 Task: Research Airbnb accommodations for family trip to Disneyland in Anaheim, California, including camping and farms visits.
Action: Mouse moved to (499, 90)
Screenshot: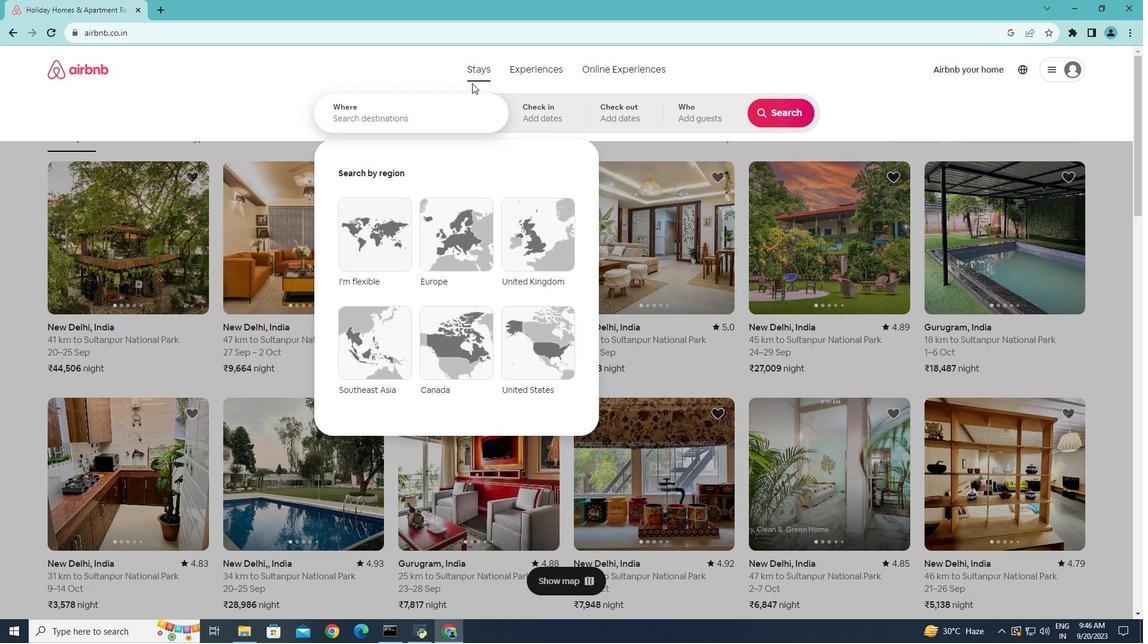 
Action: Mouse pressed left at (499, 90)
Screenshot: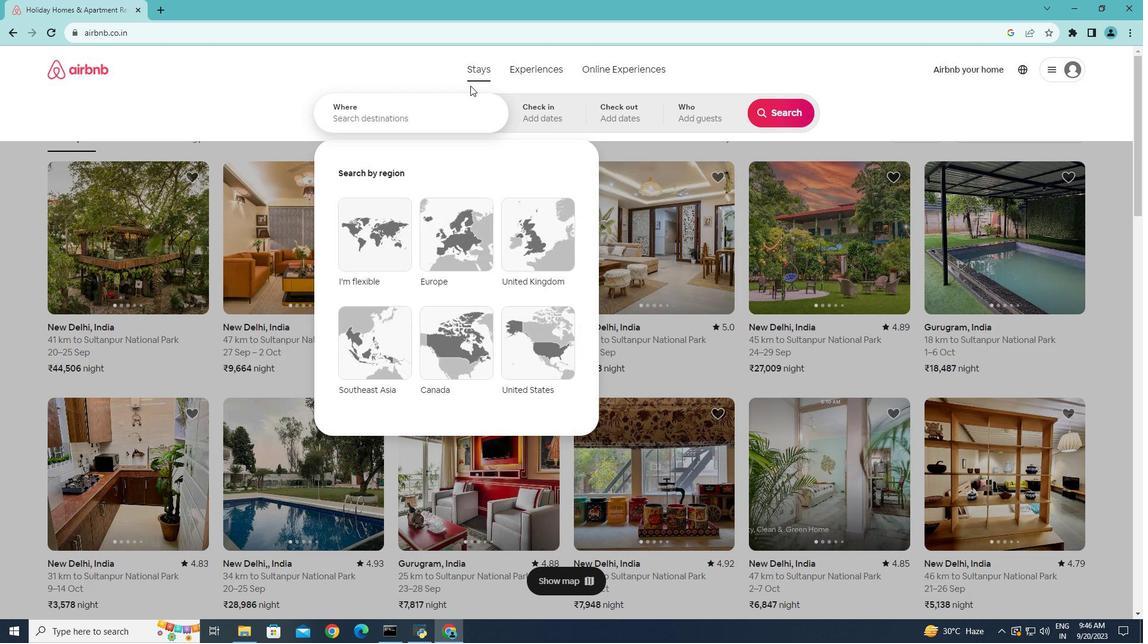 
Action: Mouse moved to (465, 134)
Screenshot: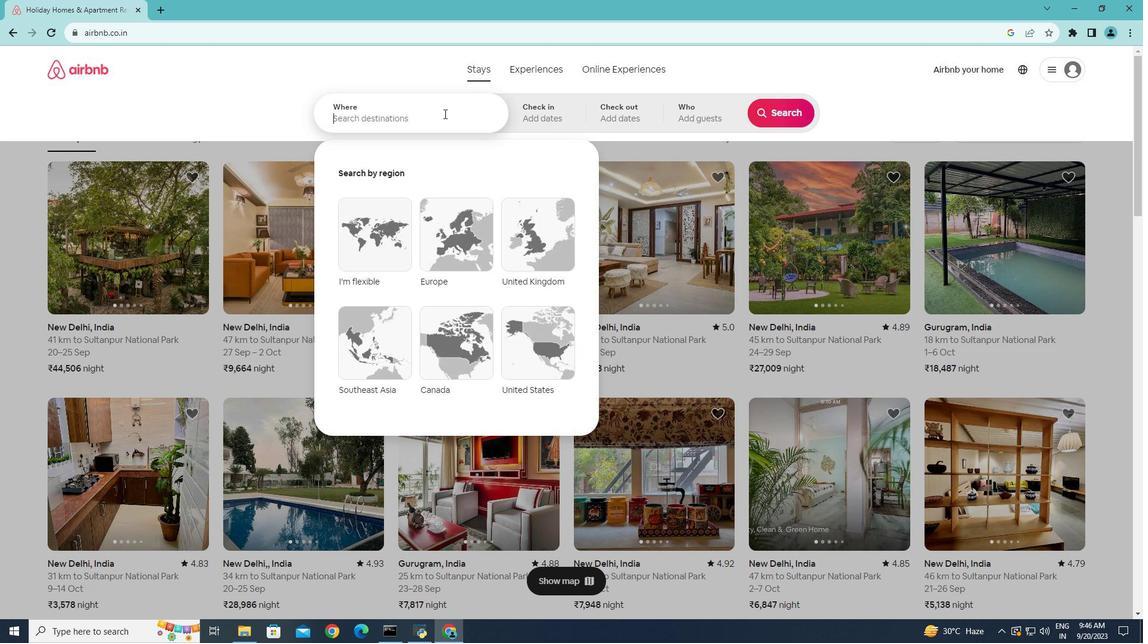 
Action: Mouse pressed left at (465, 134)
Screenshot: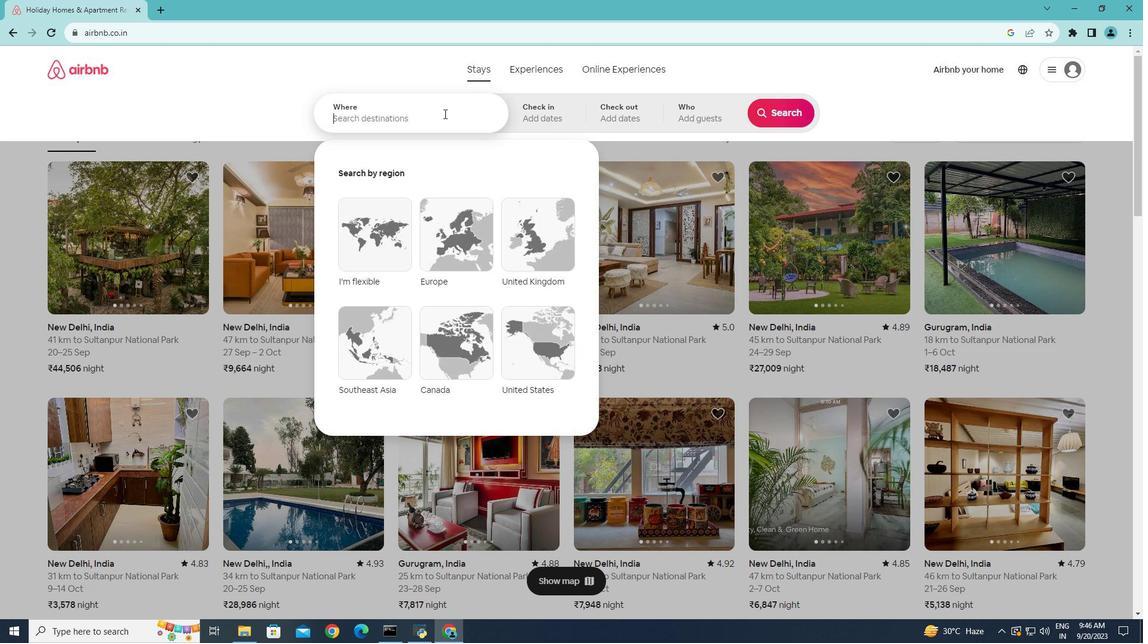 
Action: Key pressed <Key.caps_lock>D<Key.caps_lock>isney;<Key.backspace>land<Key.space>in<Key.space><Key.caps_lock>A<Key.caps_lock>naheim,<Key.space><Key.caps_lock>C<Key.caps_lock>alifornia
Screenshot: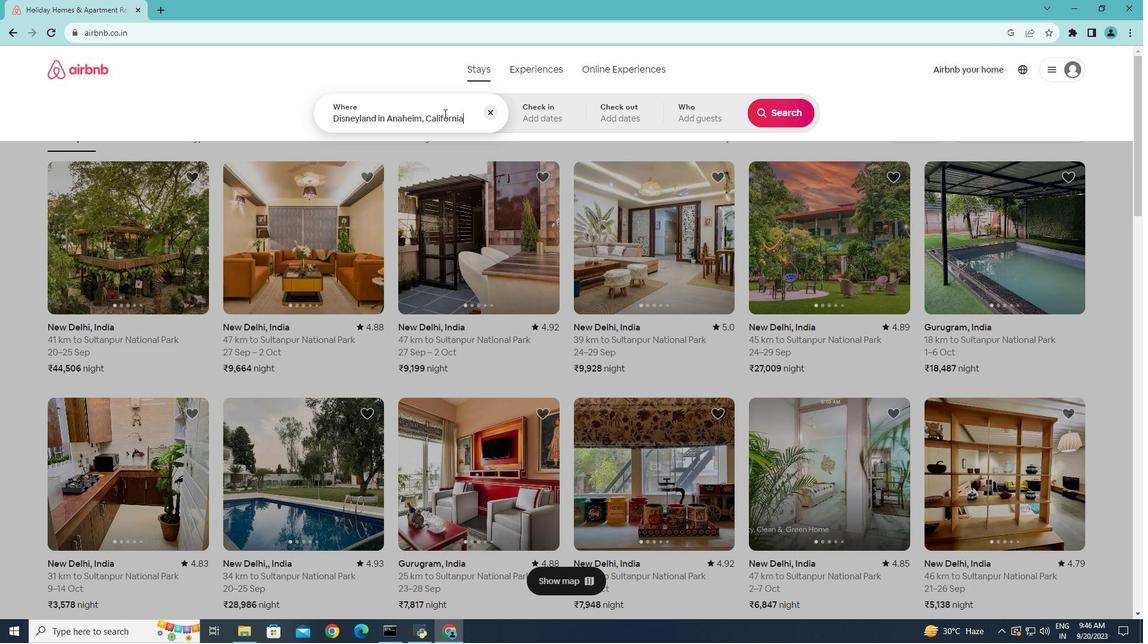 
Action: Mouse moved to (408, 140)
Screenshot: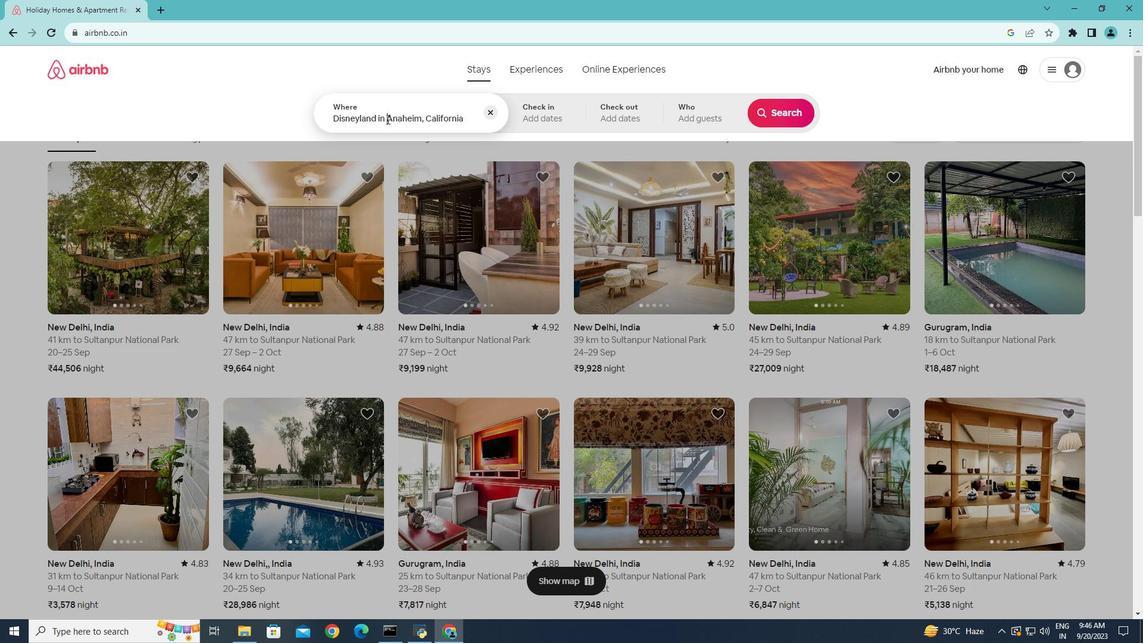 
Action: Mouse pressed left at (408, 140)
Screenshot: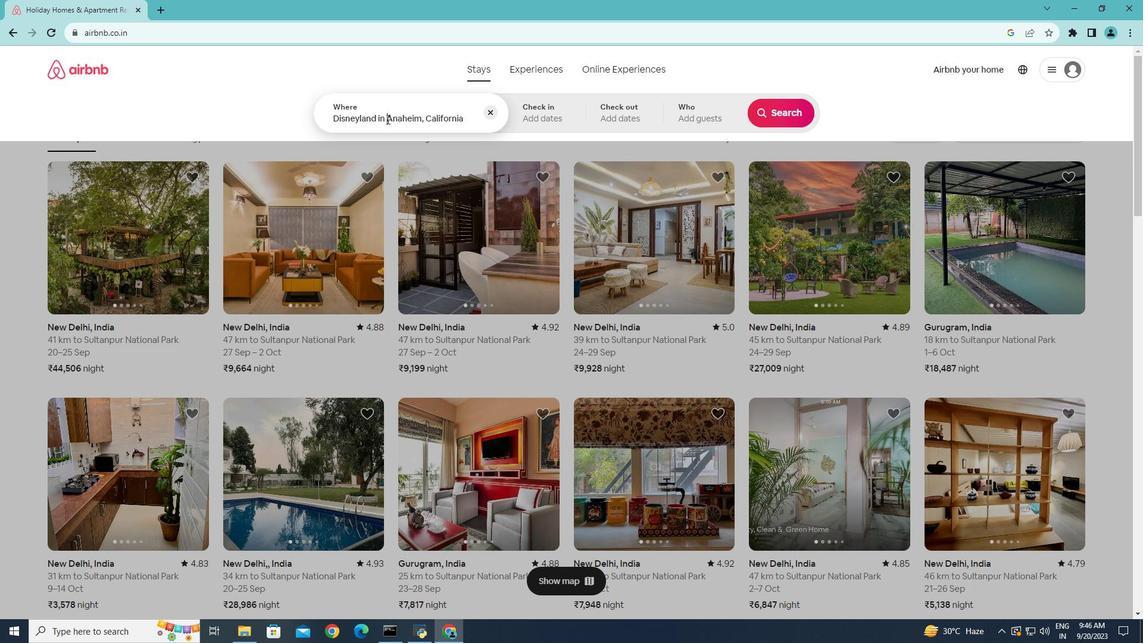 
Action: Key pressed <Key.backspace><Key.backspace><Key.backspace>
Screenshot: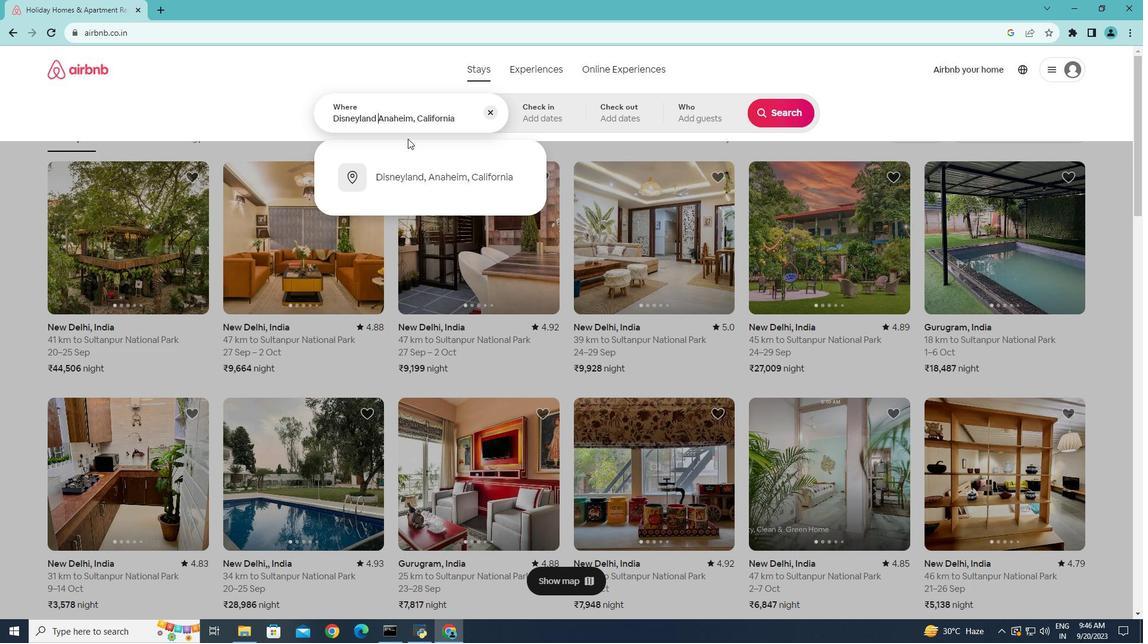 
Action: Mouse moved to (476, 196)
Screenshot: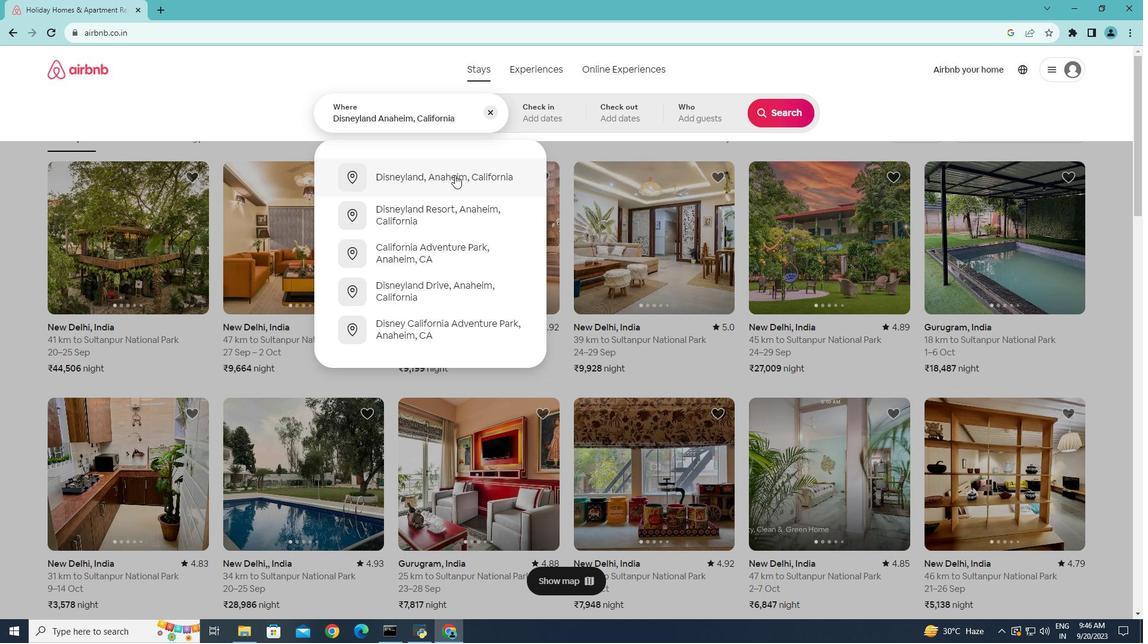 
Action: Mouse pressed left at (476, 196)
Screenshot: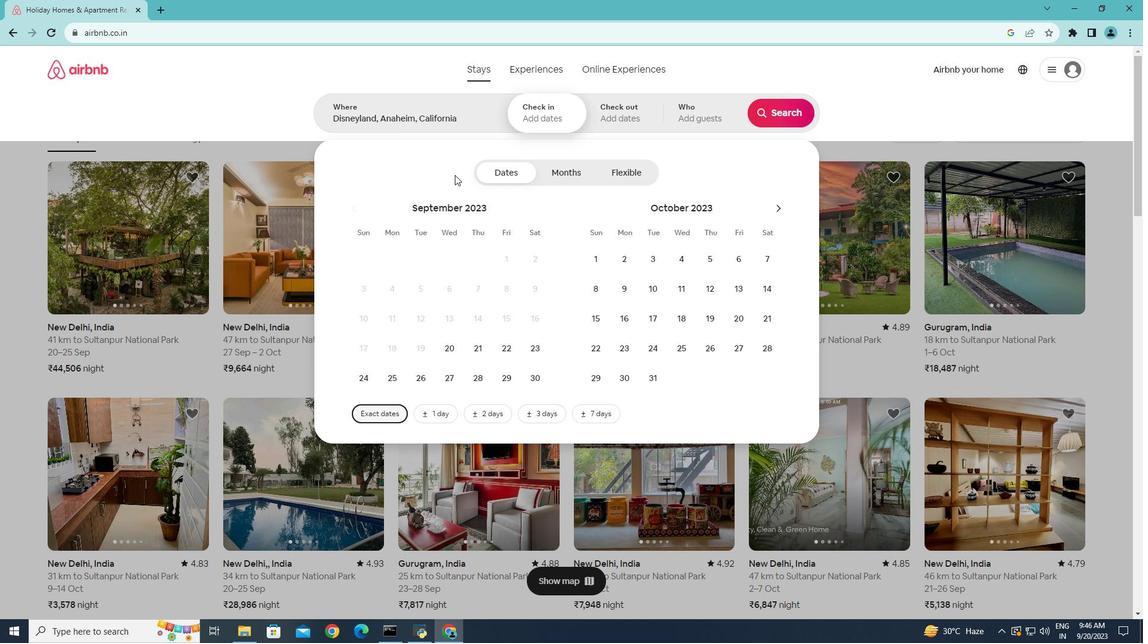 
Action: Mouse moved to (800, 125)
Screenshot: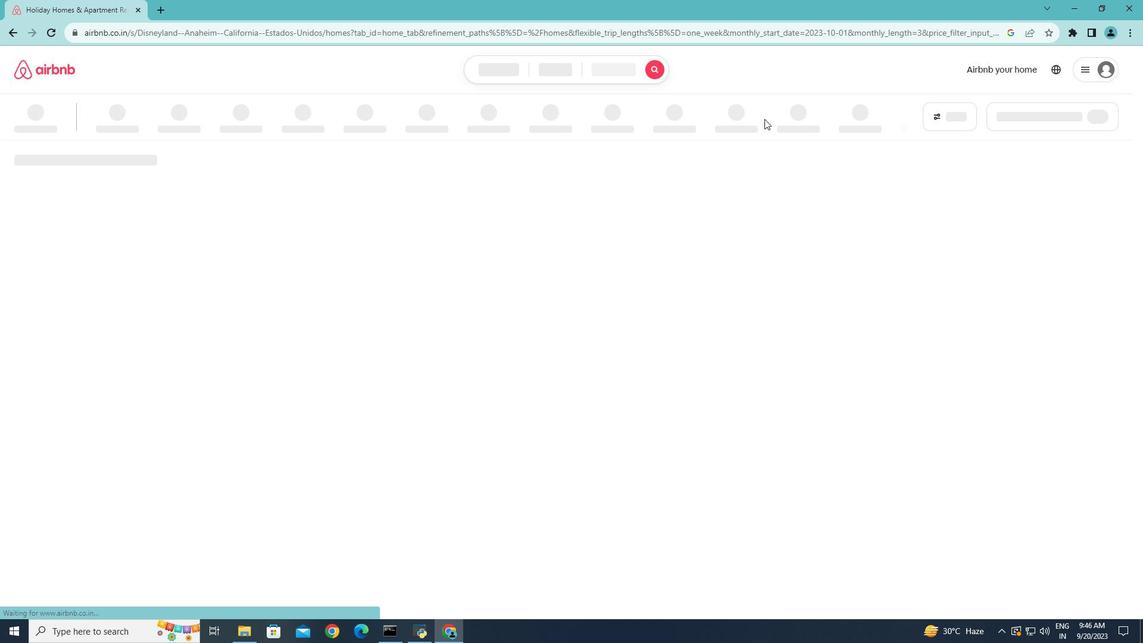 
Action: Mouse pressed left at (800, 125)
Screenshot: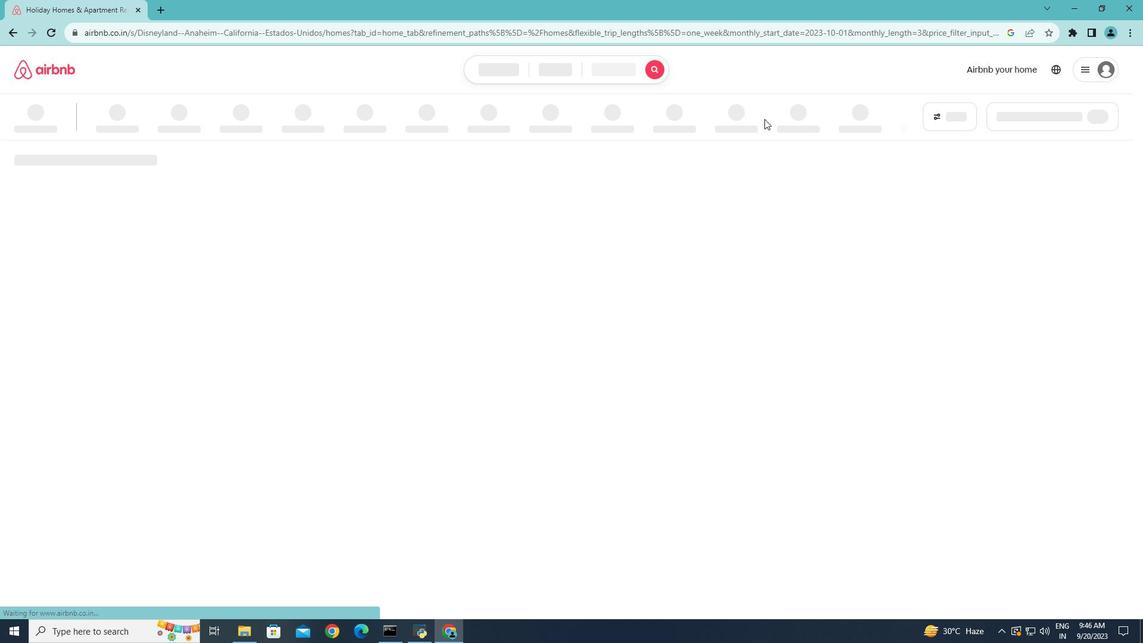 
Action: Mouse moved to (397, 340)
Screenshot: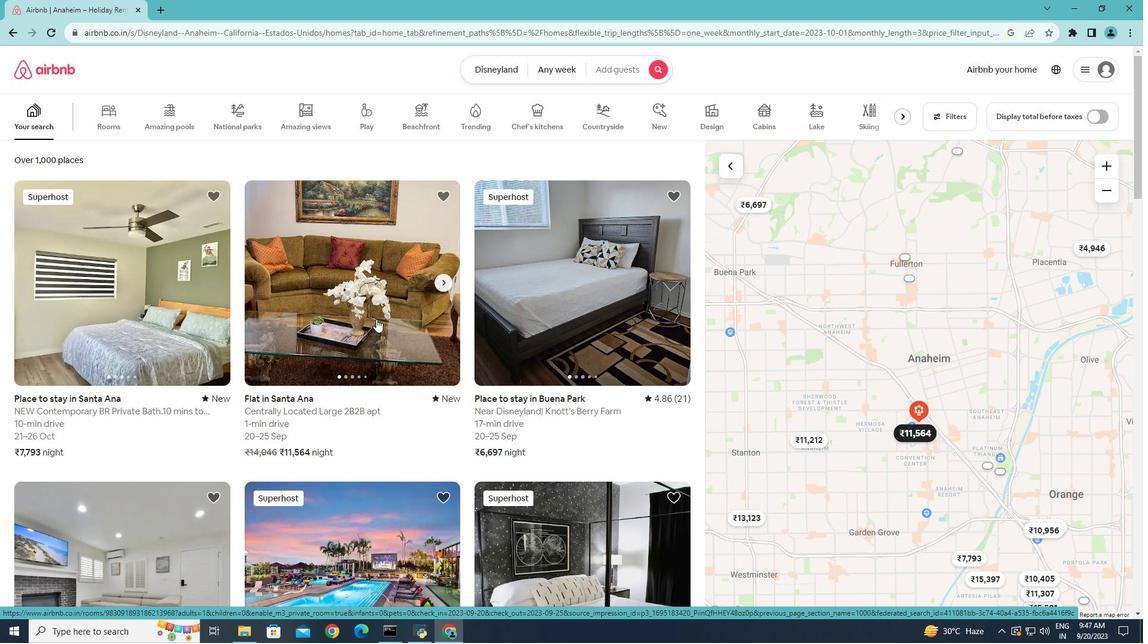 
Action: Mouse scrolled (397, 339) with delta (0, 0)
Screenshot: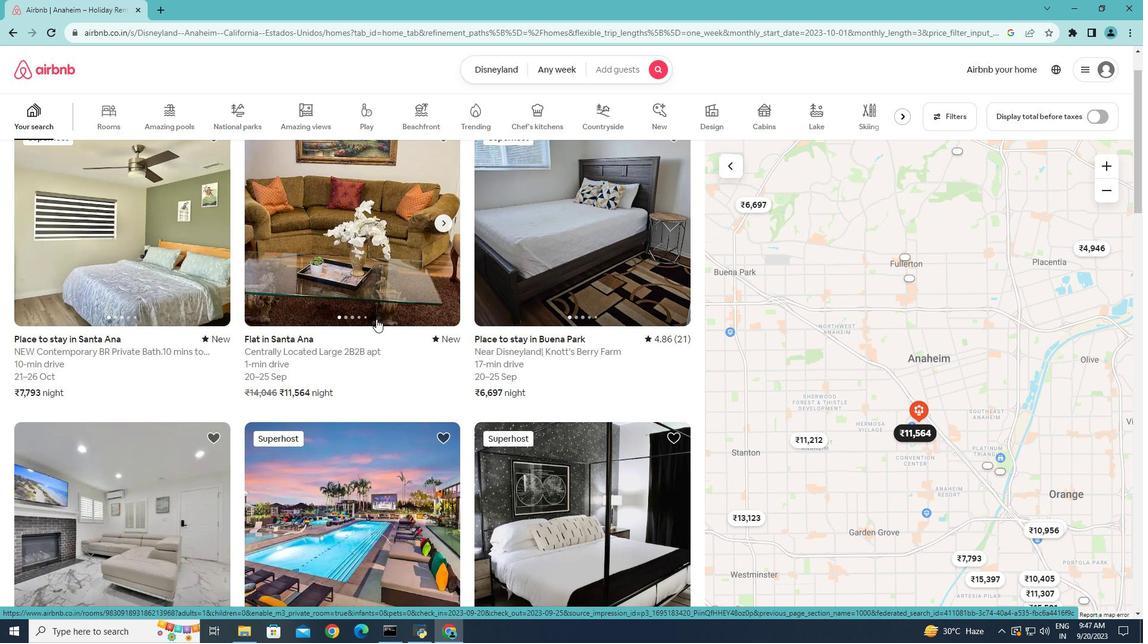 
Action: Mouse scrolled (397, 339) with delta (0, 0)
Screenshot: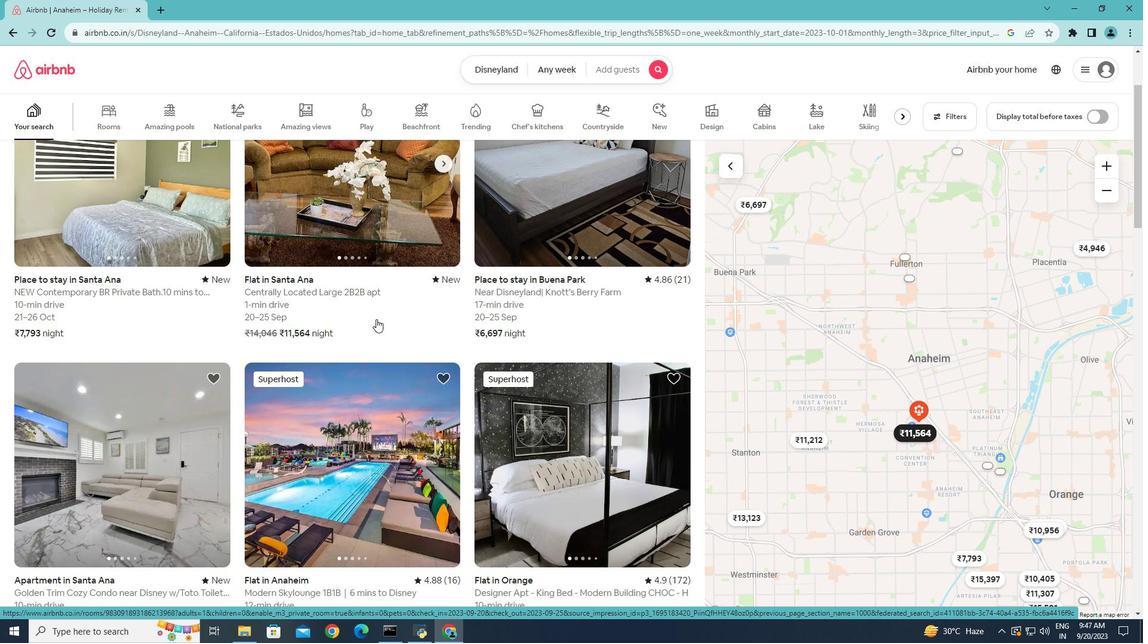 
Action: Mouse scrolled (397, 339) with delta (0, 0)
Screenshot: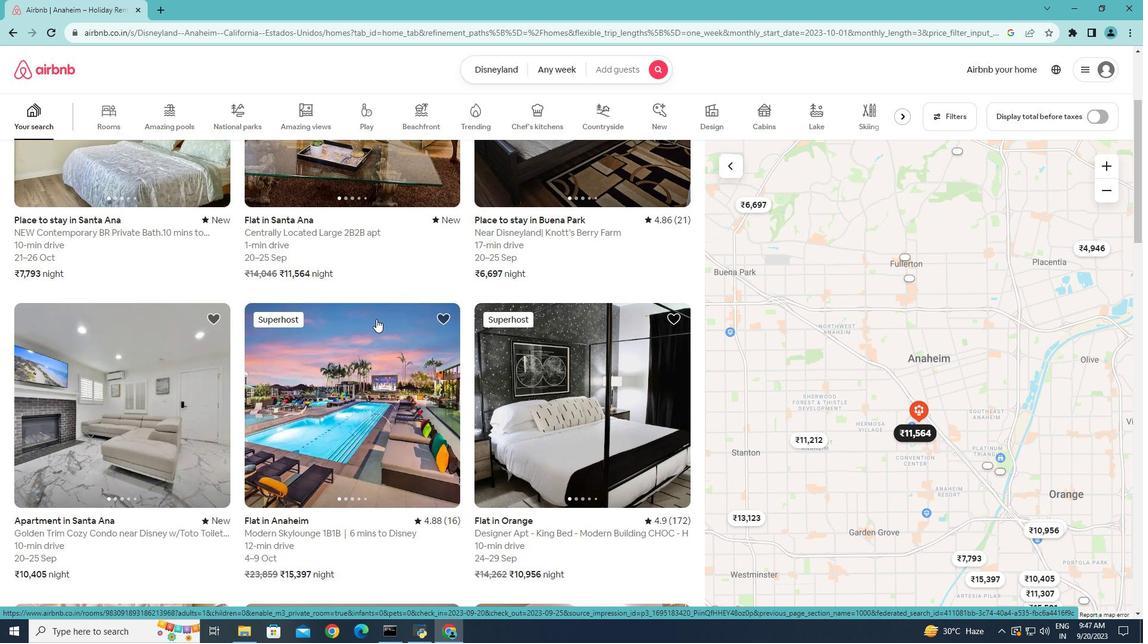 
Action: Mouse scrolled (397, 339) with delta (0, 0)
Screenshot: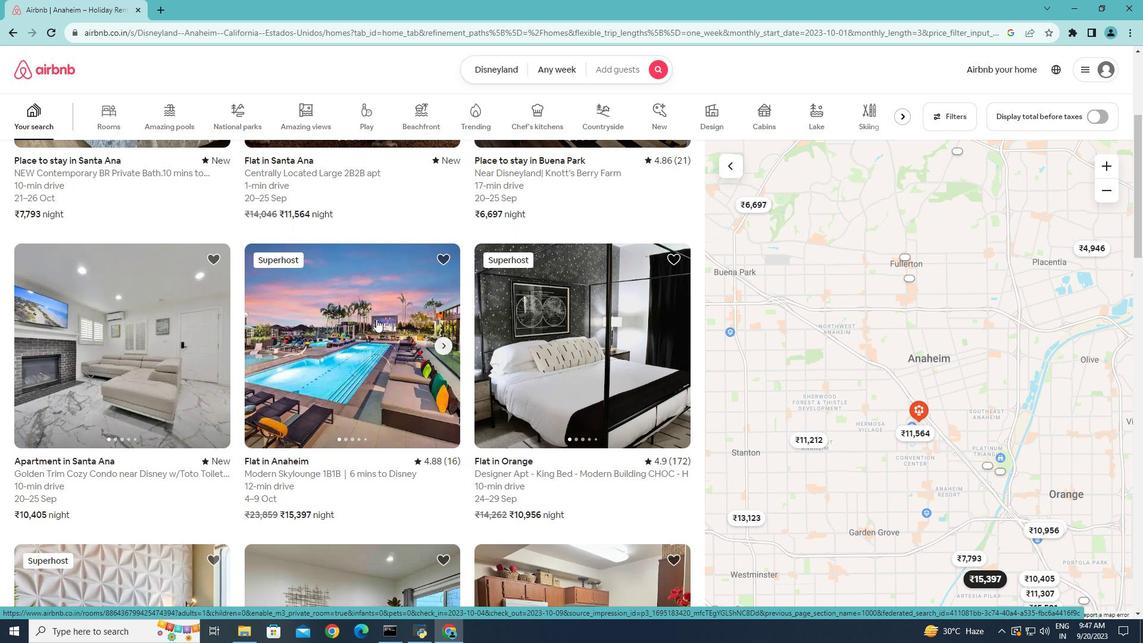 
Action: Mouse scrolled (397, 339) with delta (0, 0)
Screenshot: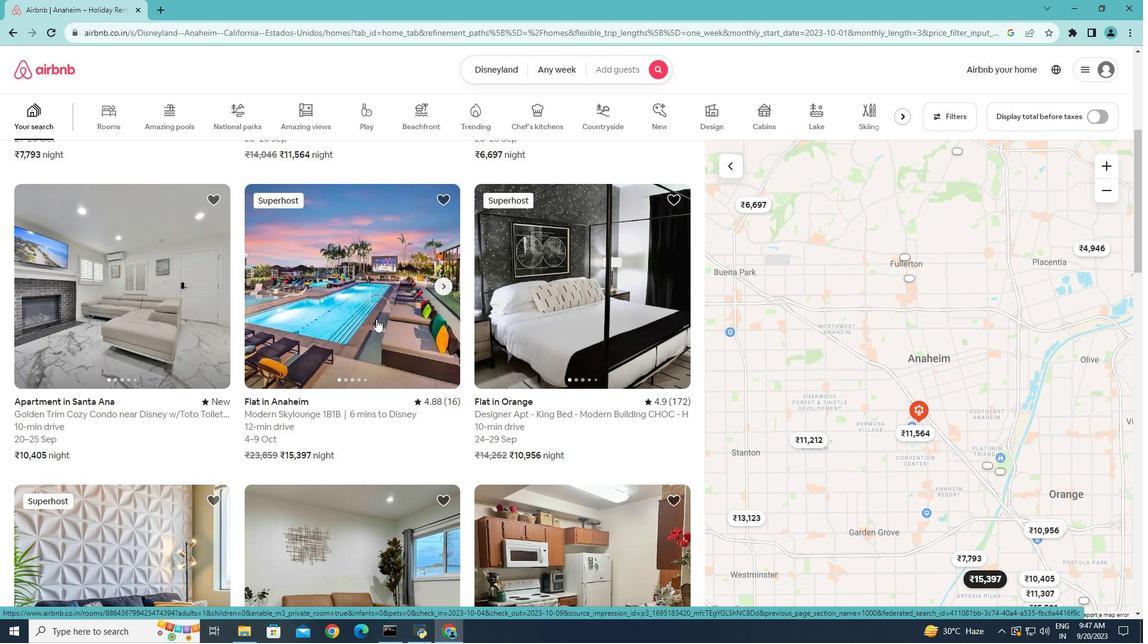 
Action: Mouse scrolled (397, 339) with delta (0, 0)
Screenshot: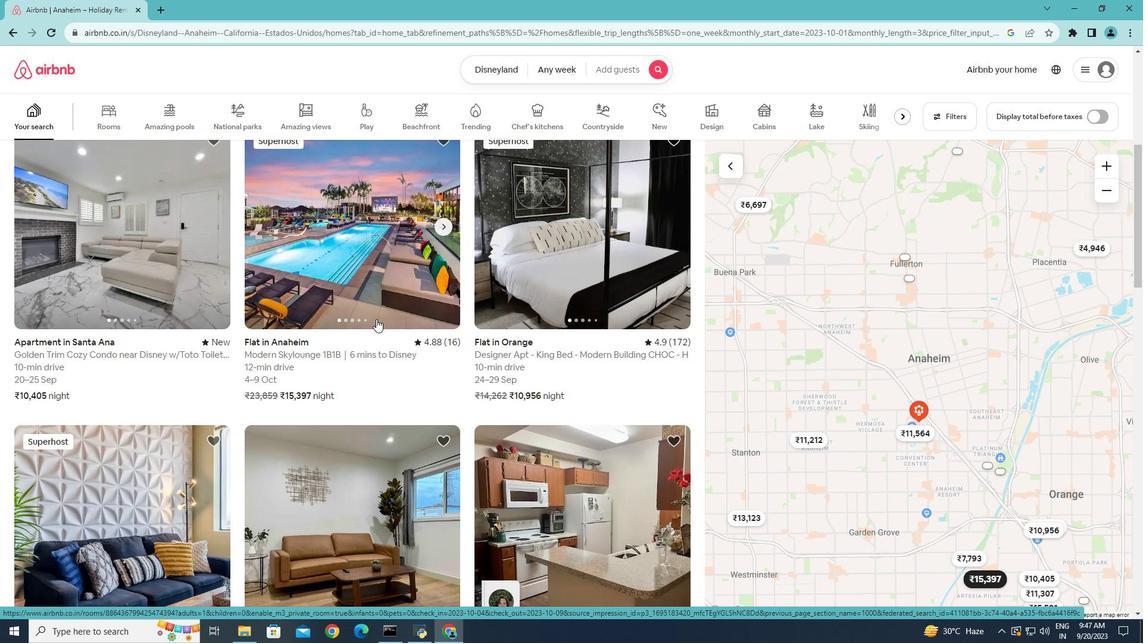 
Action: Mouse scrolled (397, 339) with delta (0, 0)
Screenshot: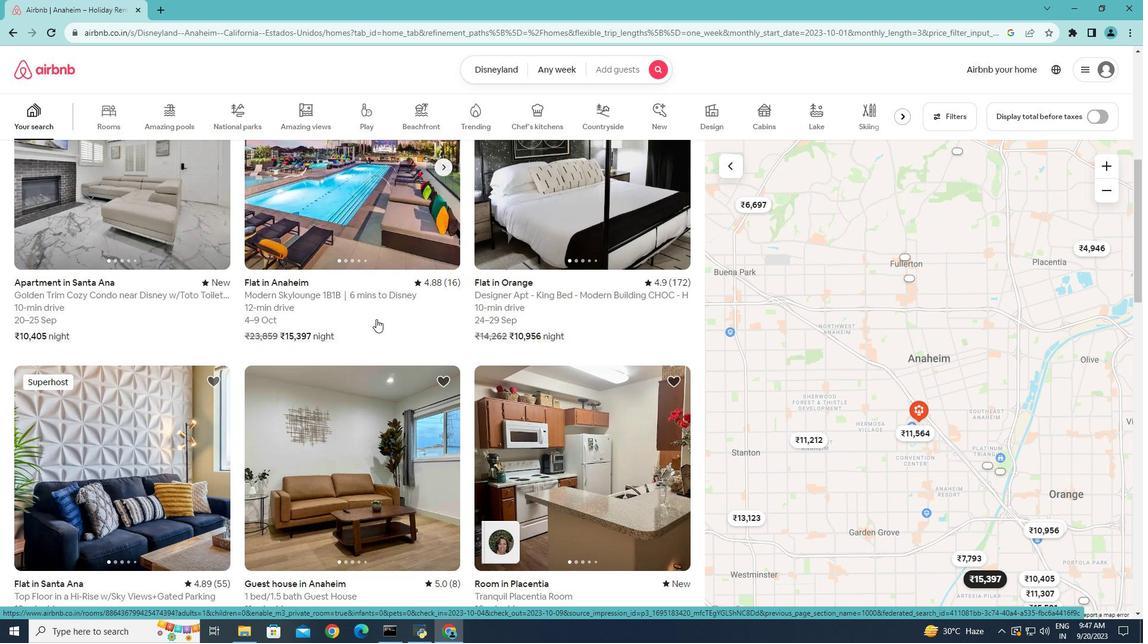 
Action: Mouse scrolled (397, 339) with delta (0, 0)
Screenshot: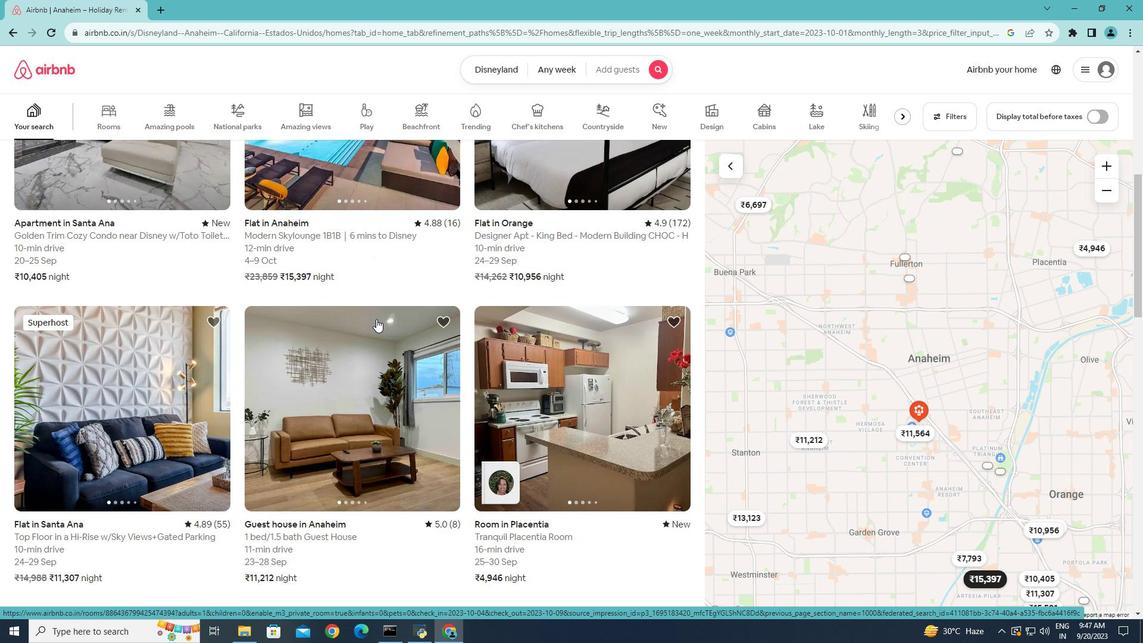 
Action: Mouse scrolled (397, 339) with delta (0, 0)
Screenshot: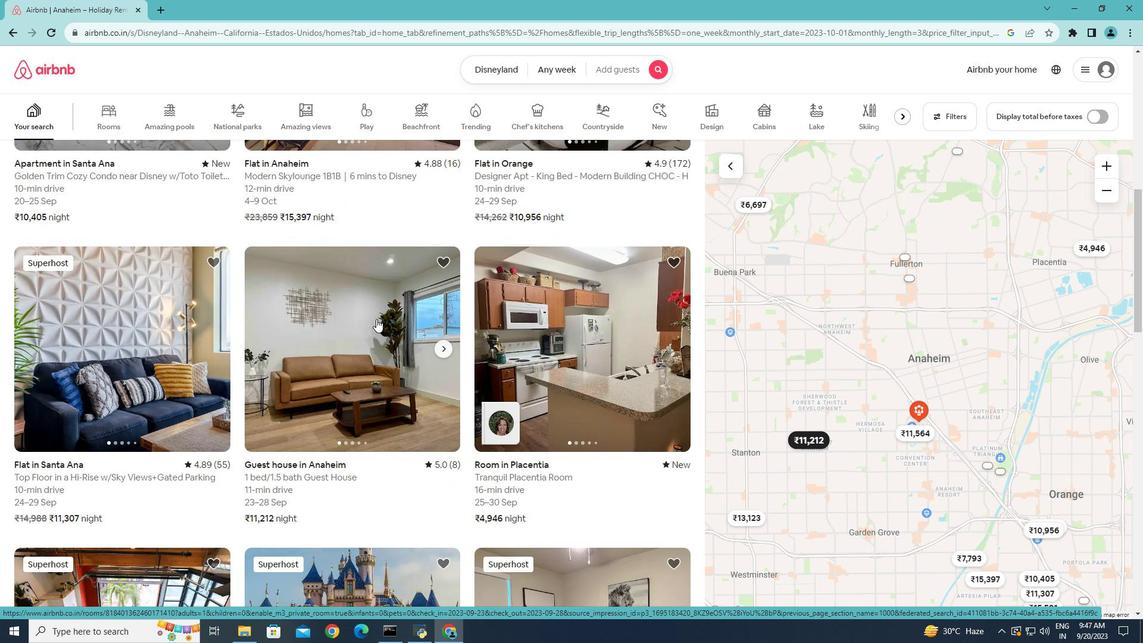 
Action: Mouse scrolled (397, 339) with delta (0, 0)
Screenshot: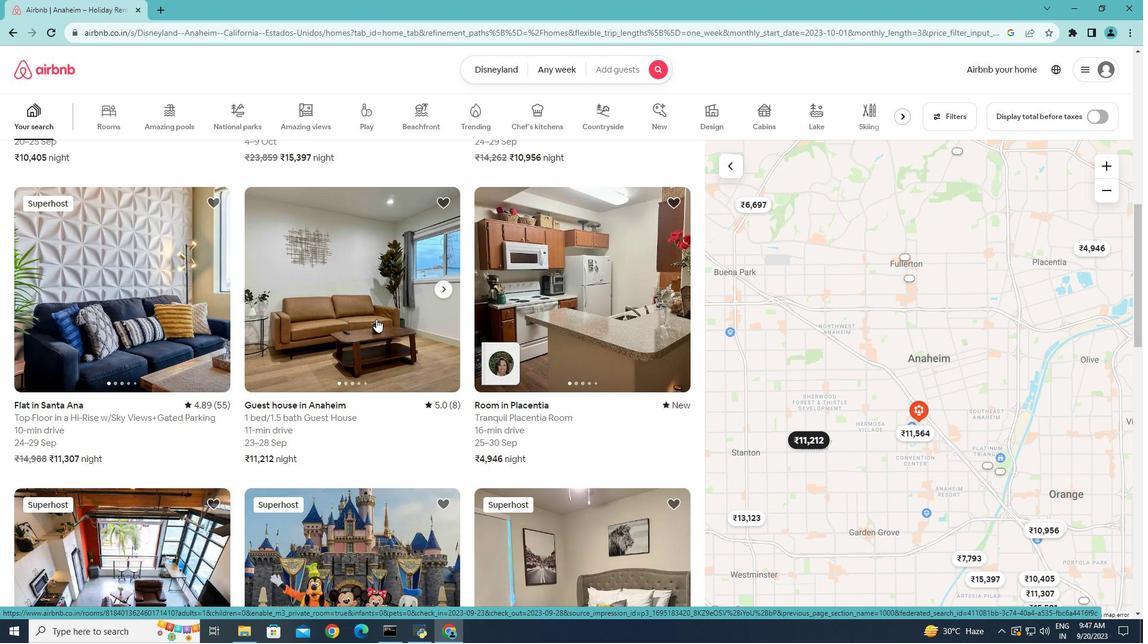 
Action: Mouse scrolled (397, 339) with delta (0, 0)
Screenshot: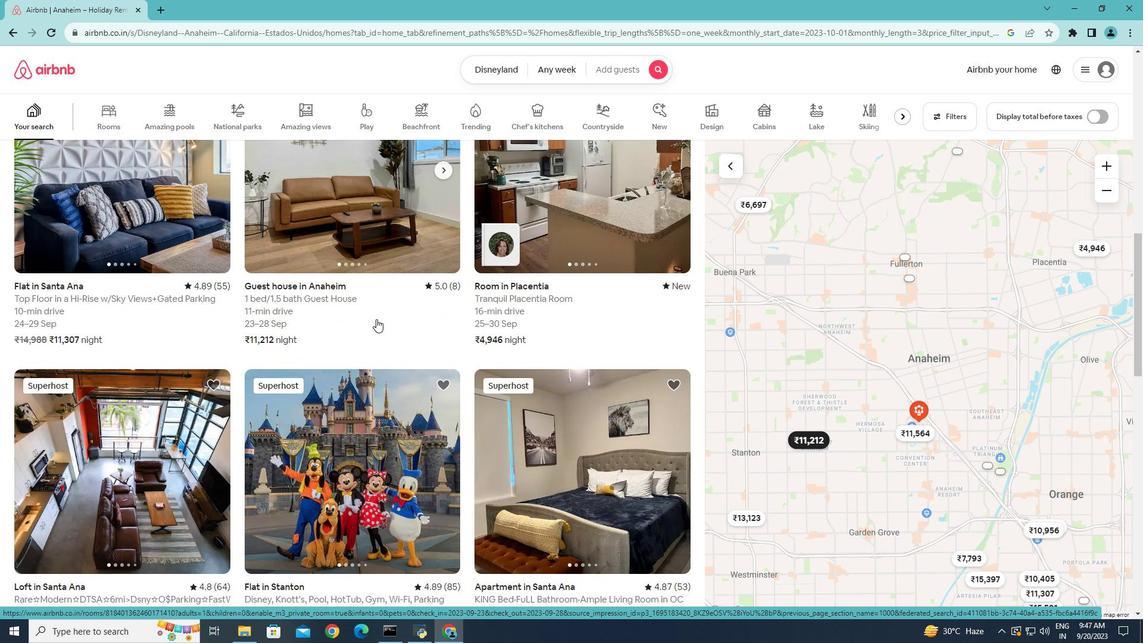 
Action: Mouse scrolled (397, 339) with delta (0, 0)
Screenshot: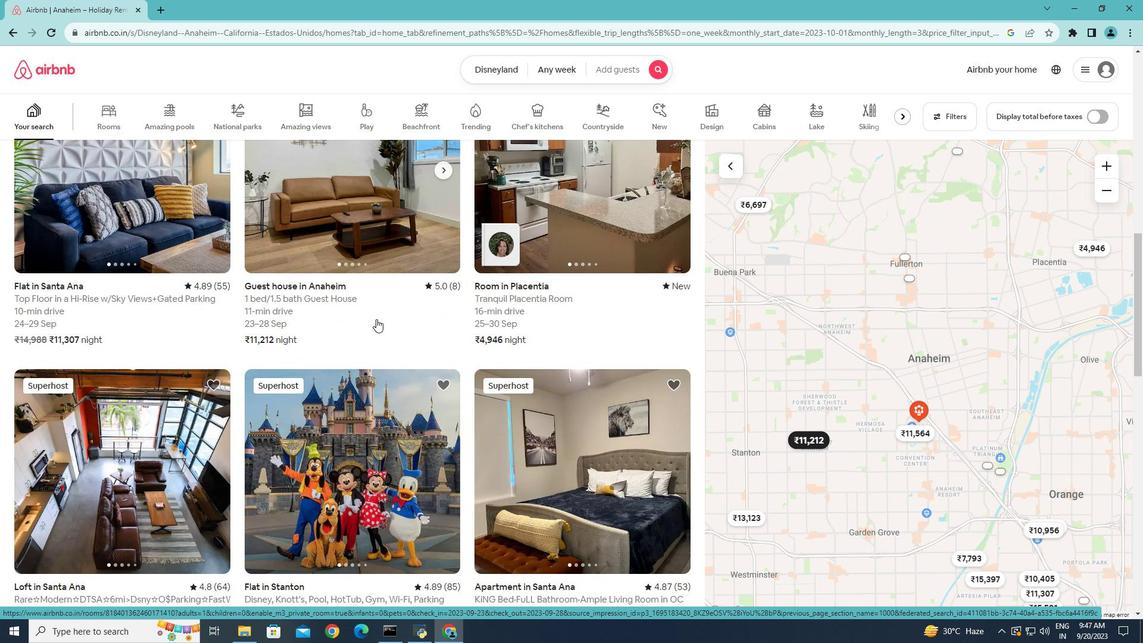 
Action: Mouse scrolled (397, 339) with delta (0, 0)
Screenshot: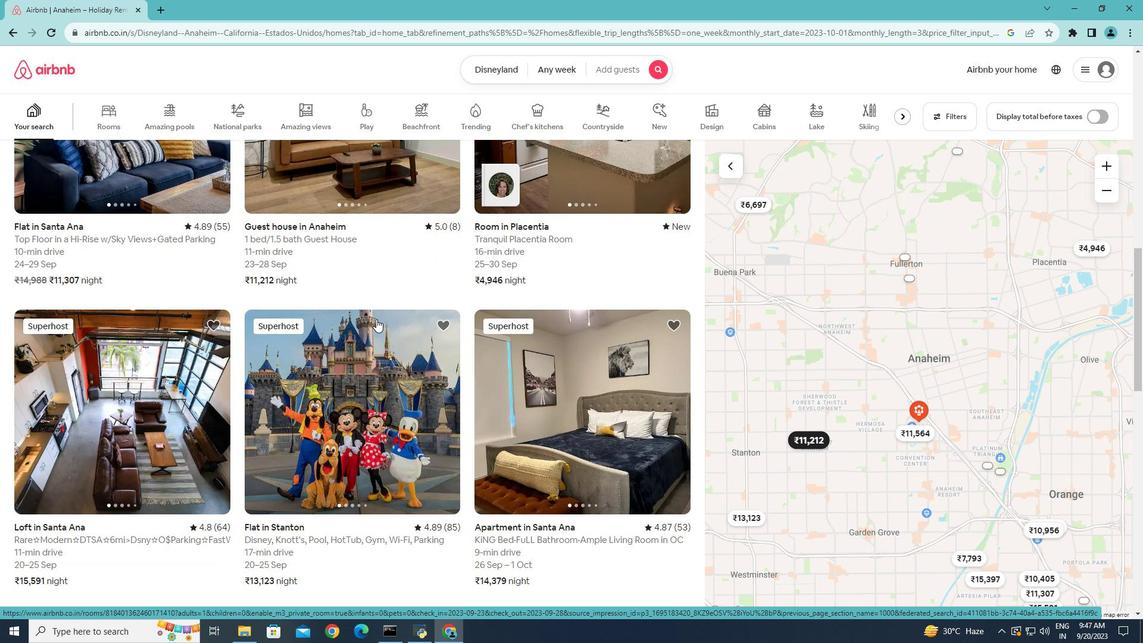 
Action: Mouse scrolled (397, 339) with delta (0, 0)
Screenshot: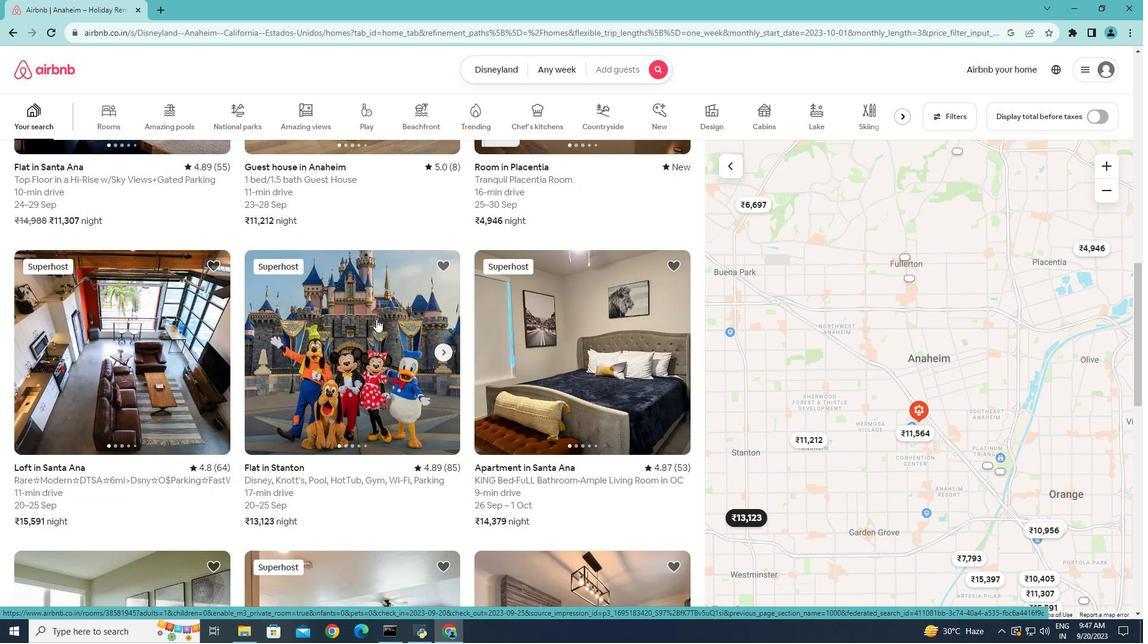 
Action: Mouse scrolled (397, 339) with delta (0, 0)
Screenshot: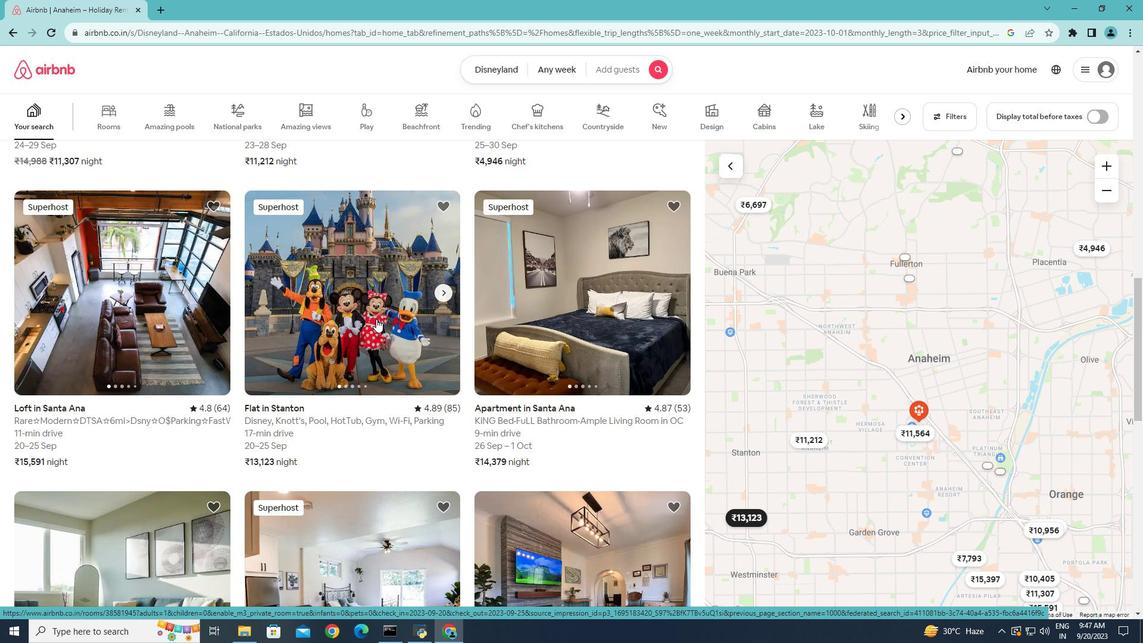 
Action: Mouse moved to (359, 350)
Screenshot: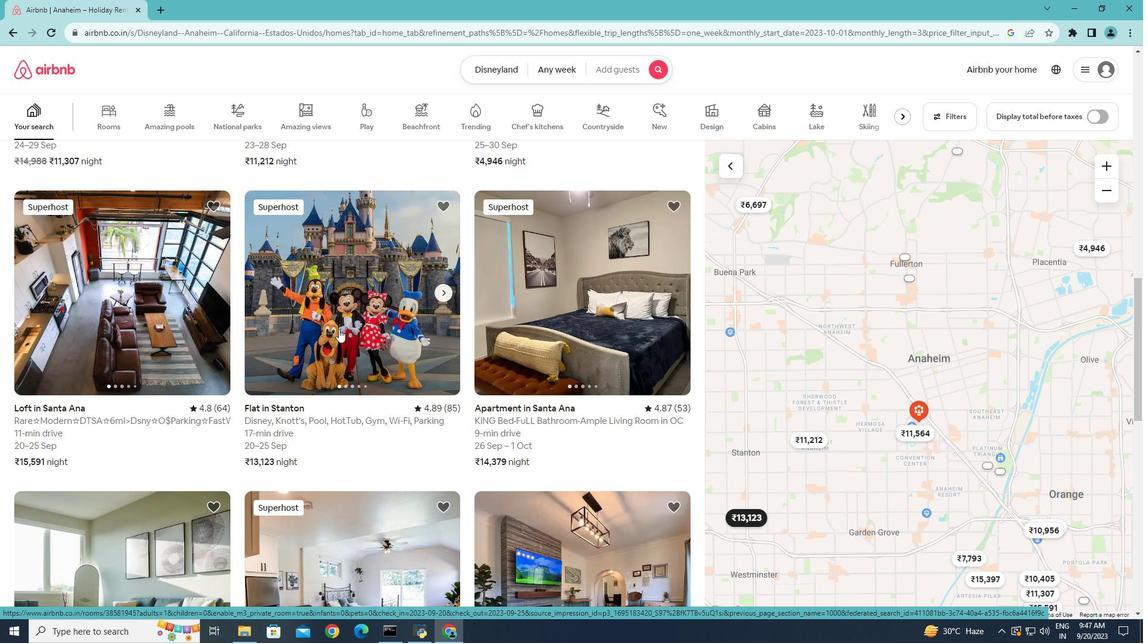 
Action: Mouse pressed left at (359, 350)
Screenshot: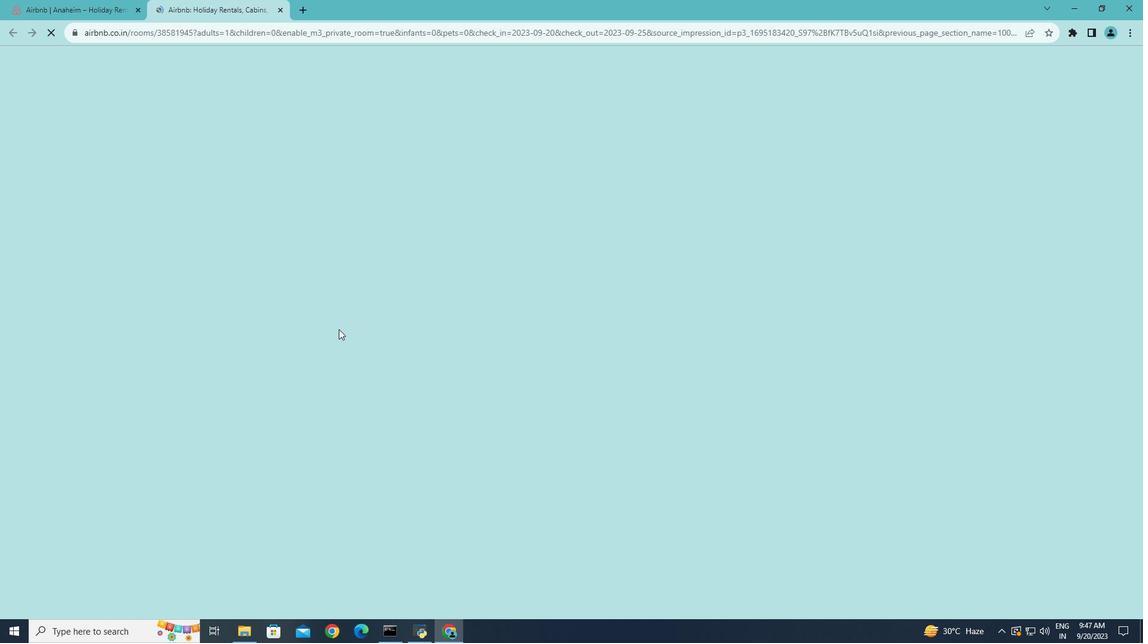 
Action: Mouse moved to (465, 343)
Screenshot: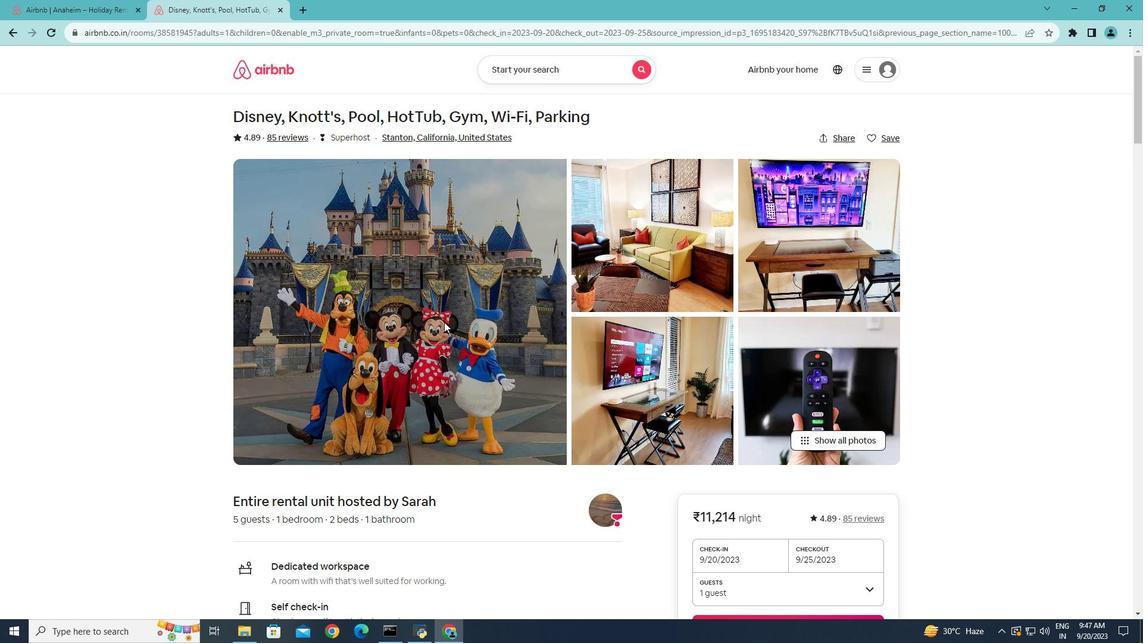 
Action: Mouse pressed left at (465, 343)
Screenshot: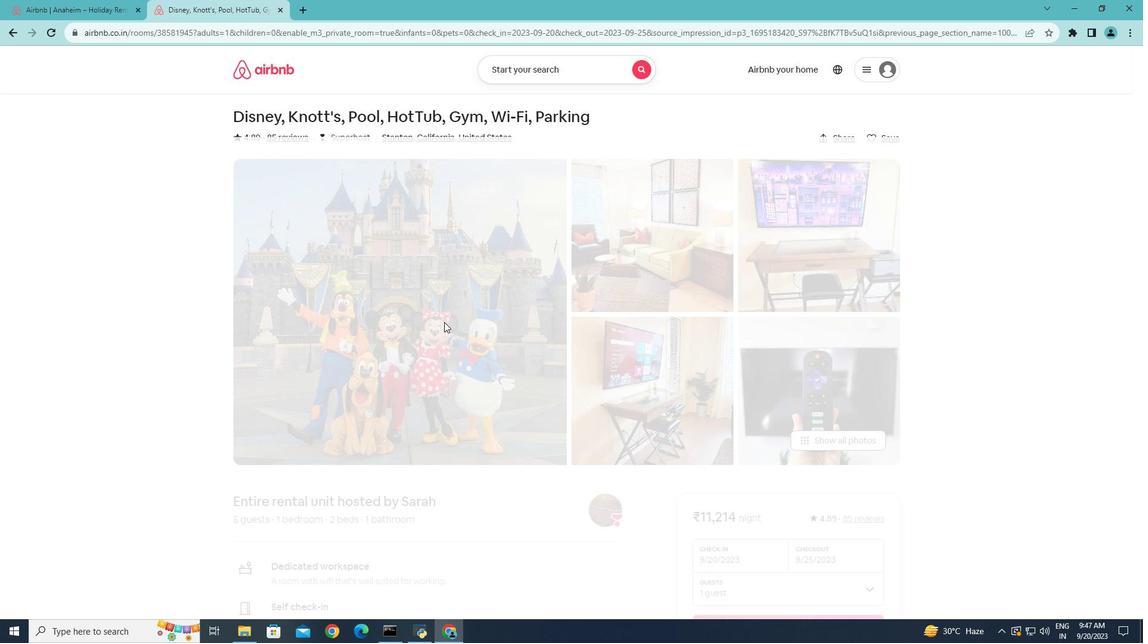 
Action: Mouse moved to (465, 341)
Screenshot: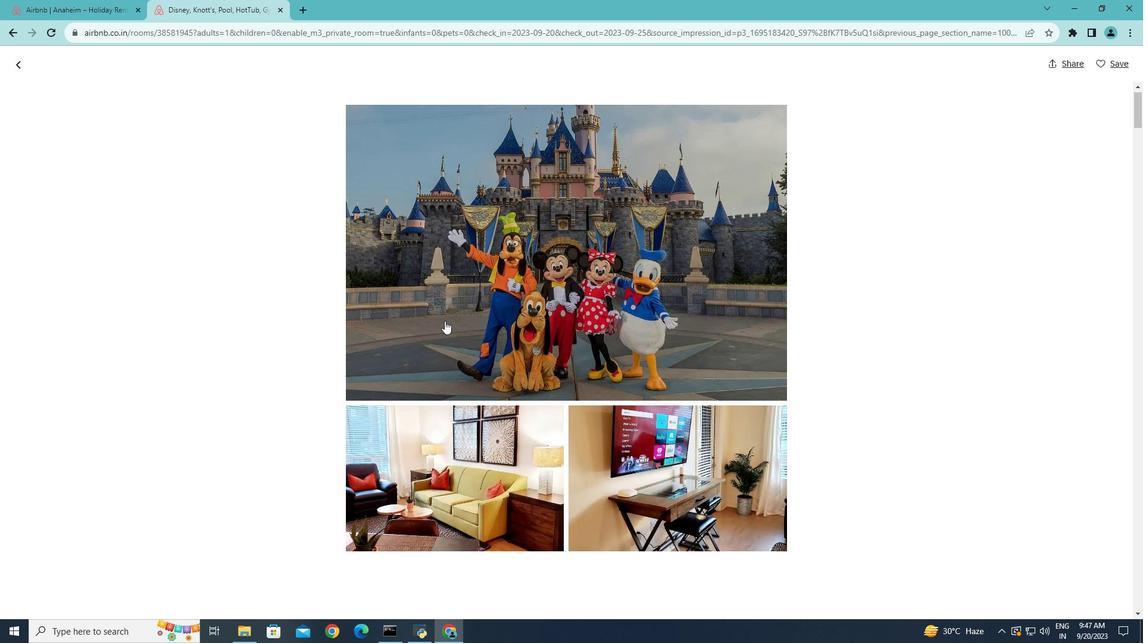 
Action: Mouse scrolled (465, 341) with delta (0, 0)
Screenshot: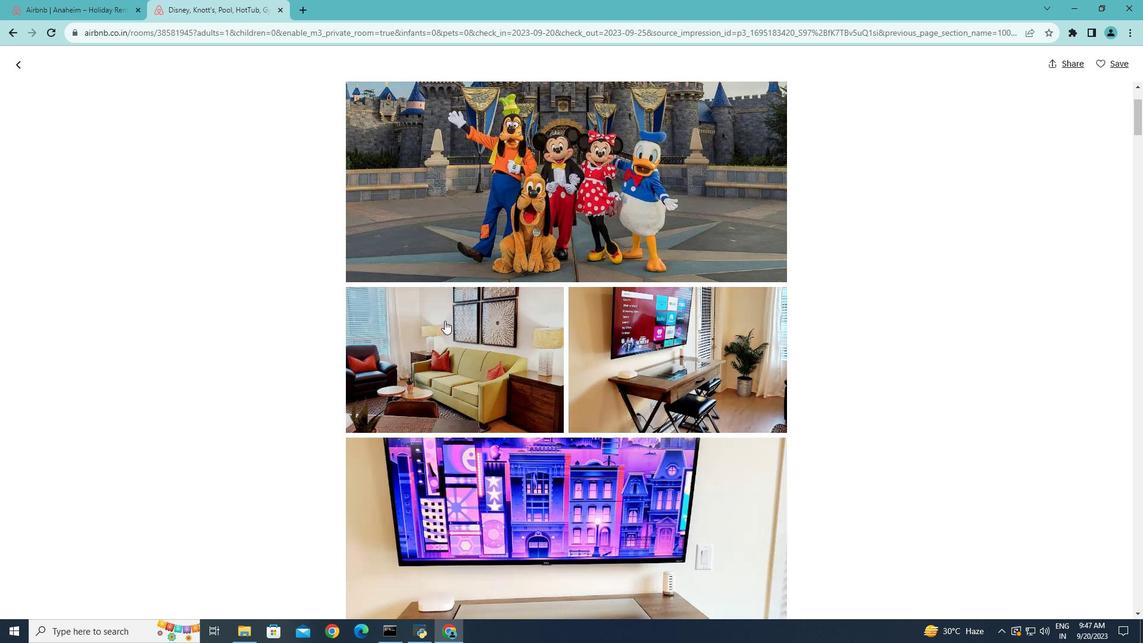 
Action: Mouse scrolled (465, 341) with delta (0, 0)
Screenshot: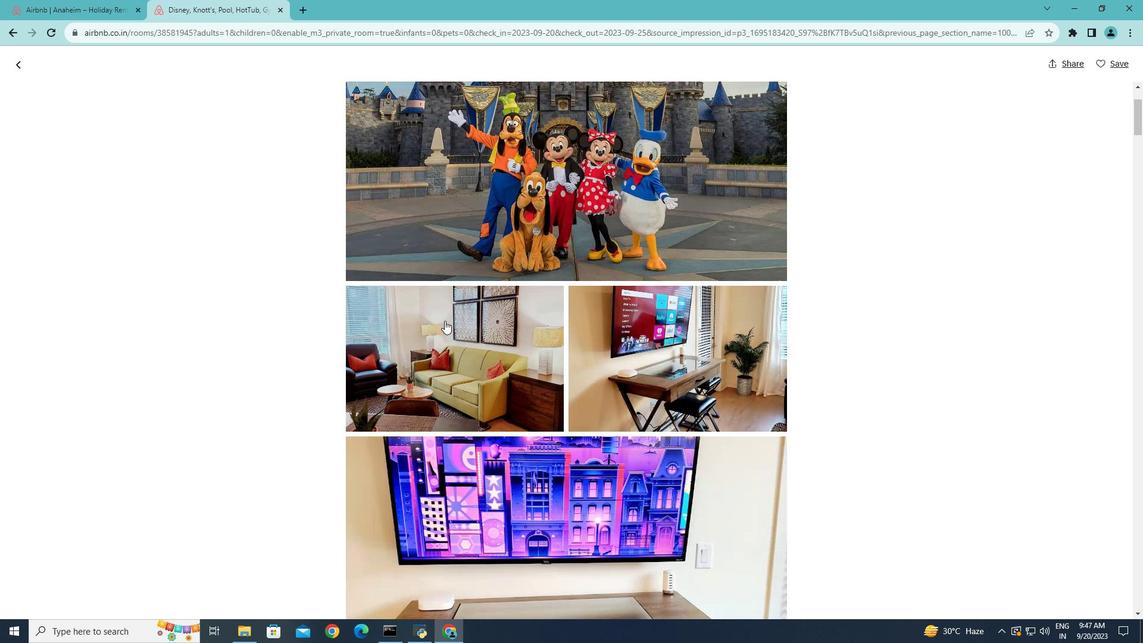 
Action: Mouse scrolled (465, 341) with delta (0, 0)
Screenshot: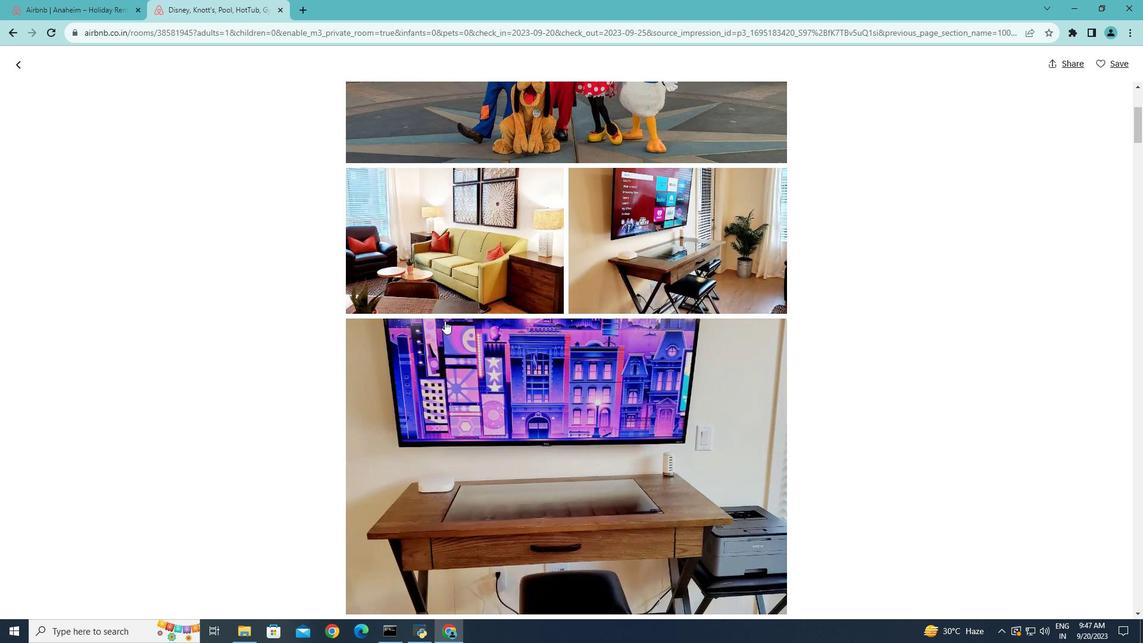 
Action: Mouse scrolled (465, 341) with delta (0, 0)
Screenshot: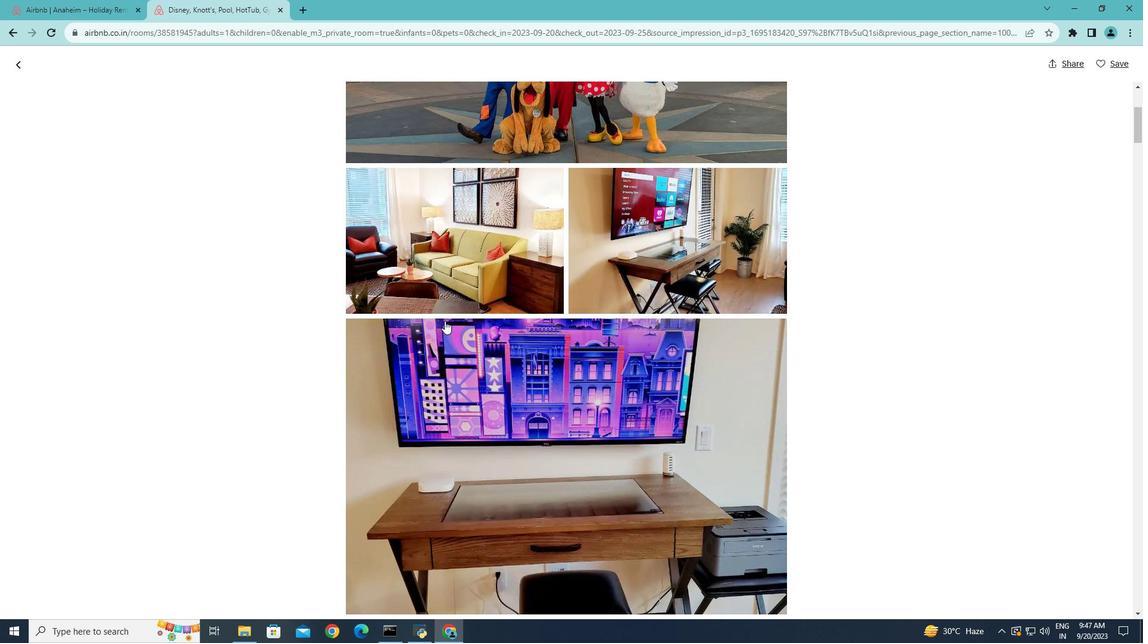 
Action: Mouse scrolled (465, 341) with delta (0, 0)
Screenshot: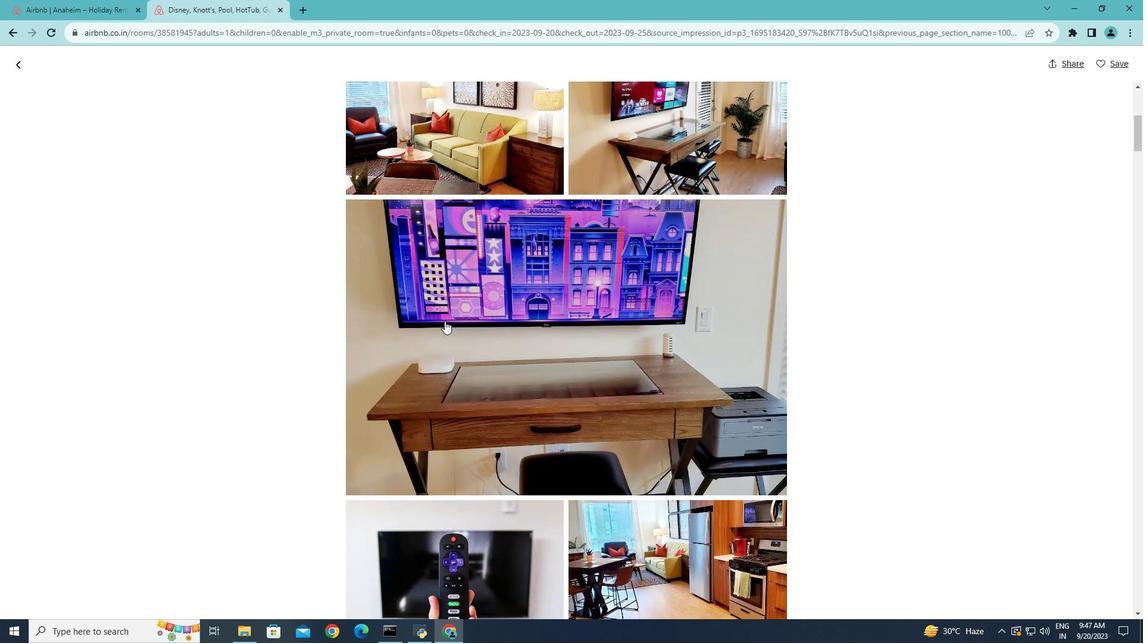 
Action: Mouse scrolled (465, 341) with delta (0, 0)
Screenshot: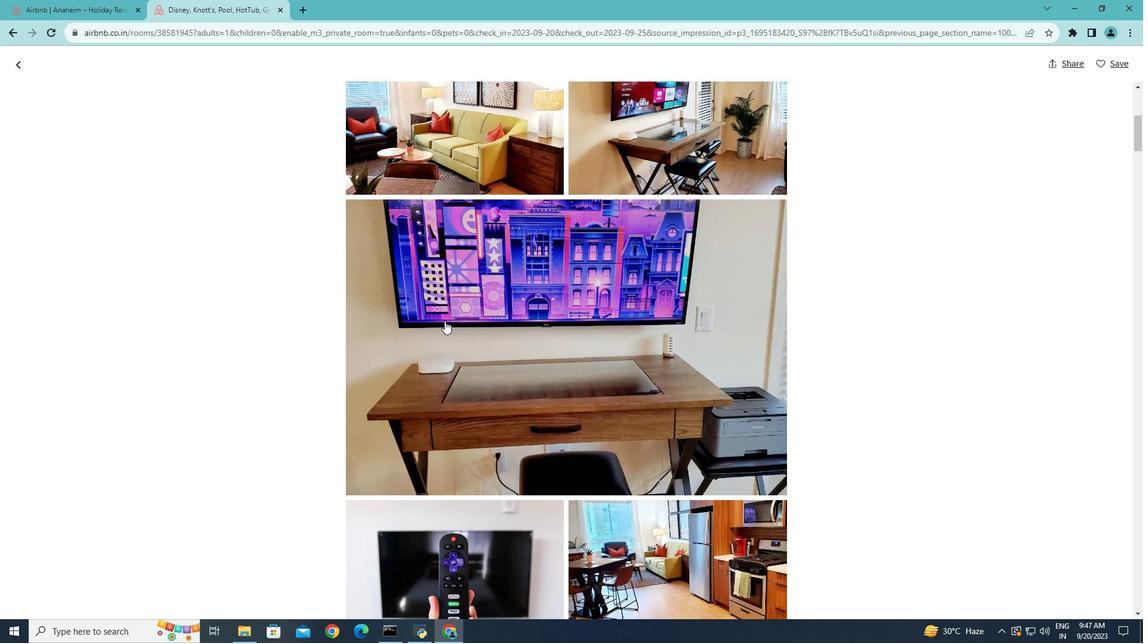 
Action: Mouse scrolled (465, 341) with delta (0, 0)
Screenshot: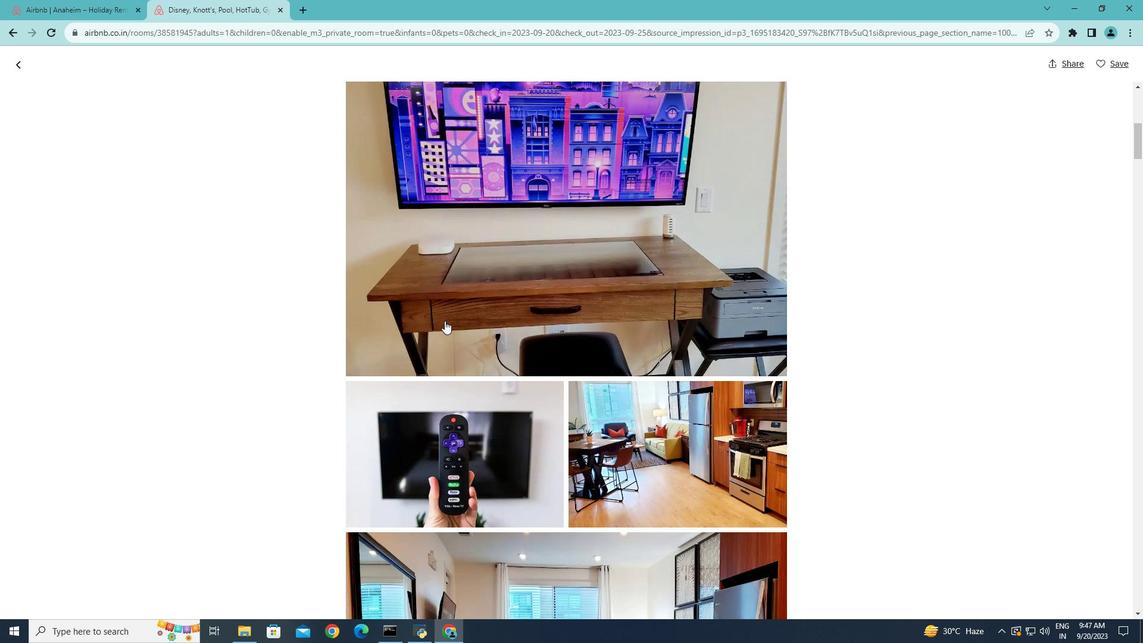 
Action: Mouse scrolled (465, 341) with delta (0, 0)
Screenshot: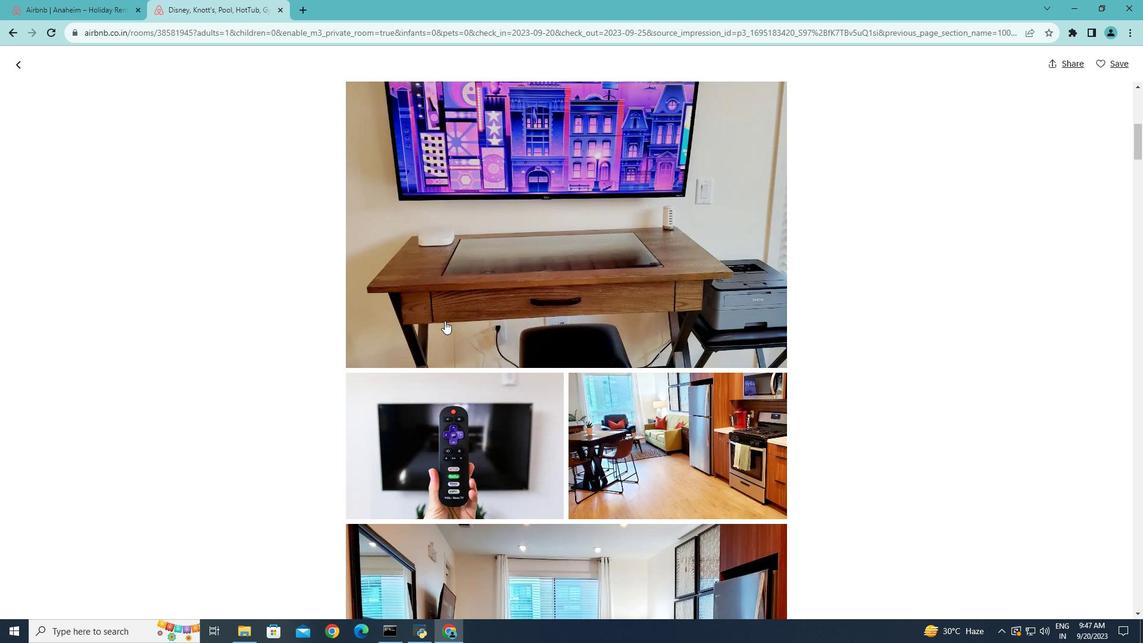
Action: Mouse scrolled (465, 341) with delta (0, 0)
Screenshot: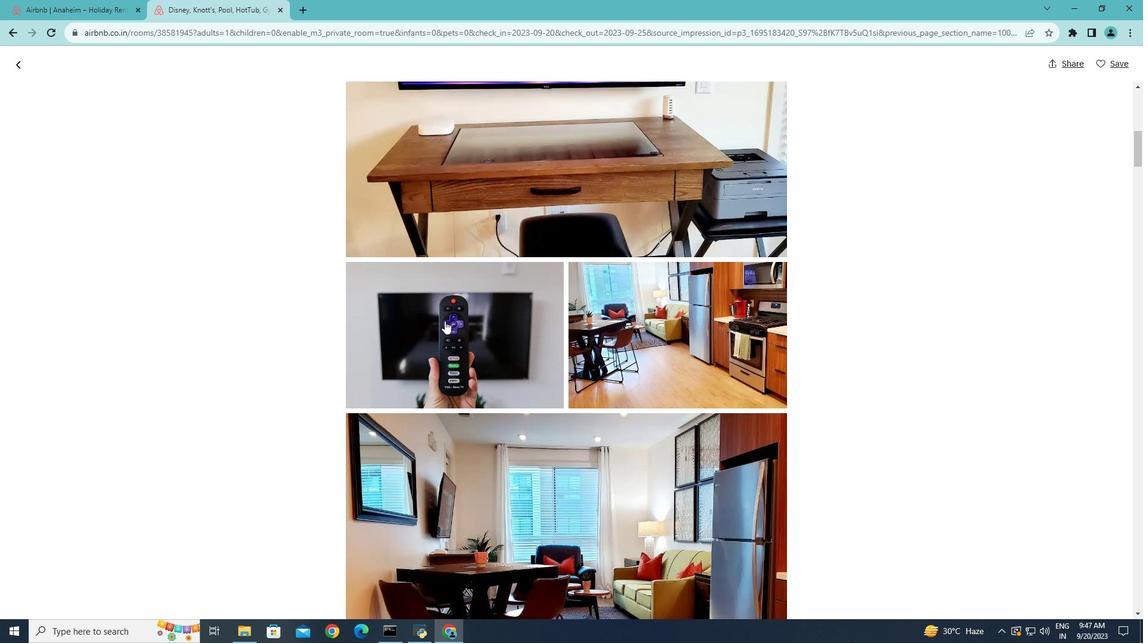 
Action: Mouse scrolled (465, 341) with delta (0, 0)
Screenshot: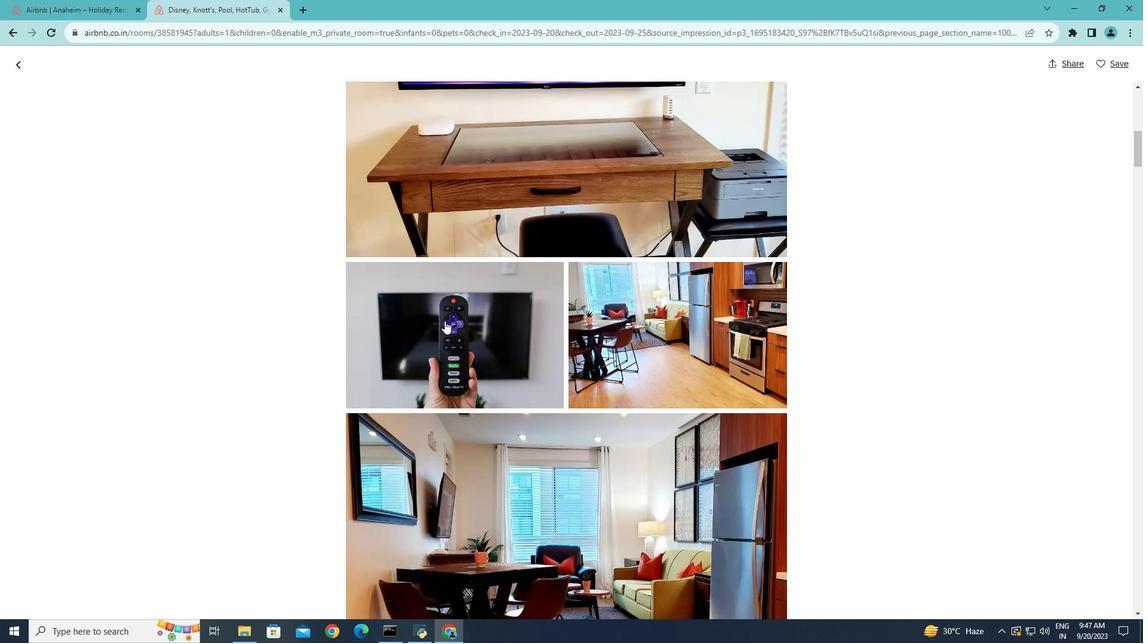 
Action: Mouse scrolled (465, 341) with delta (0, 0)
Screenshot: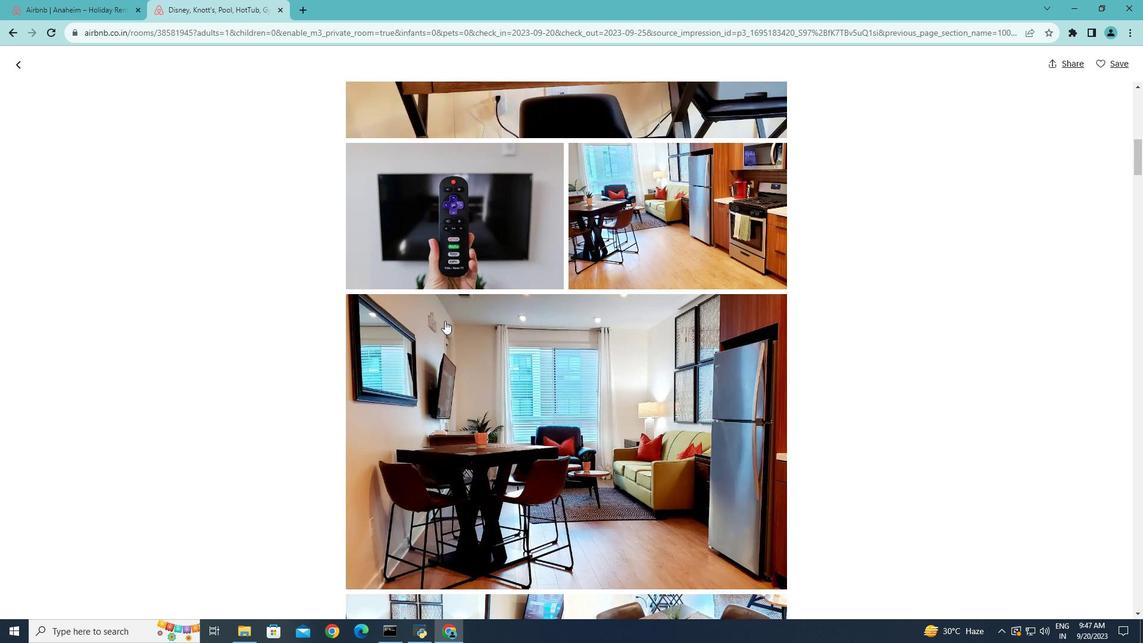 
Action: Mouse scrolled (465, 341) with delta (0, 0)
Screenshot: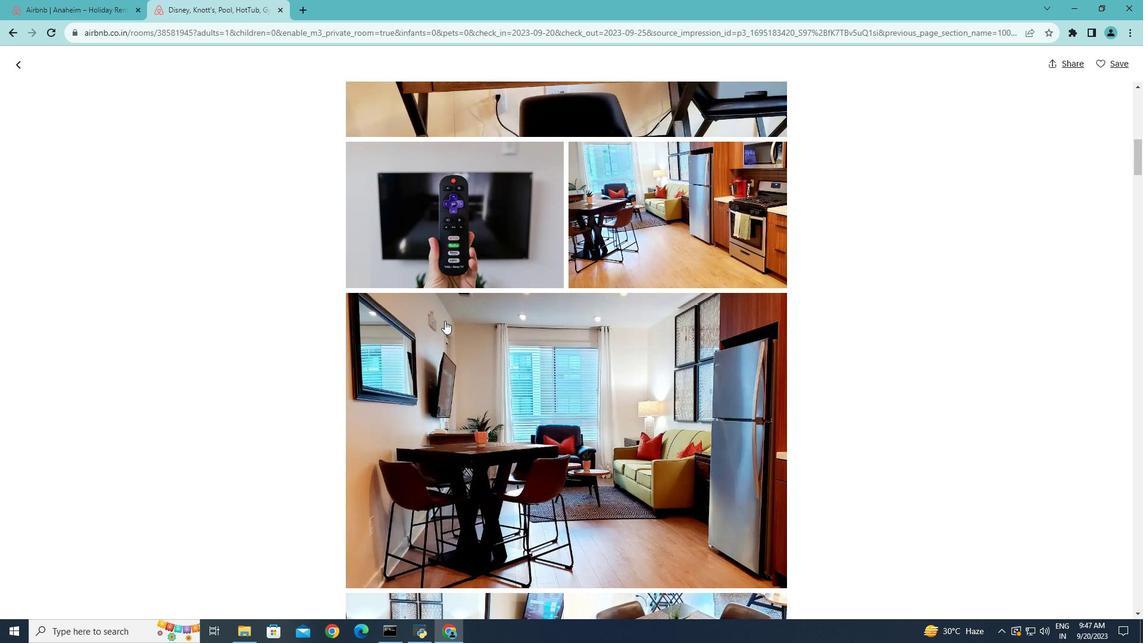 
Action: Mouse scrolled (465, 341) with delta (0, 0)
Screenshot: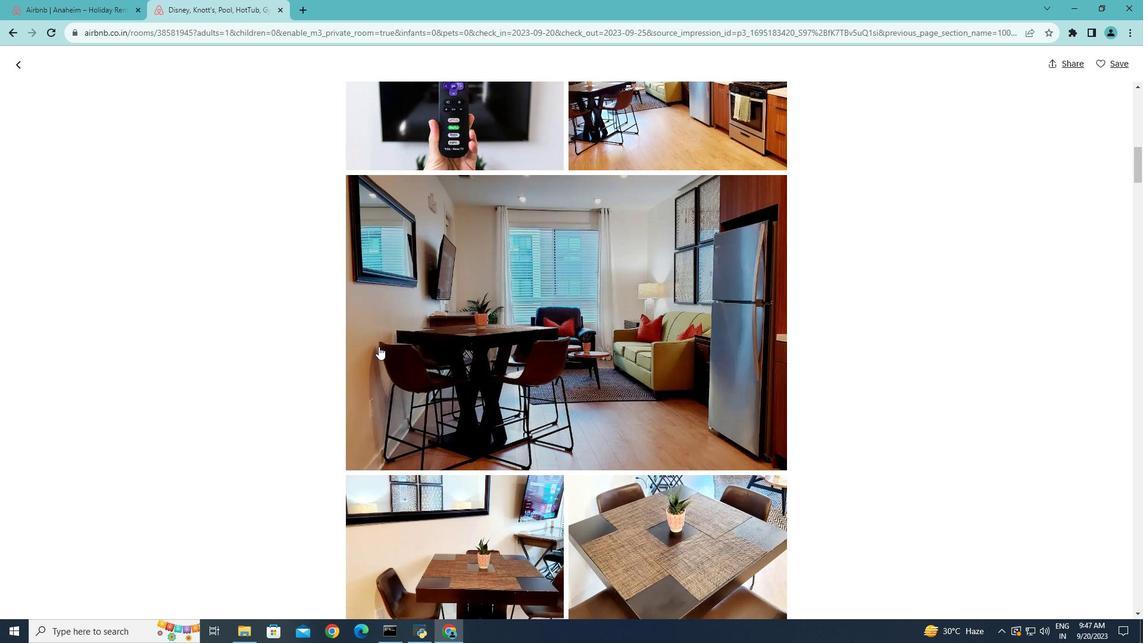 
Action: Mouse scrolled (465, 341) with delta (0, 0)
Screenshot: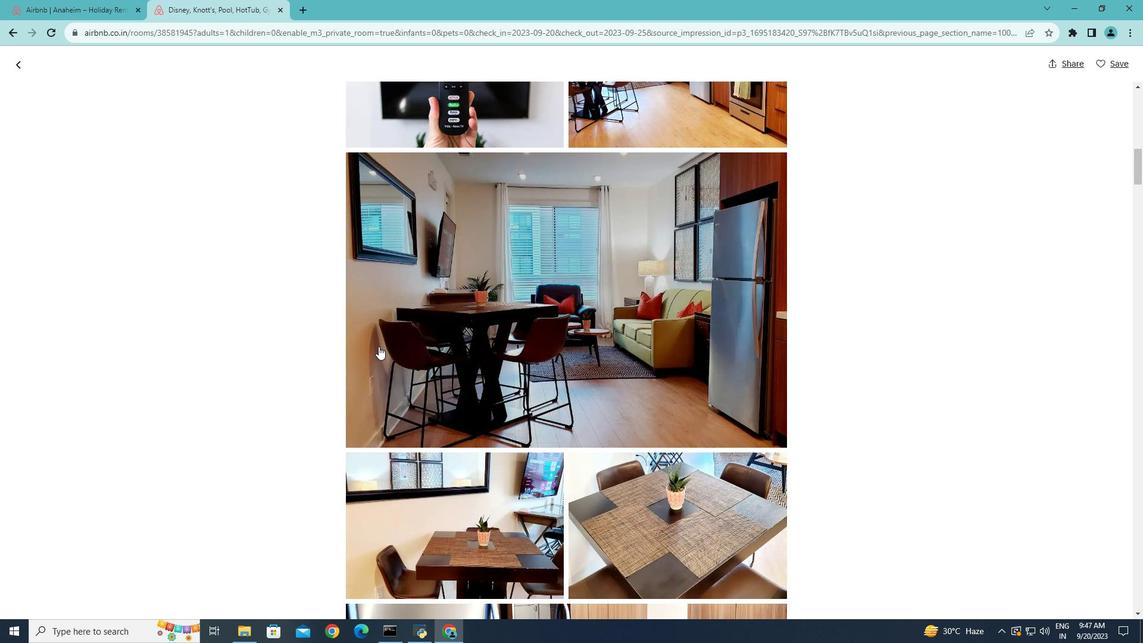 
Action: Mouse moved to (399, 367)
Screenshot: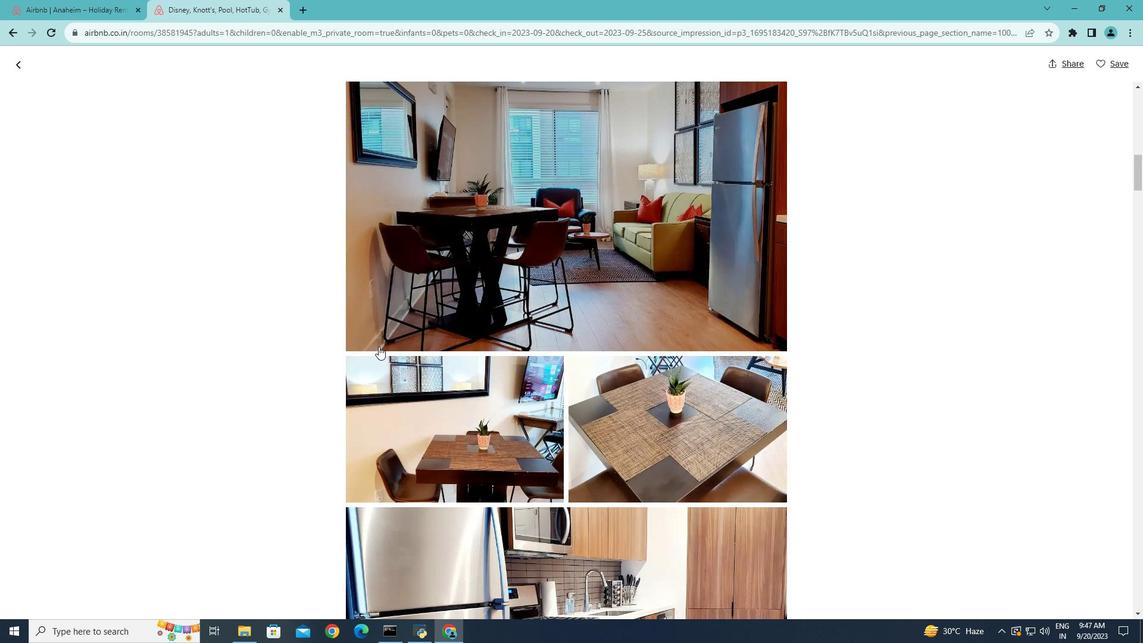 
Action: Mouse scrolled (399, 367) with delta (0, 0)
Screenshot: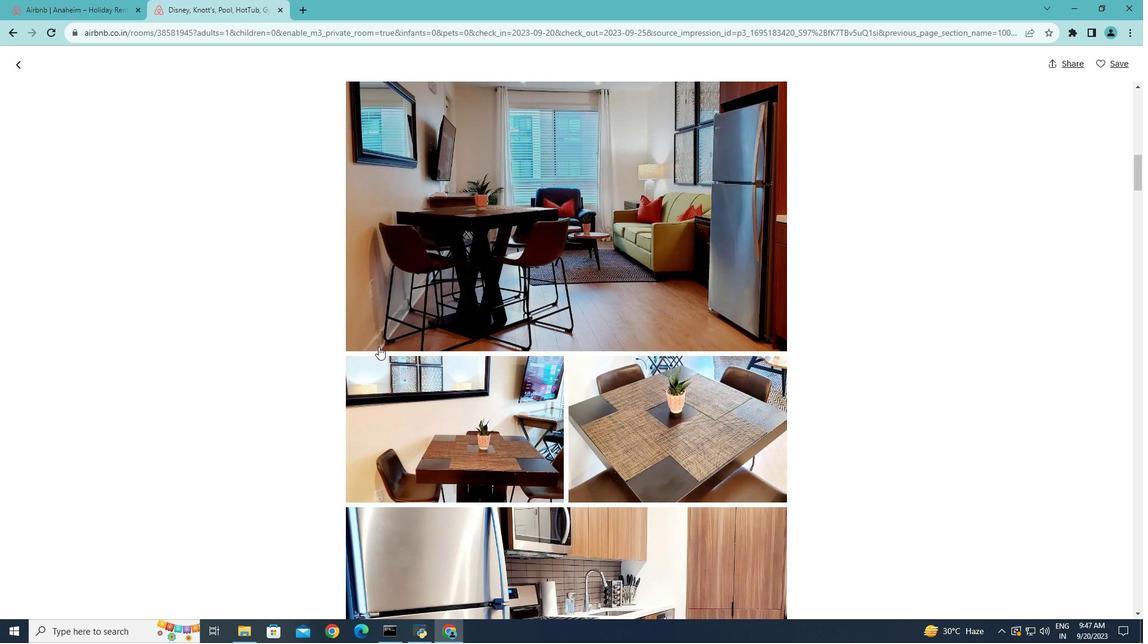 
Action: Mouse scrolled (399, 367) with delta (0, 0)
Screenshot: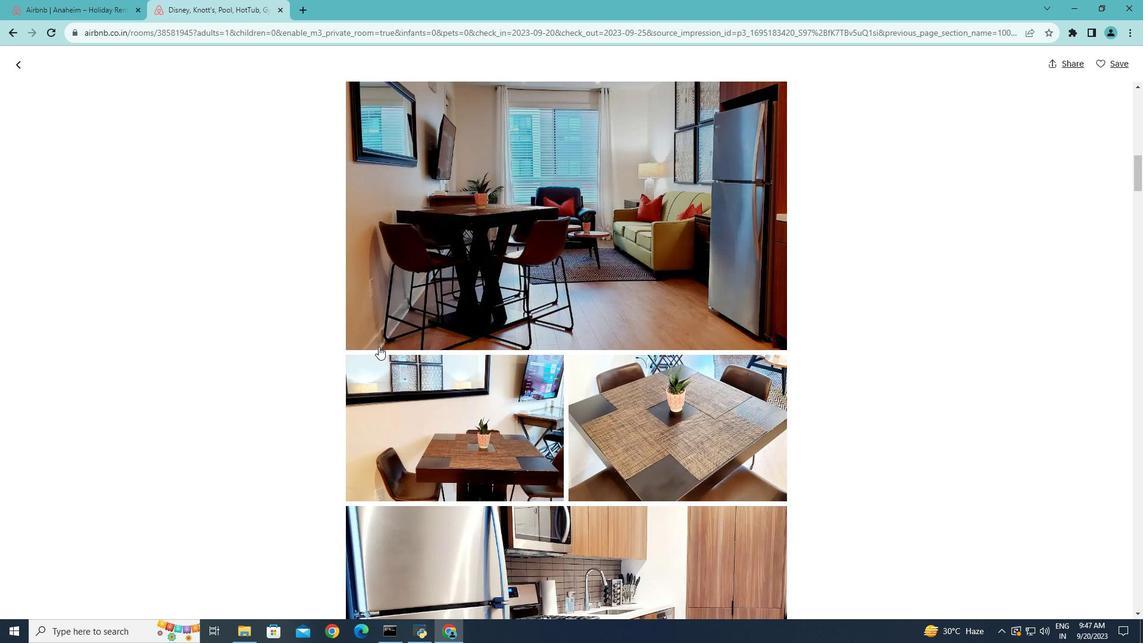 
Action: Mouse scrolled (399, 367) with delta (0, 0)
Screenshot: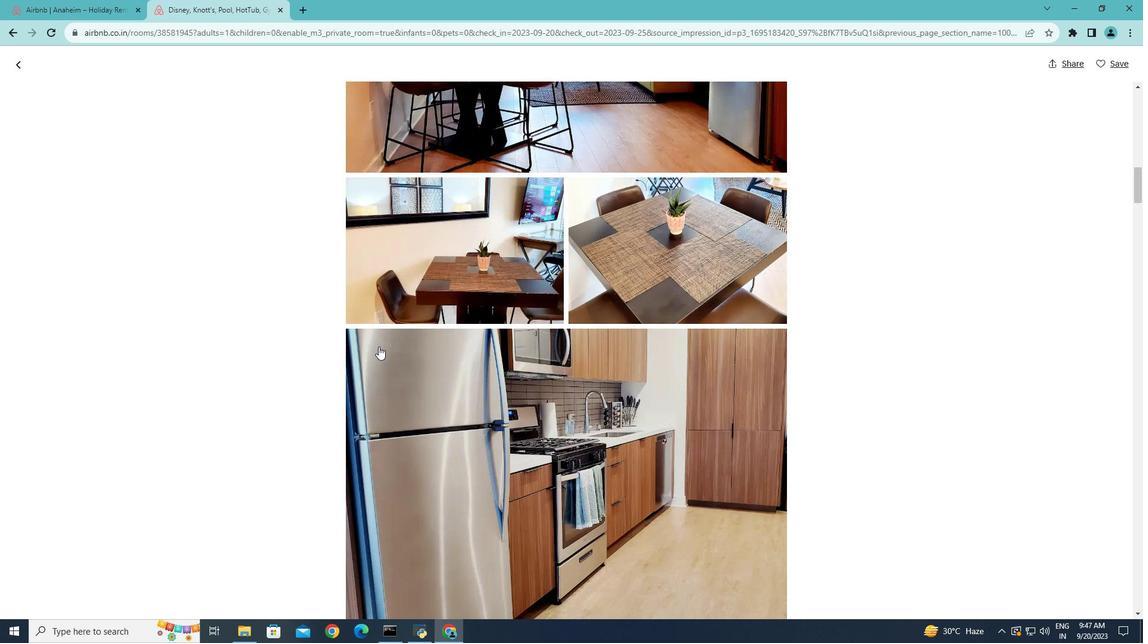 
Action: Mouse scrolled (399, 367) with delta (0, 0)
Screenshot: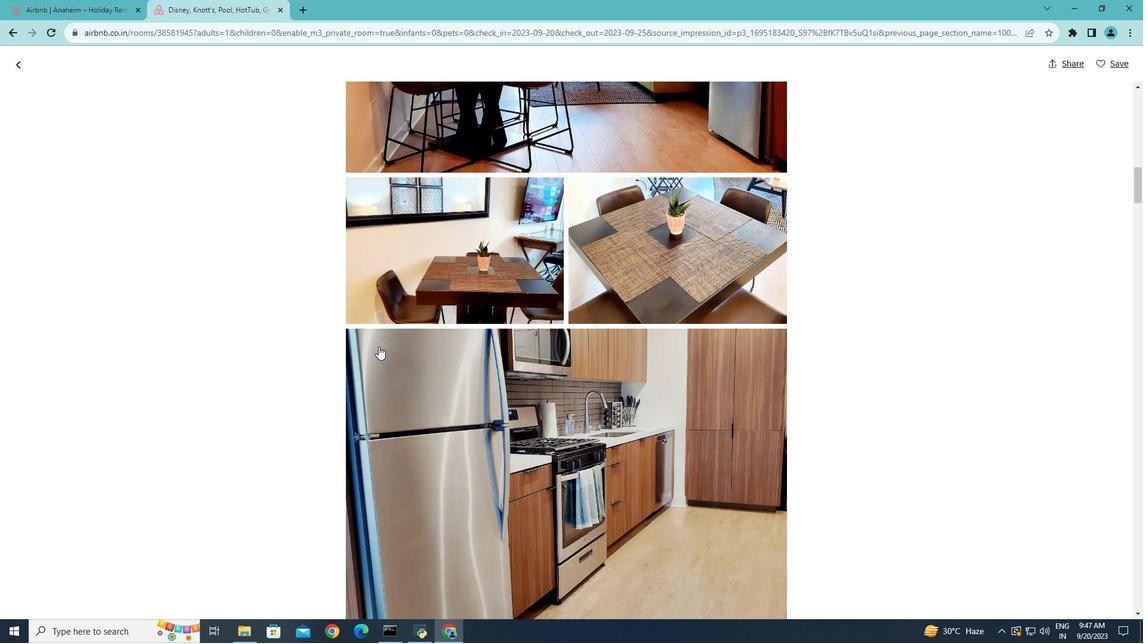 
Action: Mouse scrolled (399, 367) with delta (0, 0)
Screenshot: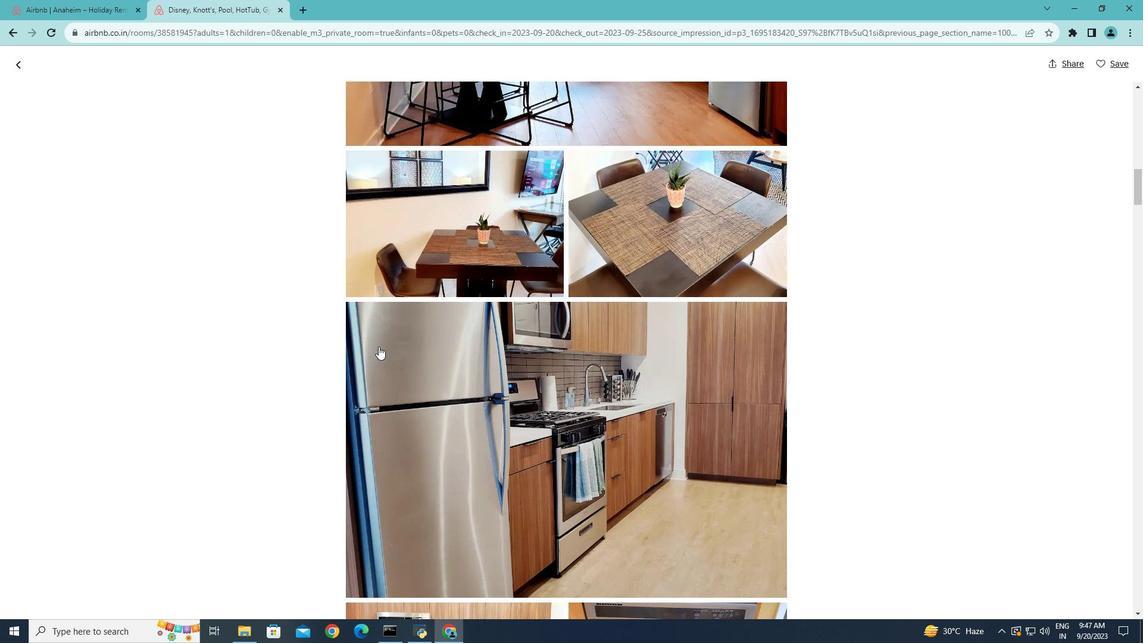 
Action: Mouse scrolled (399, 367) with delta (0, 0)
Screenshot: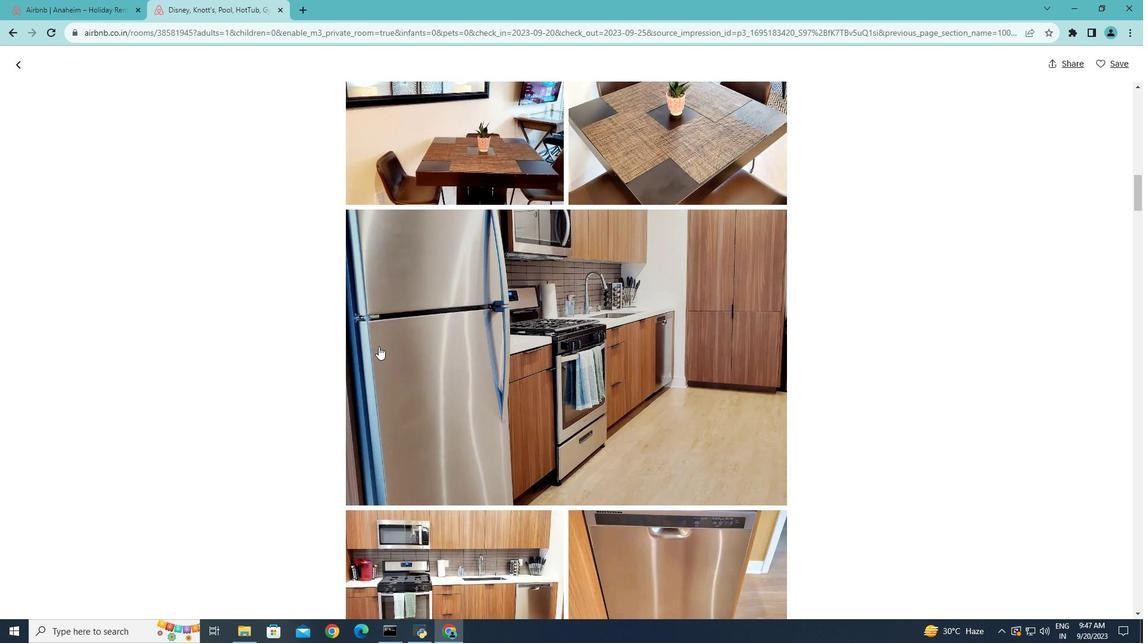 
Action: Mouse scrolled (399, 367) with delta (0, 0)
Screenshot: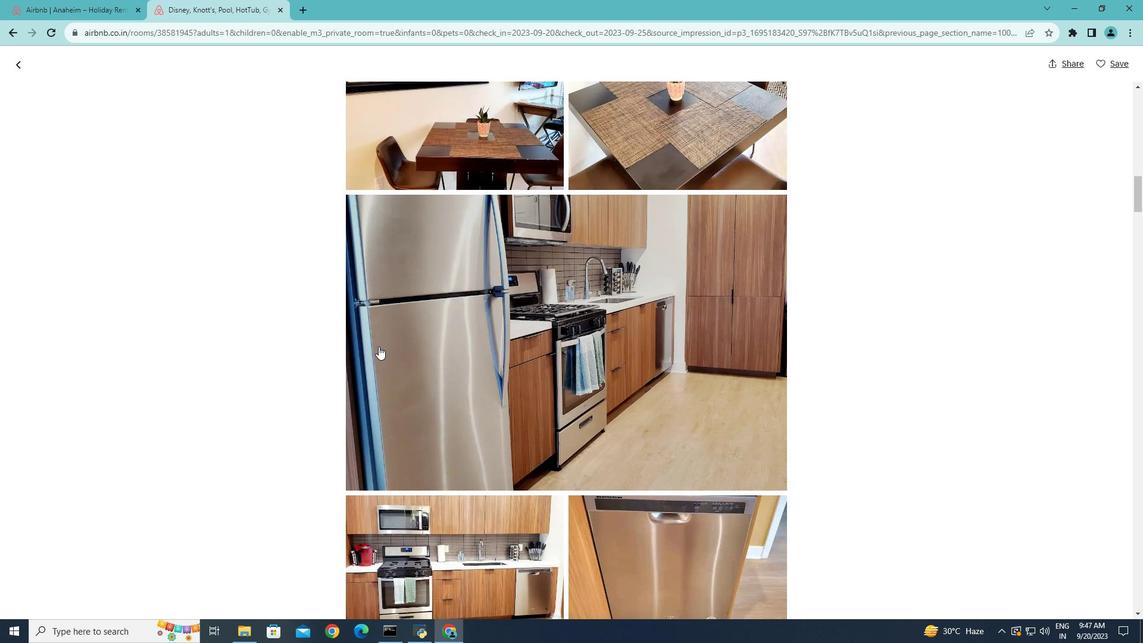 
Action: Mouse scrolled (399, 367) with delta (0, 0)
Screenshot: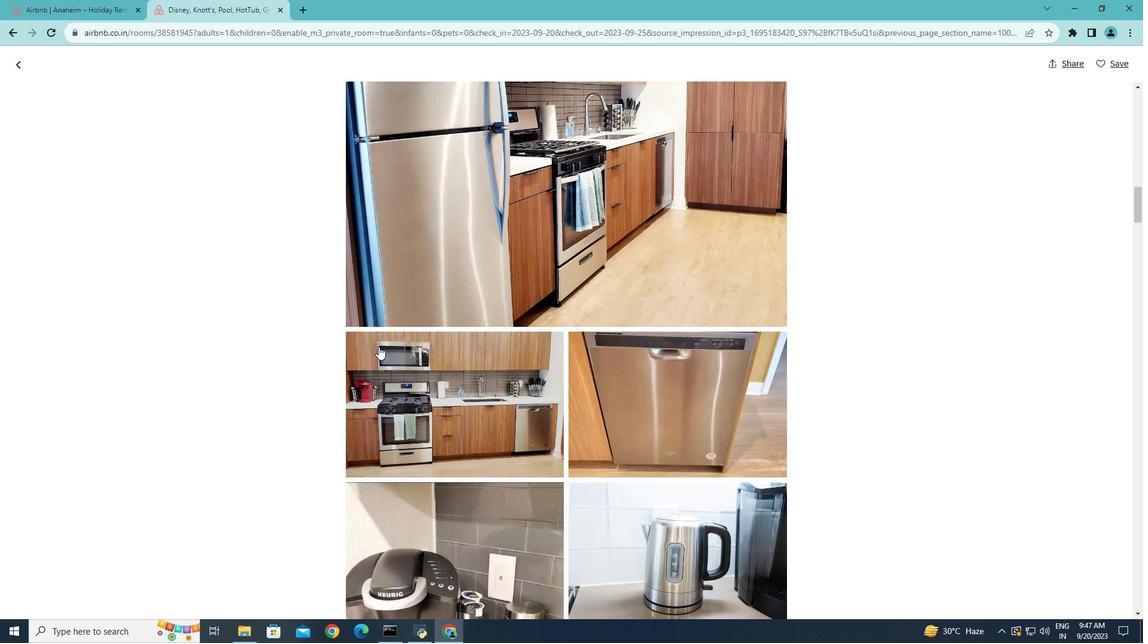 
Action: Mouse scrolled (399, 367) with delta (0, 0)
Screenshot: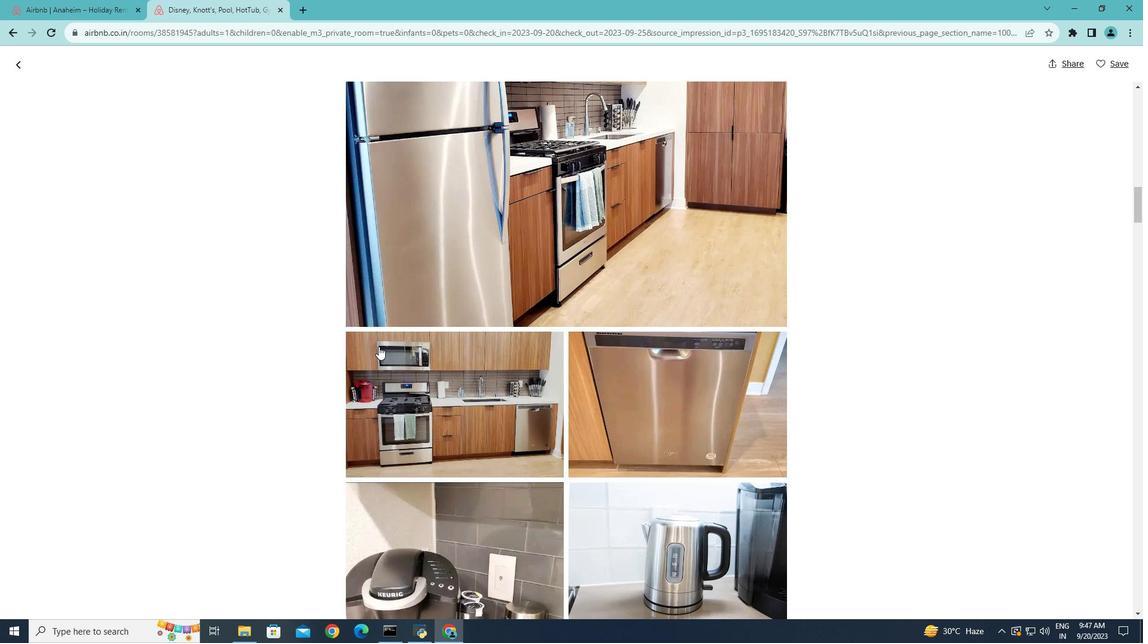 
Action: Mouse scrolled (399, 367) with delta (0, 0)
Screenshot: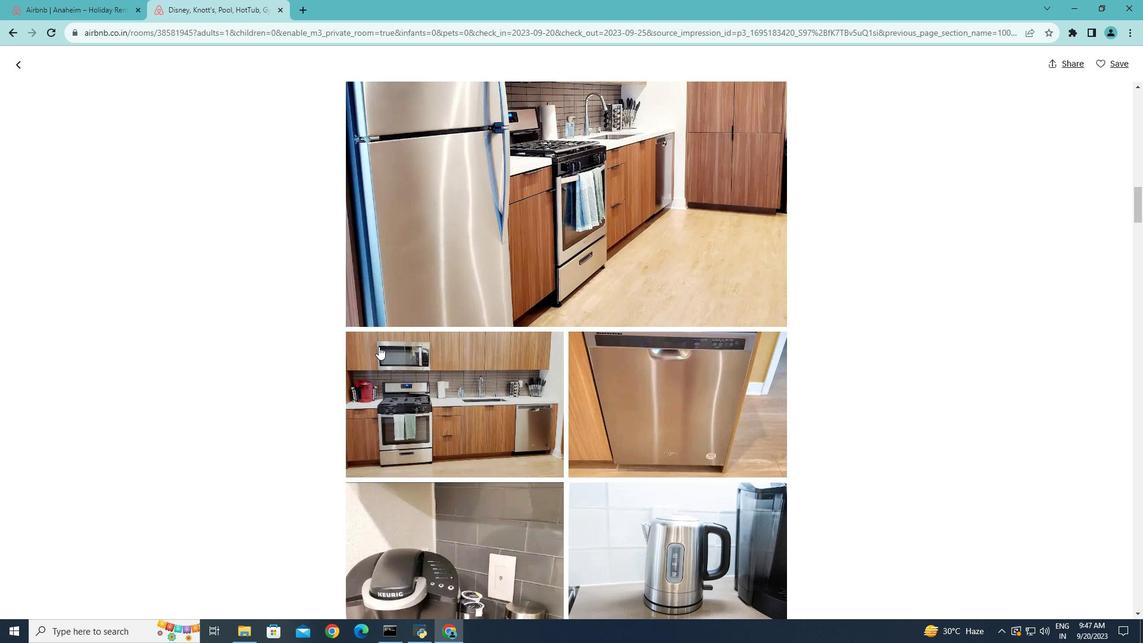 
Action: Mouse scrolled (399, 367) with delta (0, 0)
Screenshot: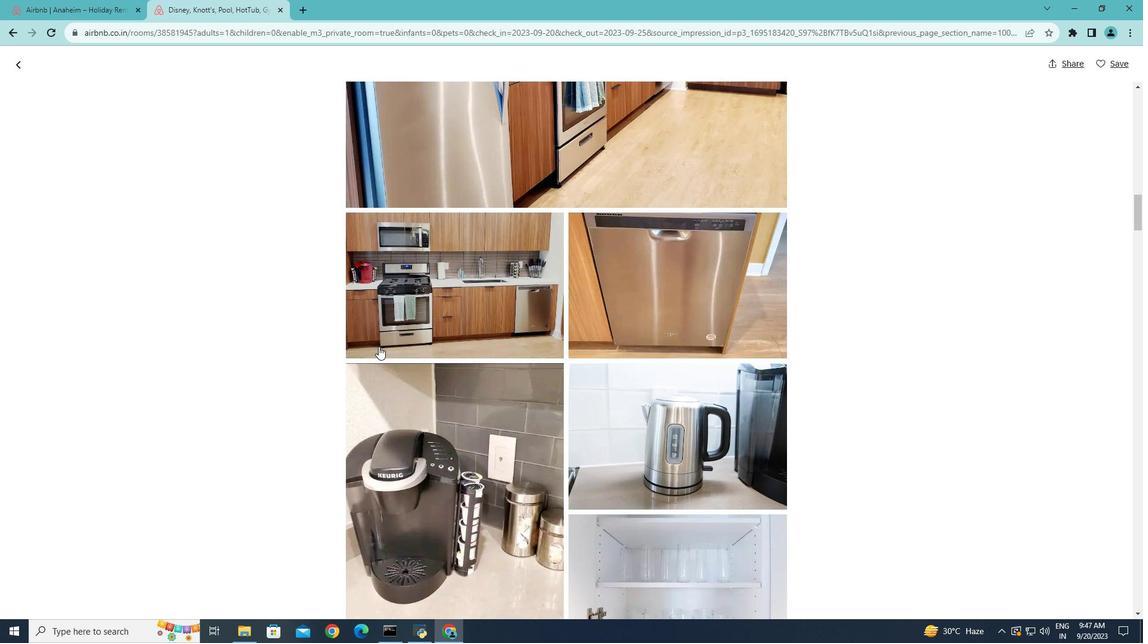 
Action: Mouse scrolled (399, 367) with delta (0, 0)
Screenshot: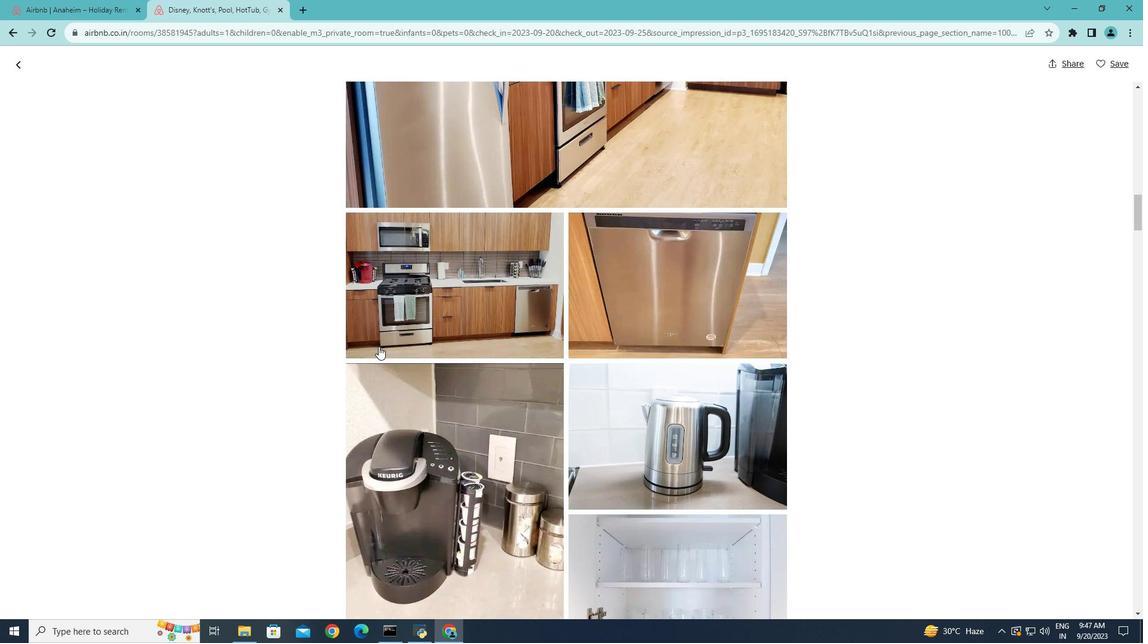 
Action: Mouse scrolled (399, 367) with delta (0, 0)
Screenshot: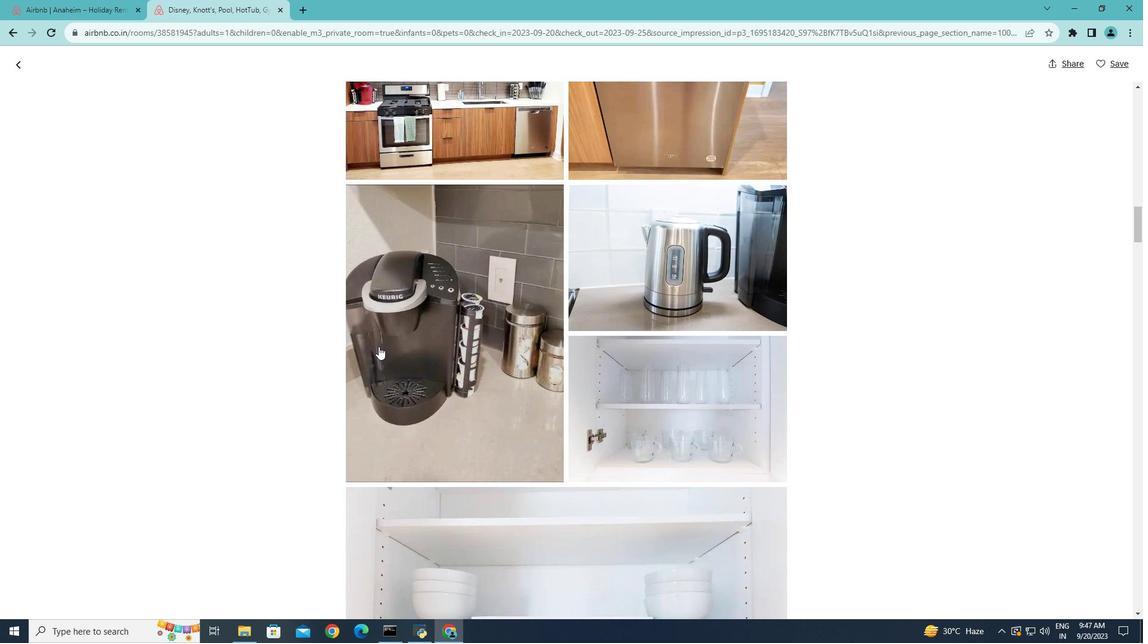 
Action: Mouse scrolled (399, 367) with delta (0, 0)
Screenshot: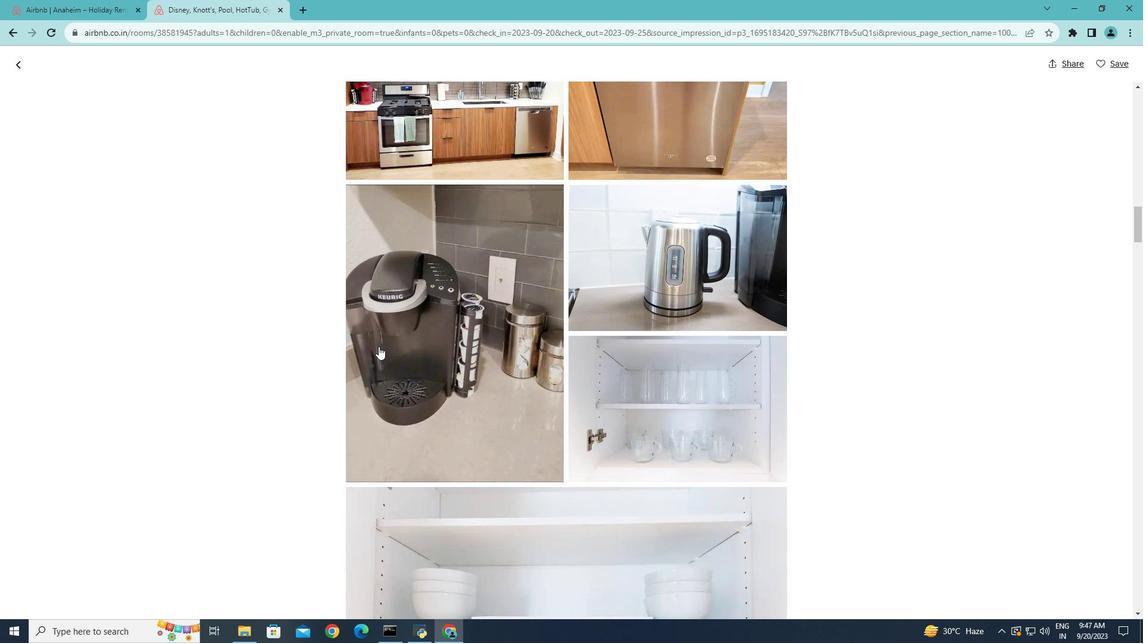 
Action: Mouse scrolled (399, 367) with delta (0, 0)
Screenshot: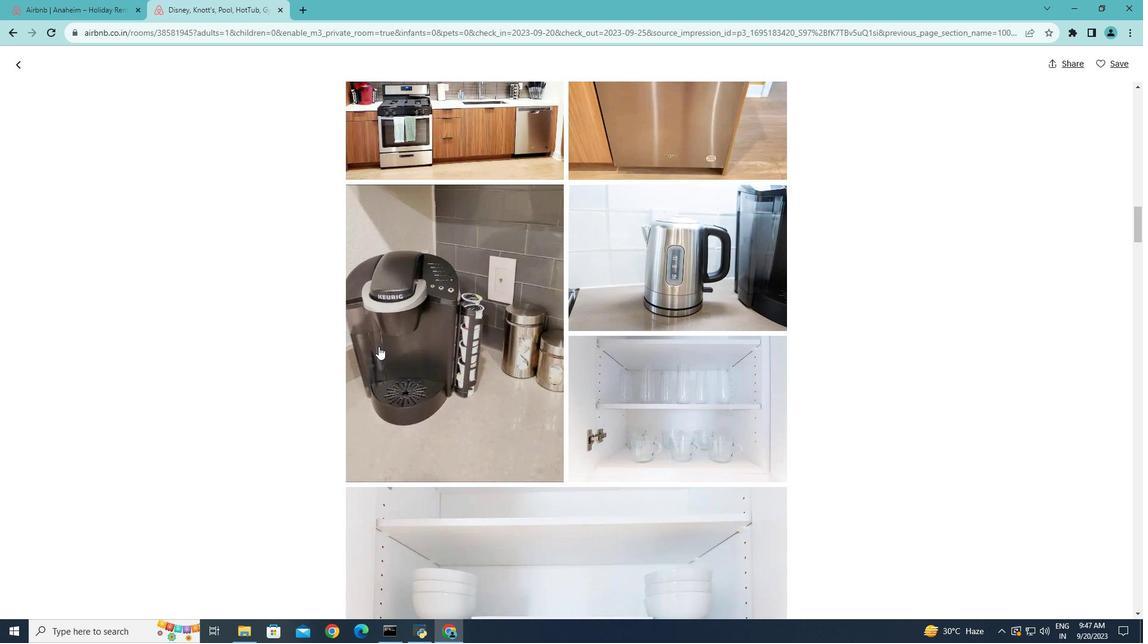 
Action: Mouse scrolled (399, 367) with delta (0, 0)
Screenshot: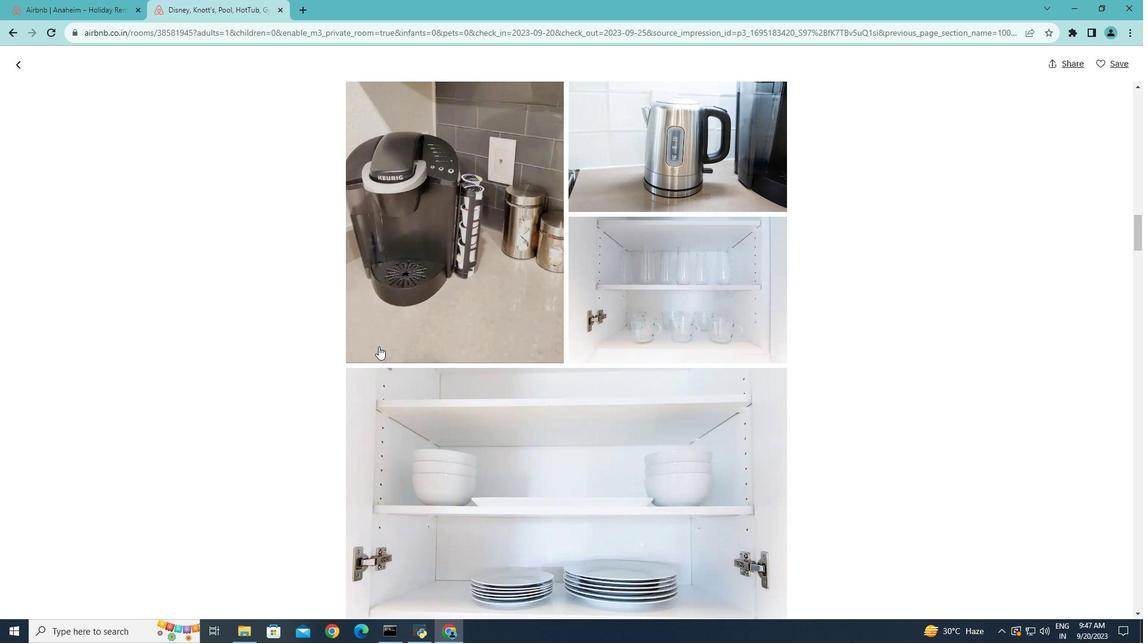 
Action: Mouse scrolled (399, 367) with delta (0, 0)
Screenshot: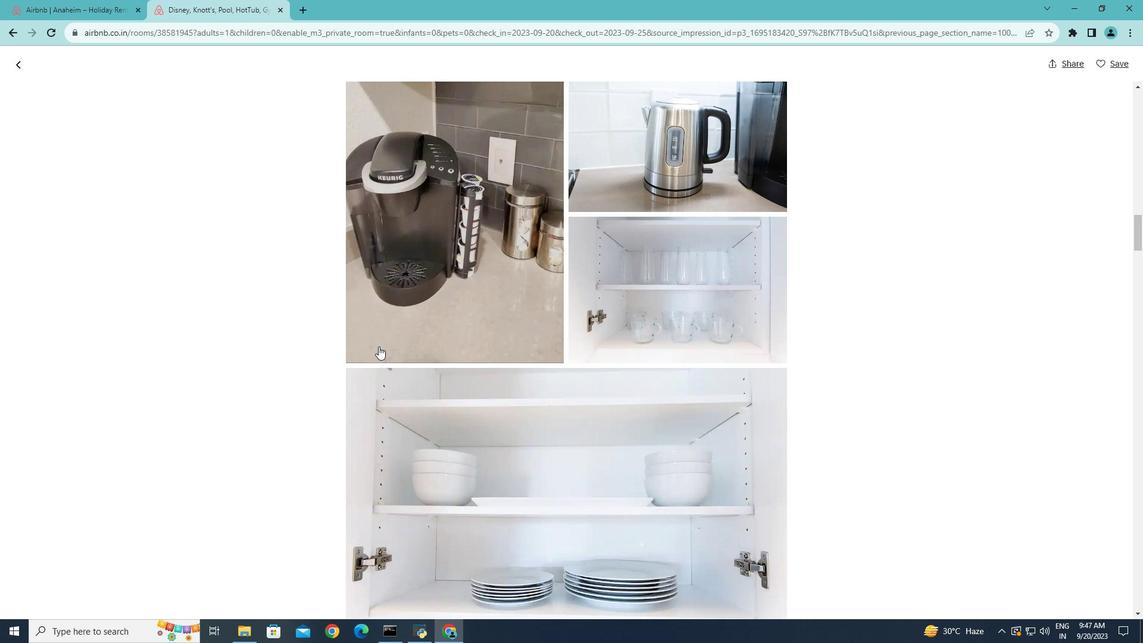 
Action: Mouse scrolled (399, 367) with delta (0, 0)
Screenshot: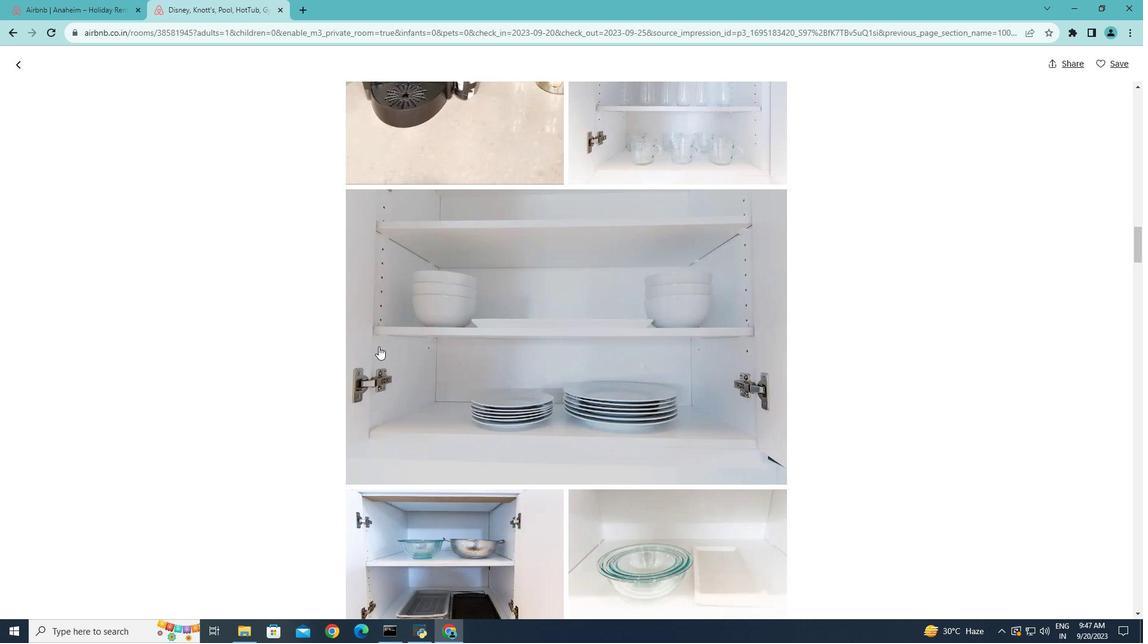 
Action: Mouse scrolled (399, 367) with delta (0, 0)
Screenshot: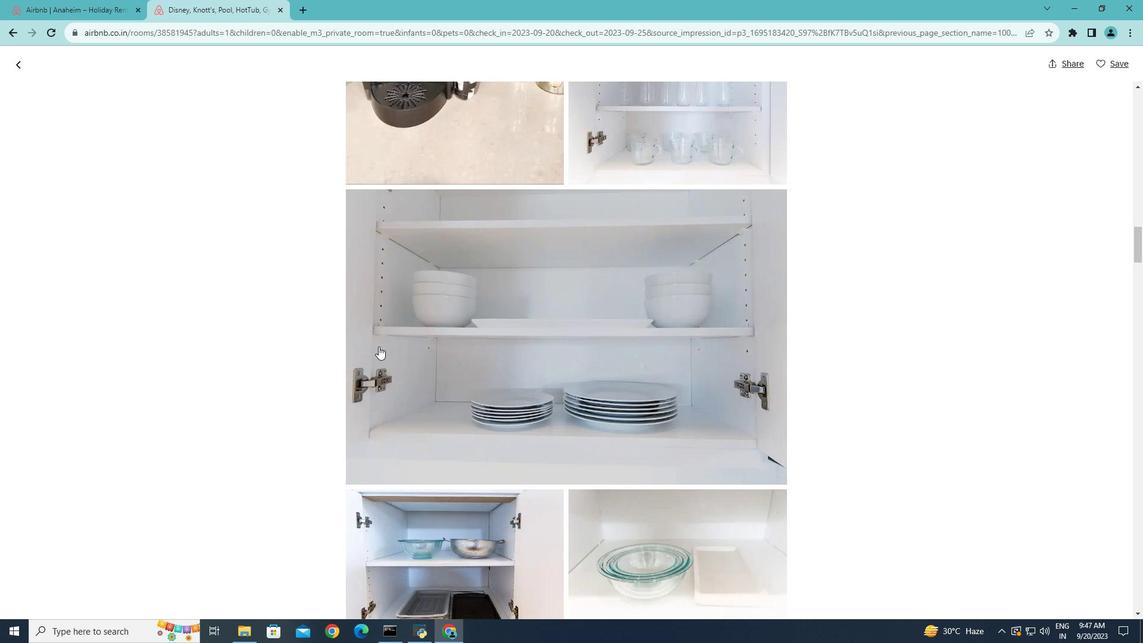 
Action: Mouse scrolled (399, 367) with delta (0, 0)
Screenshot: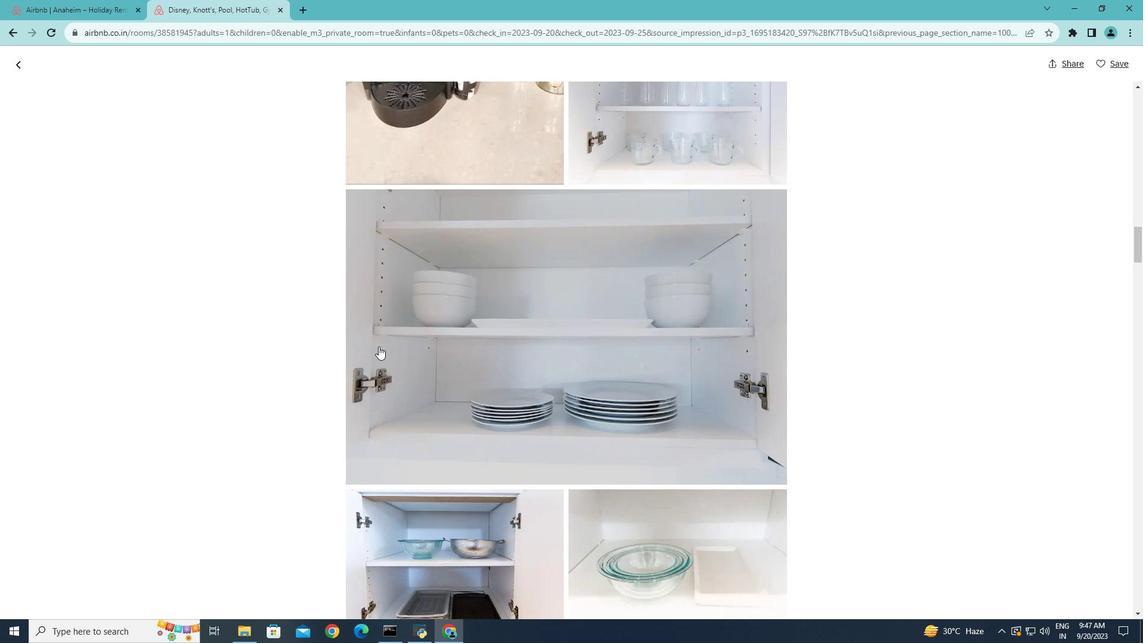 
Action: Mouse scrolled (399, 367) with delta (0, 0)
Screenshot: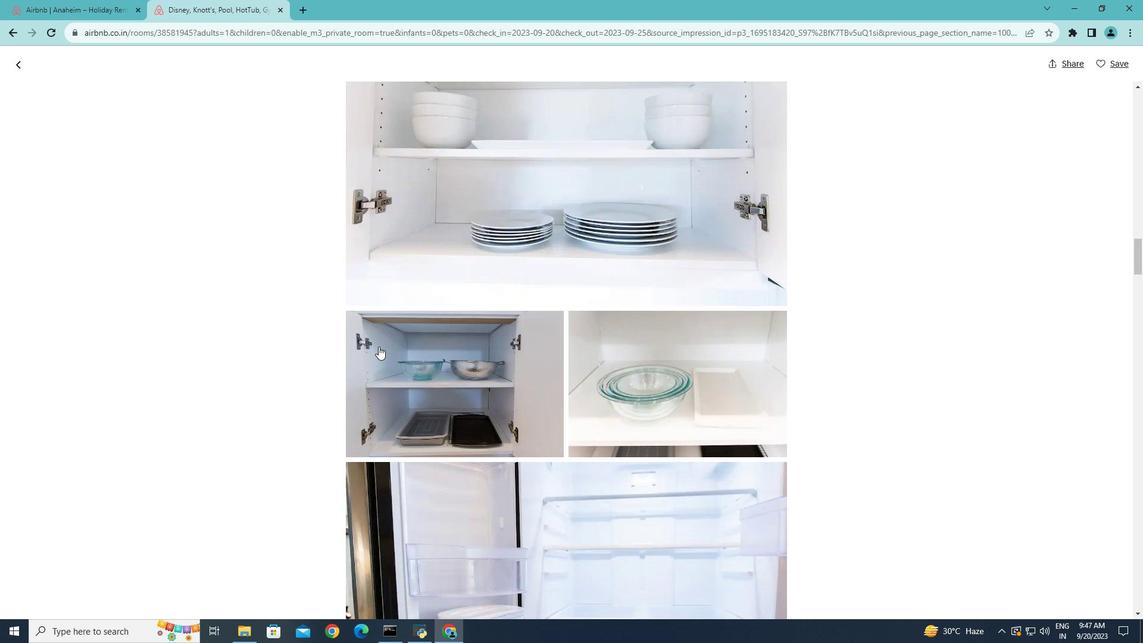
Action: Mouse scrolled (399, 367) with delta (0, 0)
Screenshot: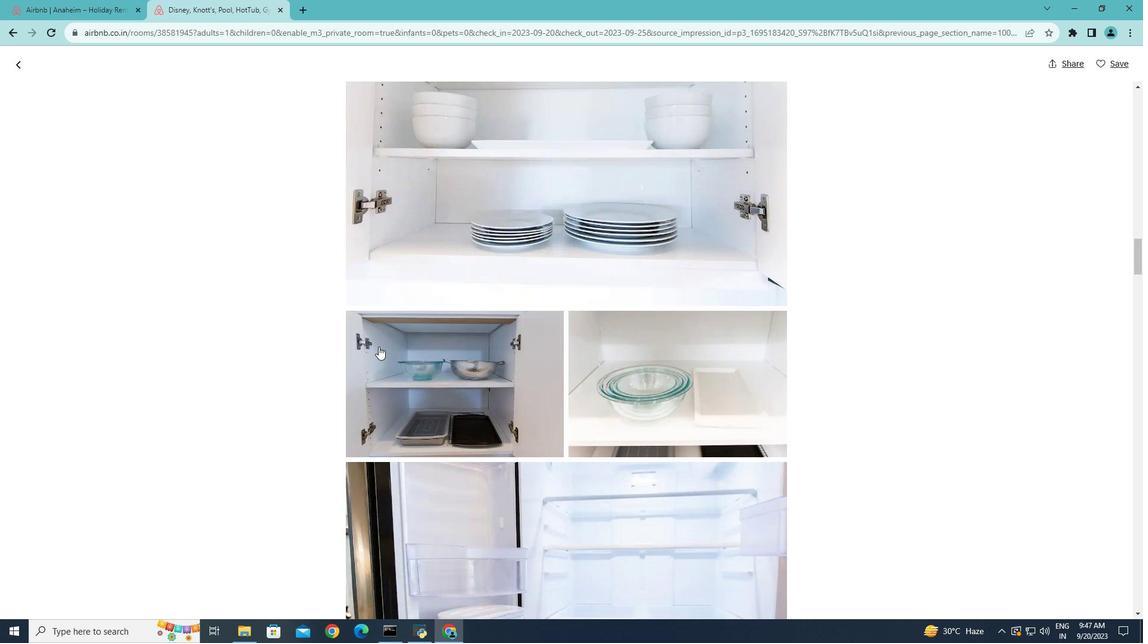 
Action: Mouse scrolled (399, 367) with delta (0, 0)
Screenshot: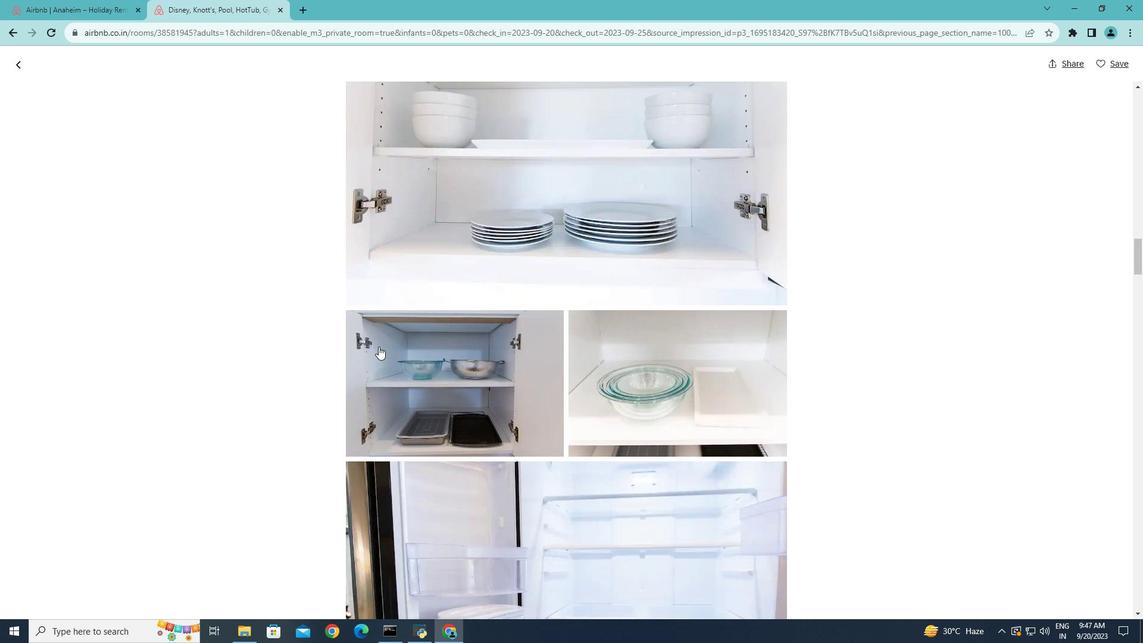 
Action: Mouse scrolled (399, 367) with delta (0, 0)
Screenshot: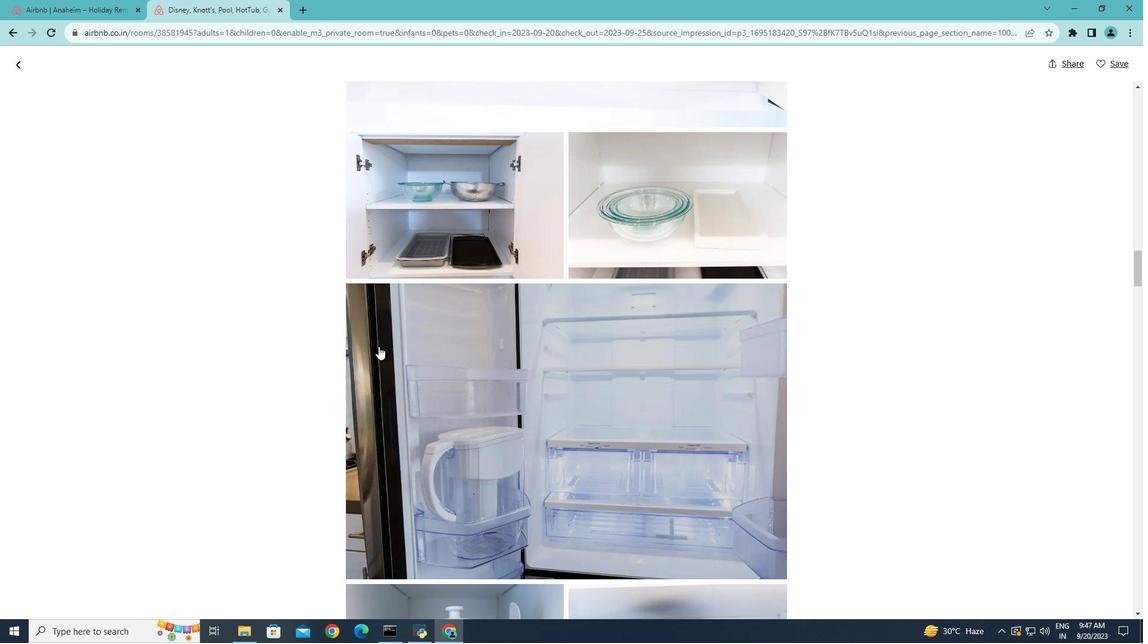 
Action: Mouse scrolled (399, 367) with delta (0, 0)
Screenshot: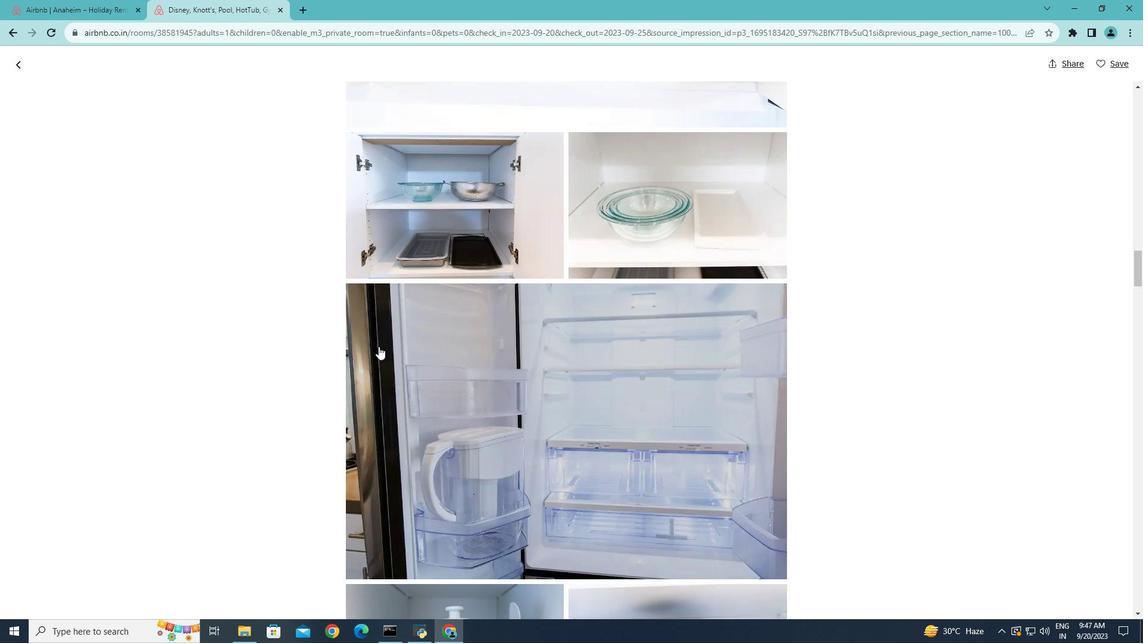 
Action: Mouse scrolled (399, 367) with delta (0, 0)
Screenshot: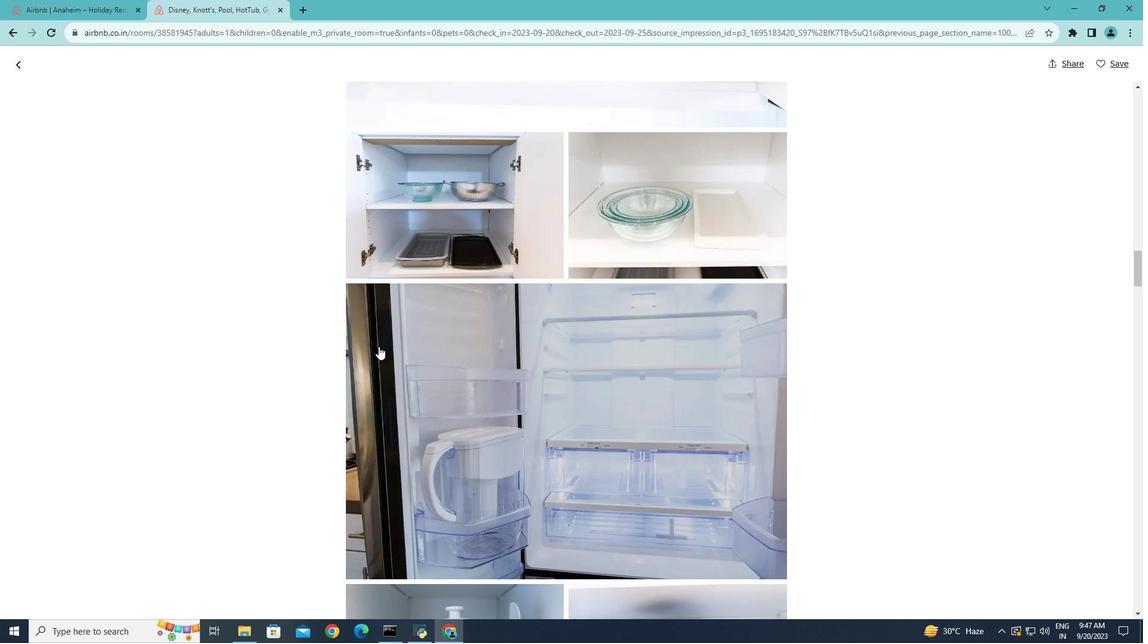
Action: Mouse scrolled (399, 367) with delta (0, 0)
Screenshot: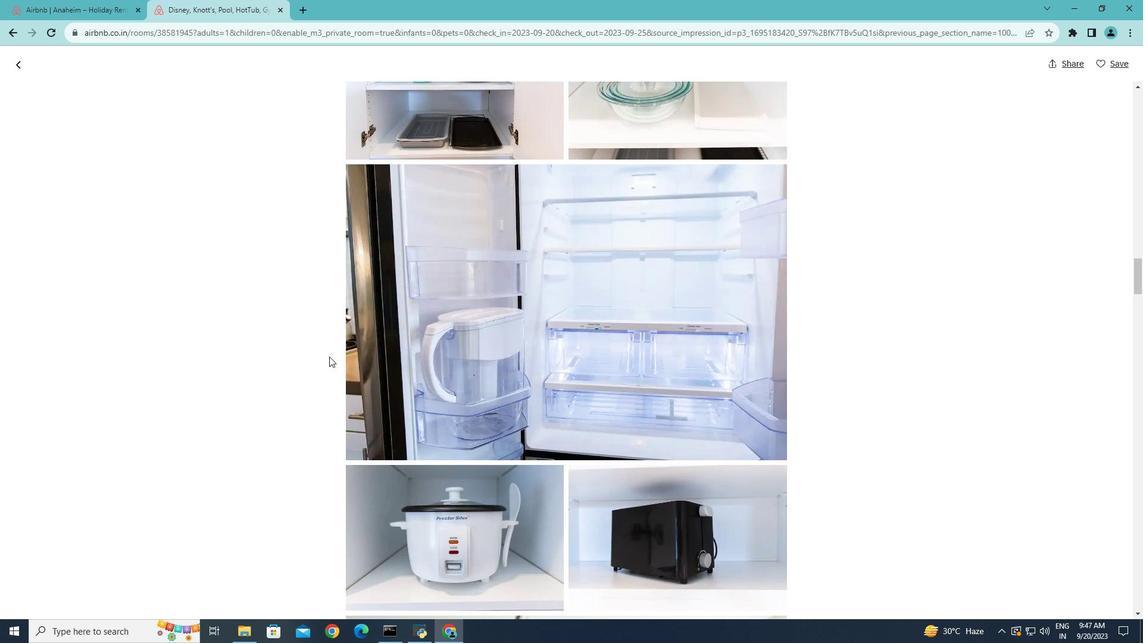 
Action: Mouse scrolled (399, 367) with delta (0, 0)
Screenshot: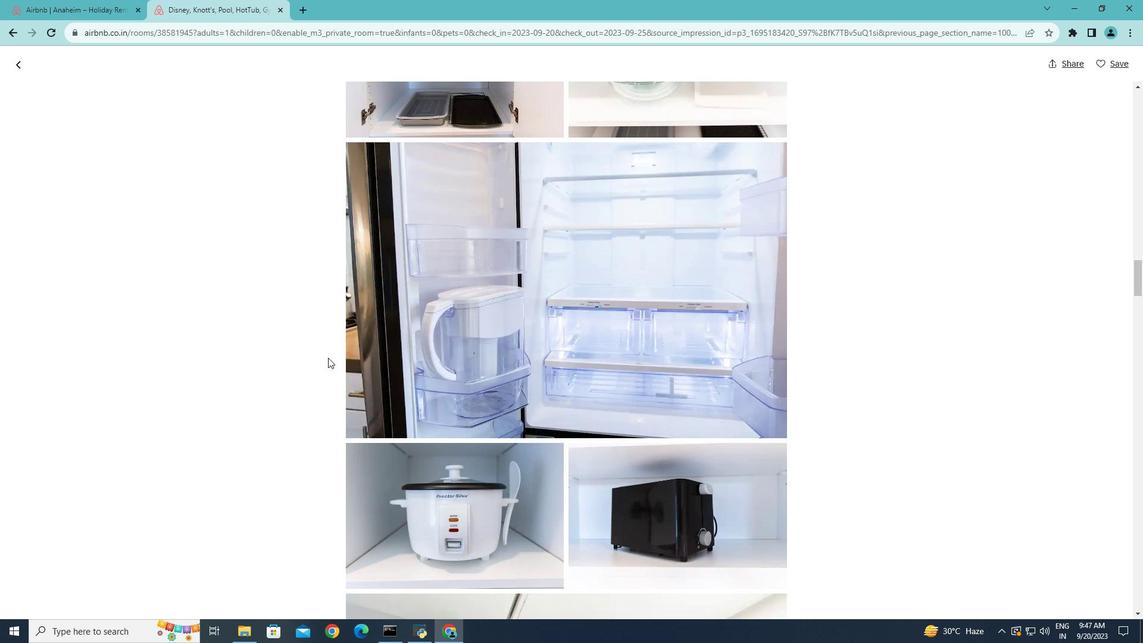 
Action: Mouse moved to (349, 378)
Screenshot: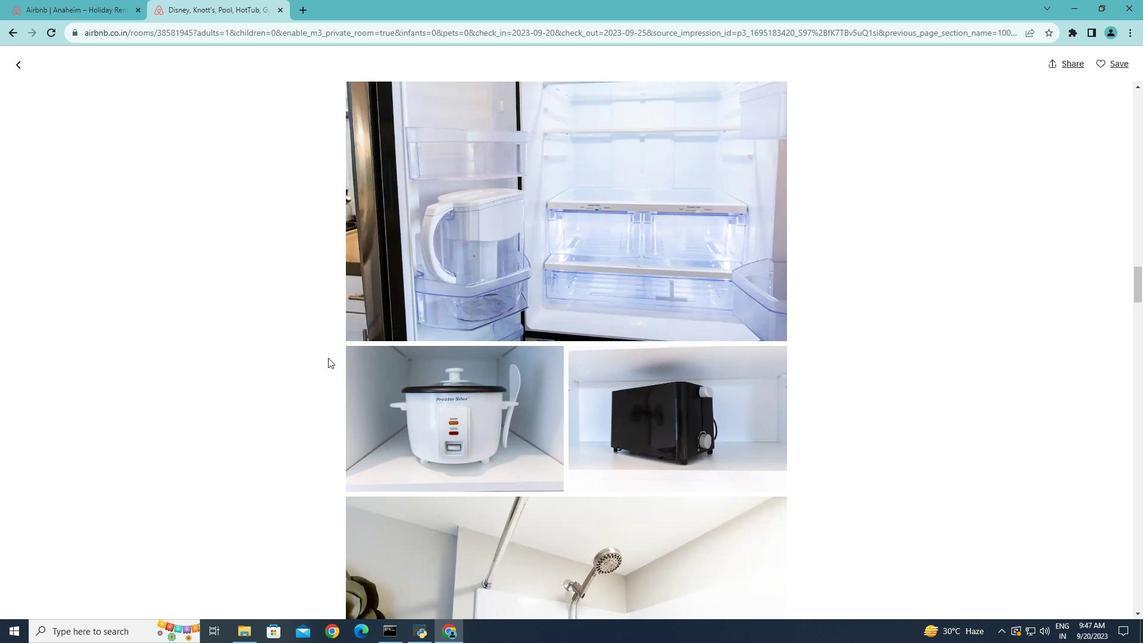 
Action: Mouse scrolled (349, 377) with delta (0, 0)
Screenshot: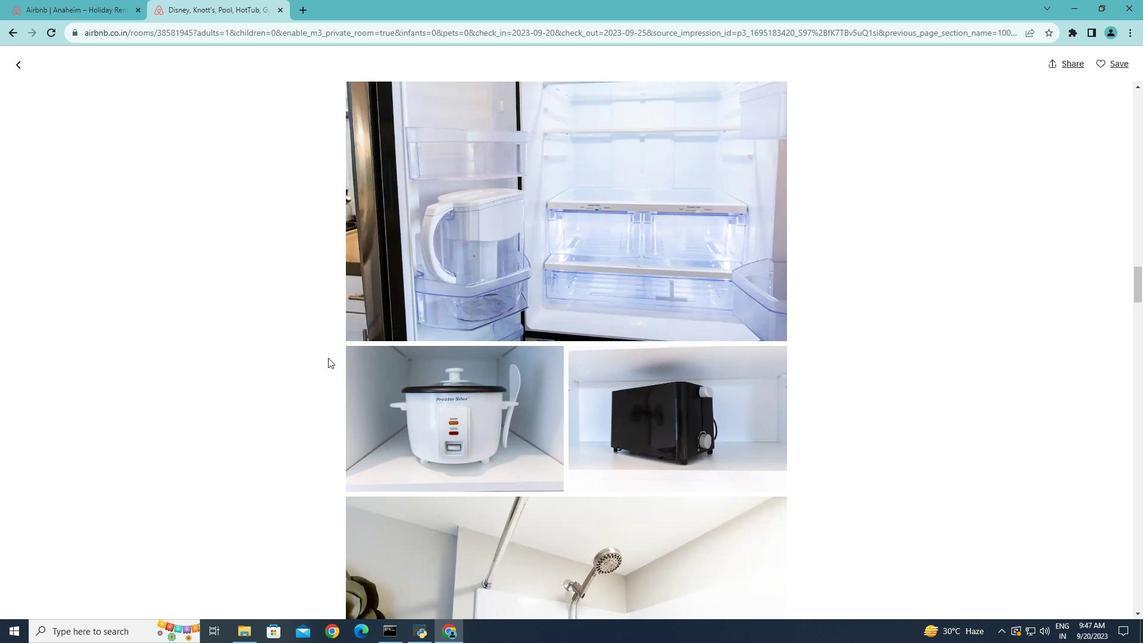 
Action: Mouse moved to (349, 378)
Screenshot: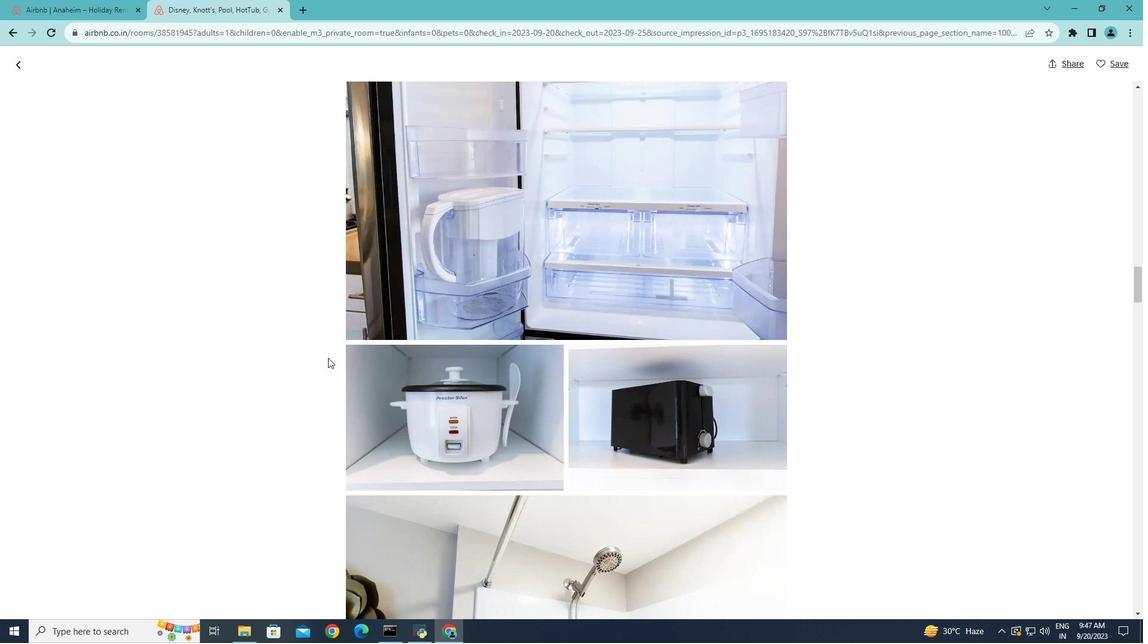 
Action: Mouse scrolled (349, 378) with delta (0, 0)
Screenshot: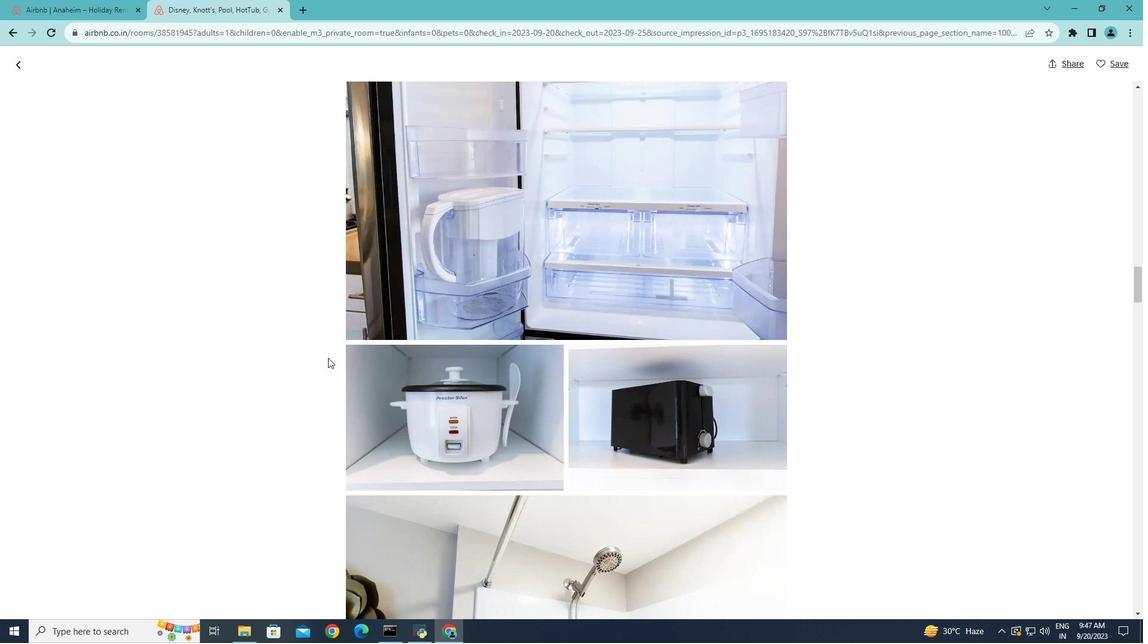 
Action: Mouse scrolled (349, 378) with delta (0, 0)
Screenshot: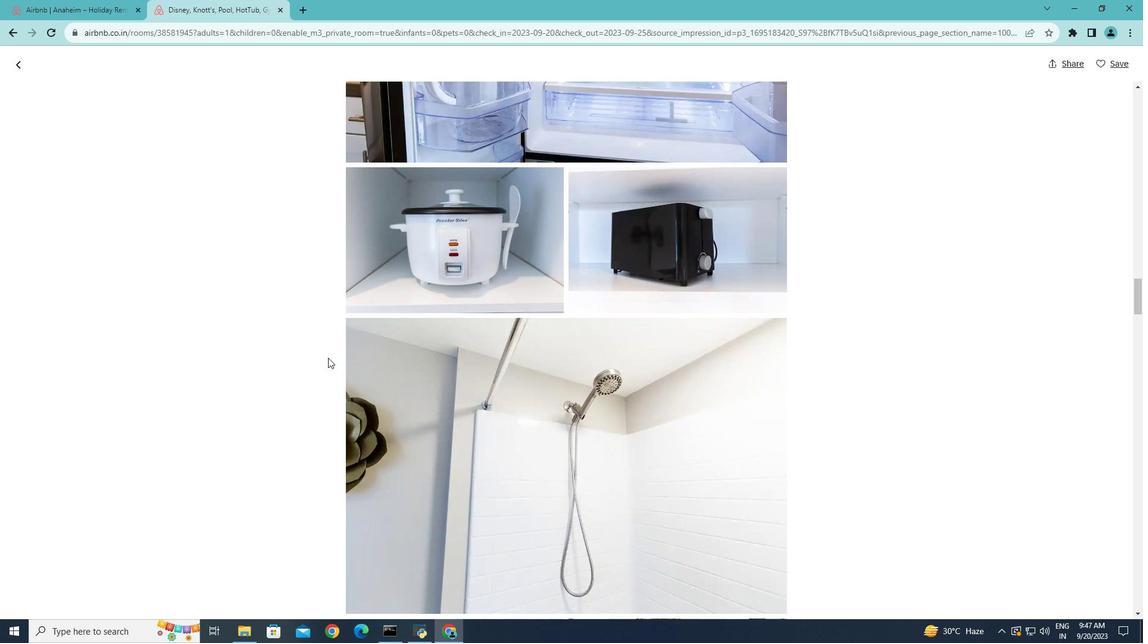 
Action: Mouse scrolled (349, 378) with delta (0, 0)
Screenshot: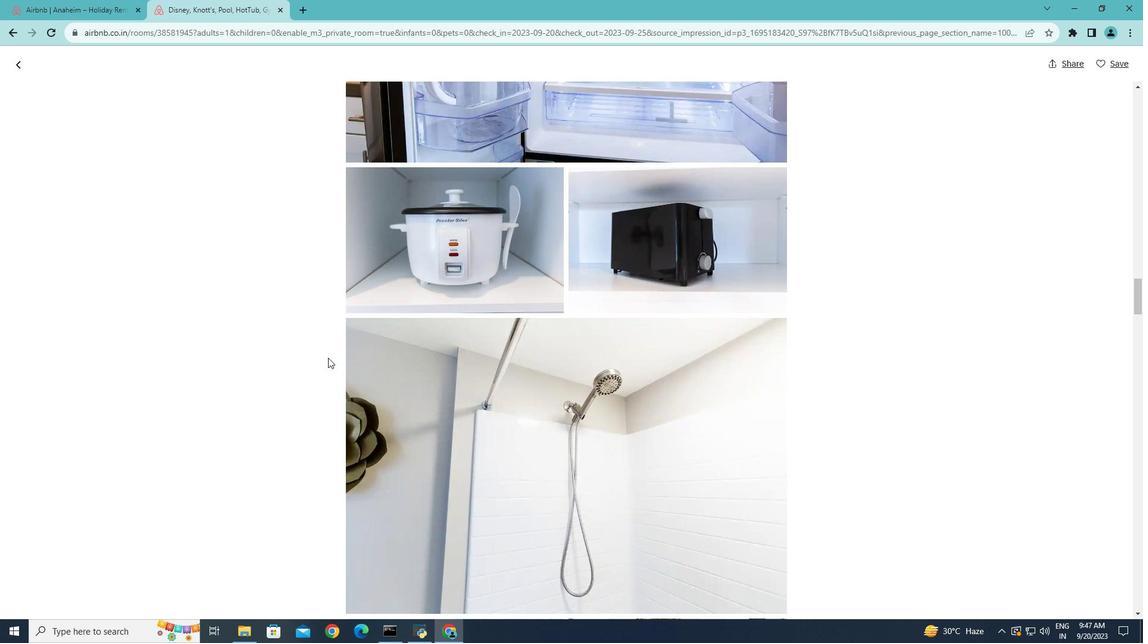
Action: Mouse scrolled (349, 378) with delta (0, 0)
Screenshot: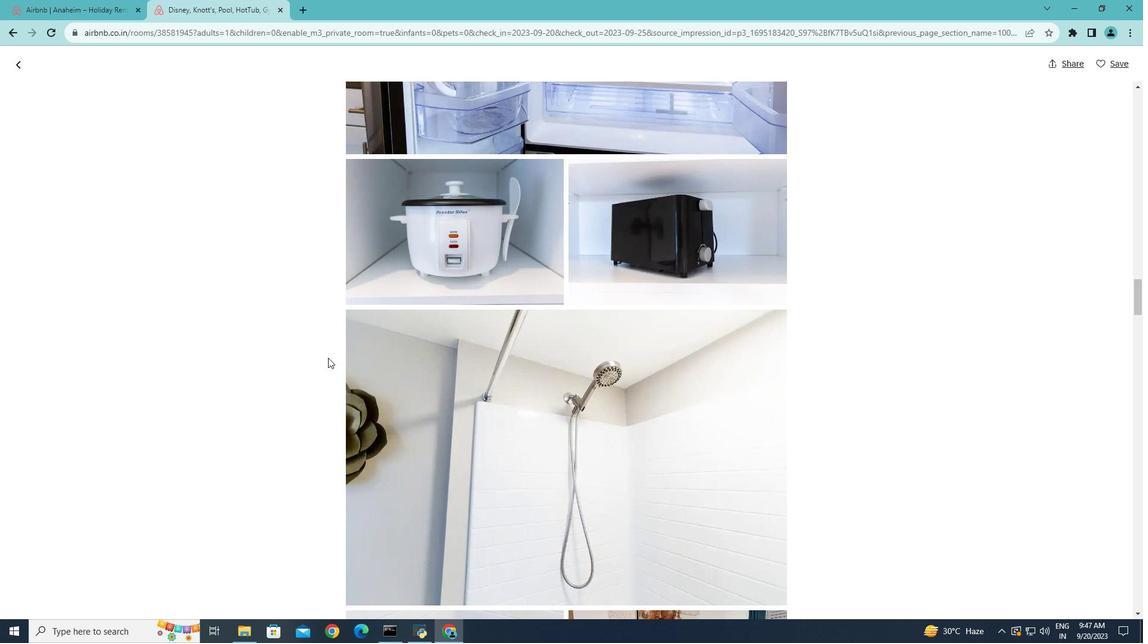 
Action: Mouse scrolled (349, 378) with delta (0, 0)
Screenshot: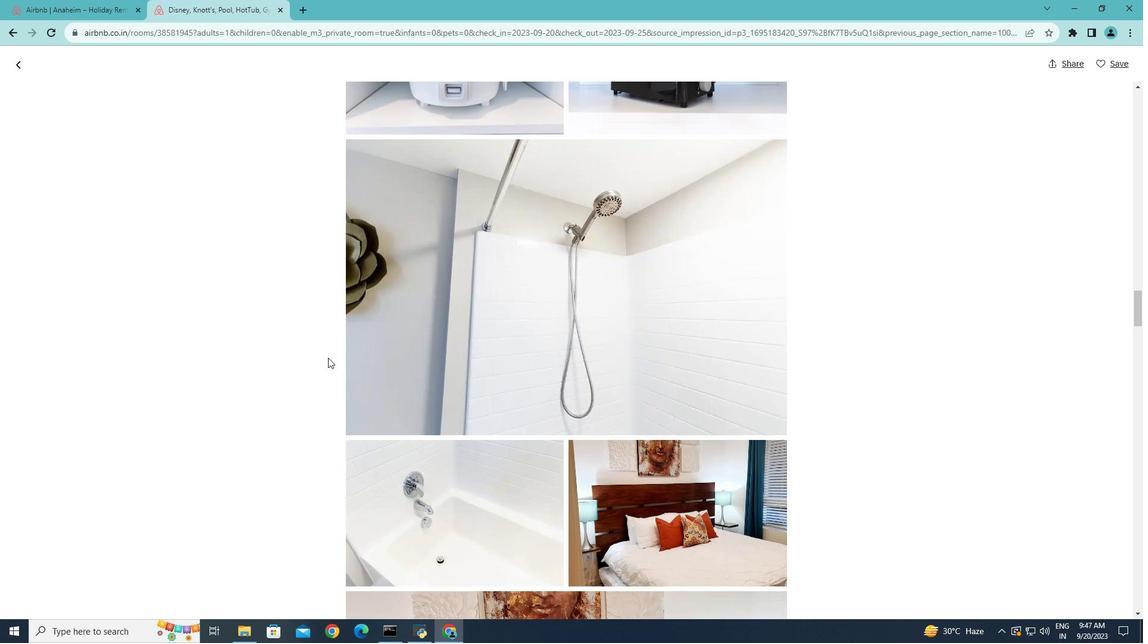 
Action: Mouse scrolled (349, 378) with delta (0, 0)
Screenshot: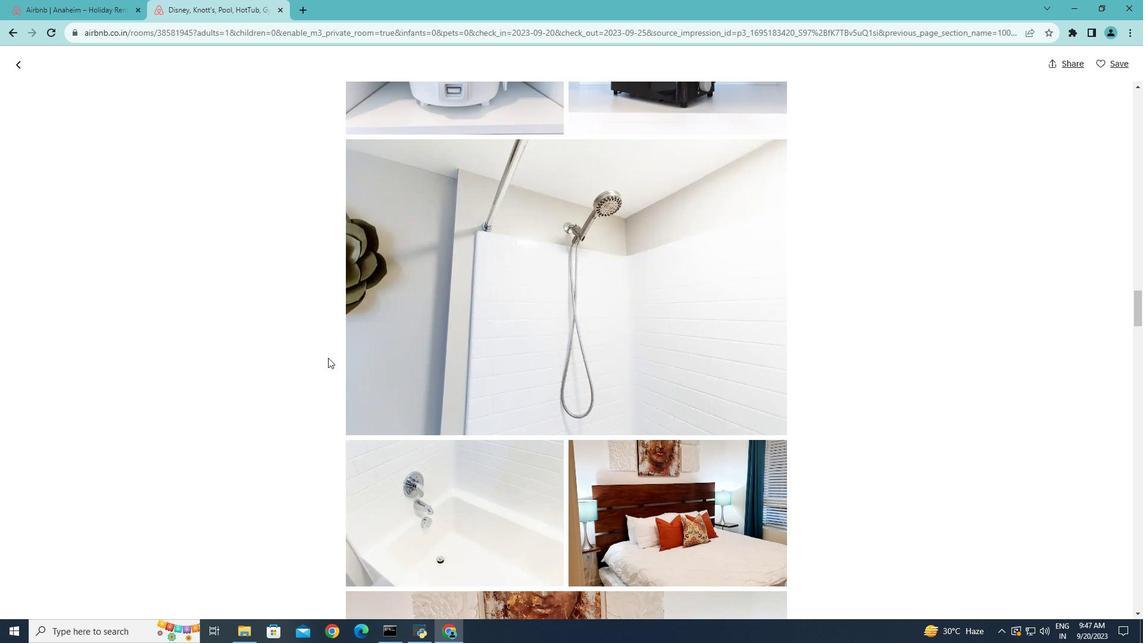 
Action: Mouse scrolled (349, 378) with delta (0, 0)
Screenshot: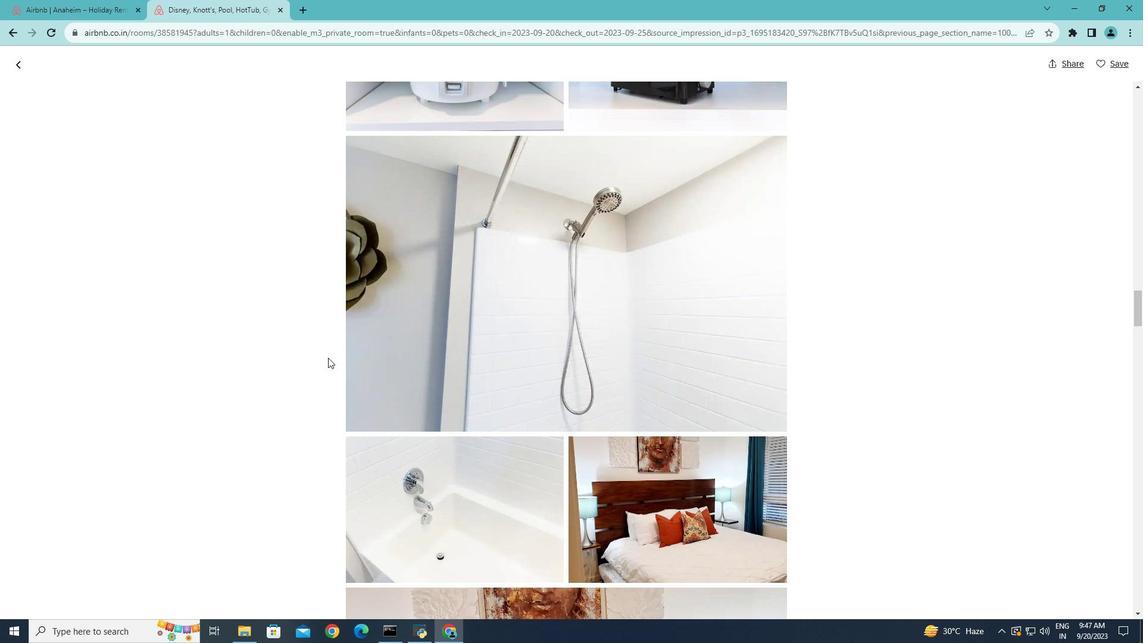 
Action: Mouse scrolled (349, 378) with delta (0, 0)
Screenshot: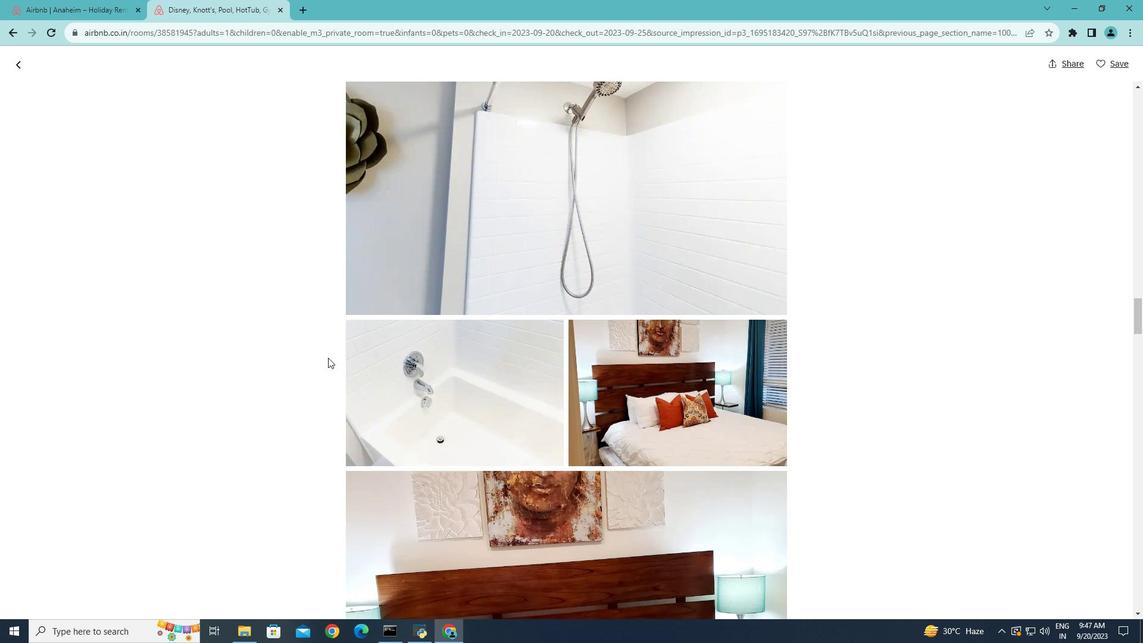 
Action: Mouse scrolled (349, 378) with delta (0, 0)
Screenshot: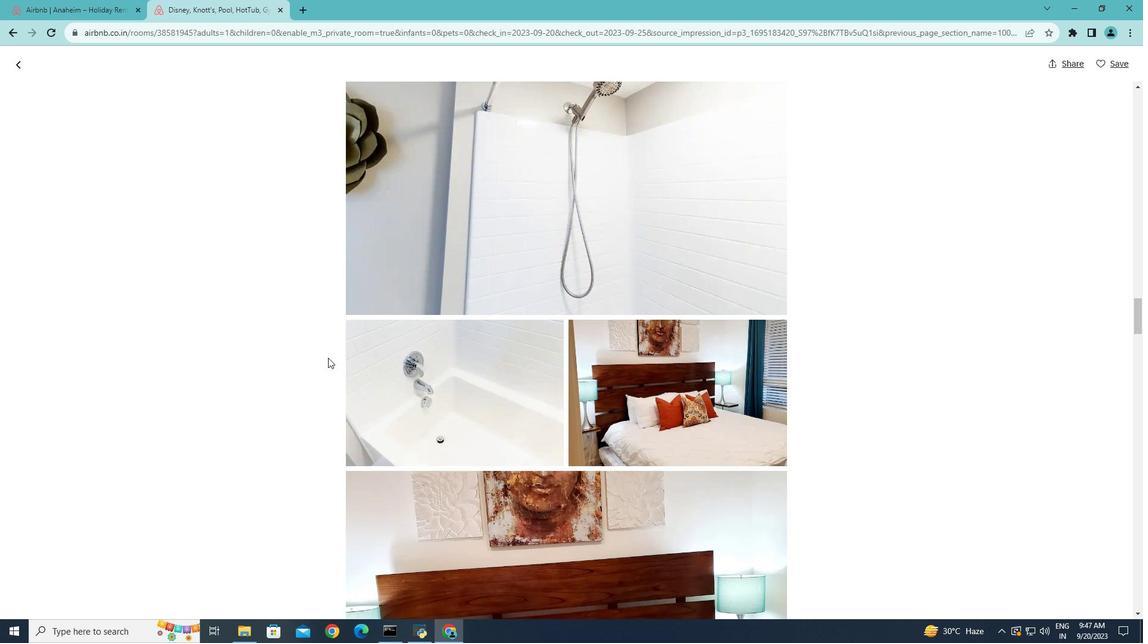 
Action: Mouse scrolled (349, 378) with delta (0, 0)
Screenshot: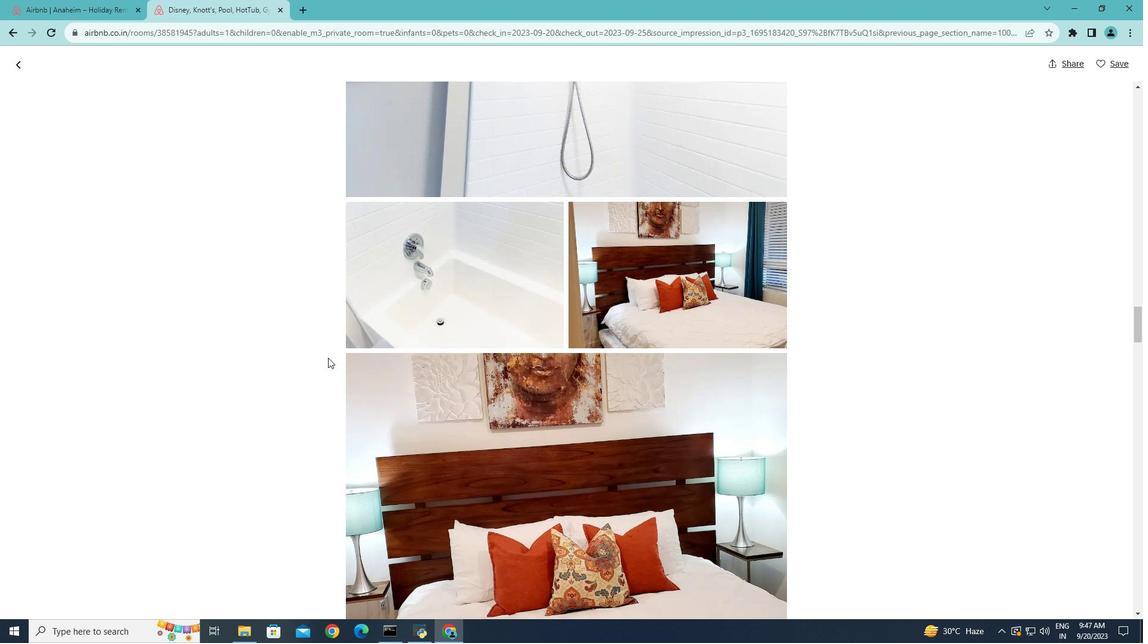 
Action: Mouse scrolled (349, 378) with delta (0, 0)
Screenshot: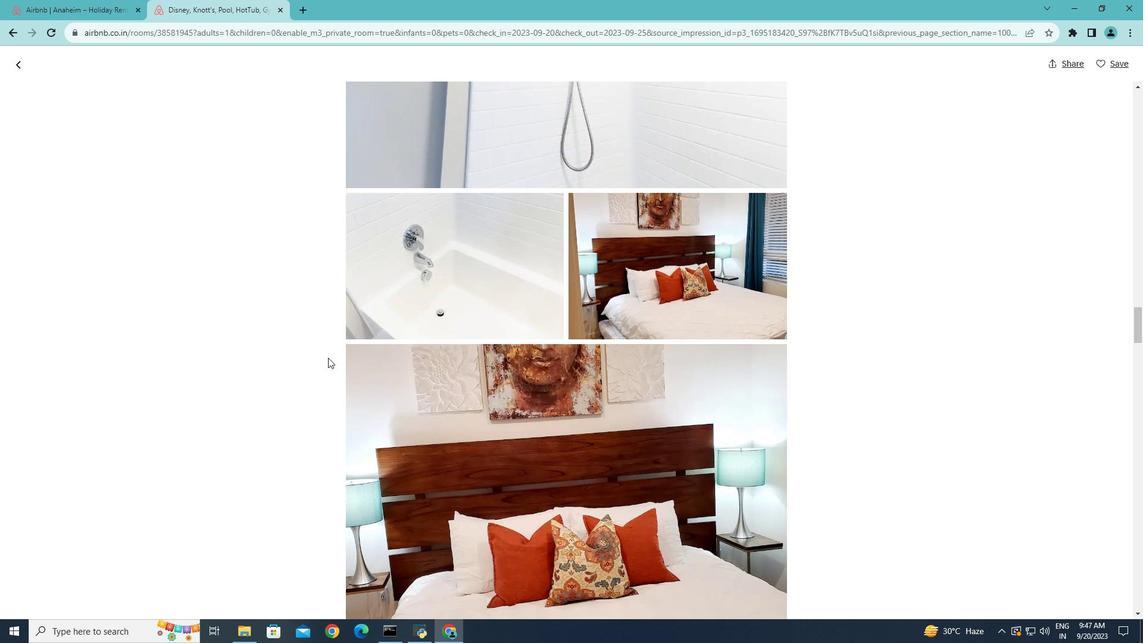 
Action: Mouse scrolled (349, 378) with delta (0, 0)
Screenshot: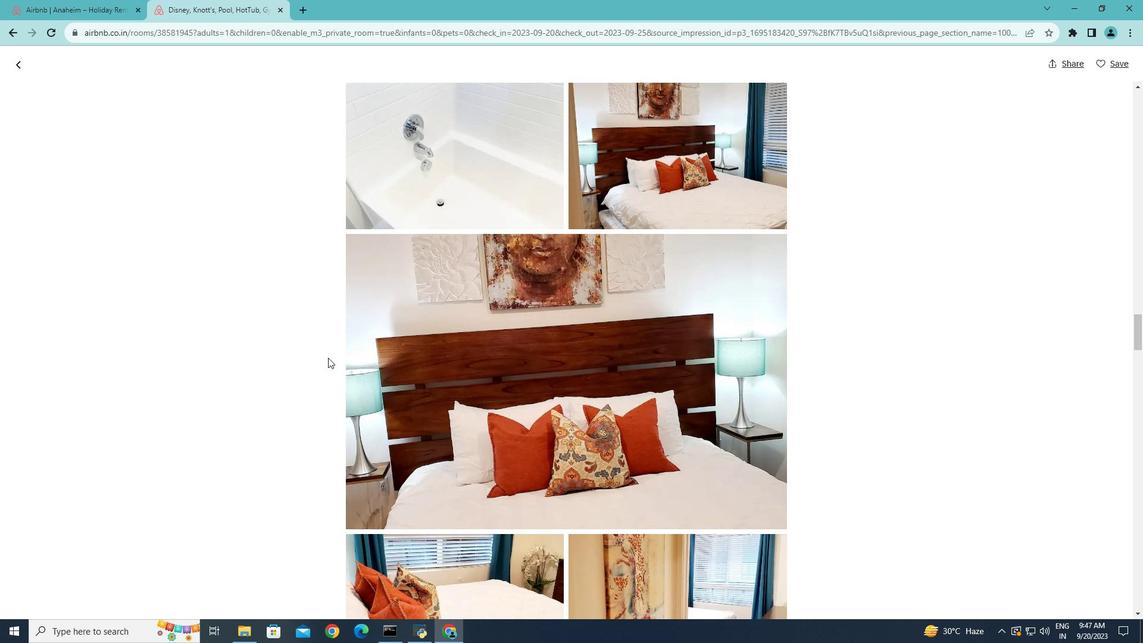 
Action: Mouse scrolled (349, 378) with delta (0, 0)
Screenshot: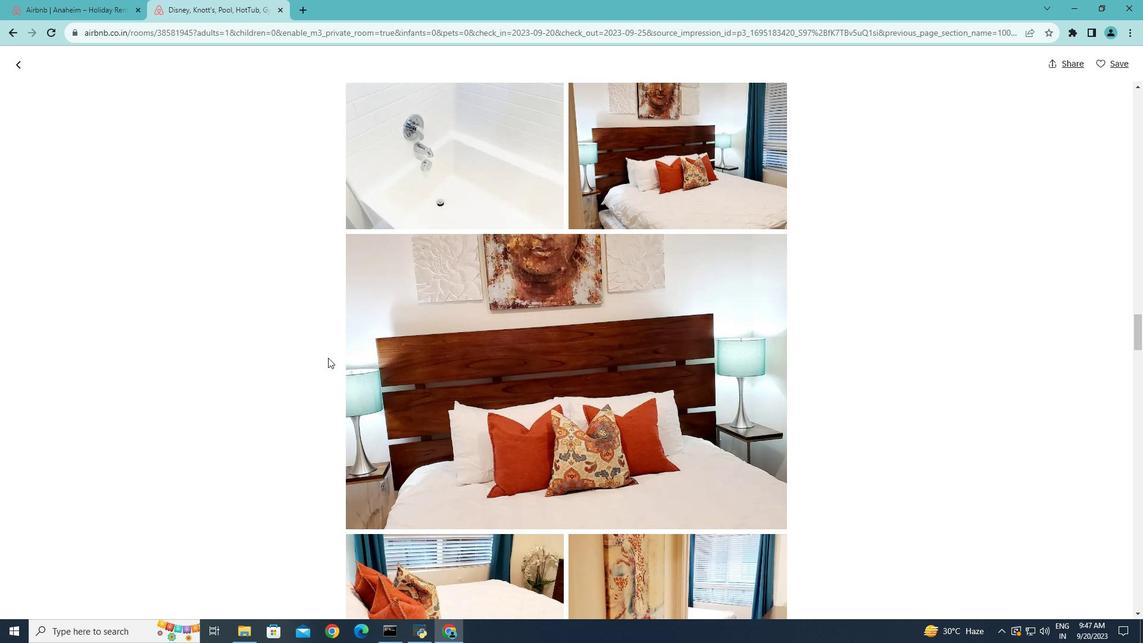 
Action: Mouse scrolled (349, 378) with delta (0, 0)
Screenshot: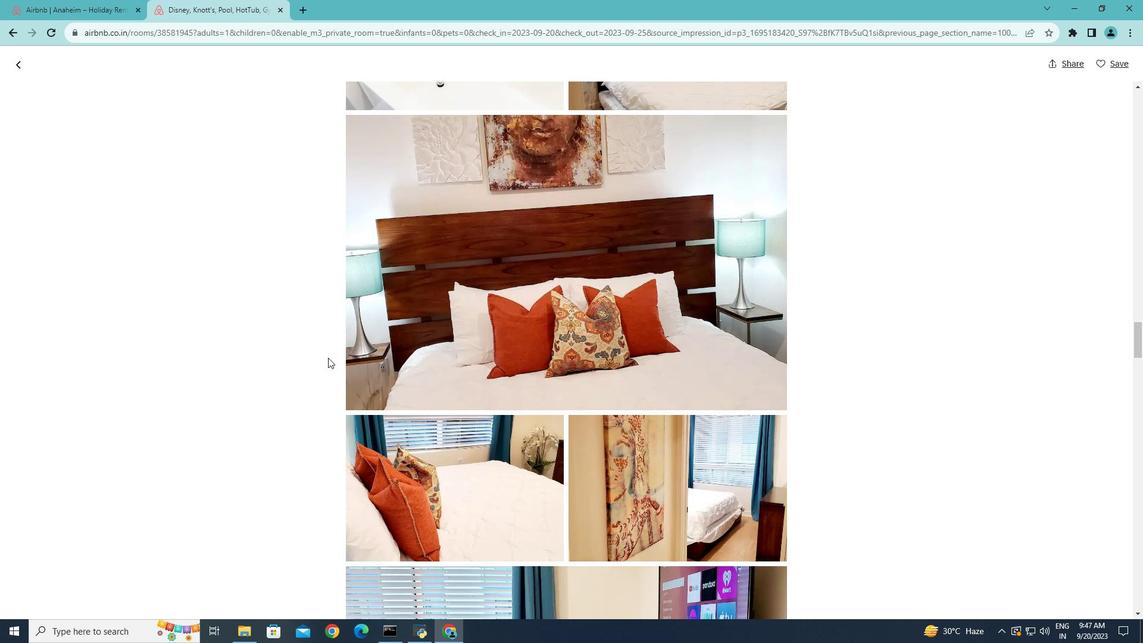 
Action: Mouse scrolled (349, 378) with delta (0, 0)
Screenshot: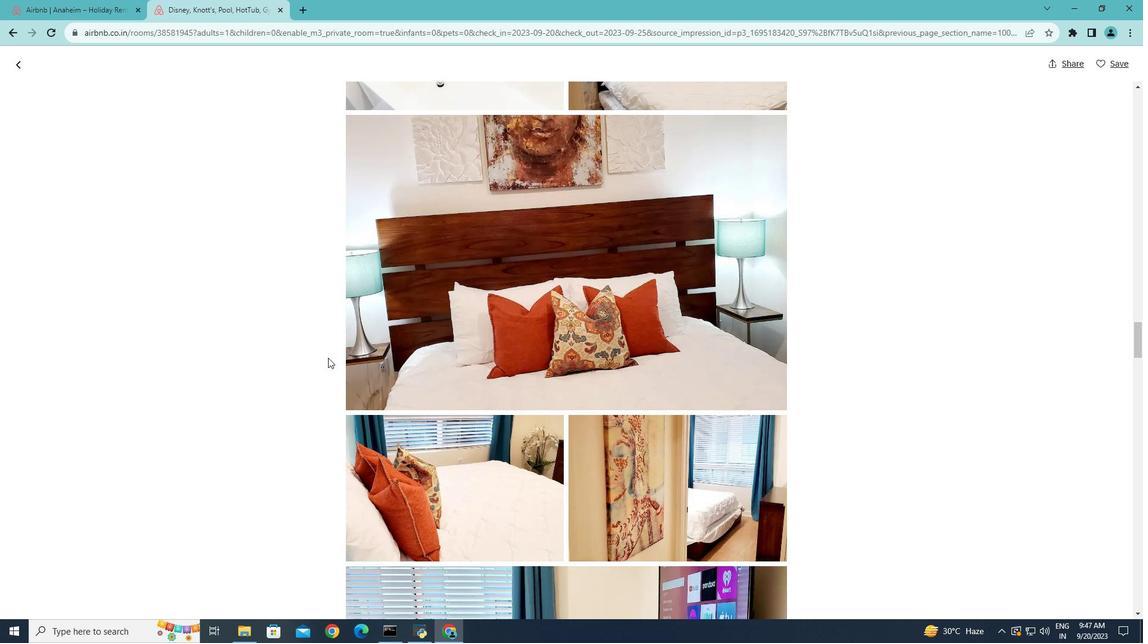 
Action: Mouse scrolled (349, 378) with delta (0, 0)
Screenshot: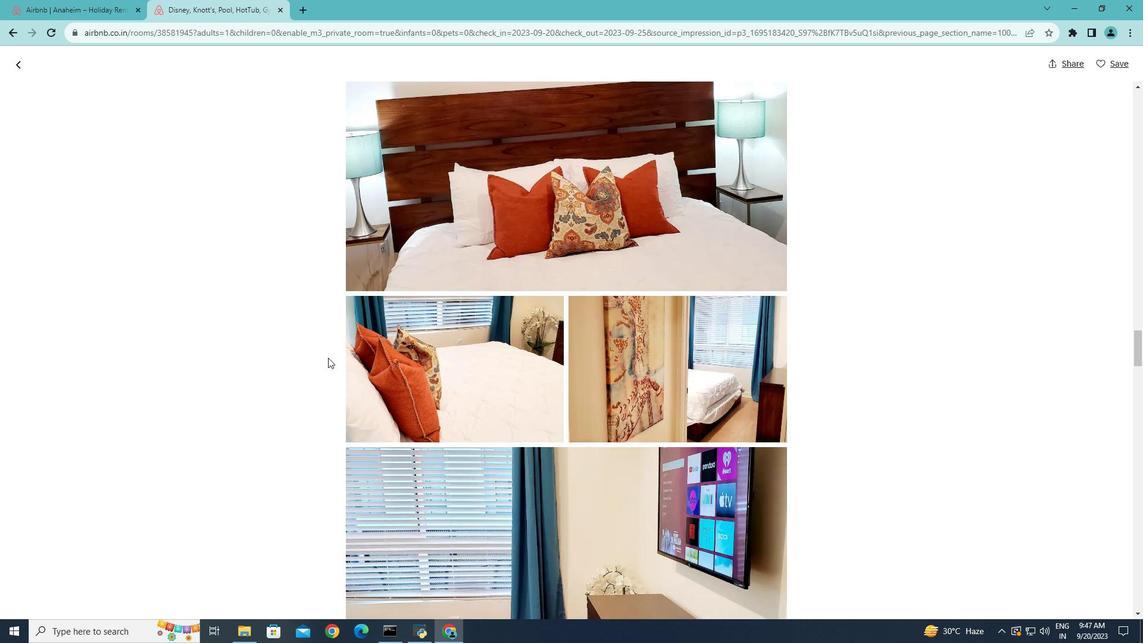 
Action: Mouse scrolled (349, 378) with delta (0, 0)
Screenshot: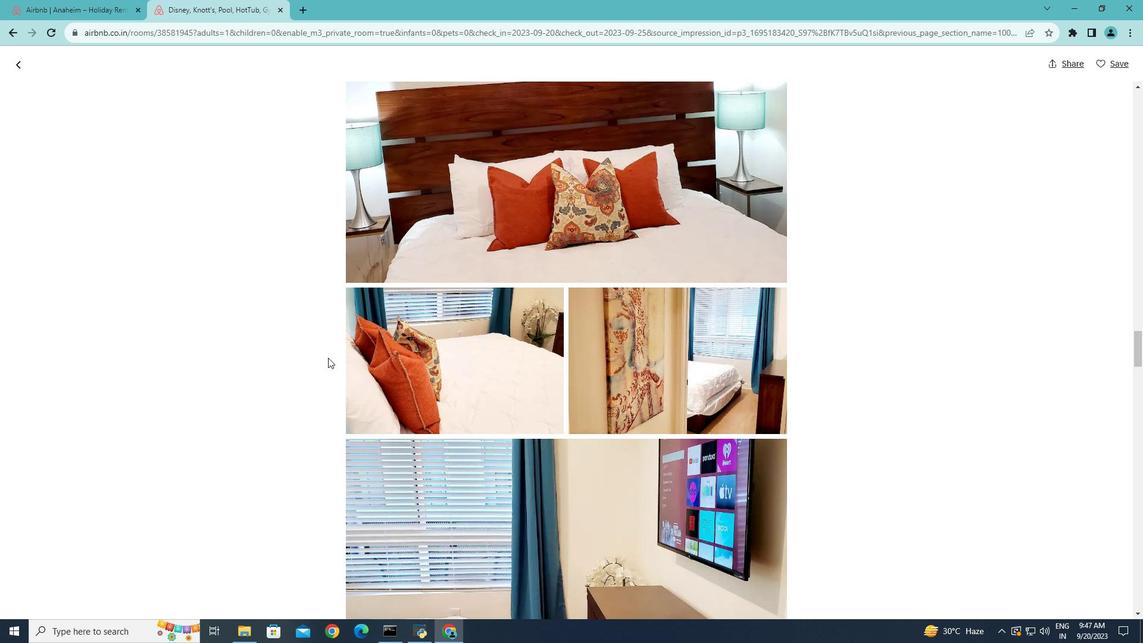 
Action: Mouse scrolled (349, 378) with delta (0, 0)
Screenshot: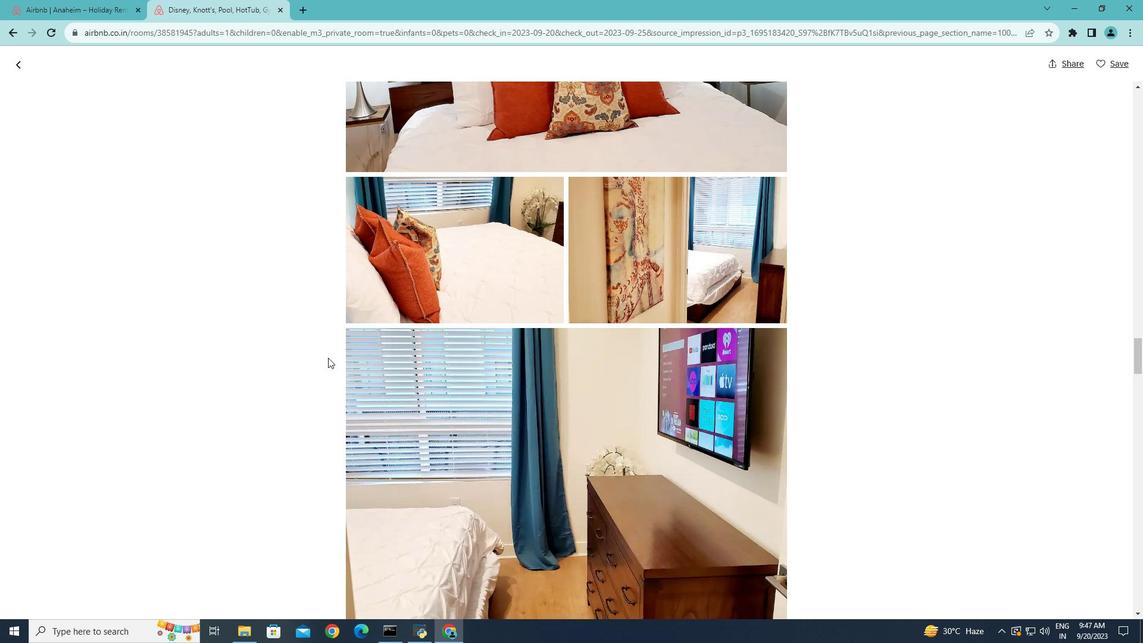 
Action: Mouse scrolled (349, 378) with delta (0, 0)
Screenshot: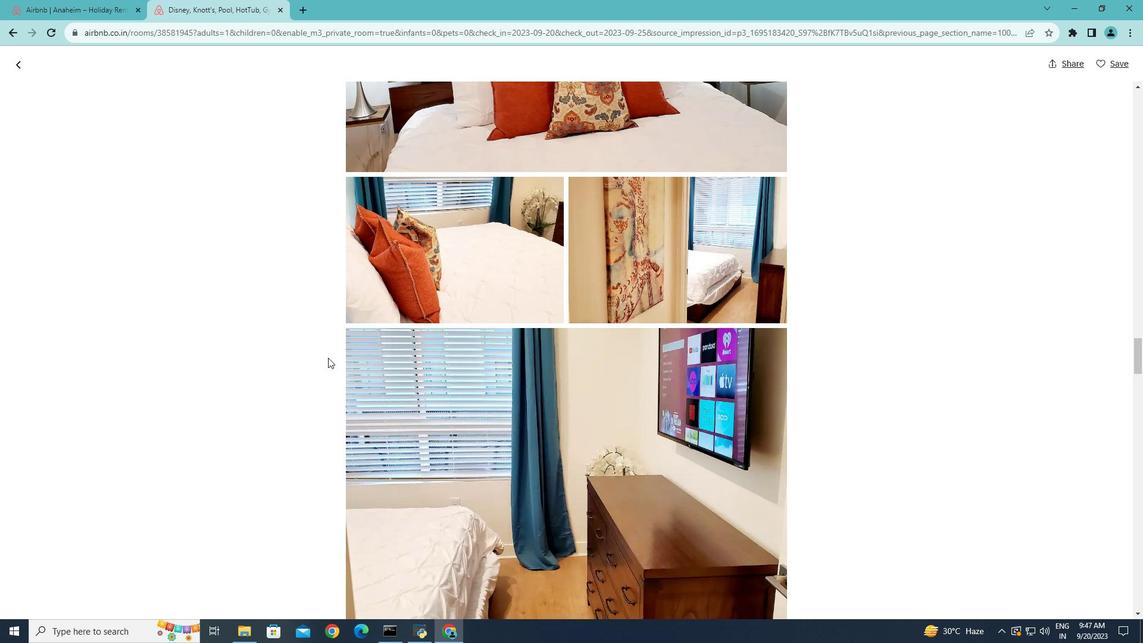 
Action: Mouse scrolled (349, 378) with delta (0, 0)
Screenshot: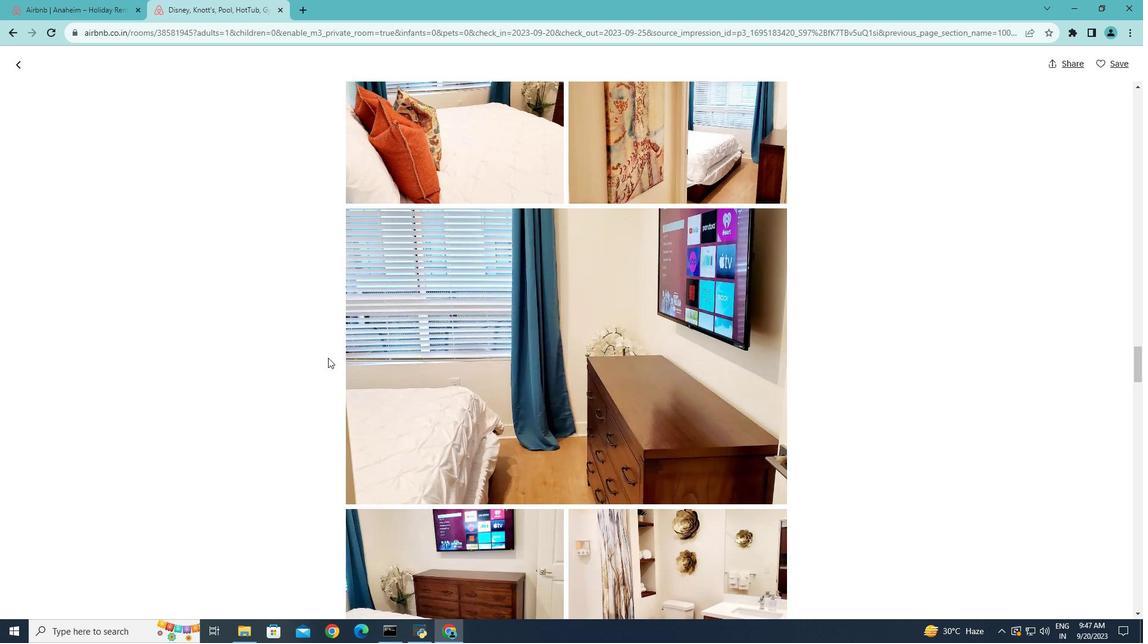 
Action: Mouse scrolled (349, 378) with delta (0, 0)
Screenshot: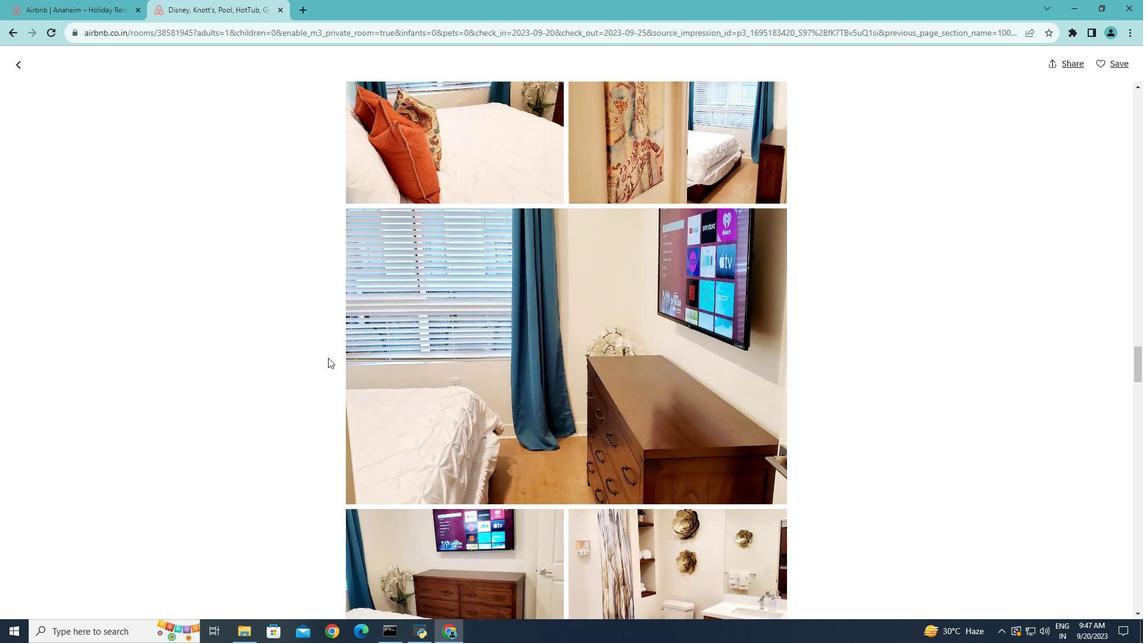 
Action: Mouse scrolled (349, 378) with delta (0, 0)
Screenshot: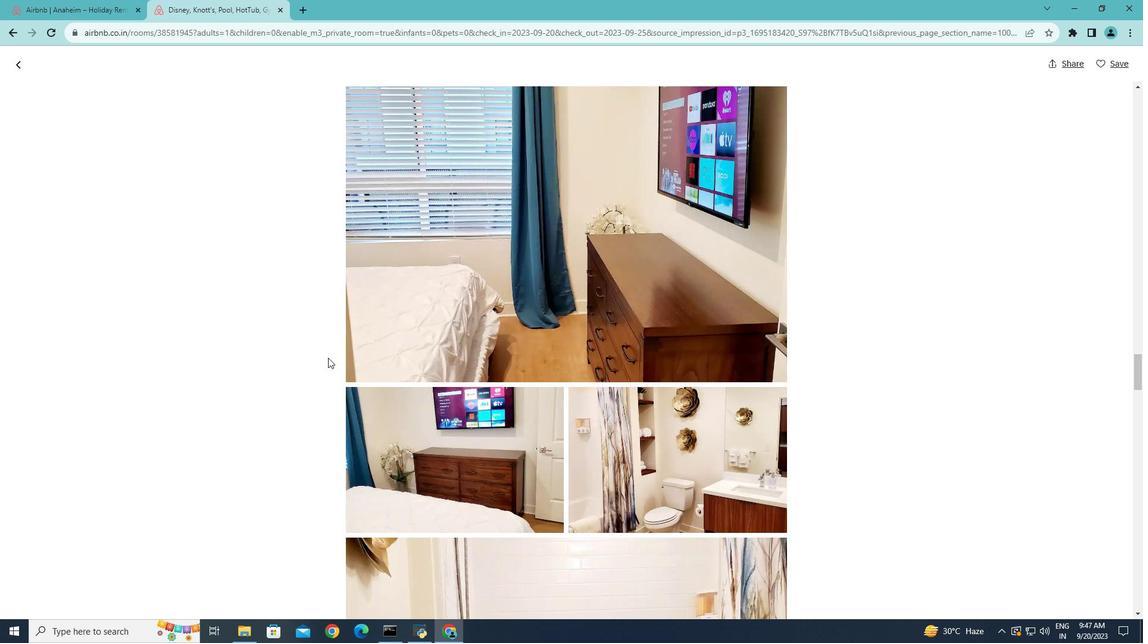 
Action: Mouse scrolled (349, 378) with delta (0, 0)
Screenshot: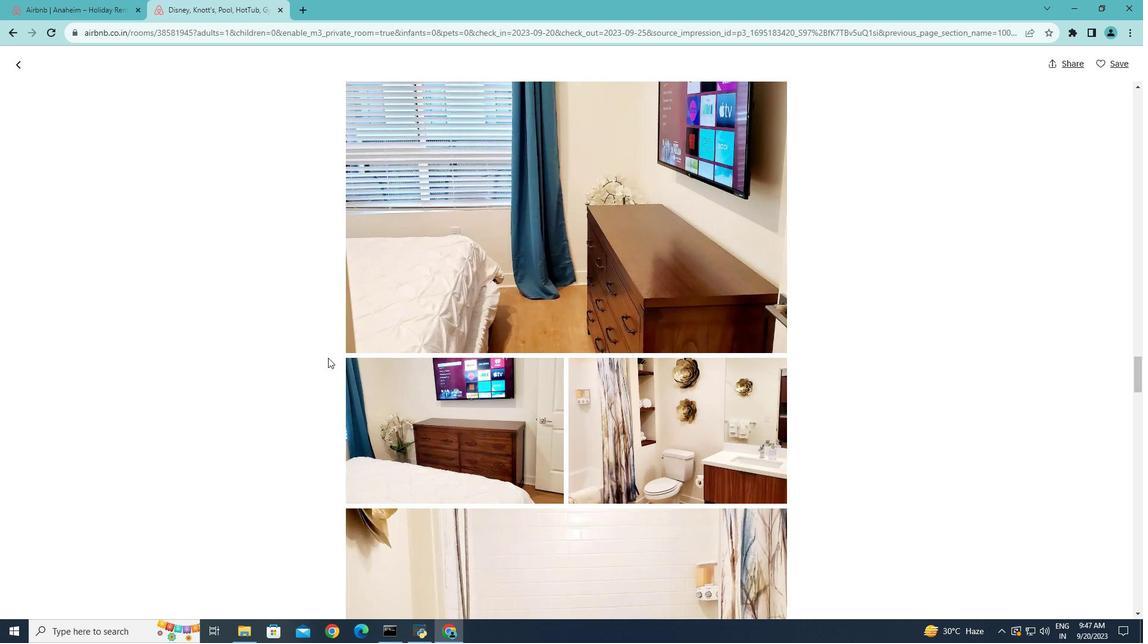 
Action: Mouse scrolled (349, 378) with delta (0, 0)
Screenshot: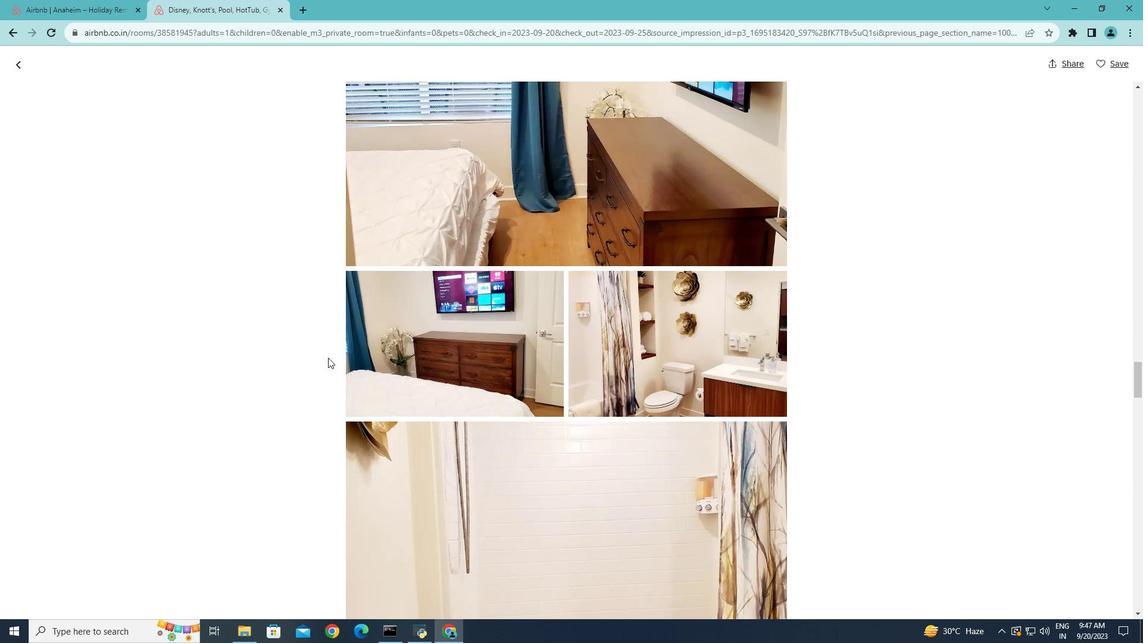 
Action: Mouse scrolled (349, 378) with delta (0, 0)
Screenshot: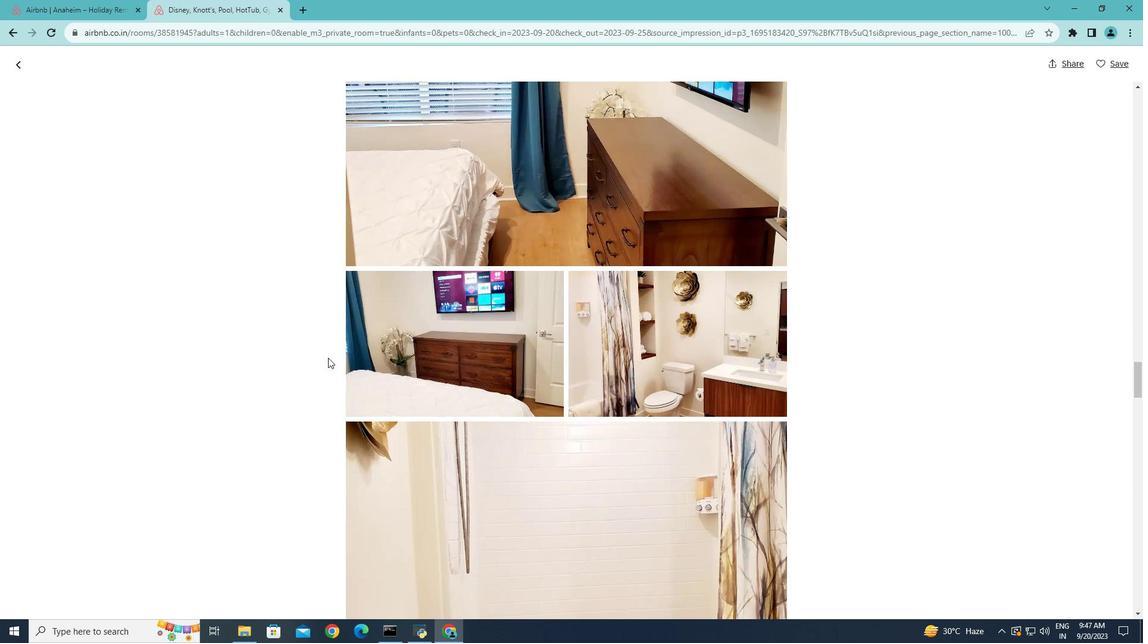 
Action: Mouse scrolled (349, 378) with delta (0, 0)
Screenshot: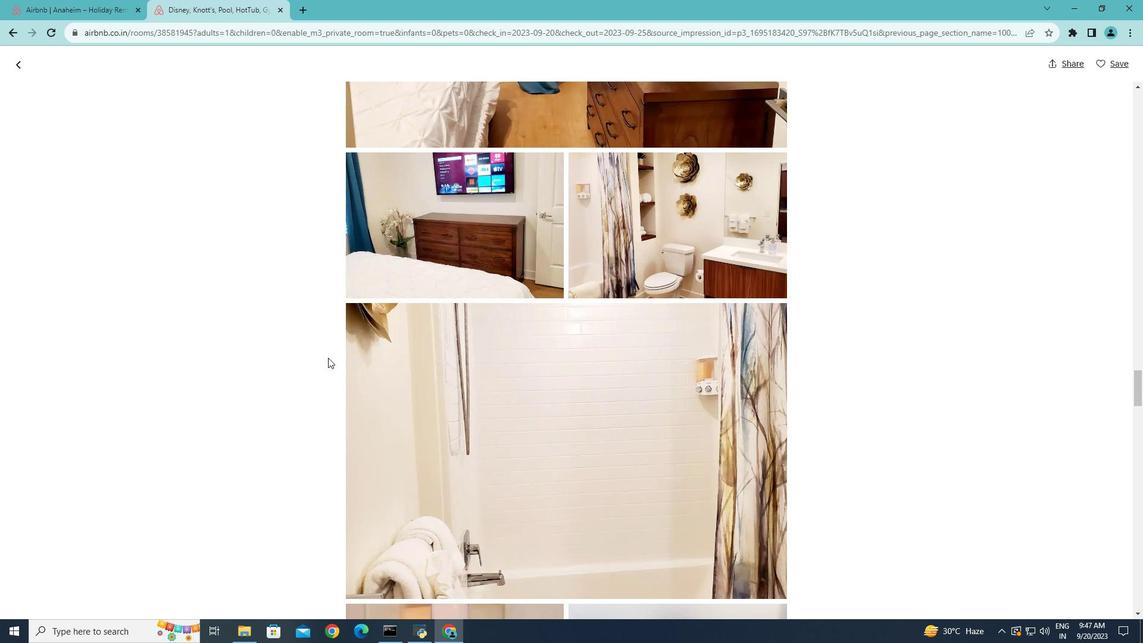 
Action: Mouse scrolled (349, 378) with delta (0, 0)
Screenshot: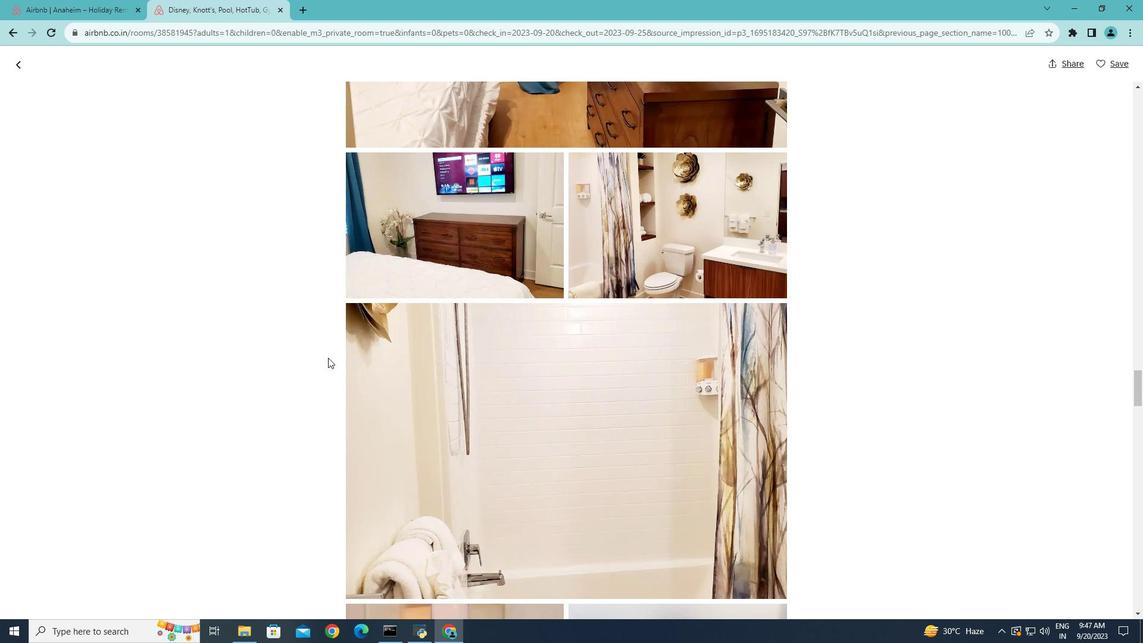 
Action: Mouse scrolled (349, 378) with delta (0, 0)
Screenshot: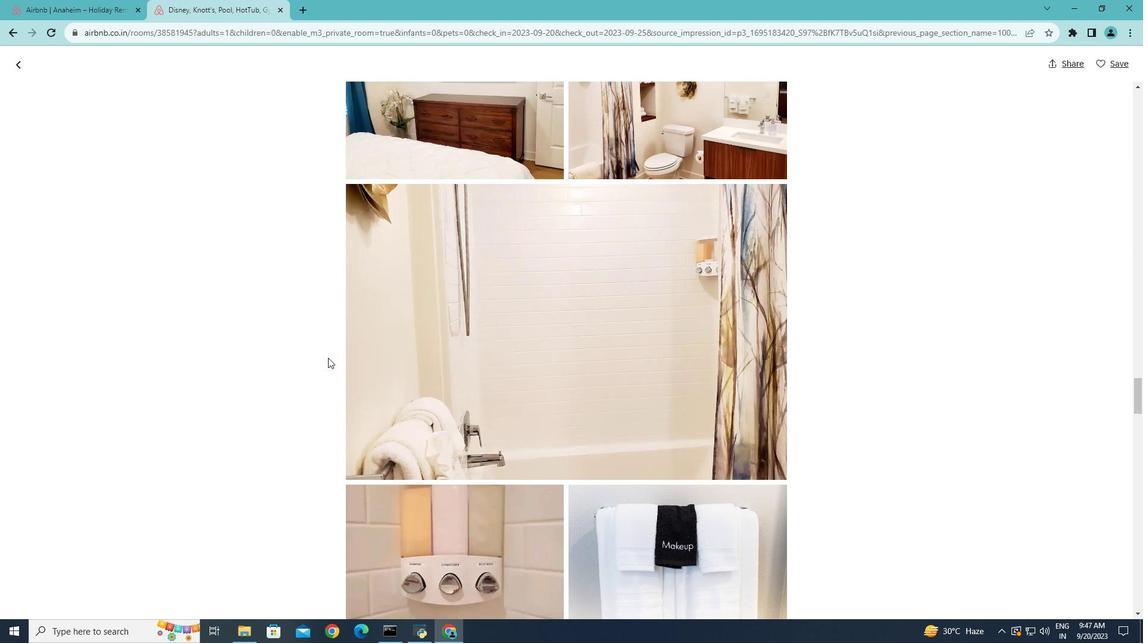 
Action: Mouse scrolled (349, 378) with delta (0, 0)
Screenshot: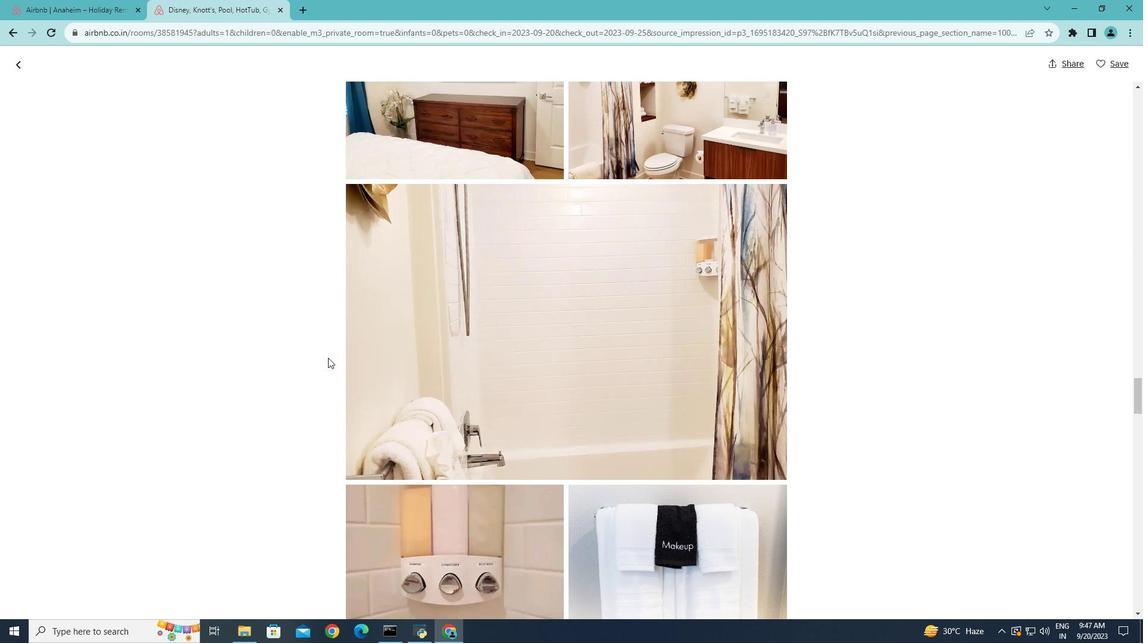 
Action: Mouse scrolled (349, 378) with delta (0, 0)
Screenshot: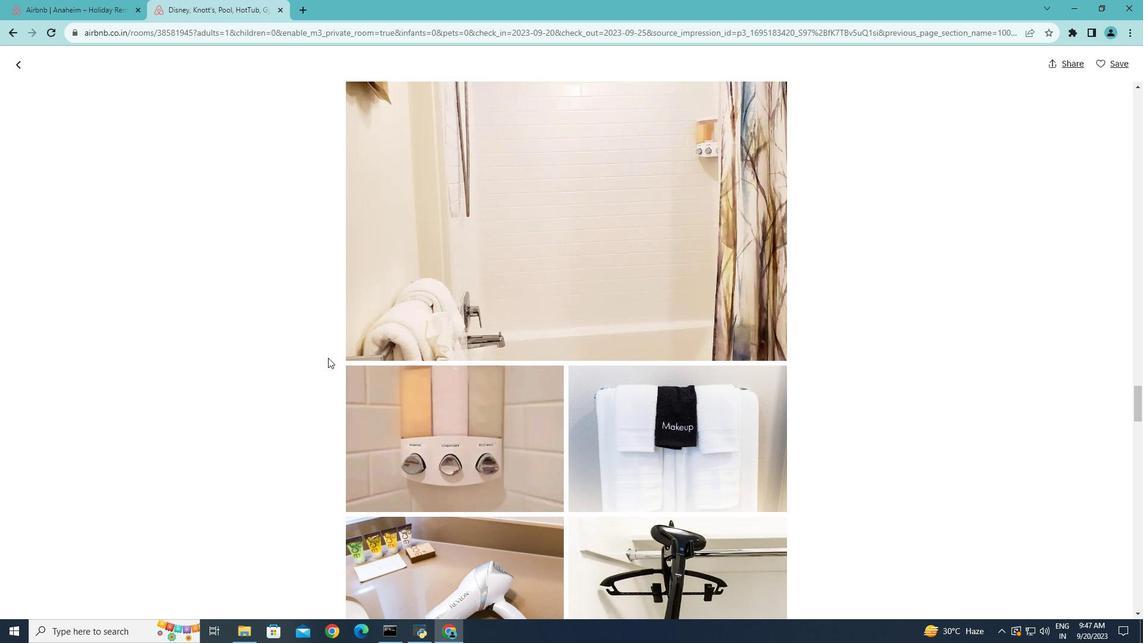 
Action: Mouse scrolled (349, 378) with delta (0, 0)
Screenshot: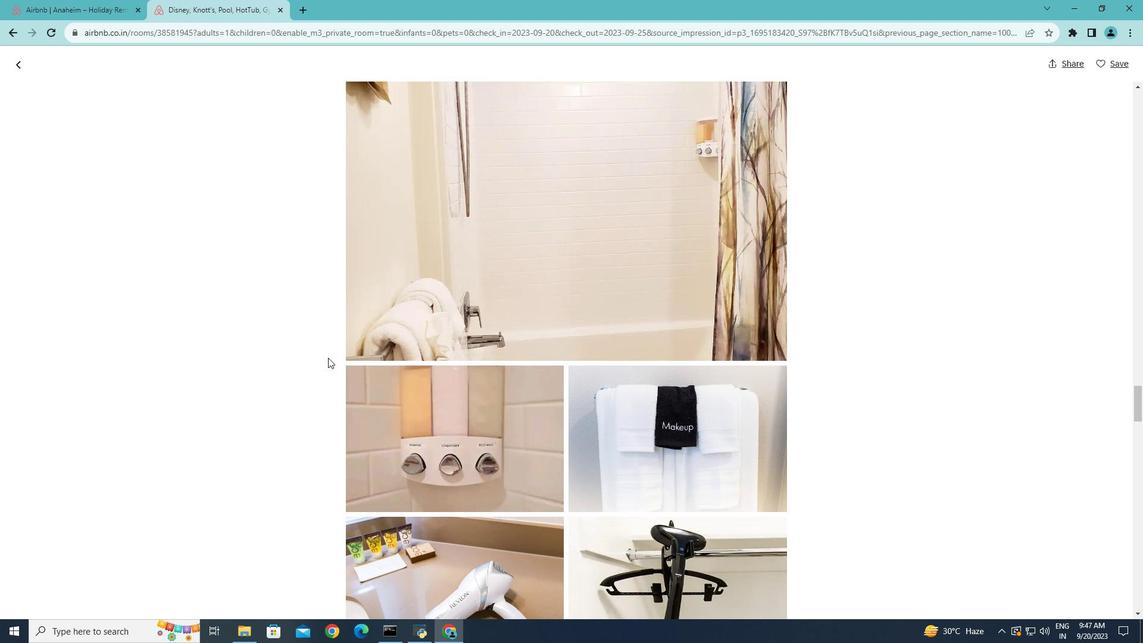 
Action: Mouse scrolled (349, 378) with delta (0, 0)
Screenshot: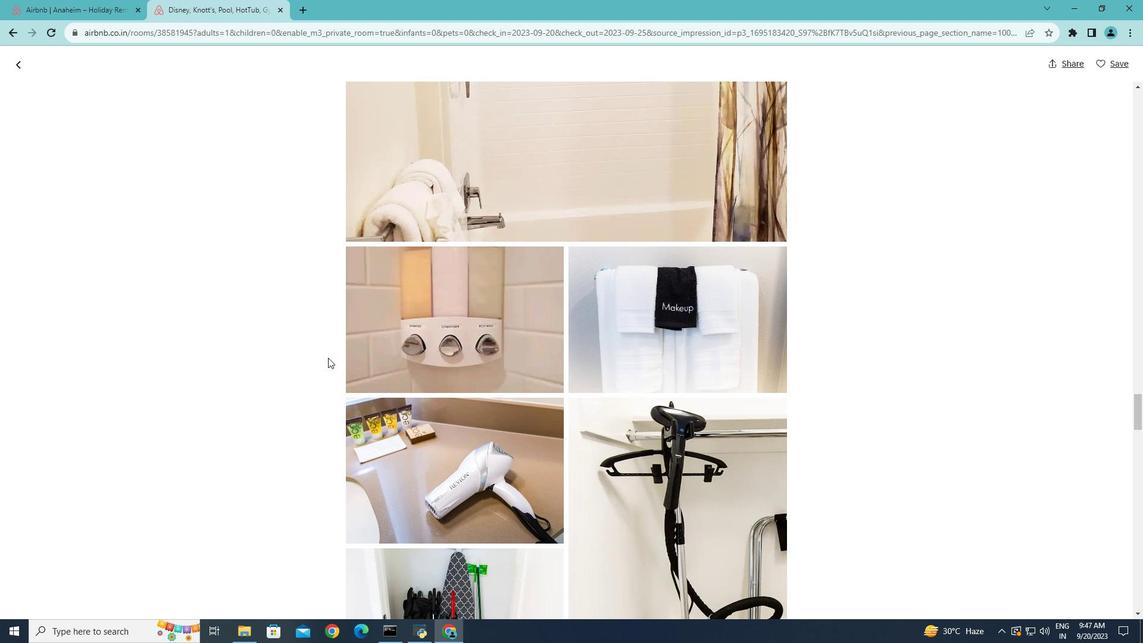 
Action: Mouse scrolled (349, 378) with delta (0, 0)
Screenshot: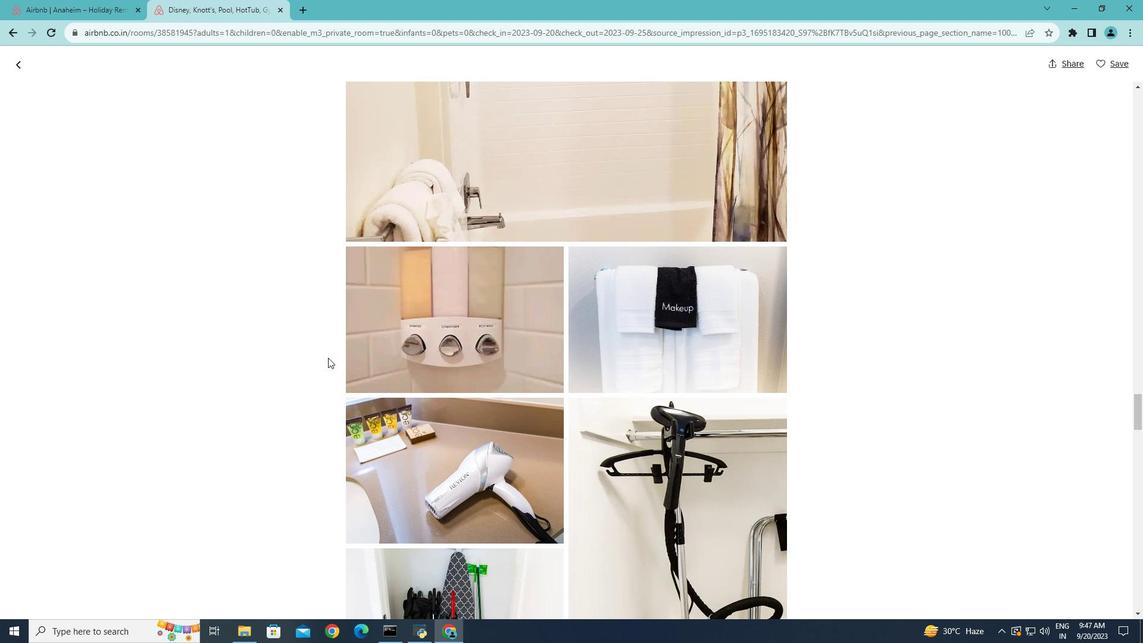 
Action: Mouse scrolled (349, 378) with delta (0, 0)
Screenshot: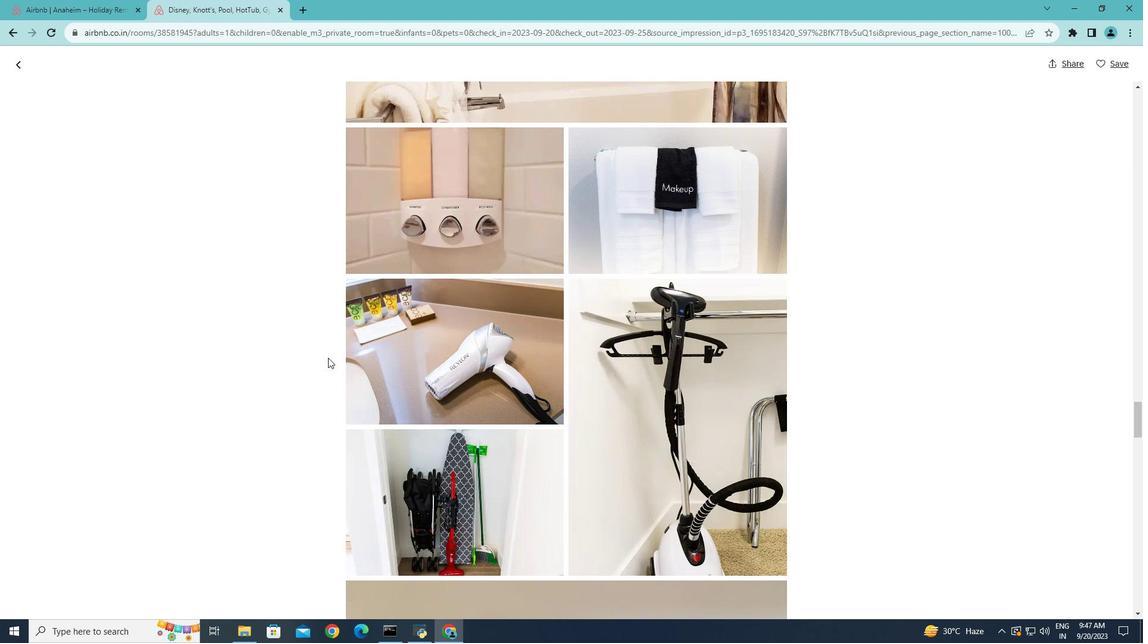 
Action: Mouse scrolled (349, 378) with delta (0, 0)
Screenshot: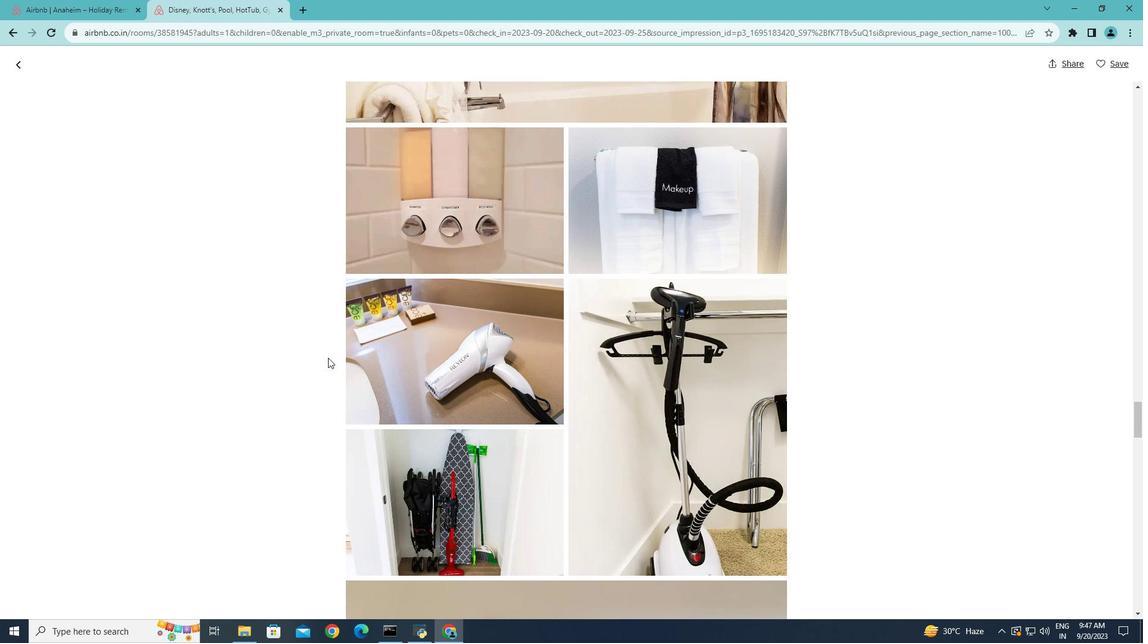 
Action: Mouse scrolled (349, 378) with delta (0, 0)
Screenshot: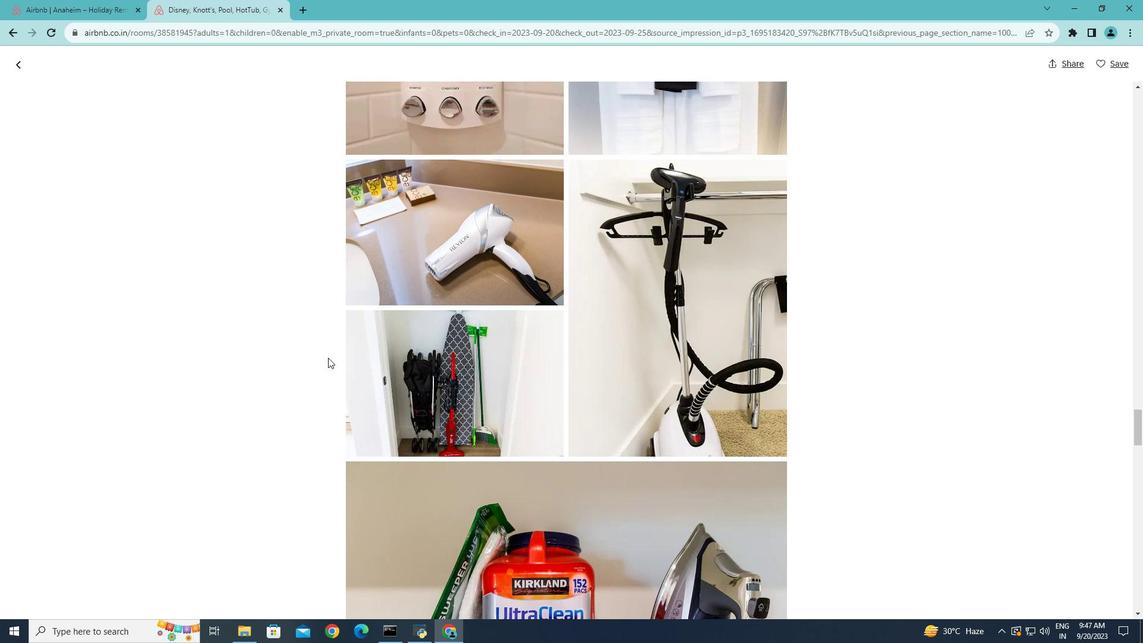 
Action: Mouse scrolled (349, 378) with delta (0, 0)
Screenshot: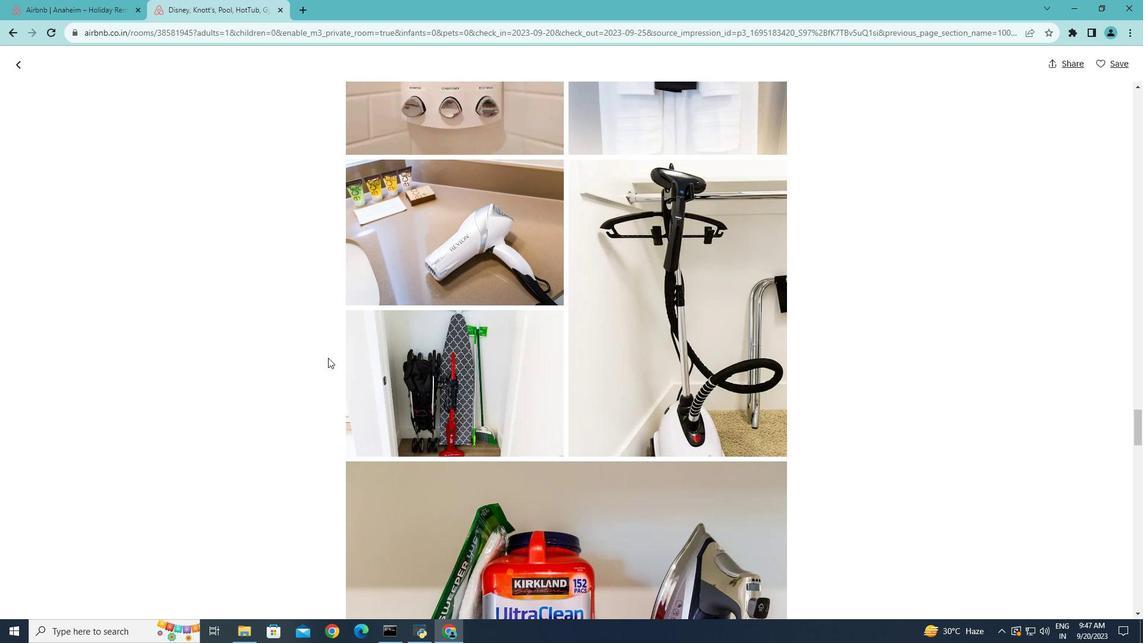 
Action: Mouse scrolled (349, 378) with delta (0, 0)
Screenshot: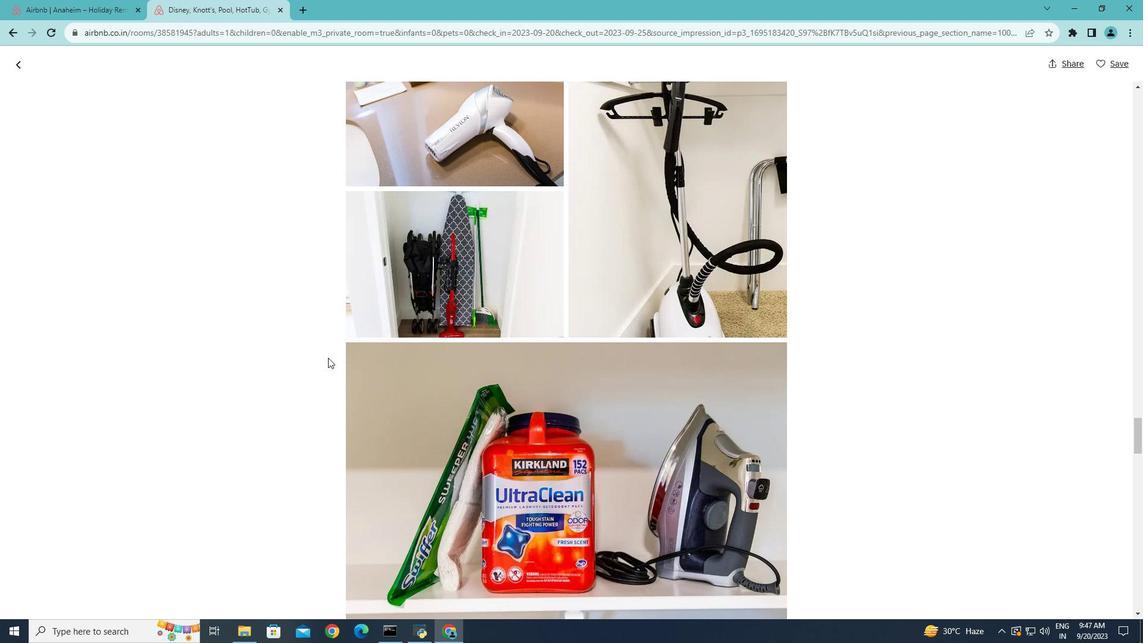 
Action: Mouse scrolled (349, 378) with delta (0, 0)
Screenshot: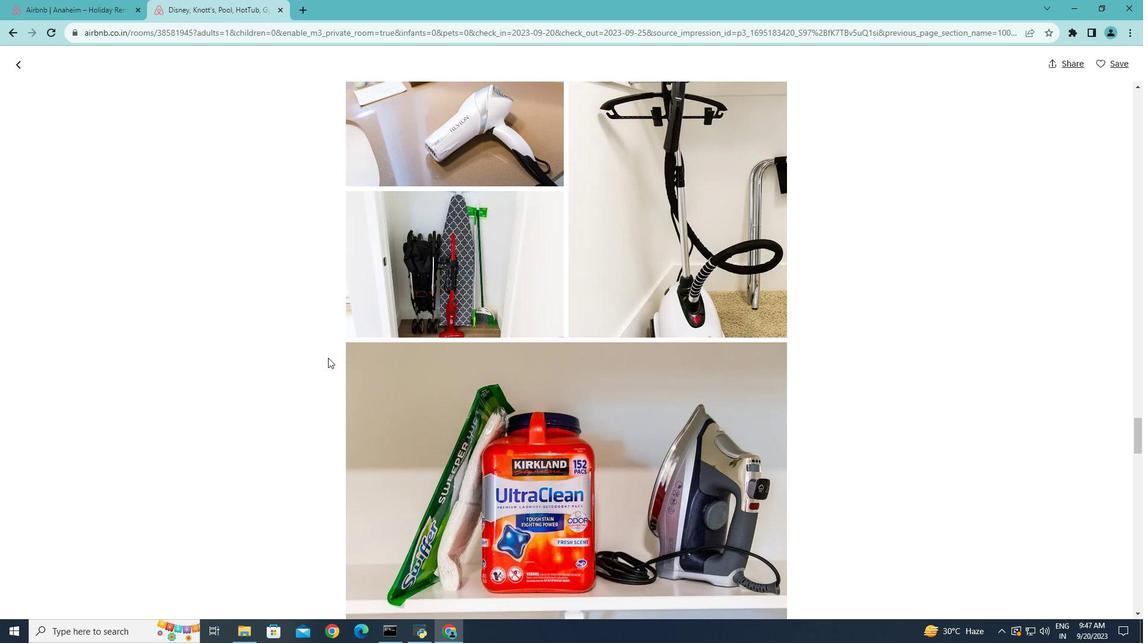 
Action: Mouse scrolled (349, 378) with delta (0, 0)
Screenshot: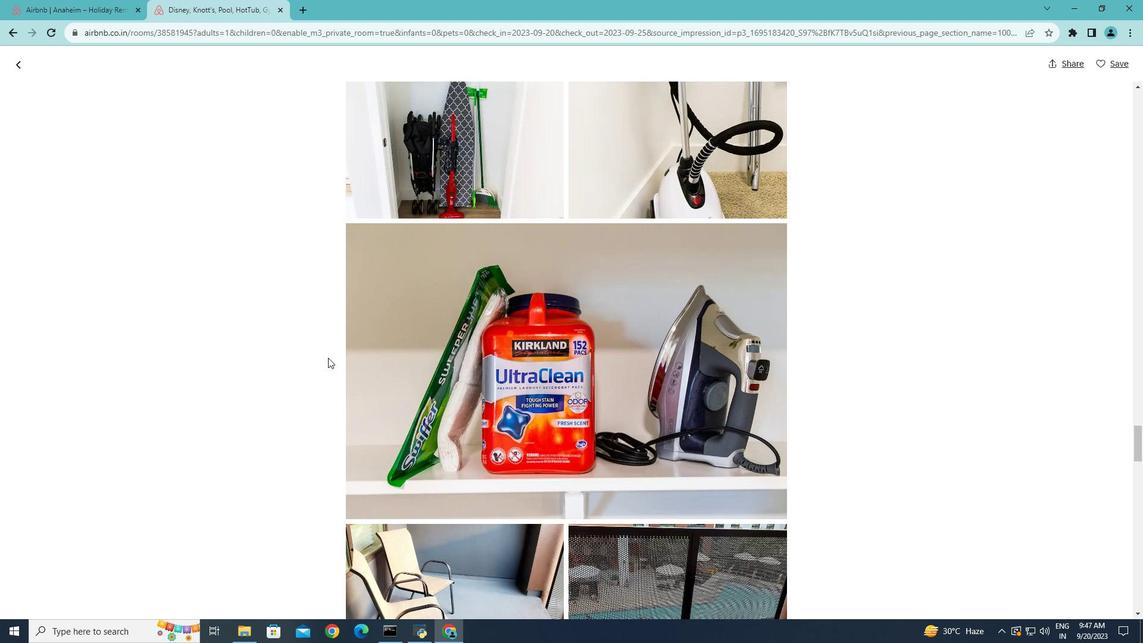 
Action: Mouse scrolled (349, 378) with delta (0, 0)
Screenshot: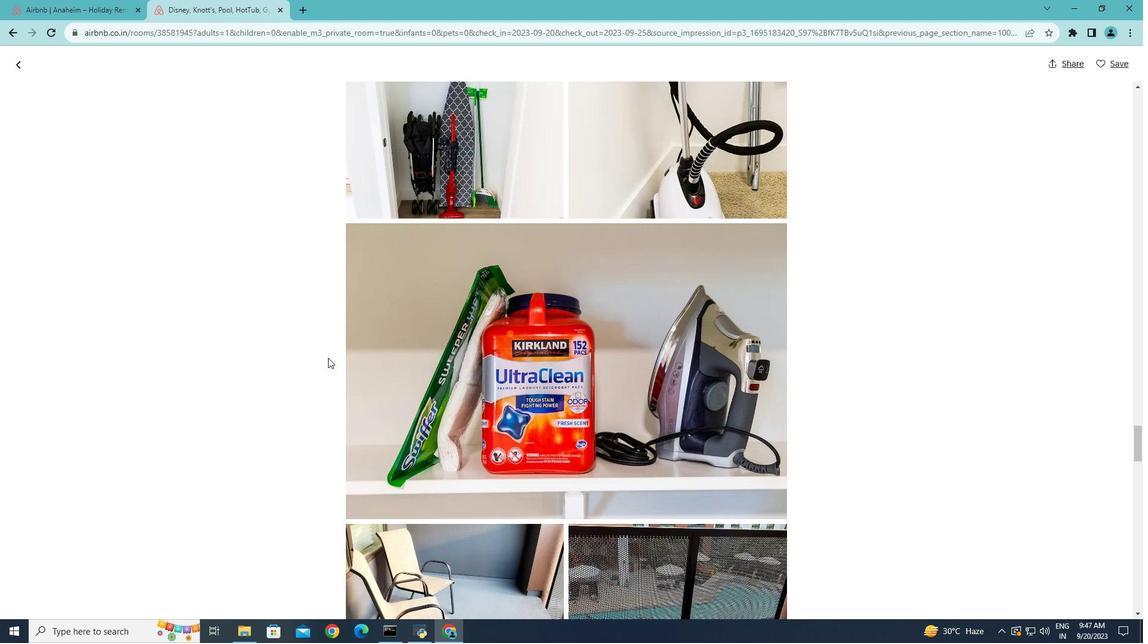 
Action: Mouse scrolled (349, 378) with delta (0, 0)
Screenshot: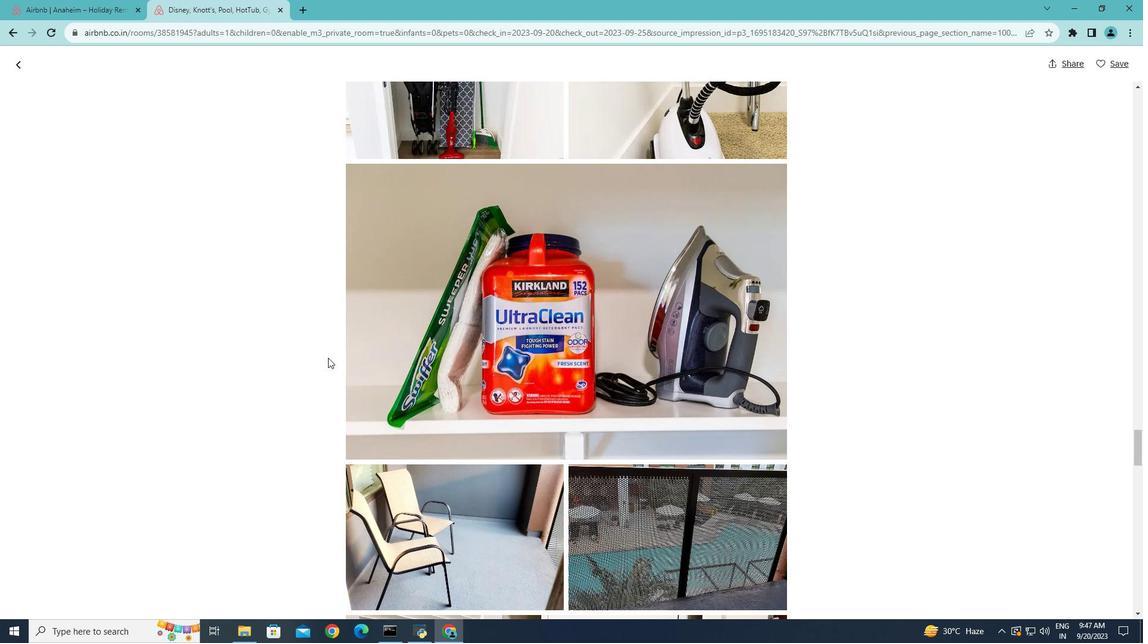 
Action: Mouse scrolled (349, 378) with delta (0, 0)
Screenshot: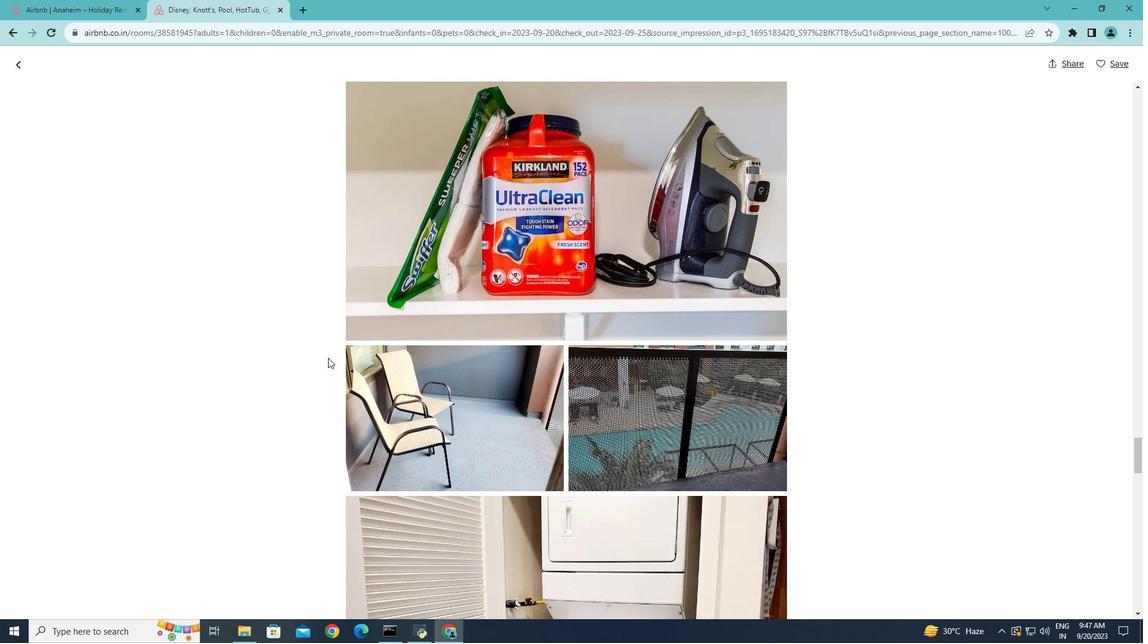 
Action: Mouse scrolled (349, 378) with delta (0, 0)
Screenshot: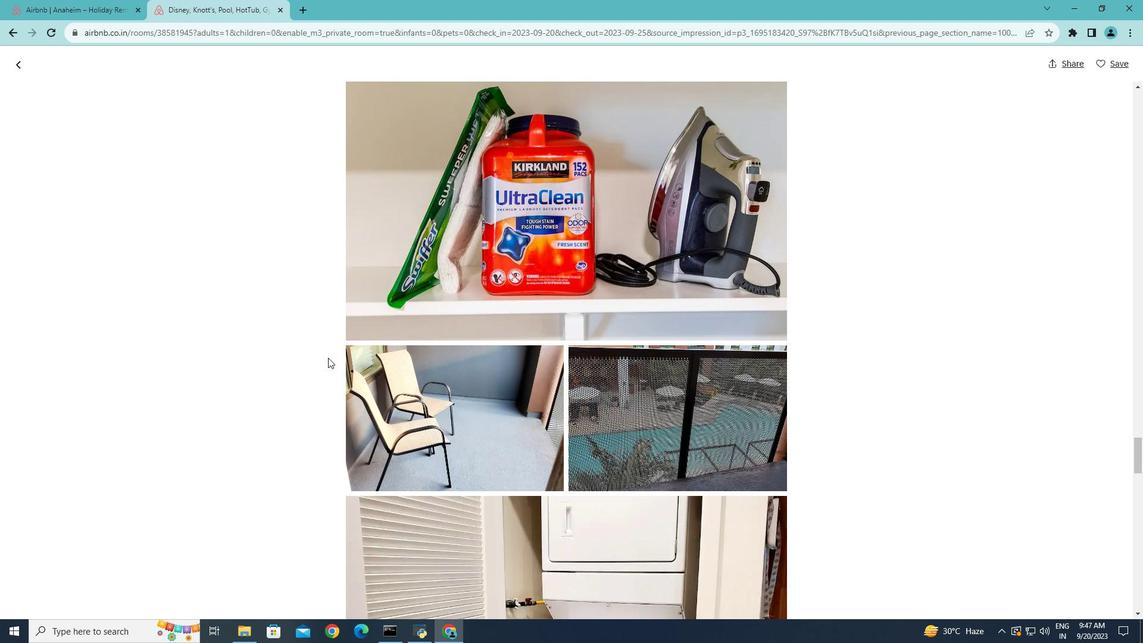 
Action: Mouse scrolled (349, 378) with delta (0, 0)
Screenshot: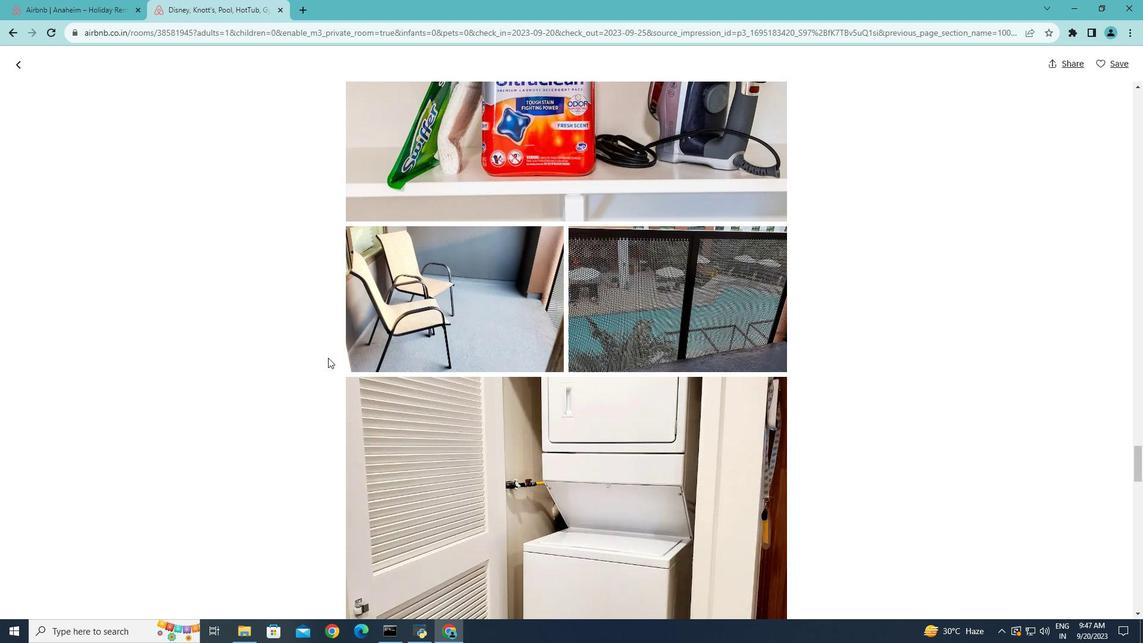 
Action: Mouse scrolled (349, 378) with delta (0, 0)
Screenshot: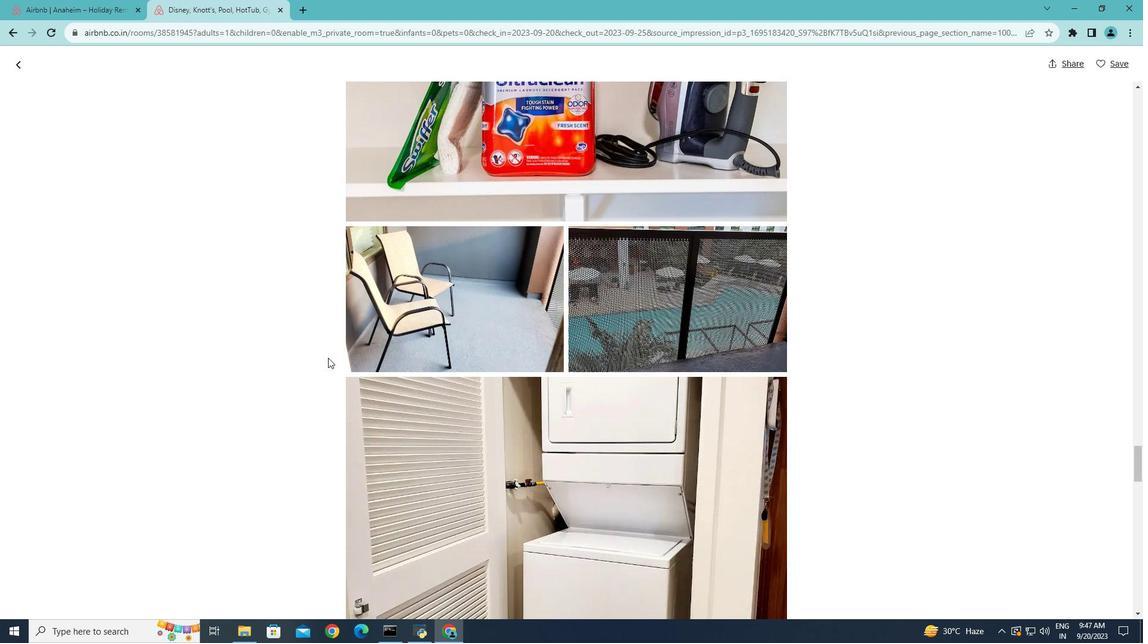 
Action: Mouse scrolled (349, 378) with delta (0, 0)
Screenshot: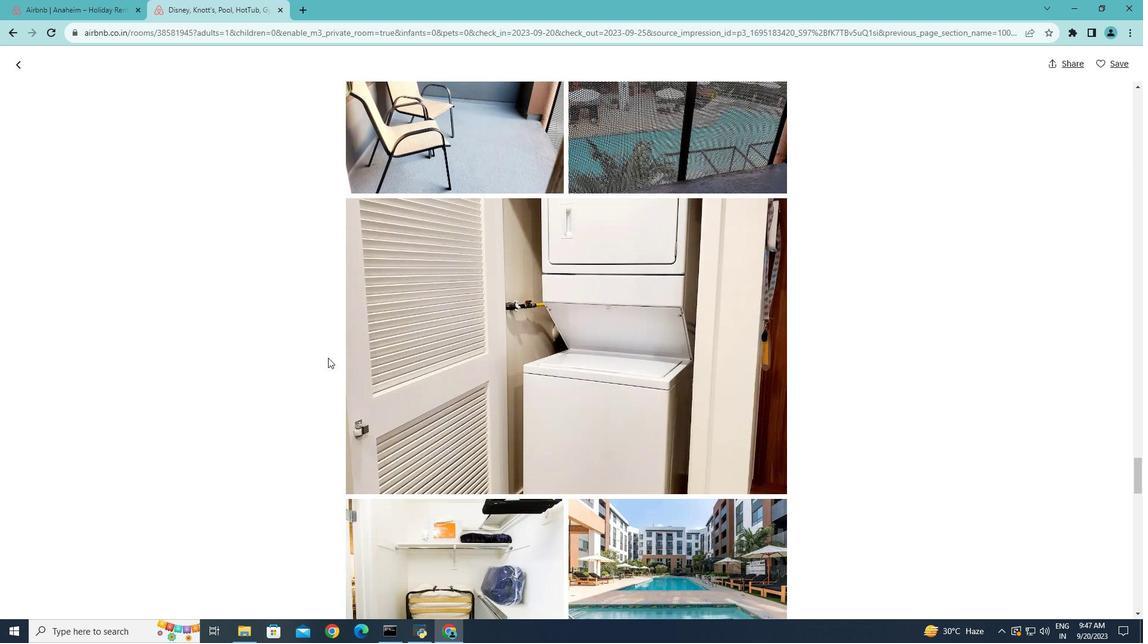 
Action: Mouse scrolled (349, 378) with delta (0, 0)
Screenshot: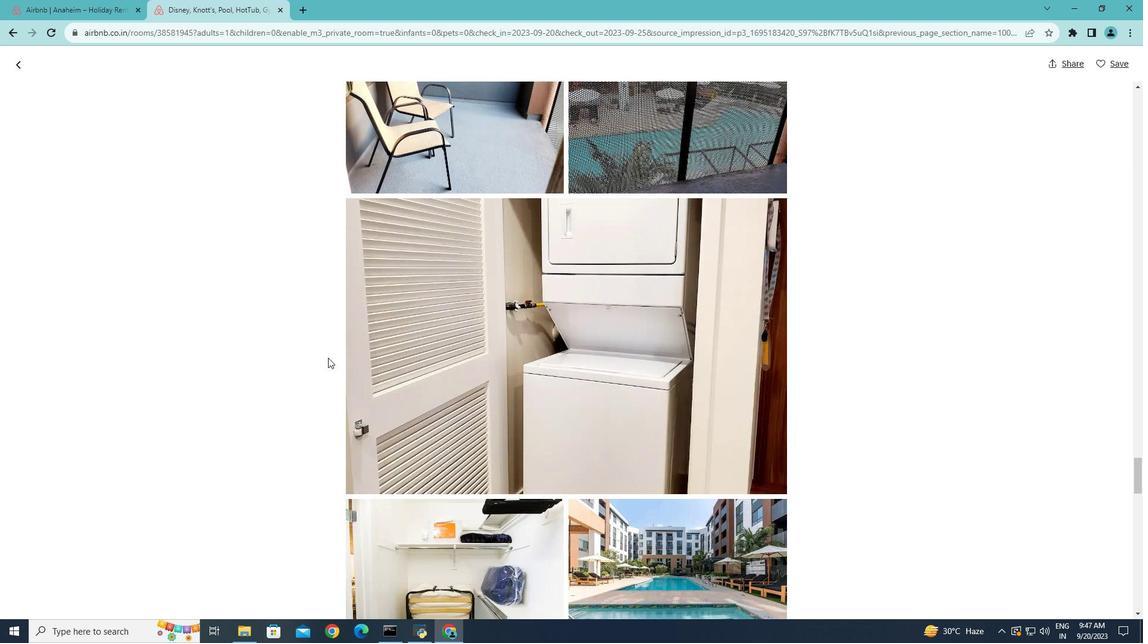 
Action: Mouse scrolled (349, 378) with delta (0, 0)
Screenshot: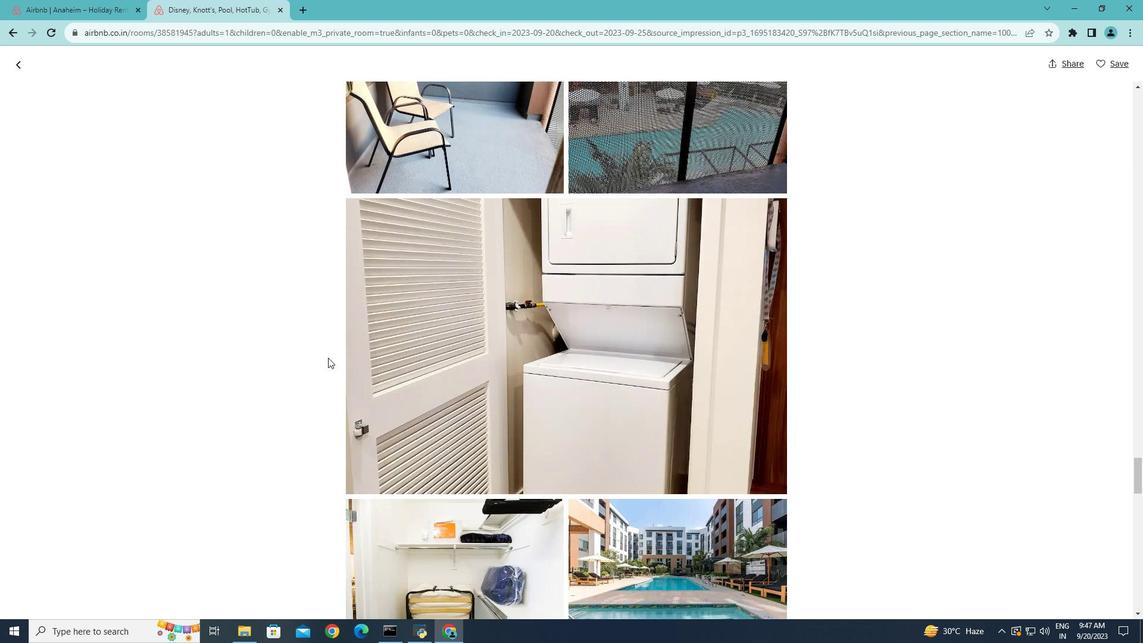 
Action: Mouse scrolled (349, 378) with delta (0, 0)
Screenshot: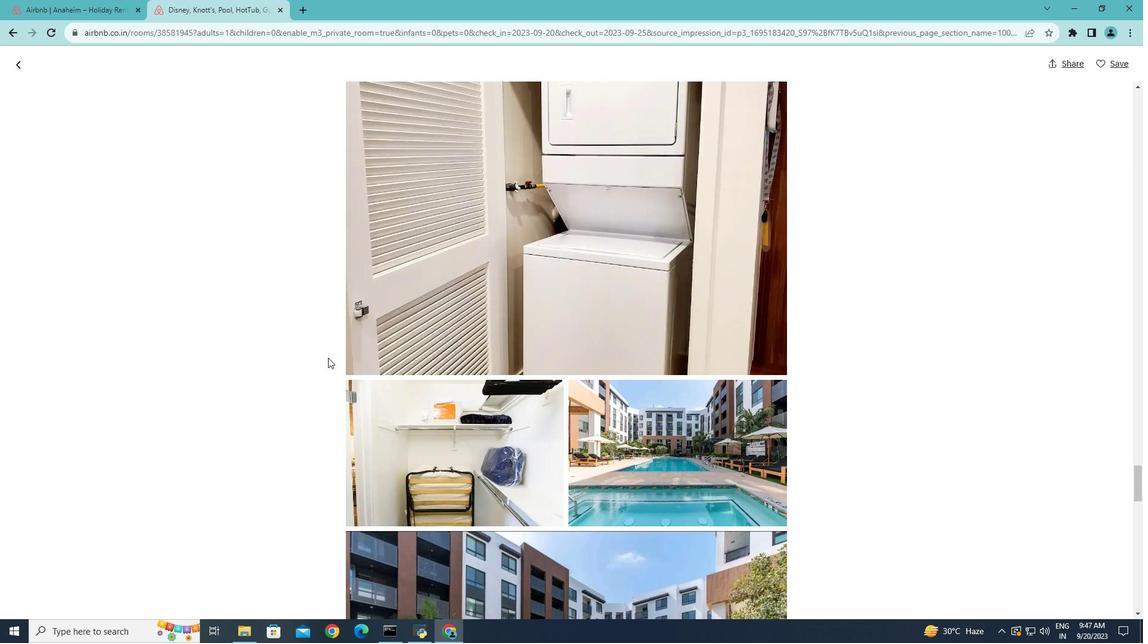 
Action: Mouse scrolled (349, 378) with delta (0, 0)
Screenshot: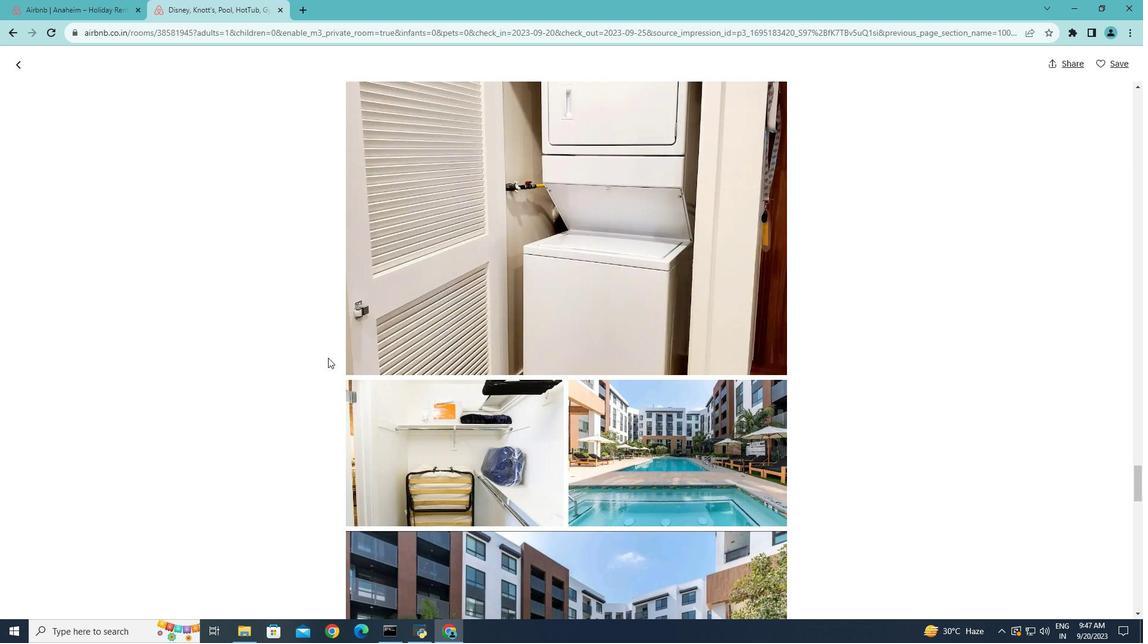 
Action: Mouse scrolled (349, 378) with delta (0, 0)
Screenshot: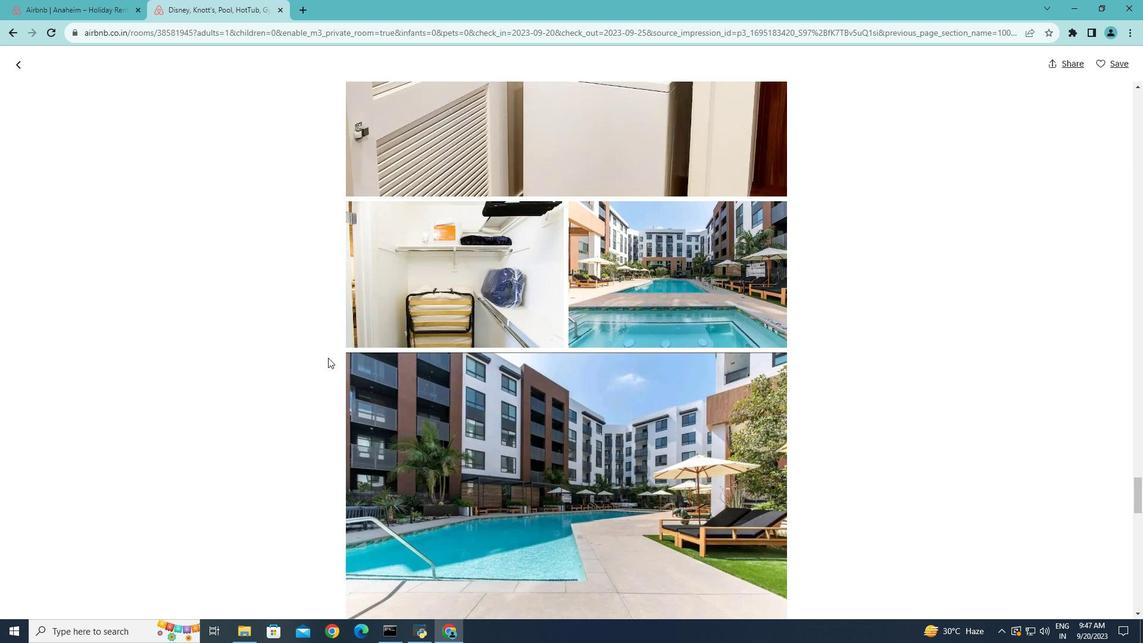 
Action: Mouse scrolled (349, 378) with delta (0, 0)
Screenshot: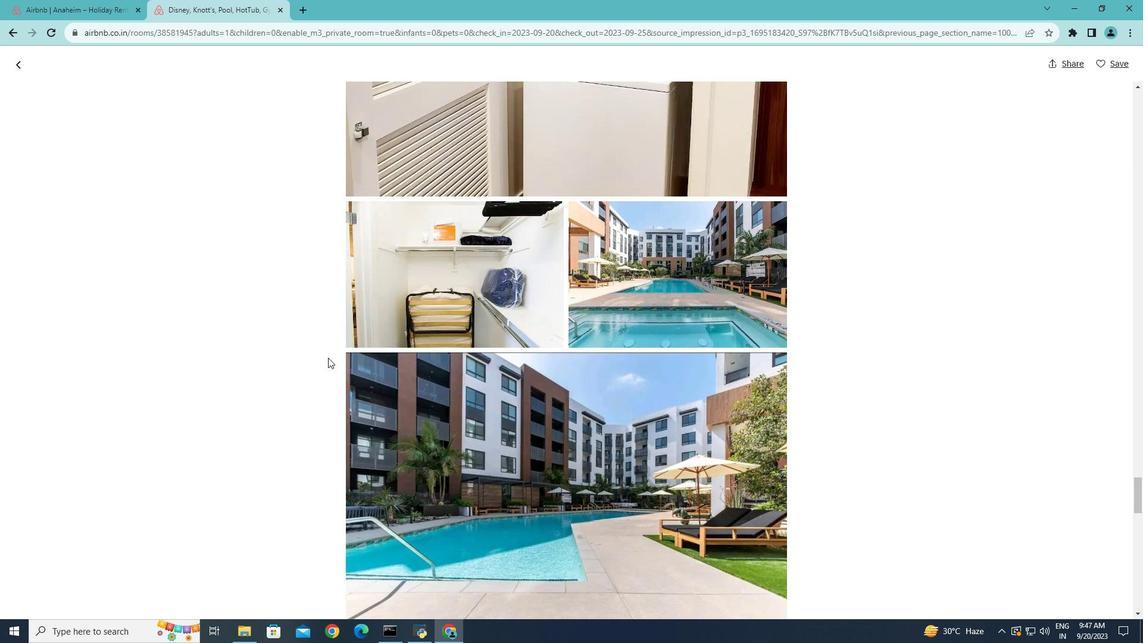 
Action: Mouse scrolled (349, 378) with delta (0, 0)
Screenshot: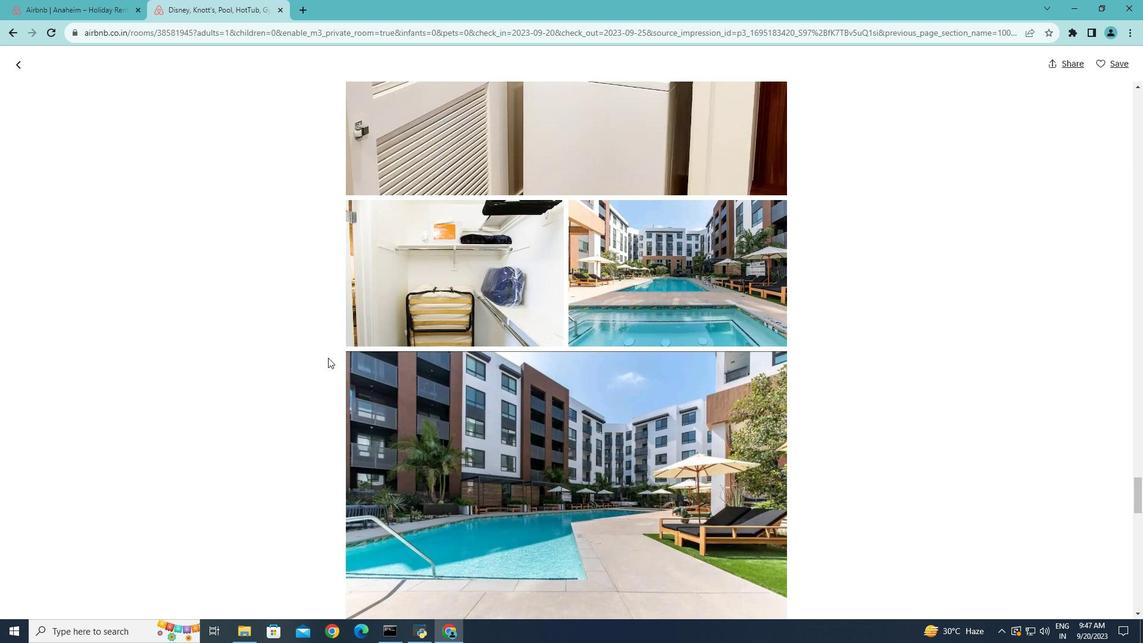 
Action: Mouse scrolled (349, 378) with delta (0, 0)
Screenshot: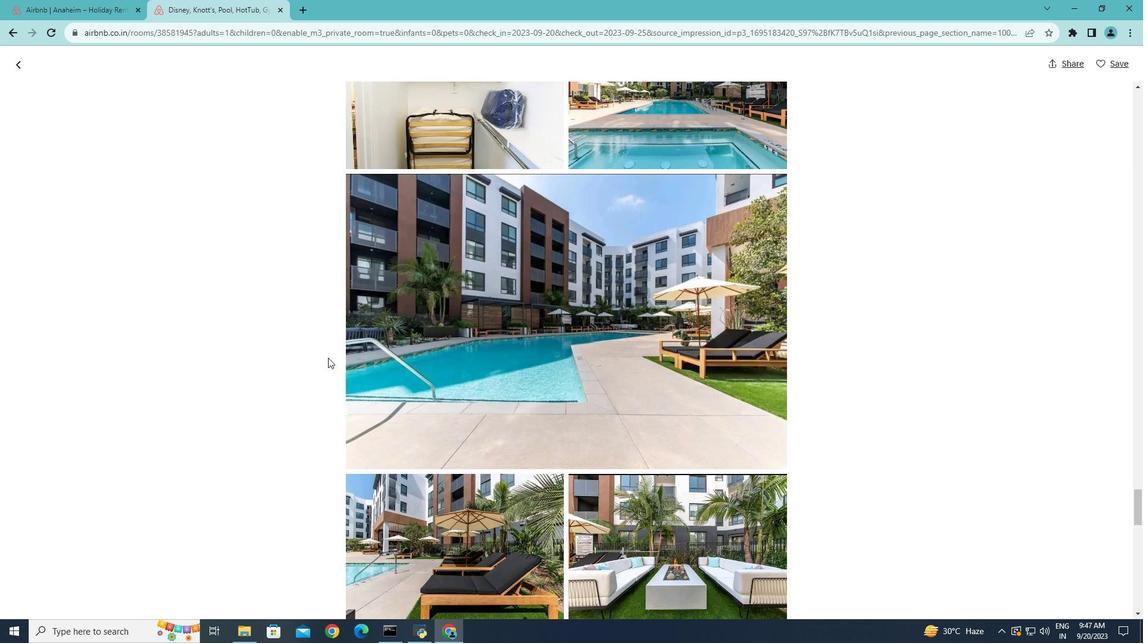 
Action: Mouse scrolled (349, 378) with delta (0, 0)
Screenshot: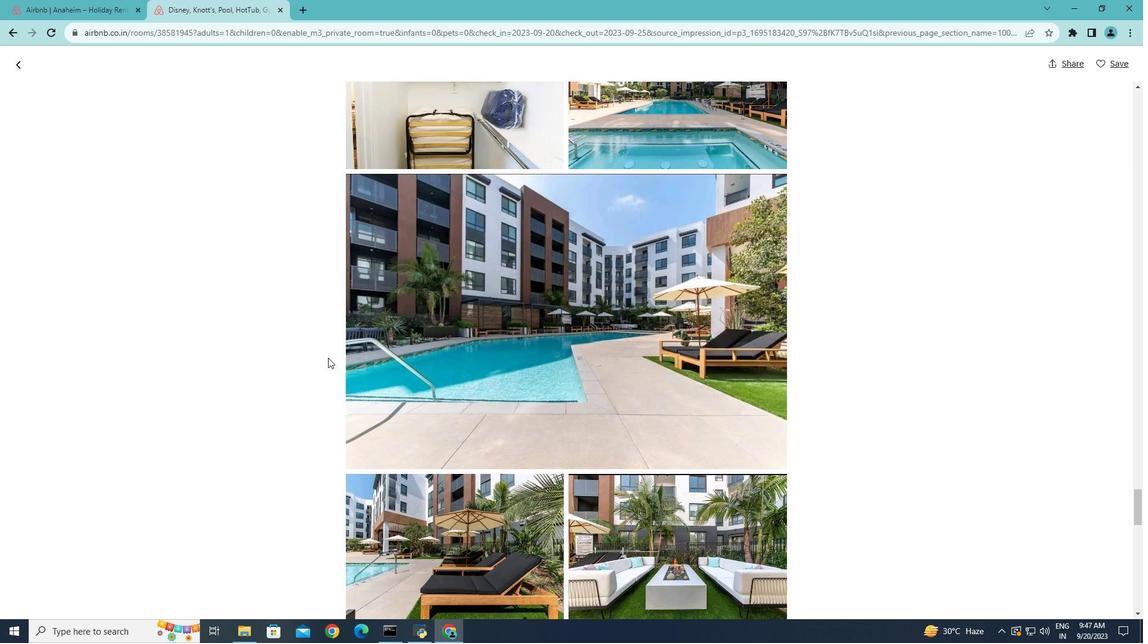 
Action: Mouse scrolled (349, 378) with delta (0, 0)
Screenshot: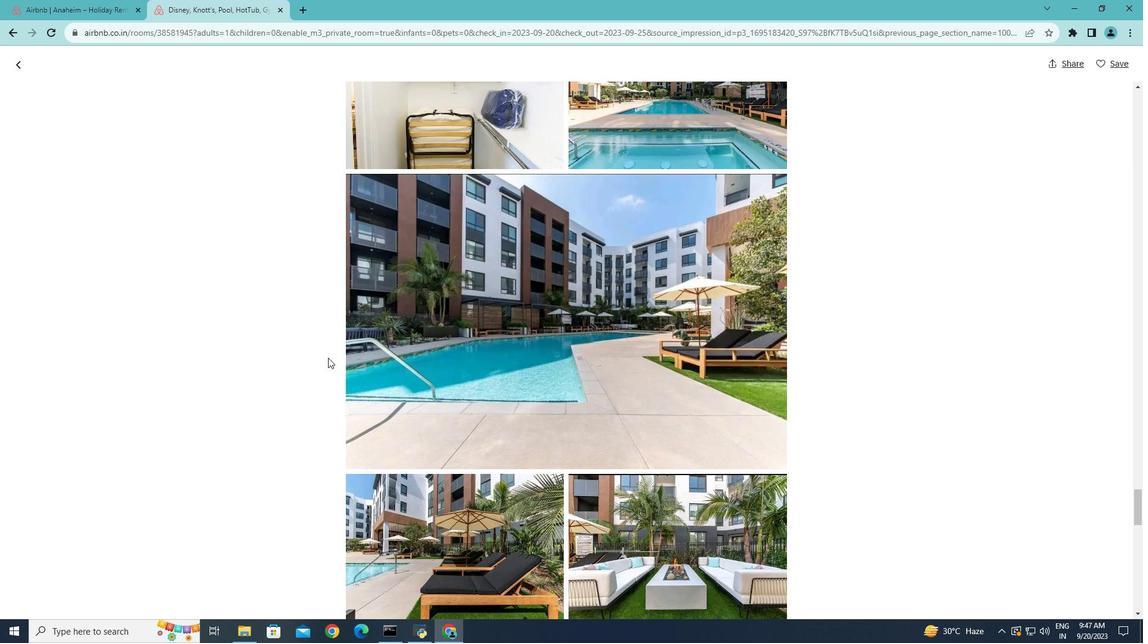 
Action: Mouse scrolled (349, 378) with delta (0, 0)
Screenshot: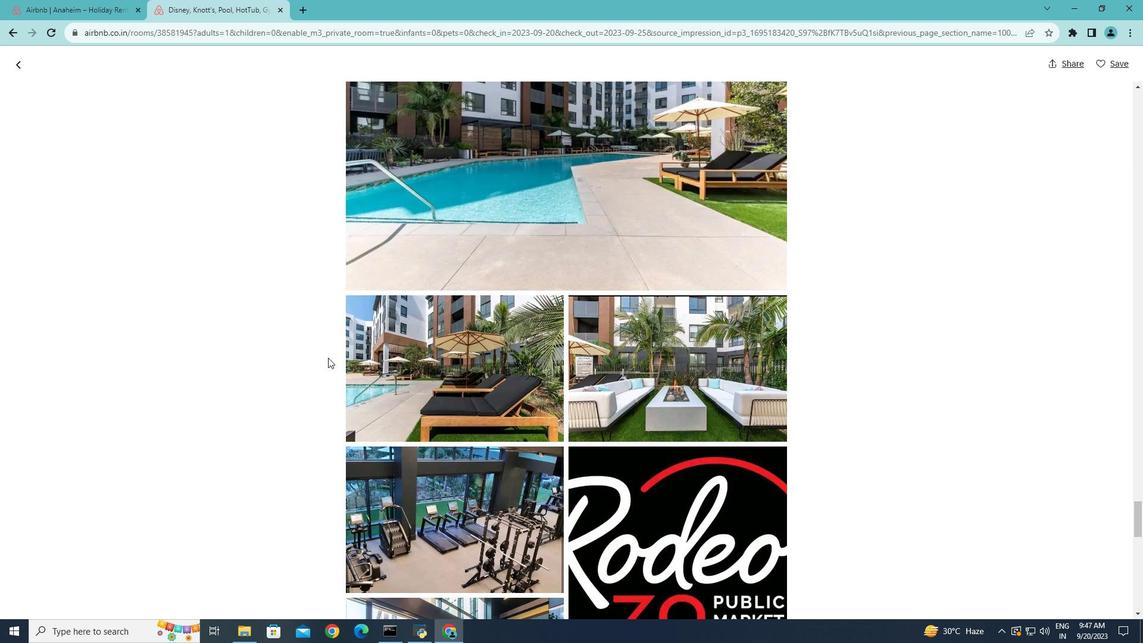 
Action: Mouse scrolled (349, 378) with delta (0, 0)
Screenshot: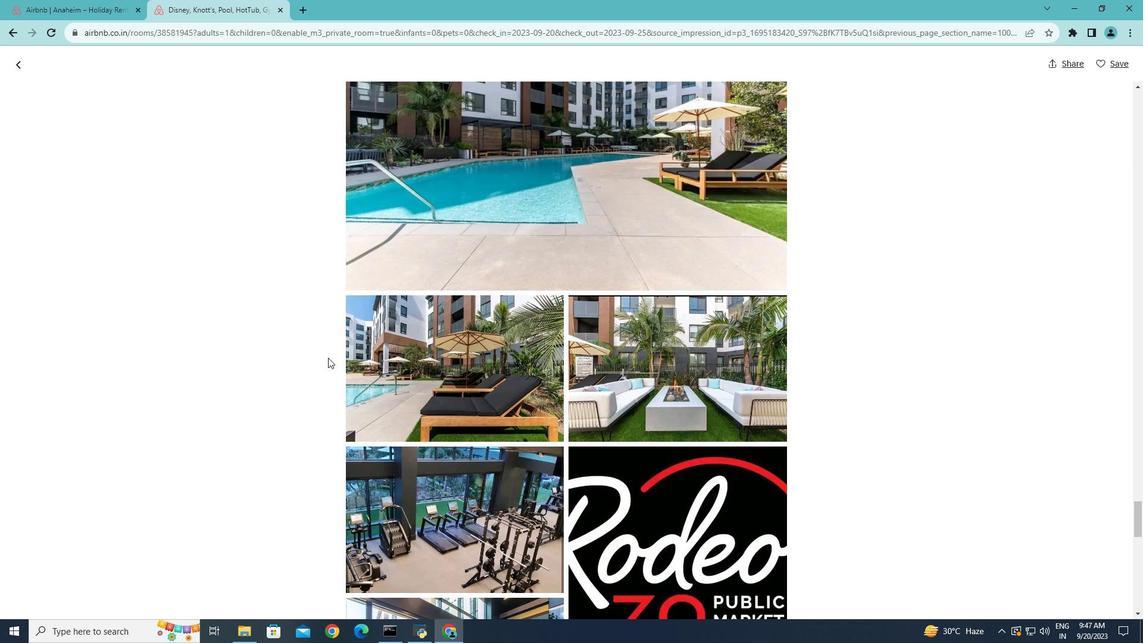 
Action: Mouse scrolled (349, 378) with delta (0, 0)
Screenshot: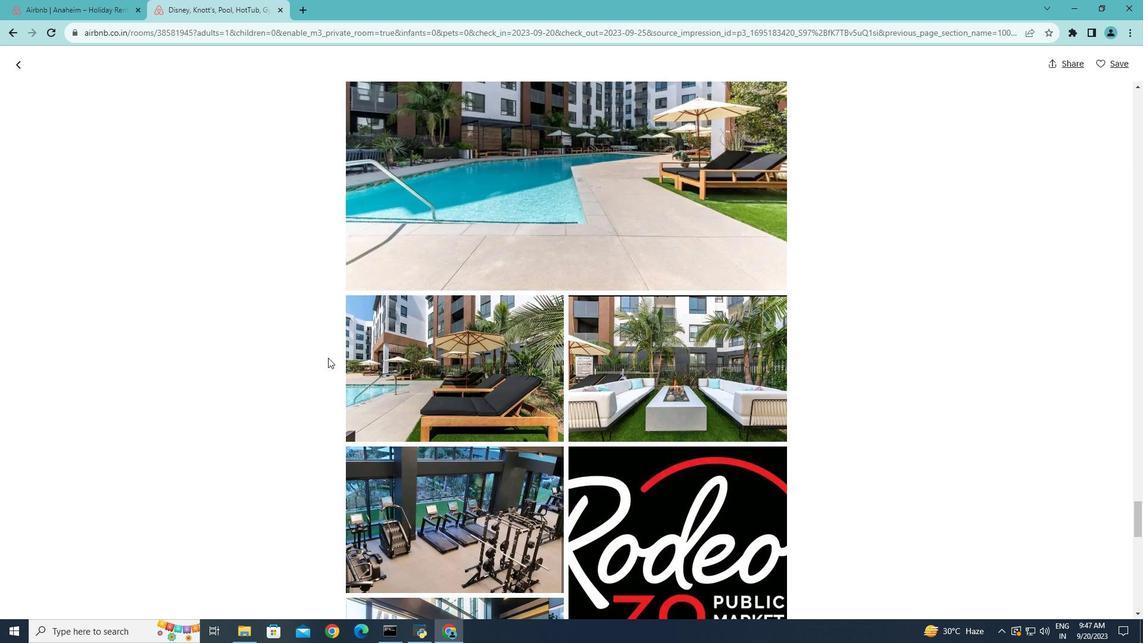 
Action: Mouse scrolled (349, 378) with delta (0, 0)
Screenshot: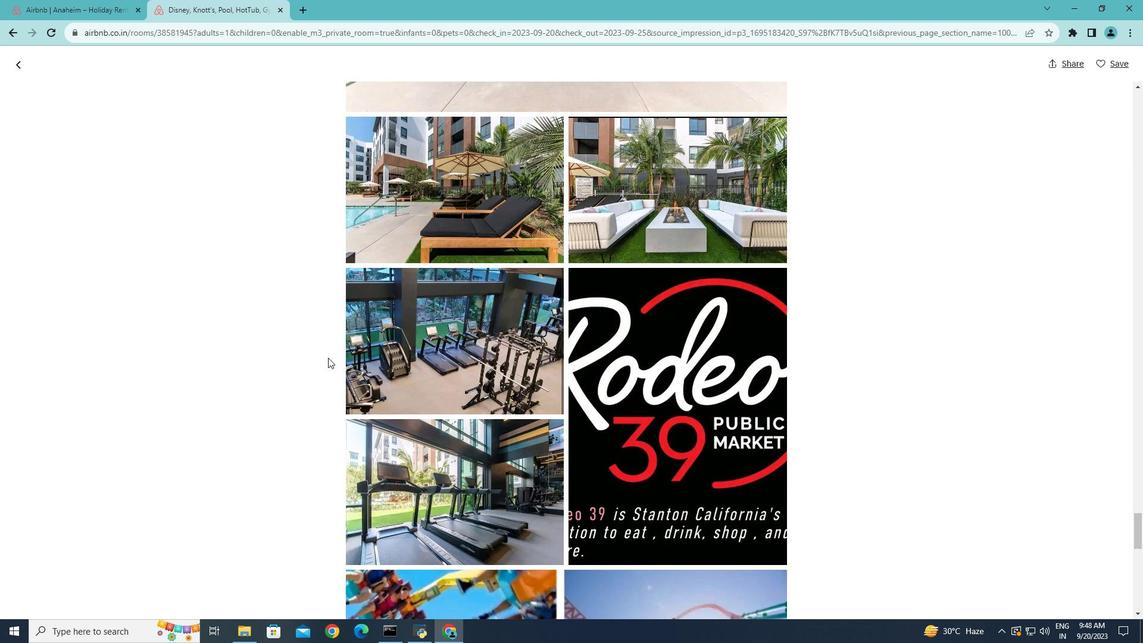 
Action: Mouse scrolled (349, 378) with delta (0, 0)
Screenshot: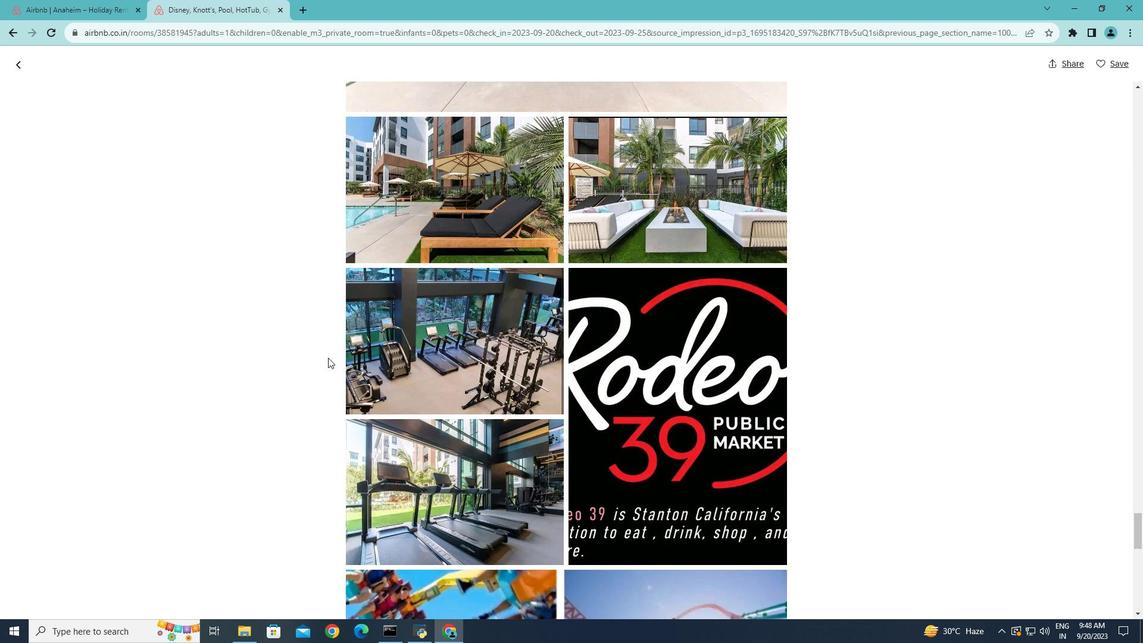 
Action: Mouse scrolled (349, 378) with delta (0, 0)
Screenshot: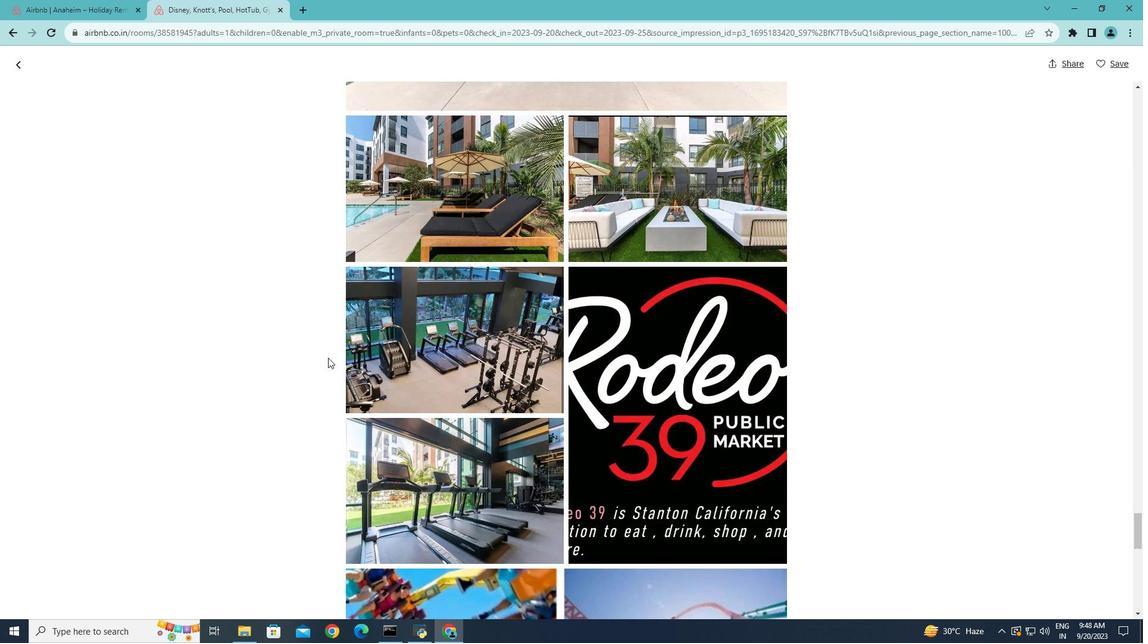 
Action: Mouse scrolled (349, 378) with delta (0, 0)
Screenshot: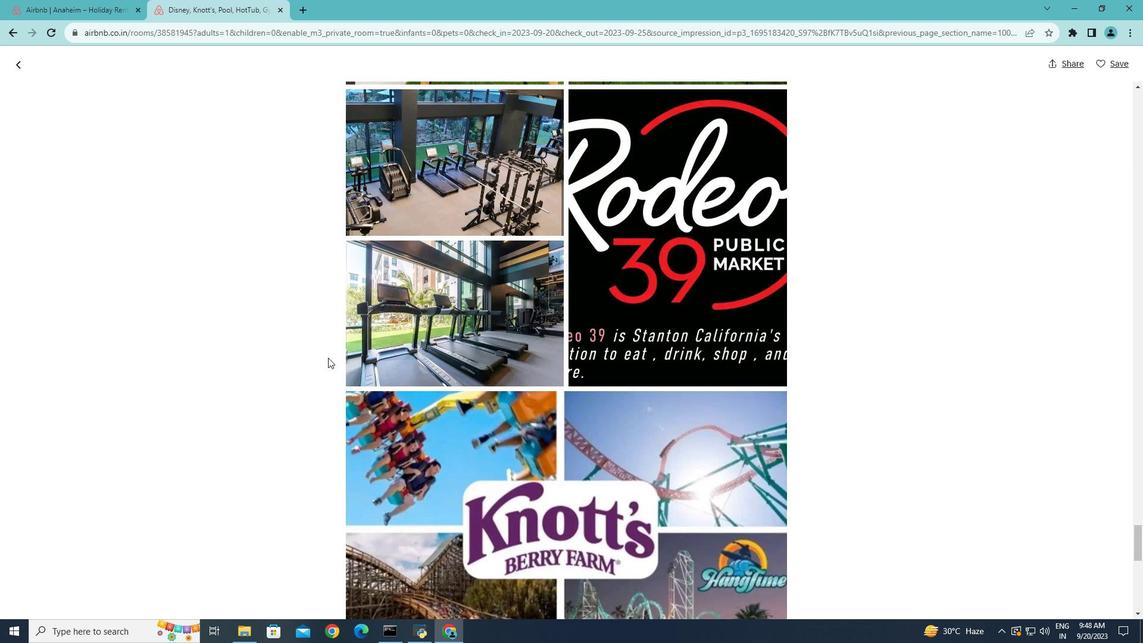 
Action: Mouse scrolled (349, 378) with delta (0, 0)
Screenshot: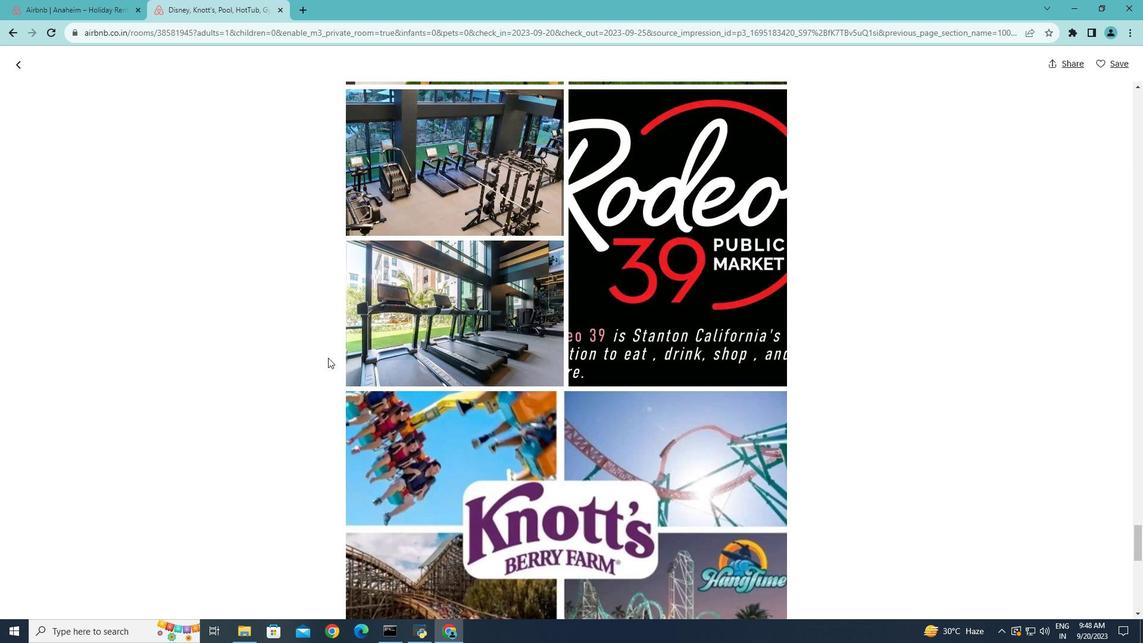 
Action: Mouse scrolled (349, 378) with delta (0, 0)
Screenshot: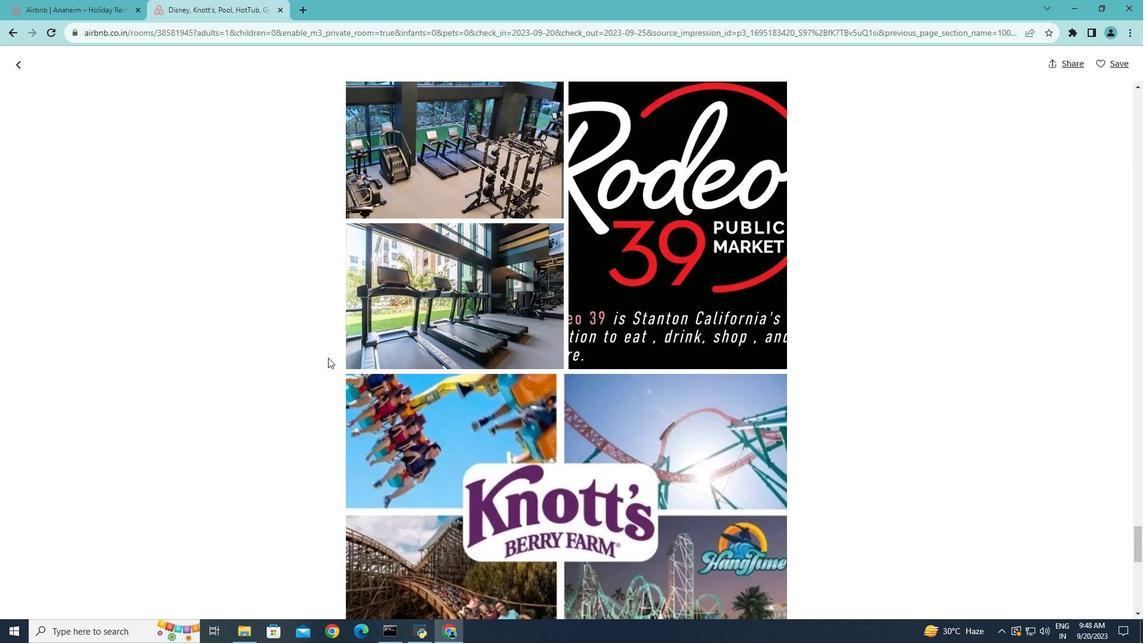 
Action: Mouse scrolled (349, 378) with delta (0, 0)
Screenshot: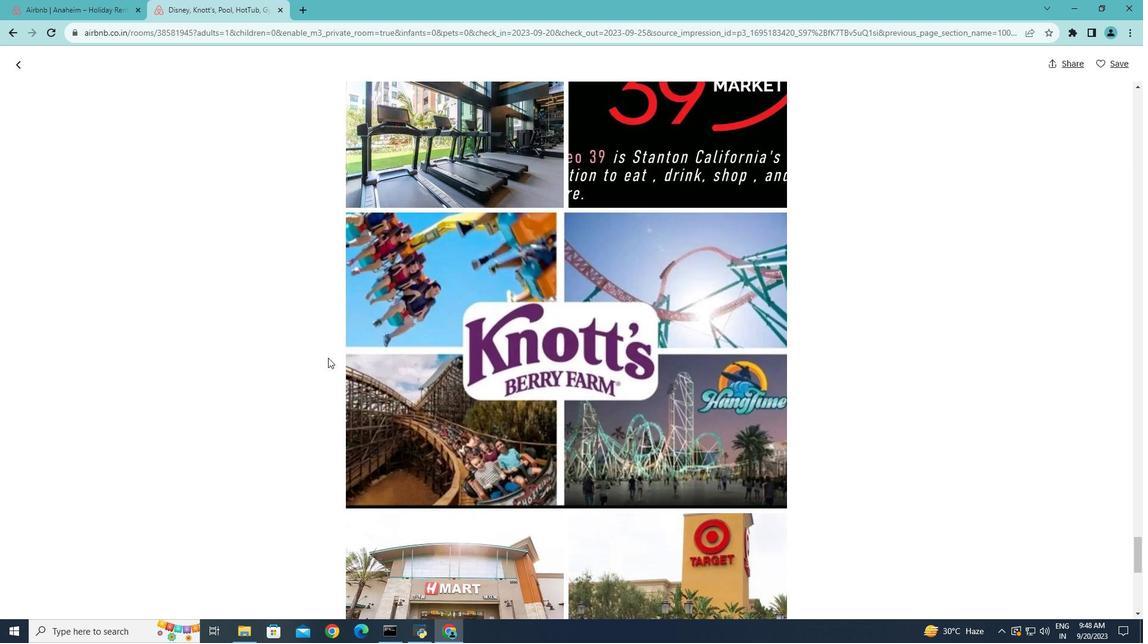 
Action: Mouse scrolled (349, 378) with delta (0, 0)
Screenshot: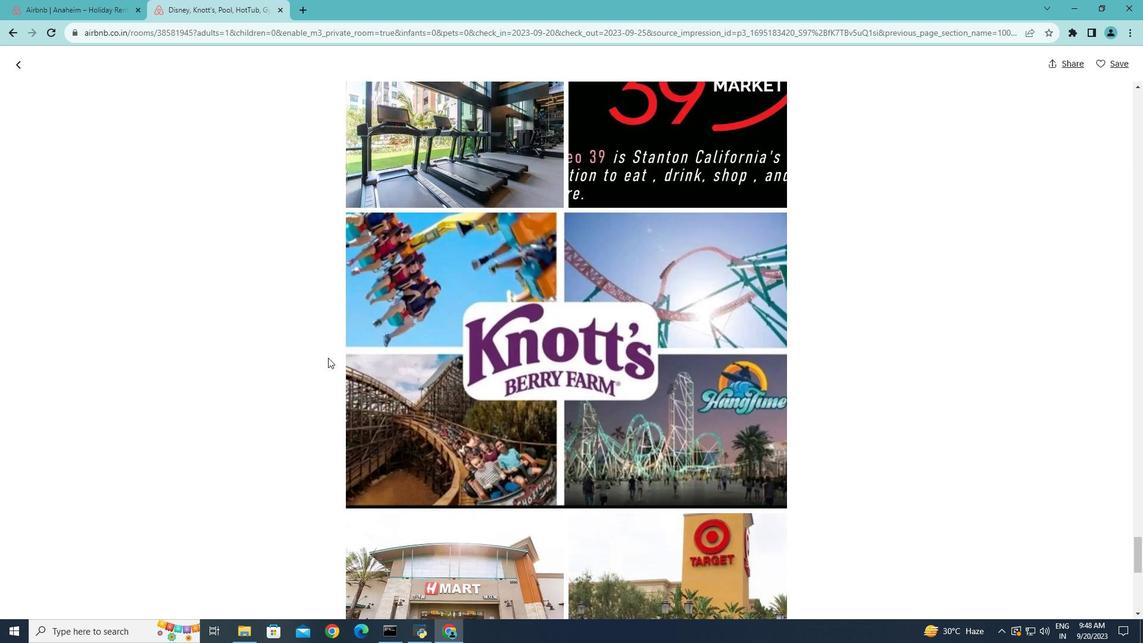 
Action: Mouse scrolled (349, 378) with delta (0, 0)
Screenshot: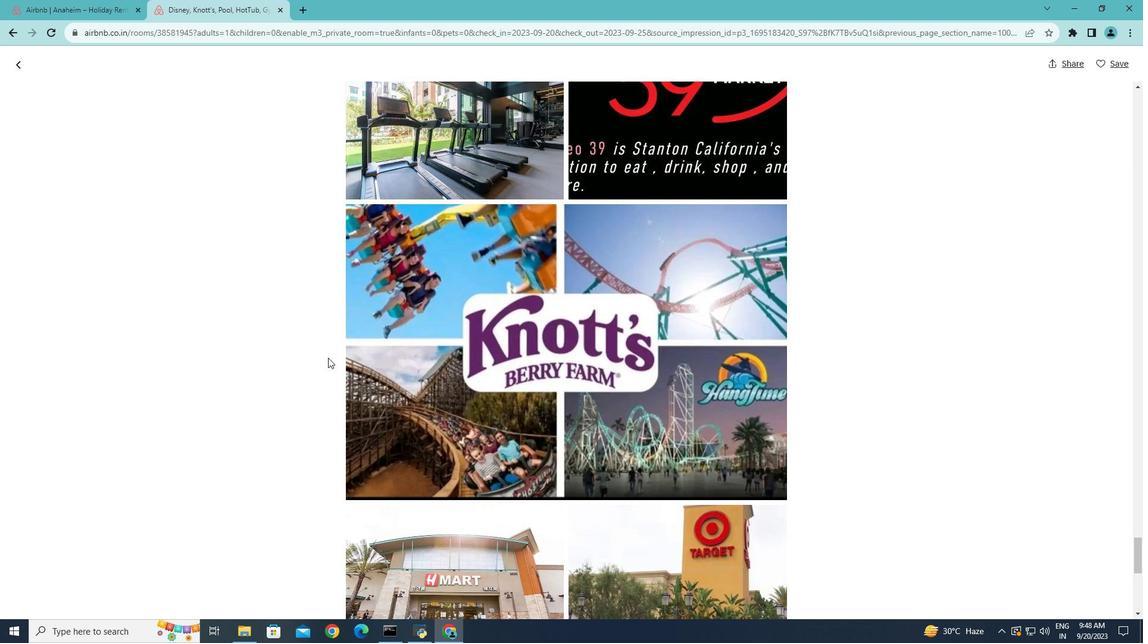 
Action: Mouse scrolled (349, 378) with delta (0, 0)
Screenshot: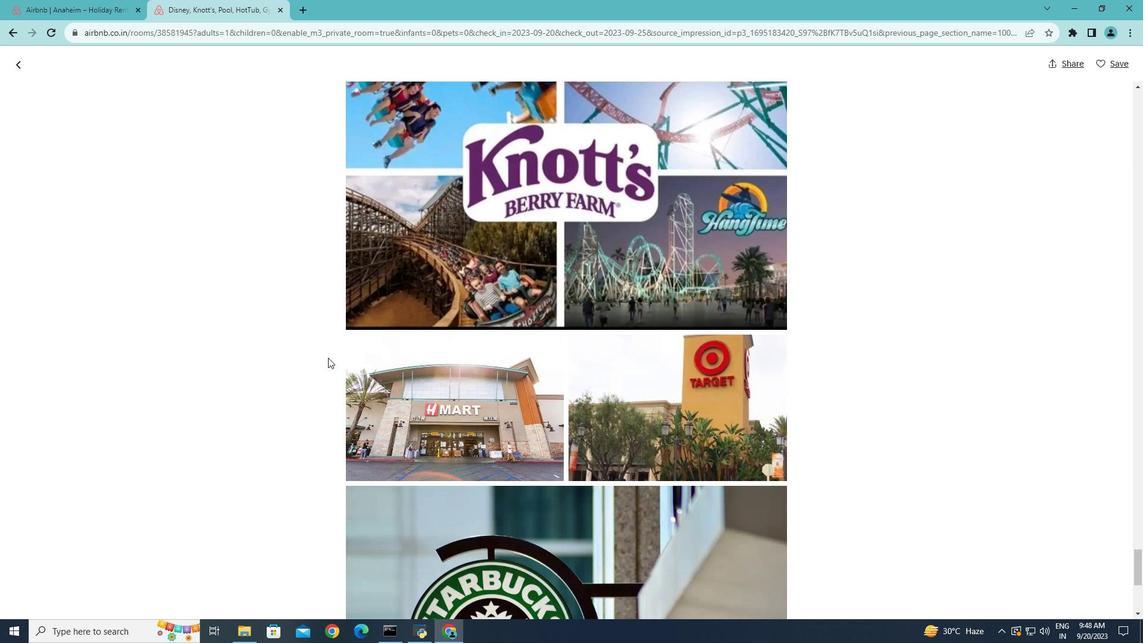 
Action: Mouse scrolled (349, 378) with delta (0, 0)
Screenshot: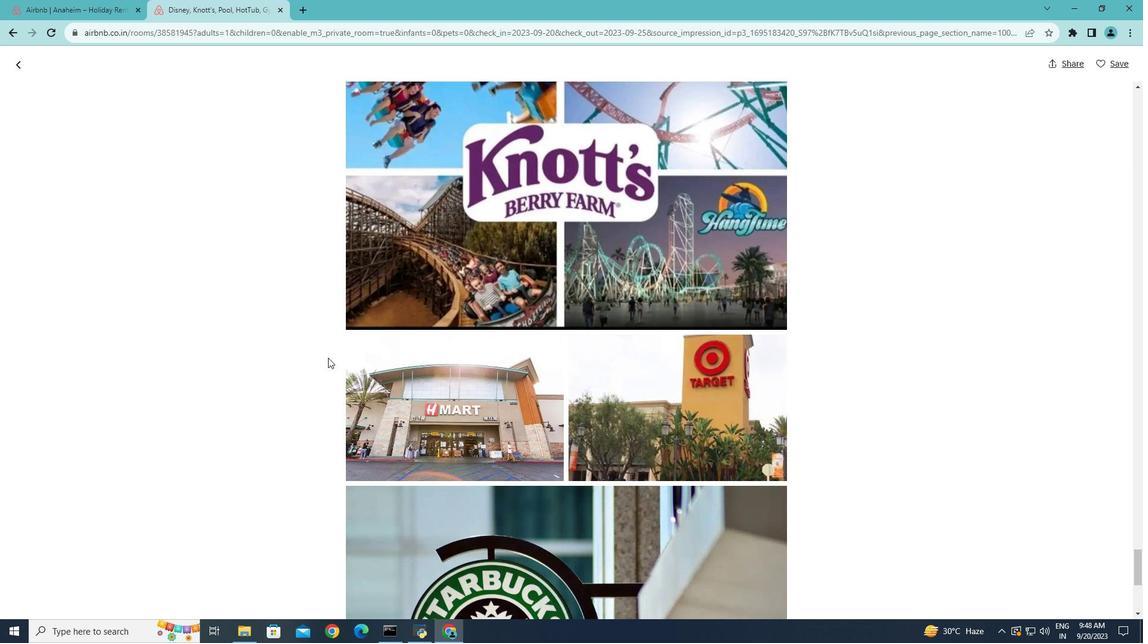 
Action: Mouse scrolled (349, 378) with delta (0, 0)
Screenshot: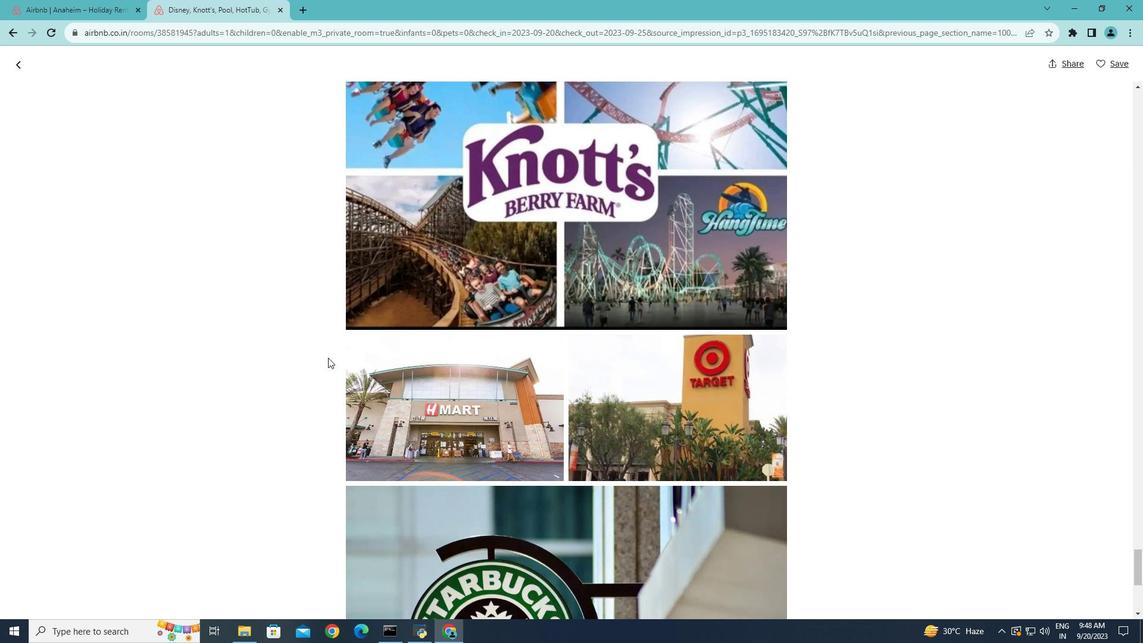 
Action: Mouse scrolled (349, 378) with delta (0, 0)
Screenshot: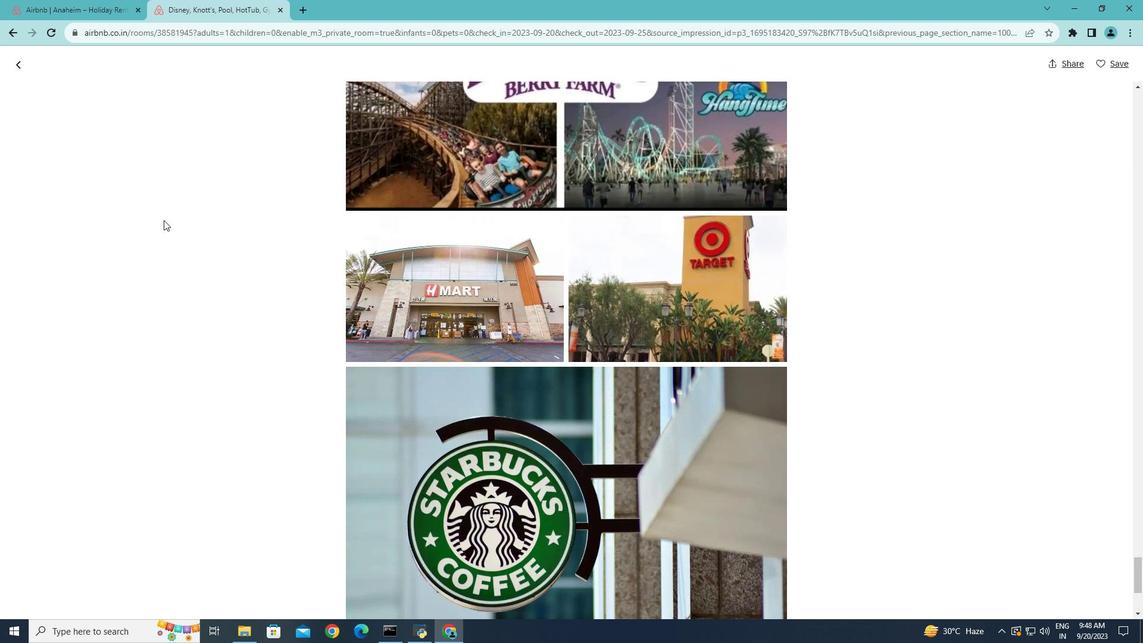 
Action: Mouse scrolled (349, 378) with delta (0, 0)
Screenshot: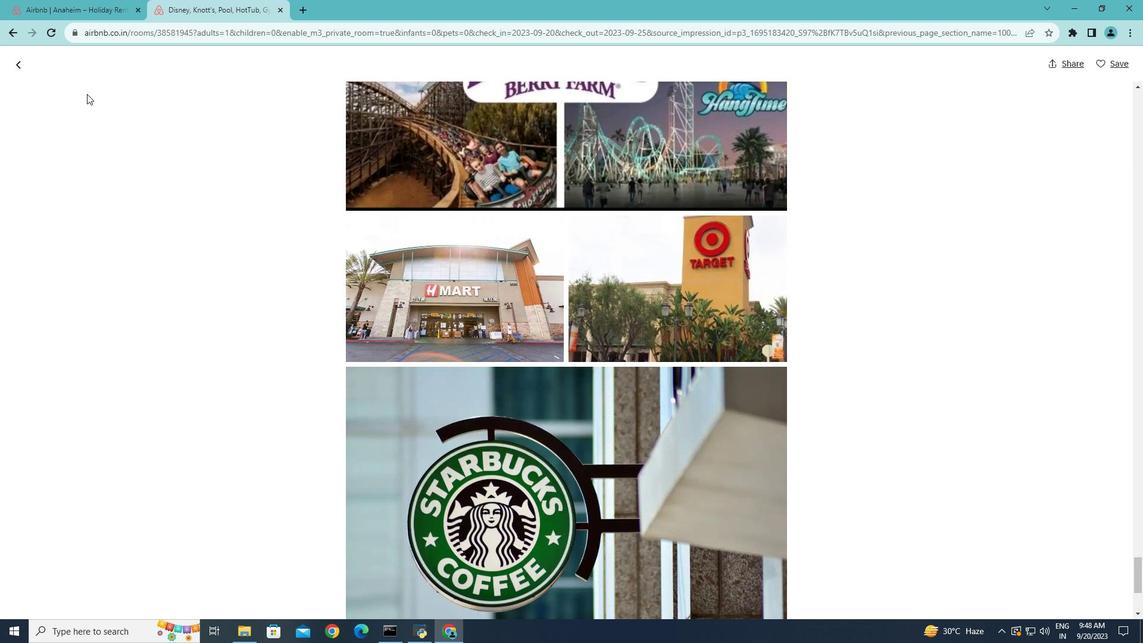
Action: Mouse moved to (36, 86)
Screenshot: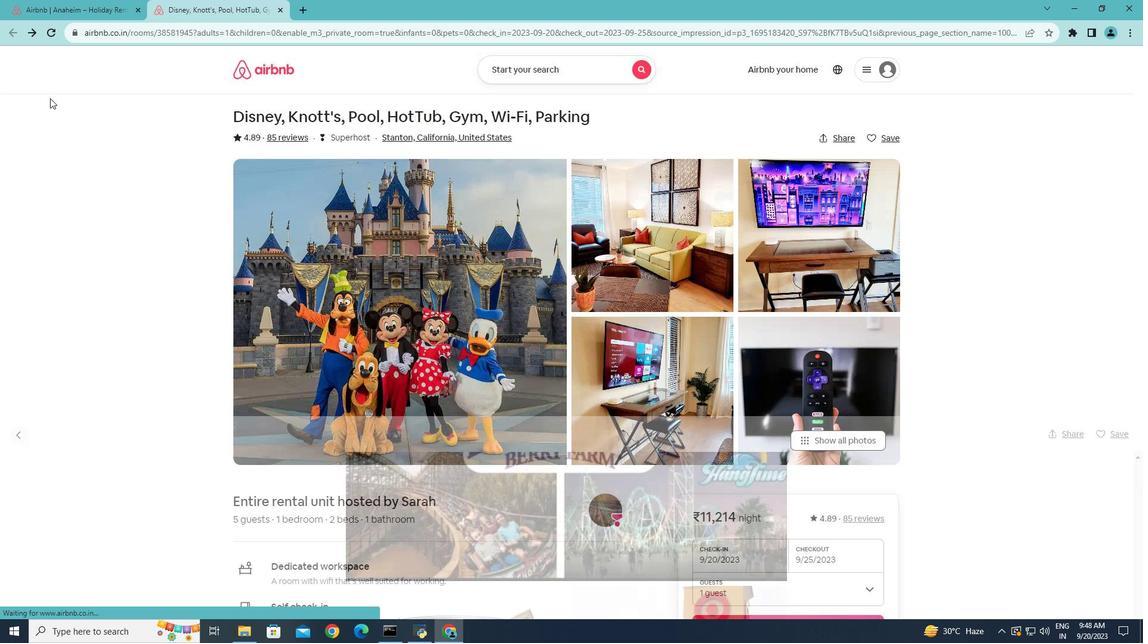 
Action: Mouse pressed left at (36, 86)
Screenshot: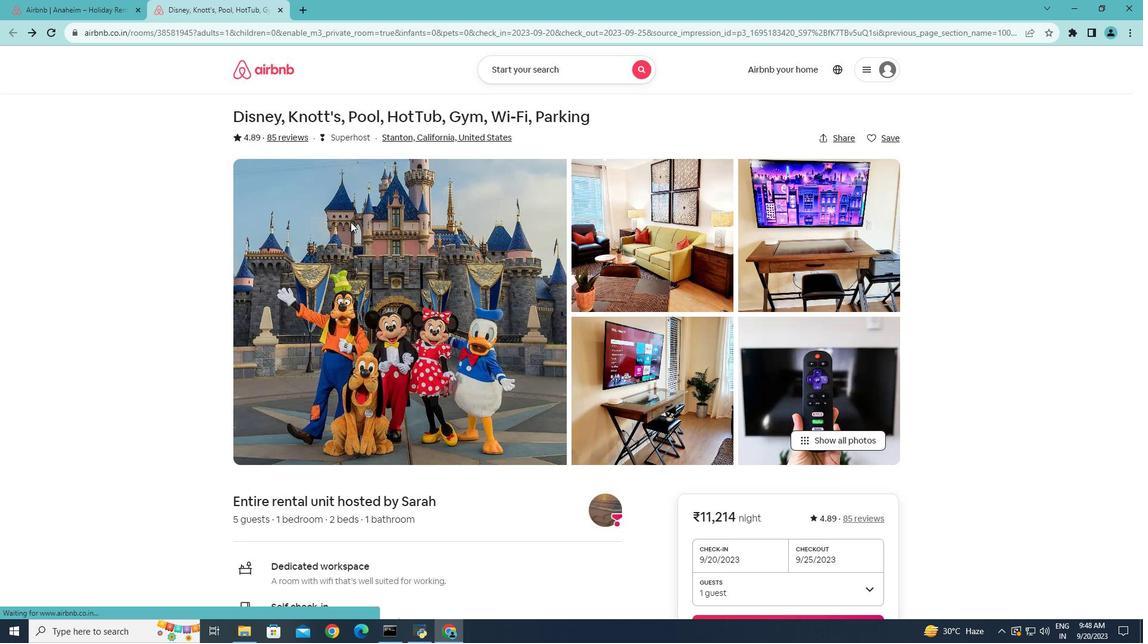
Action: Mouse moved to (459, 336)
Screenshot: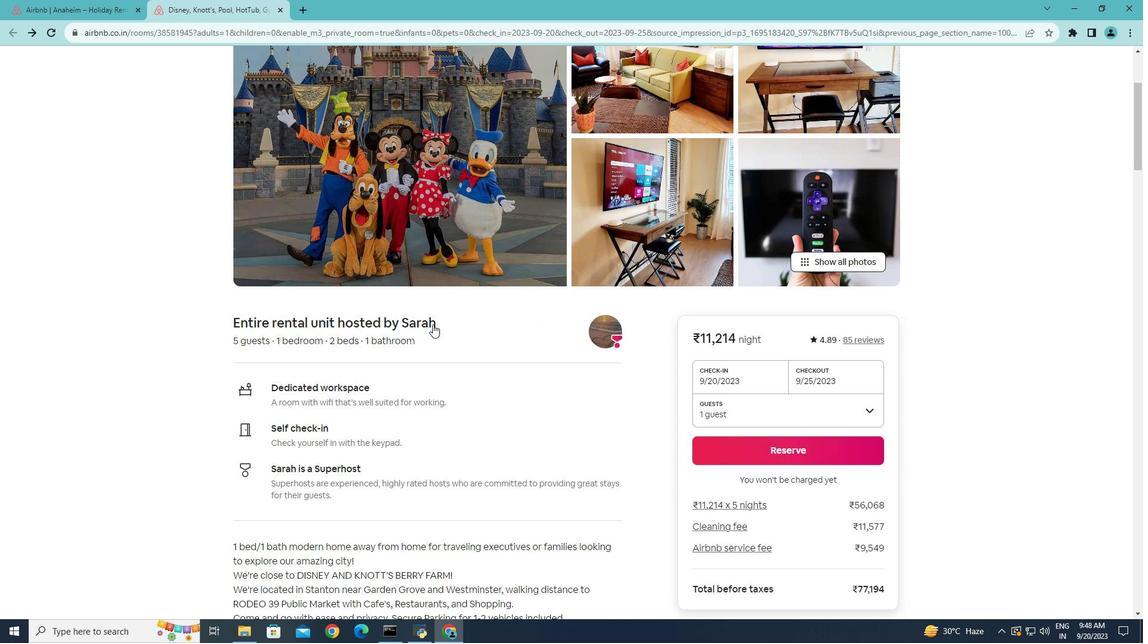 
Action: Mouse scrolled (459, 336) with delta (0, 0)
Screenshot: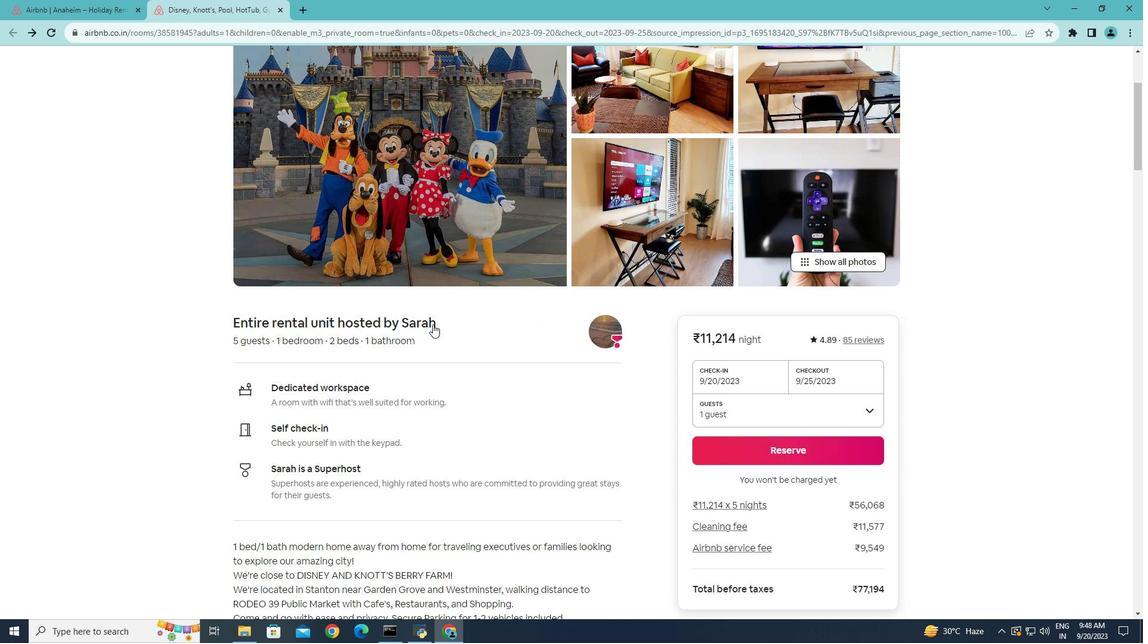 
Action: Mouse moved to (454, 344)
Screenshot: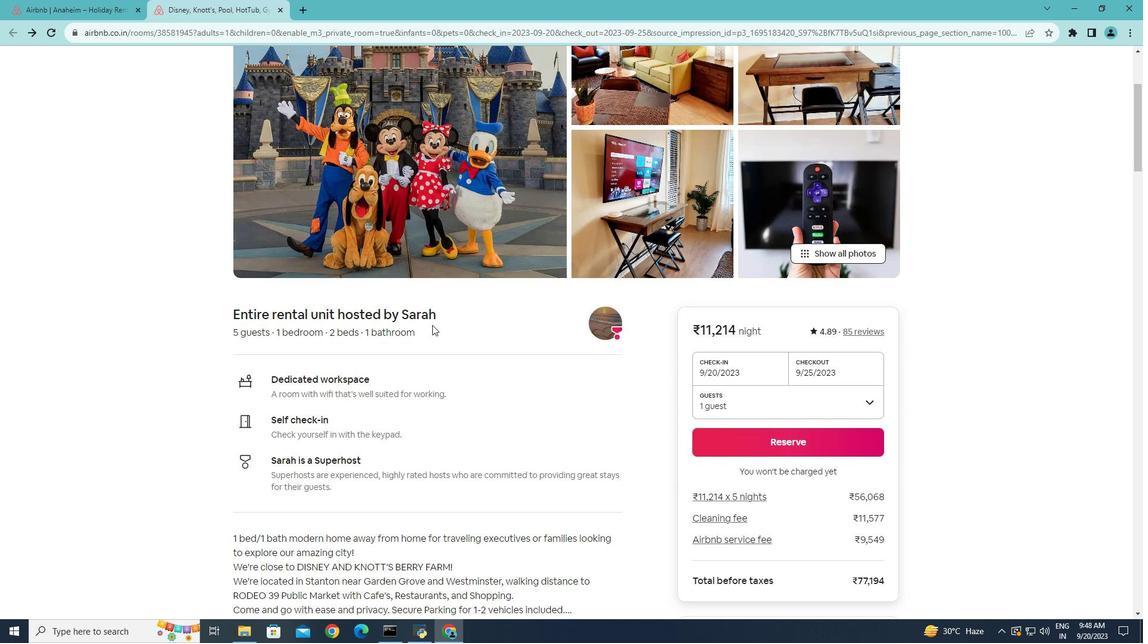
Action: Mouse scrolled (454, 343) with delta (0, 0)
Screenshot: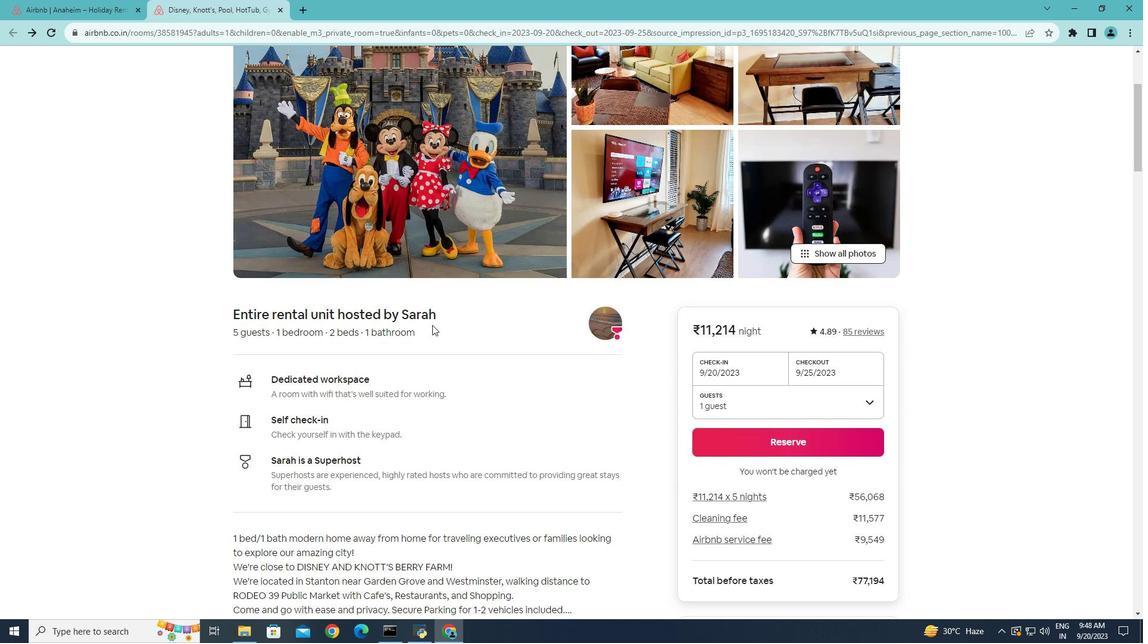 
Action: Mouse moved to (453, 344)
Screenshot: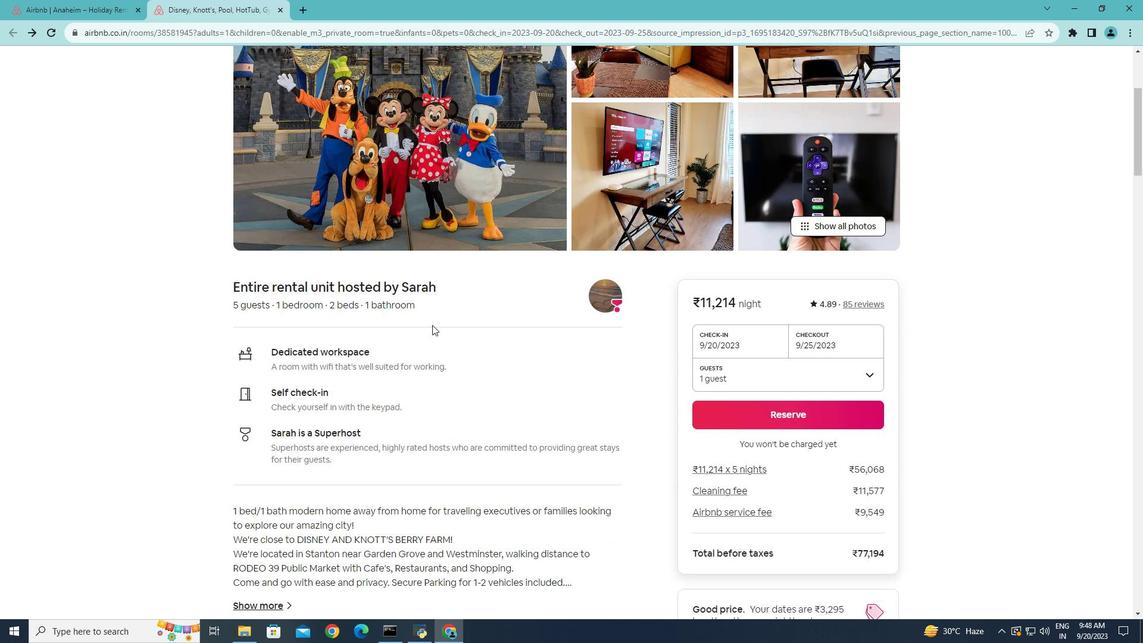 
Action: Mouse scrolled (453, 344) with delta (0, 0)
Screenshot: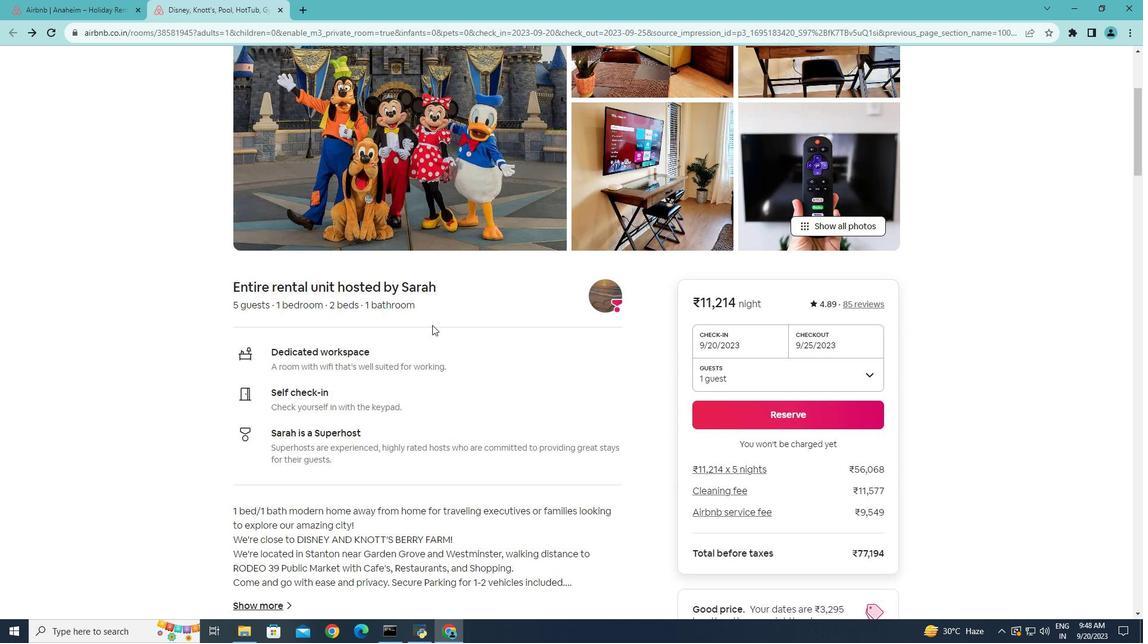 
Action: Mouse moved to (453, 345)
Screenshot: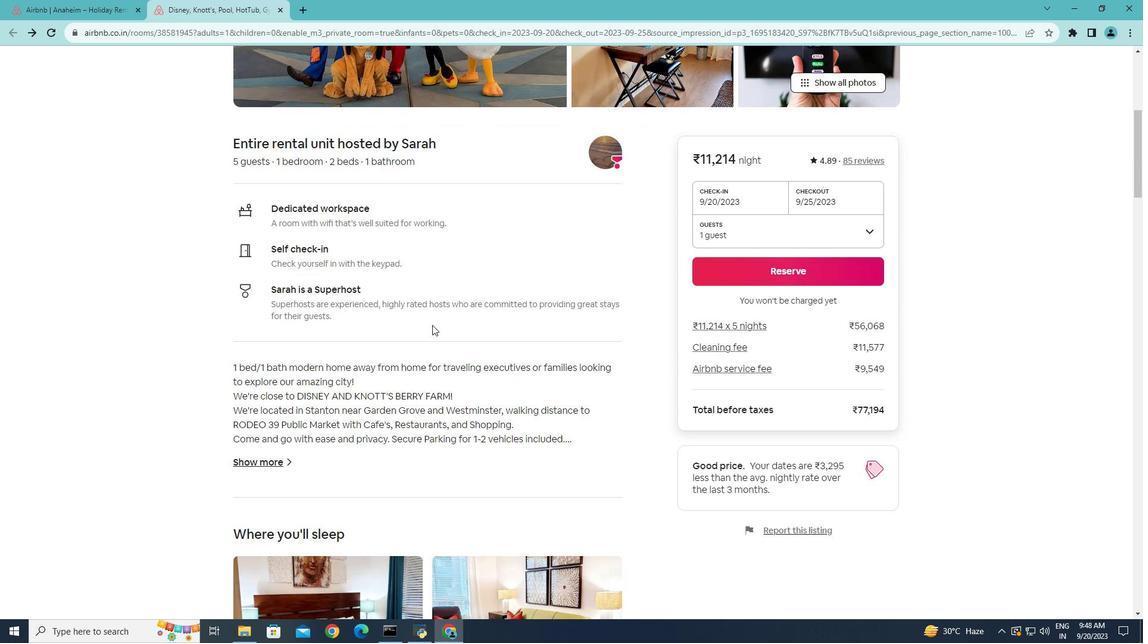 
Action: Mouse scrolled (453, 344) with delta (0, 0)
Screenshot: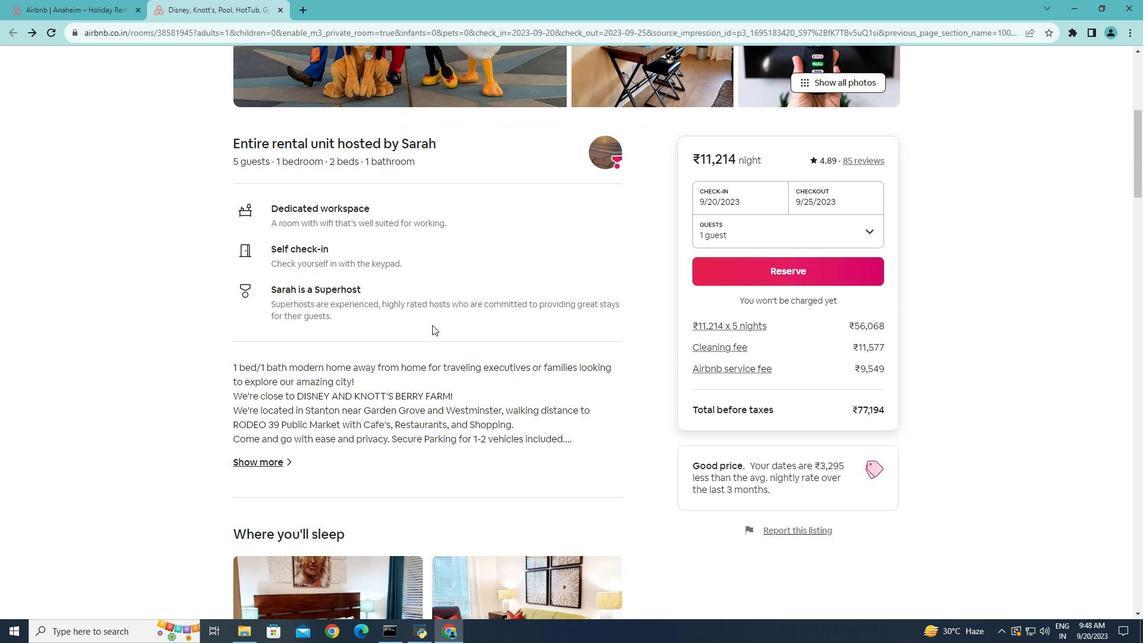 
Action: Mouse scrolled (453, 344) with delta (0, 0)
Screenshot: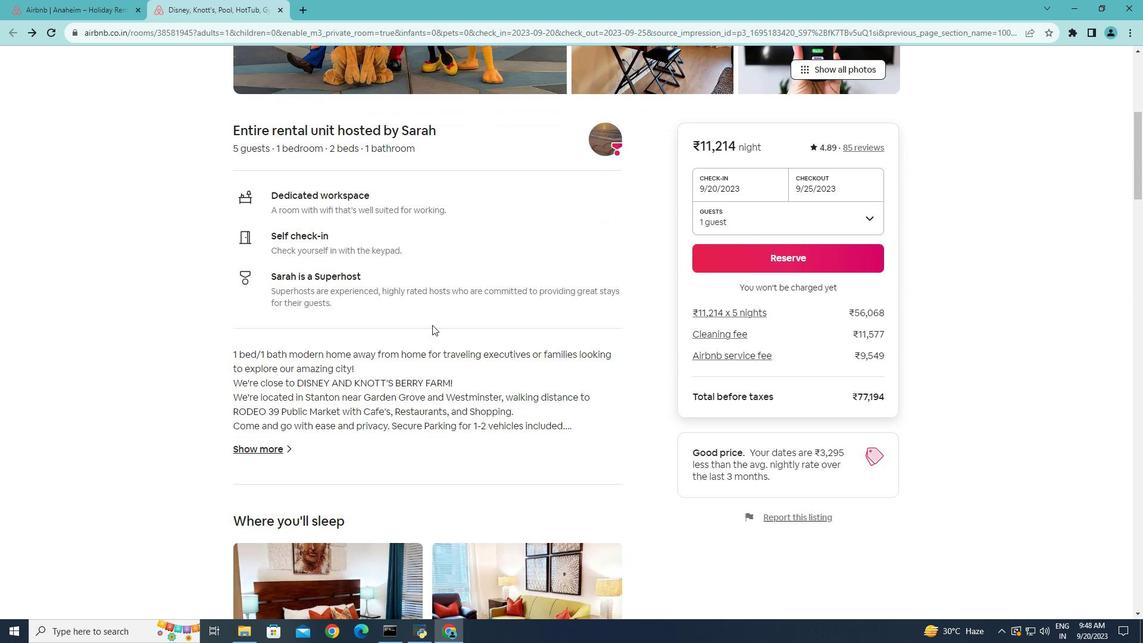 
Action: Mouse moved to (453, 346)
Screenshot: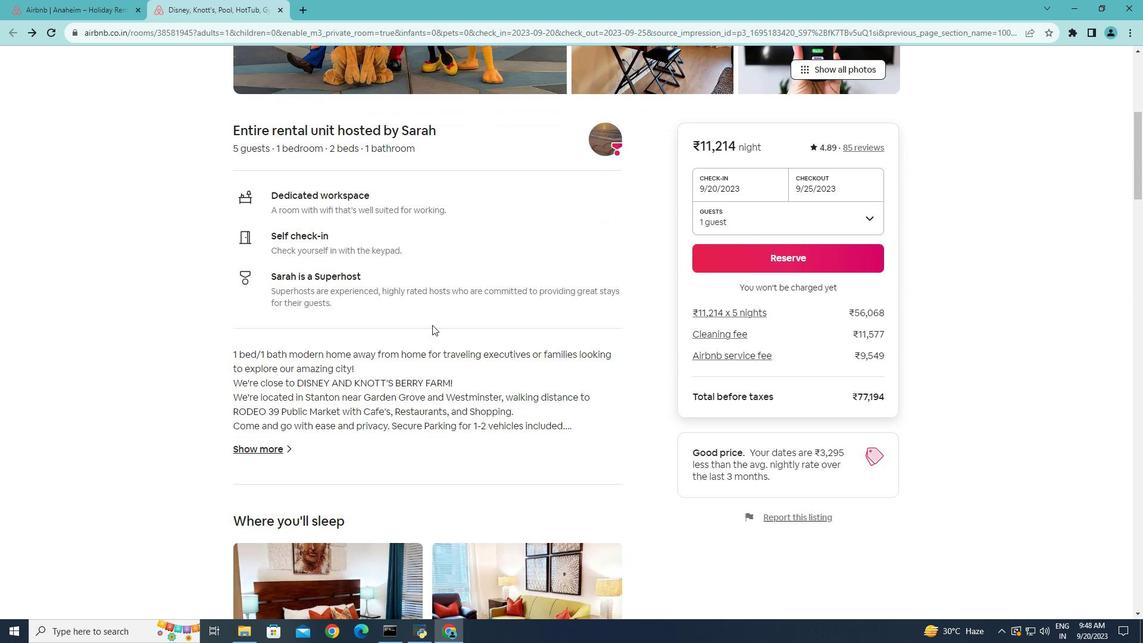 
Action: Mouse scrolled (453, 345) with delta (0, 0)
Screenshot: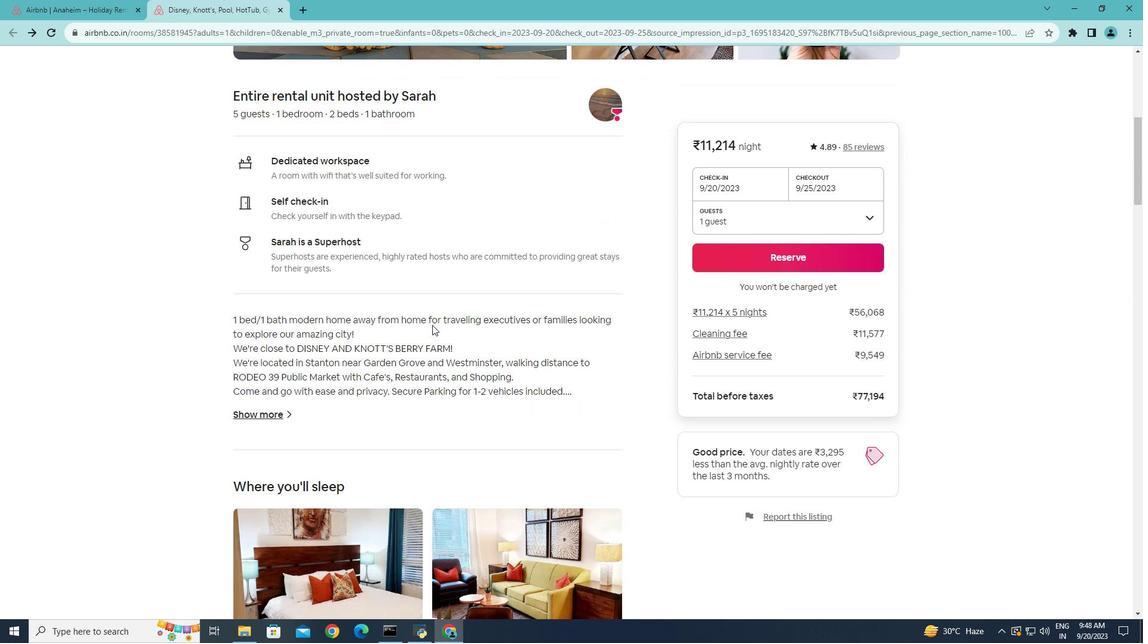 
Action: Mouse scrolled (453, 345) with delta (0, 0)
Screenshot: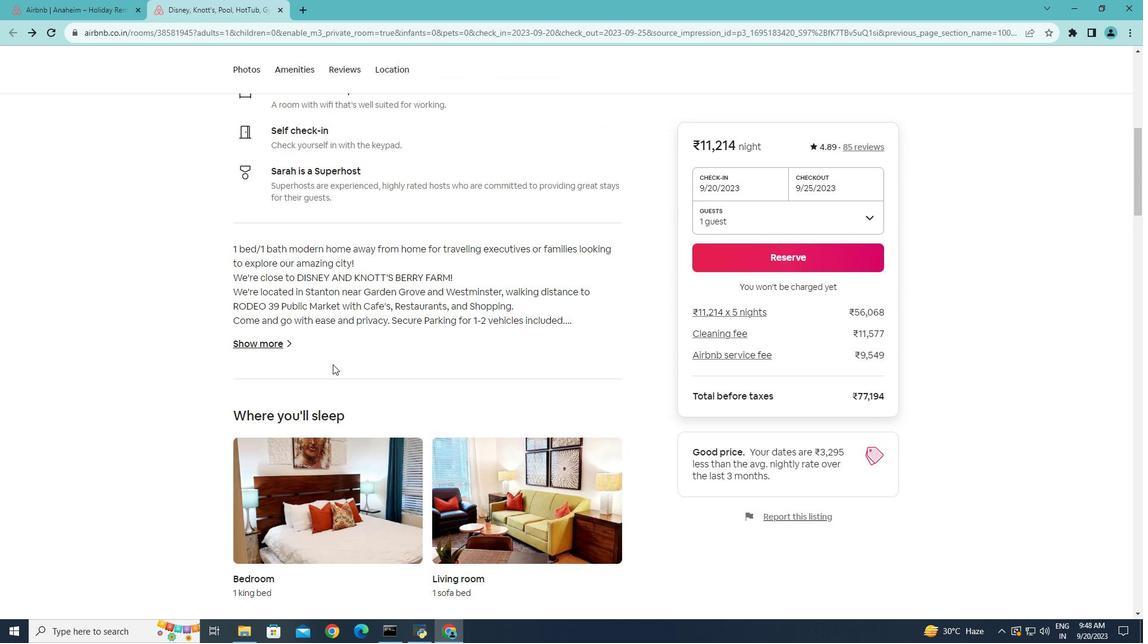 
Action: Mouse scrolled (453, 345) with delta (0, 0)
Screenshot: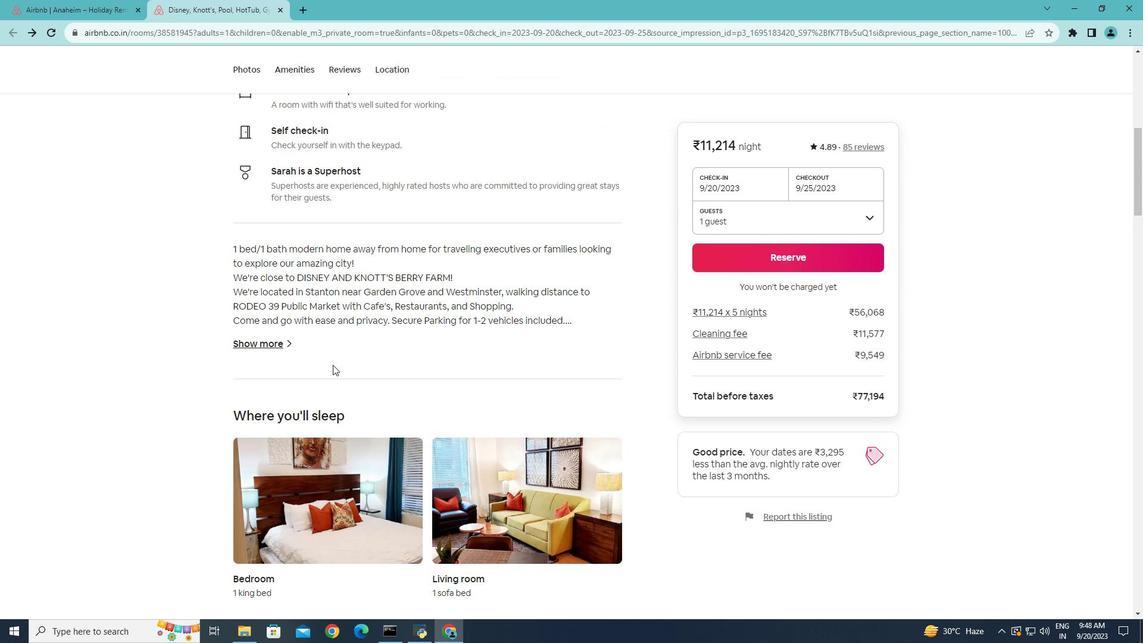 
Action: Mouse moved to (353, 386)
Screenshot: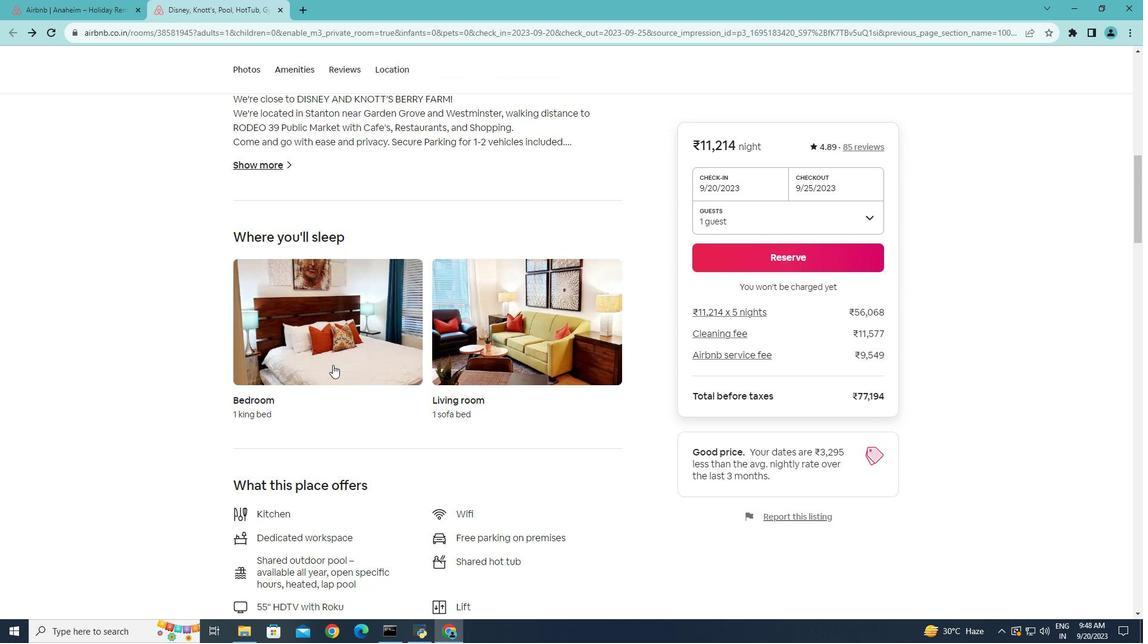 
Action: Mouse scrolled (353, 385) with delta (0, 0)
Screenshot: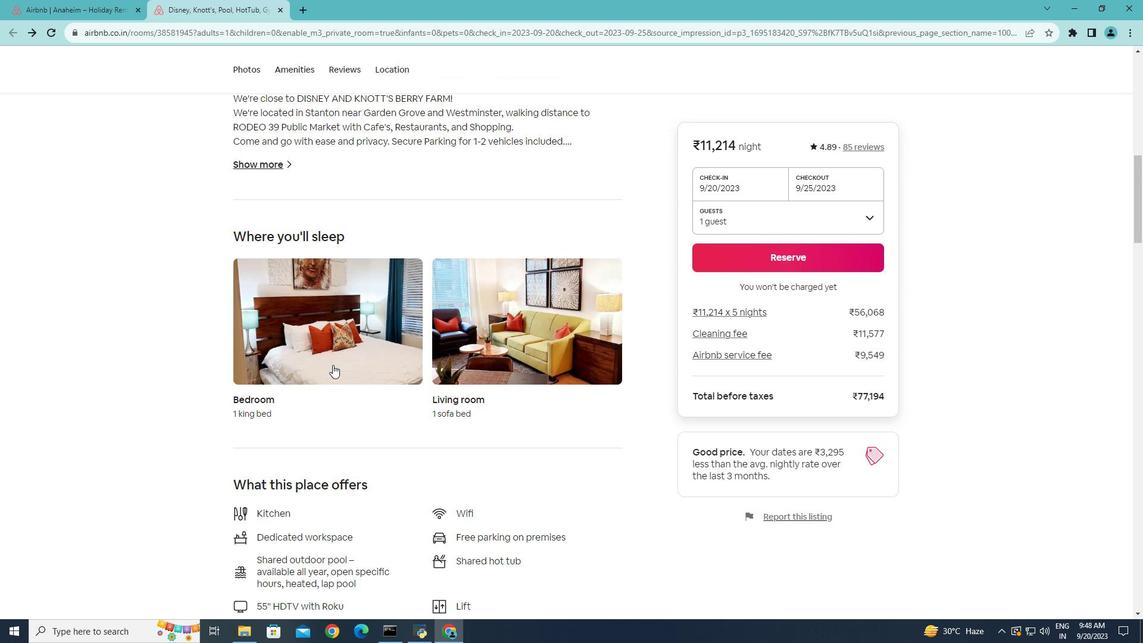 
Action: Mouse scrolled (353, 385) with delta (0, 0)
Screenshot: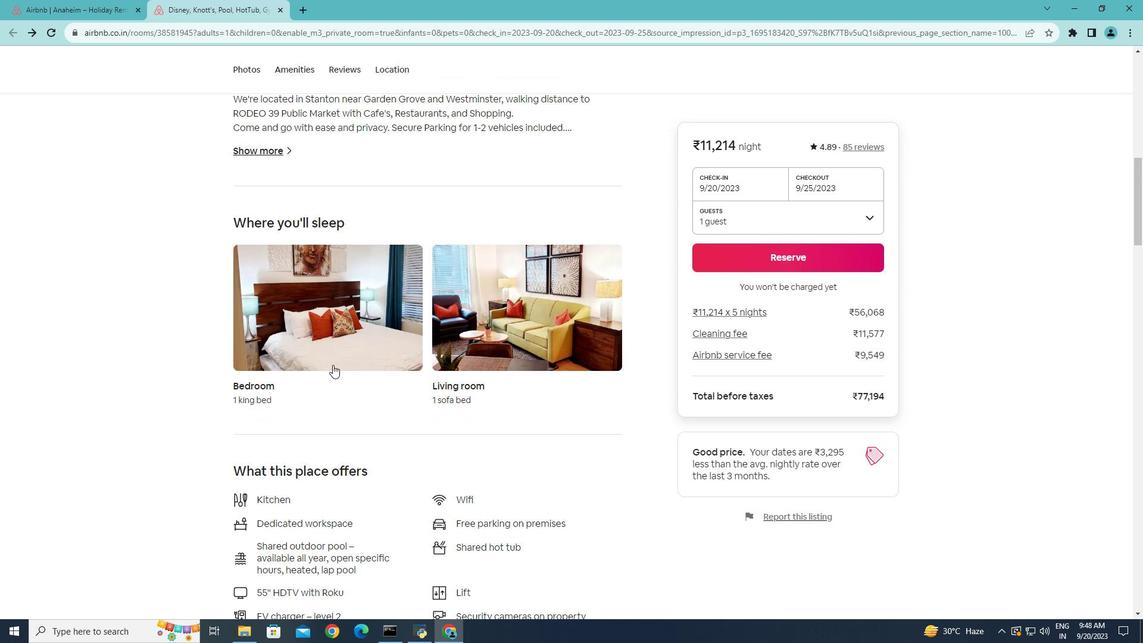 
Action: Mouse scrolled (353, 385) with delta (0, 0)
Screenshot: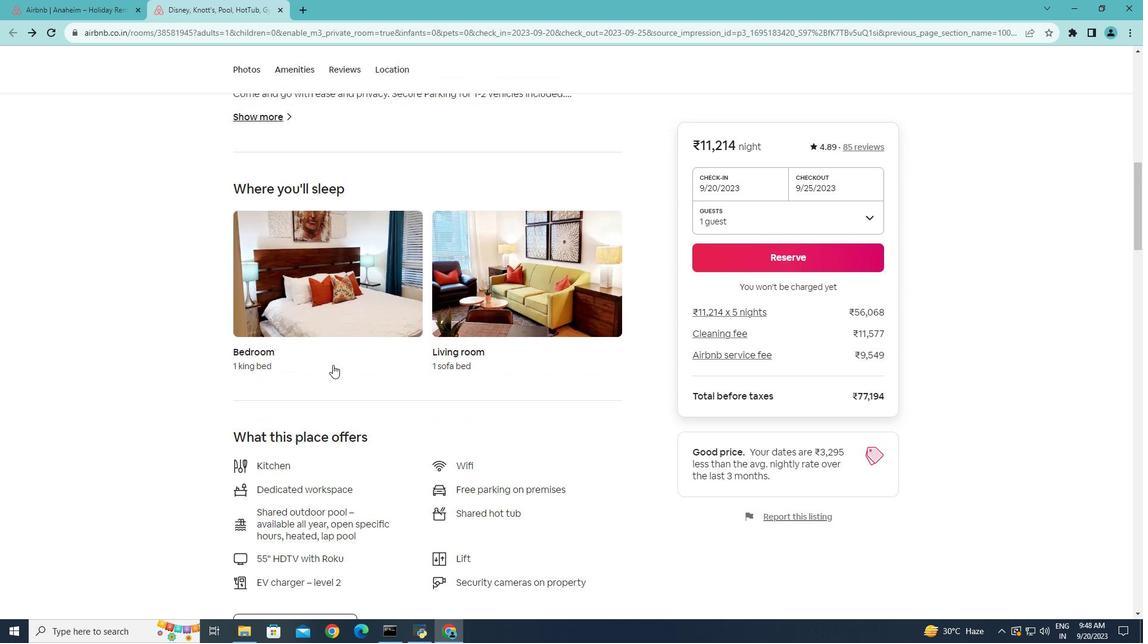 
Action: Mouse scrolled (353, 385) with delta (0, 0)
Screenshot: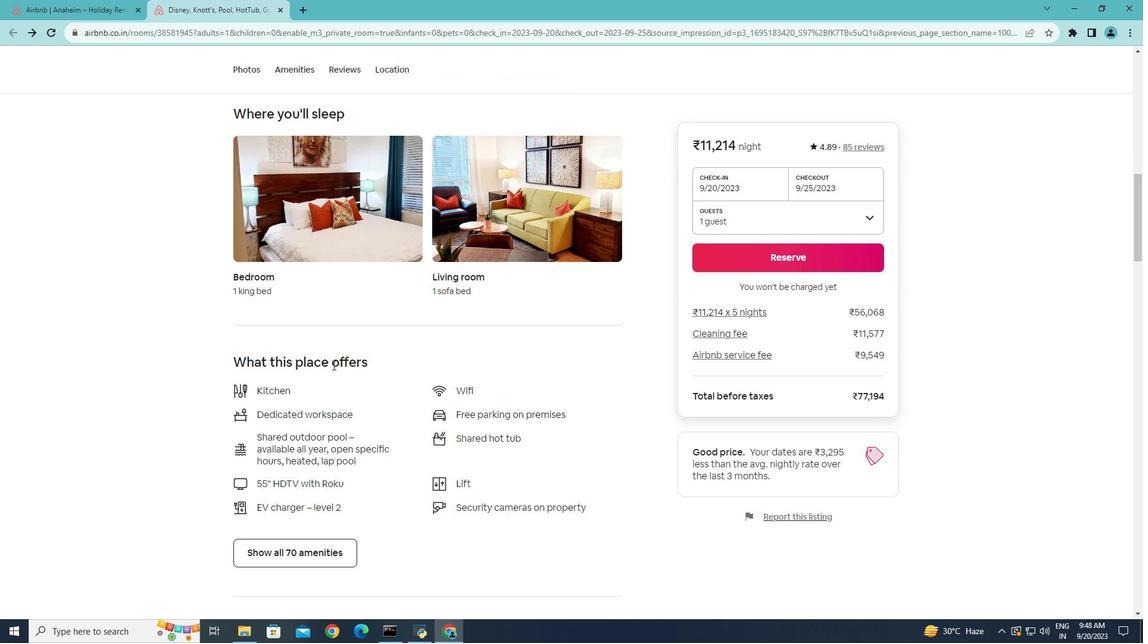 
Action: Mouse scrolled (353, 385) with delta (0, 0)
Screenshot: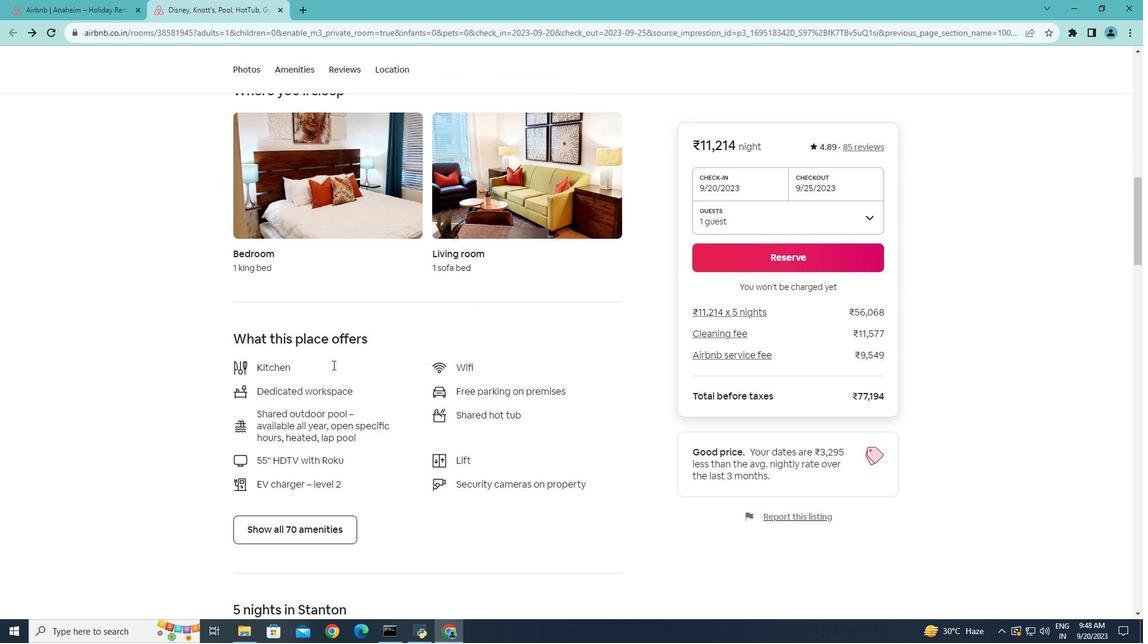 
Action: Mouse scrolled (353, 385) with delta (0, 0)
Screenshot: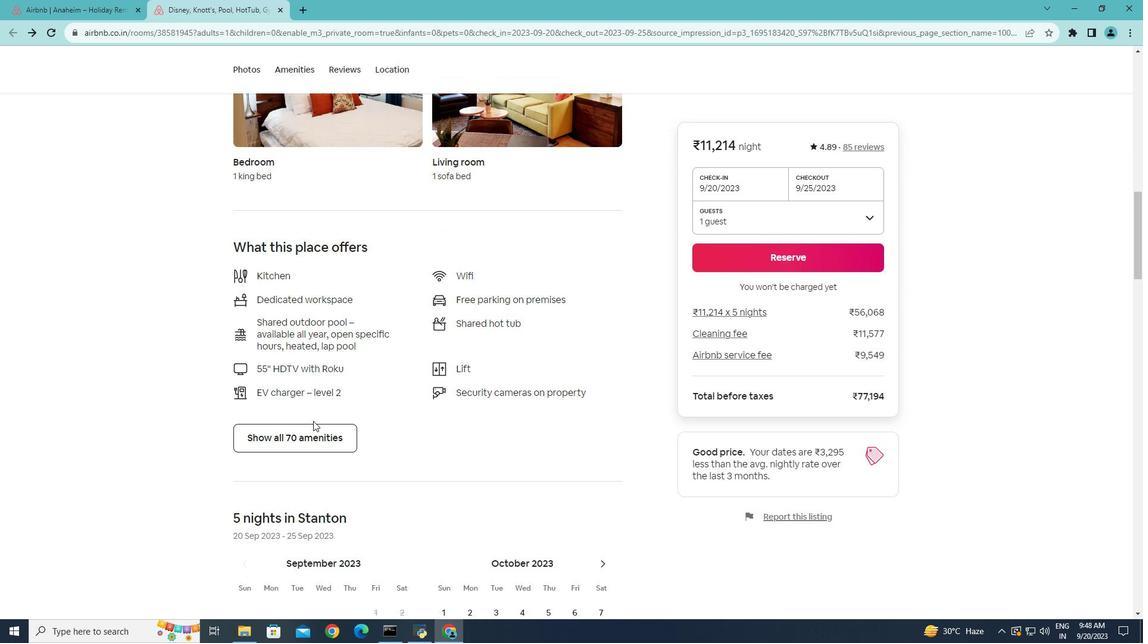 
Action: Mouse scrolled (353, 385) with delta (0, 0)
Screenshot: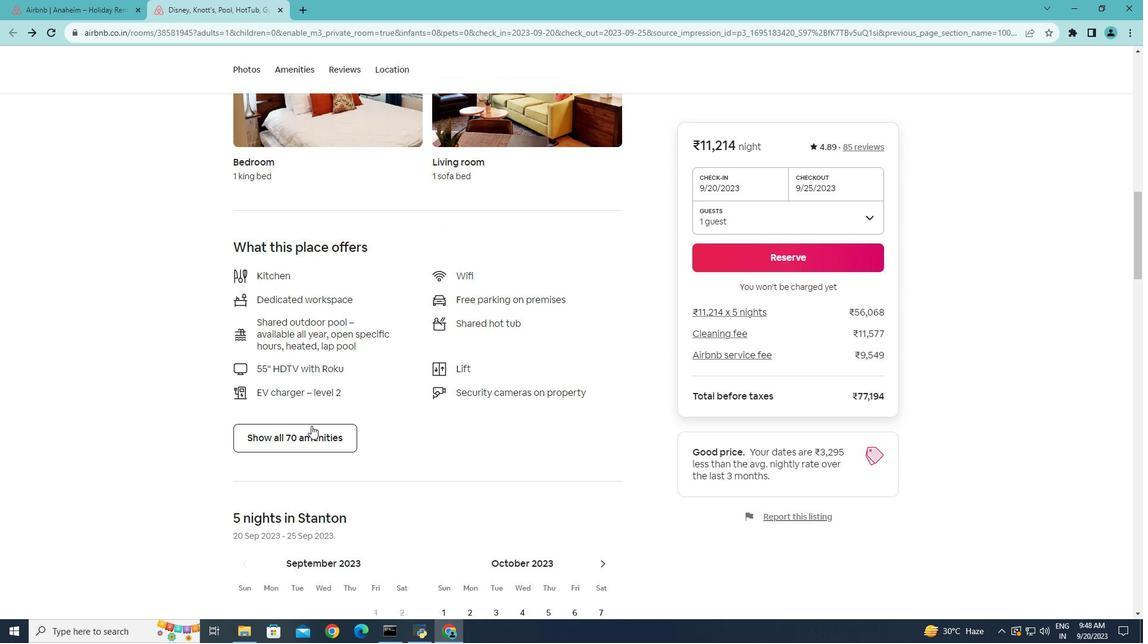 
Action: Mouse moved to (332, 449)
Screenshot: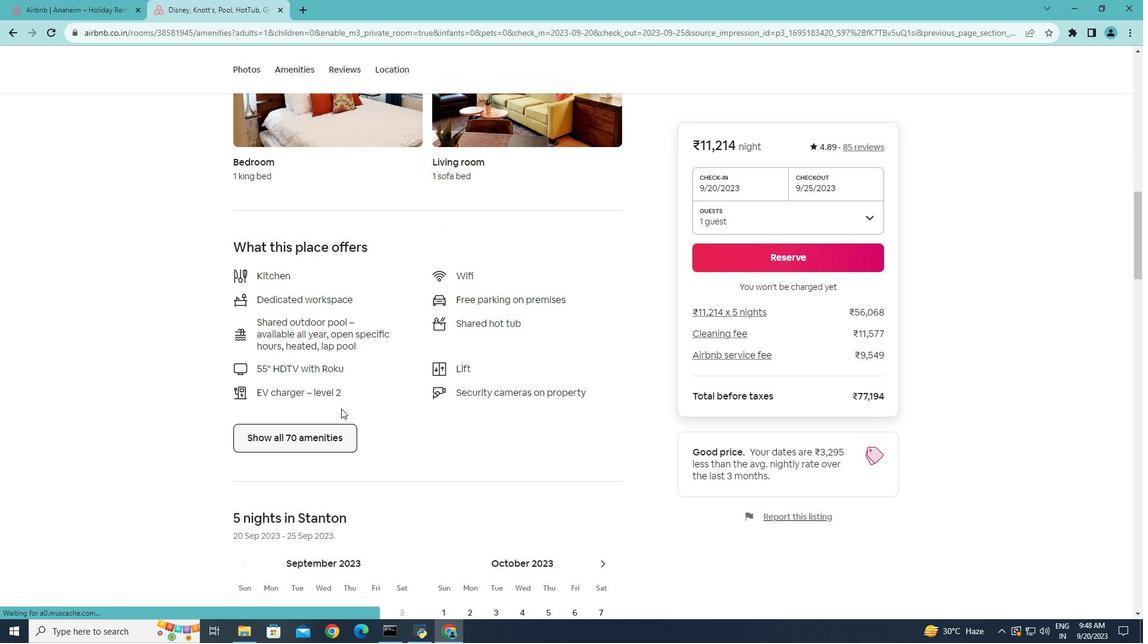 
Action: Mouse pressed left at (332, 449)
Screenshot: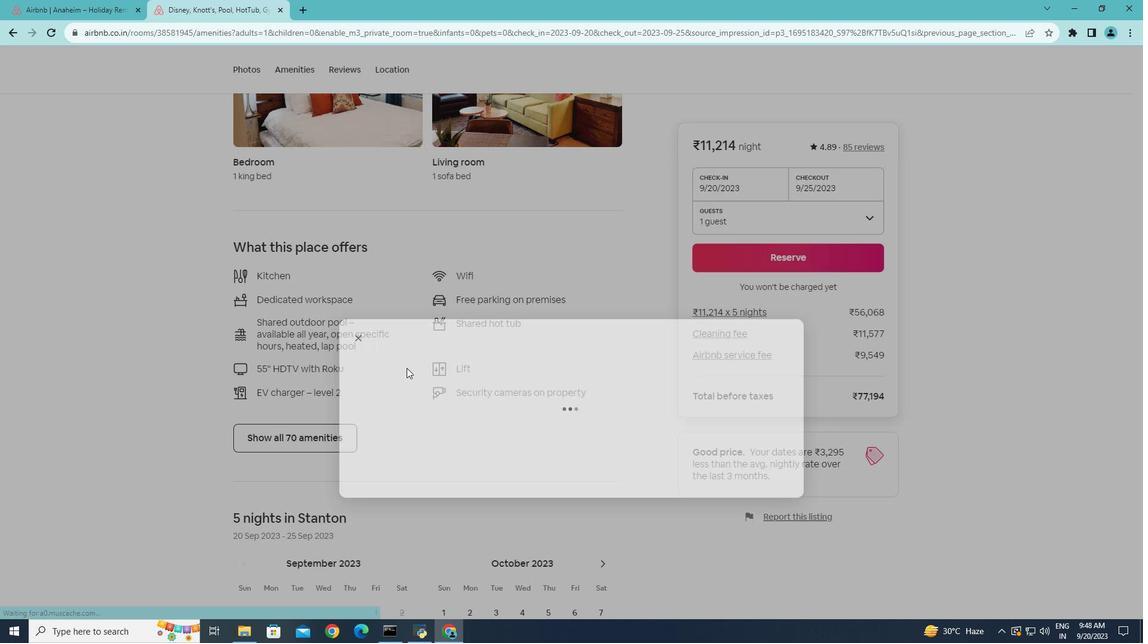 
Action: Mouse moved to (447, 377)
Screenshot: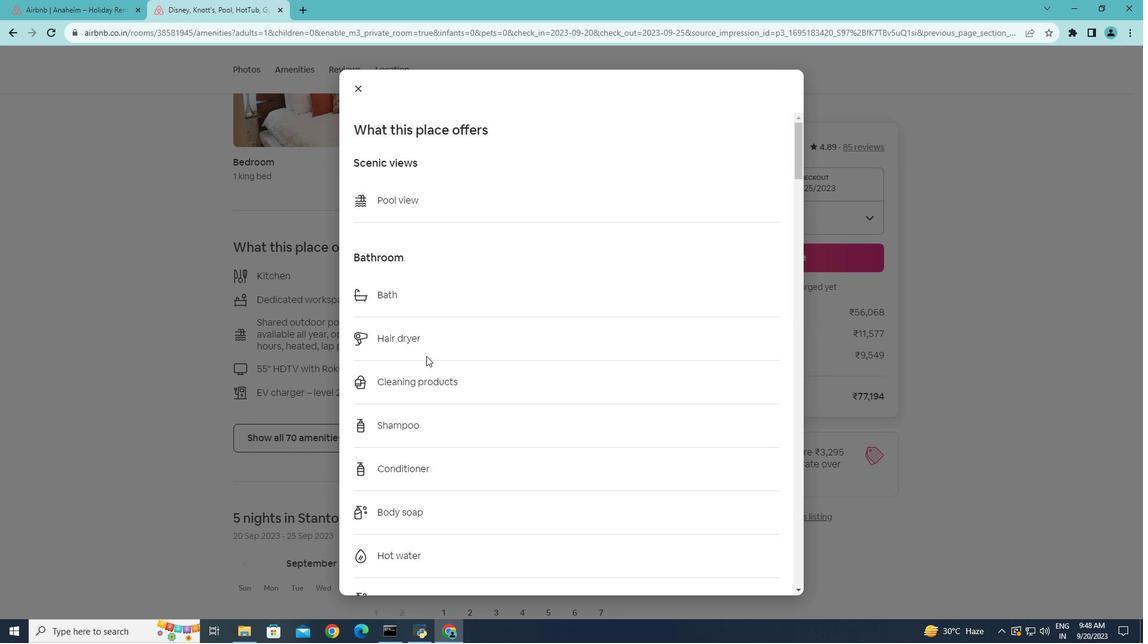 
Action: Mouse scrolled (447, 376) with delta (0, 0)
Screenshot: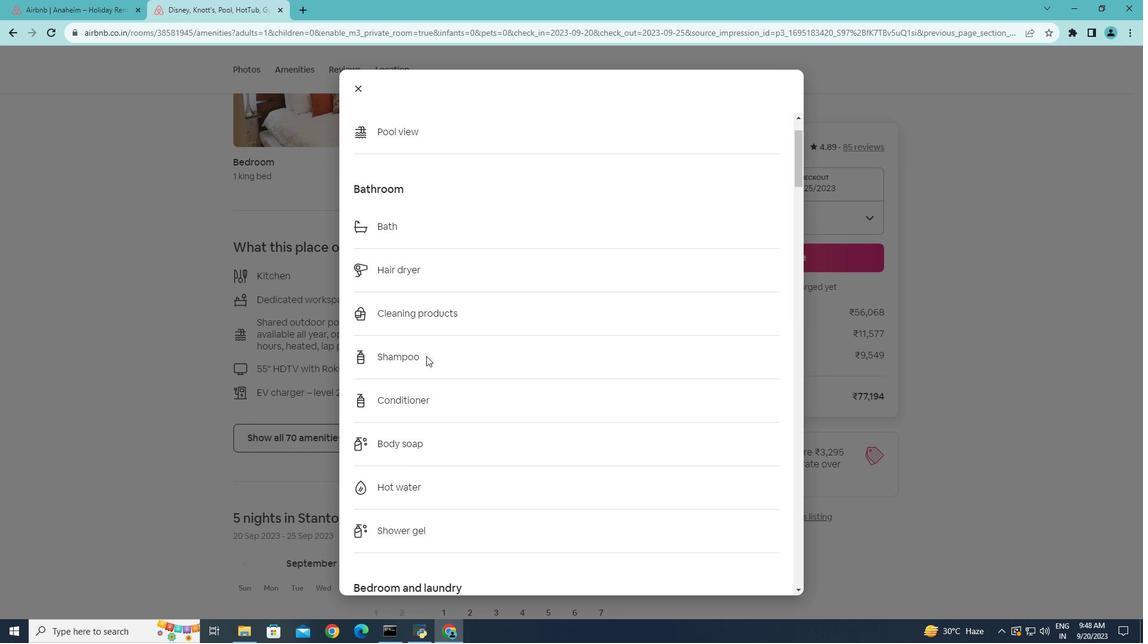 
Action: Mouse scrolled (447, 376) with delta (0, 0)
Screenshot: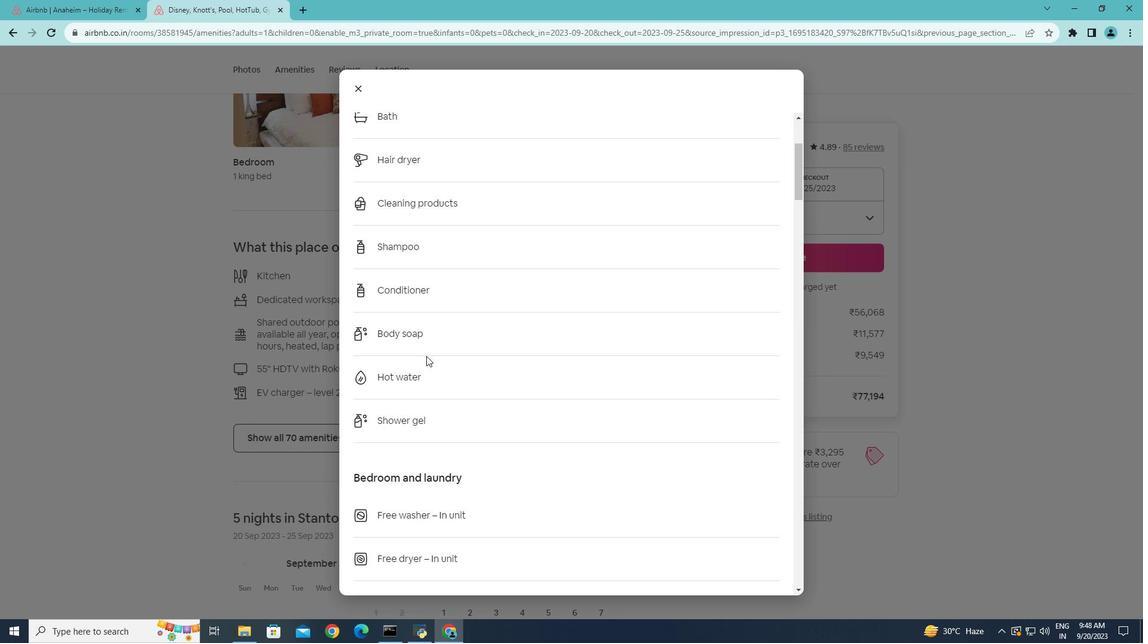 
Action: Mouse scrolled (447, 376) with delta (0, 0)
Screenshot: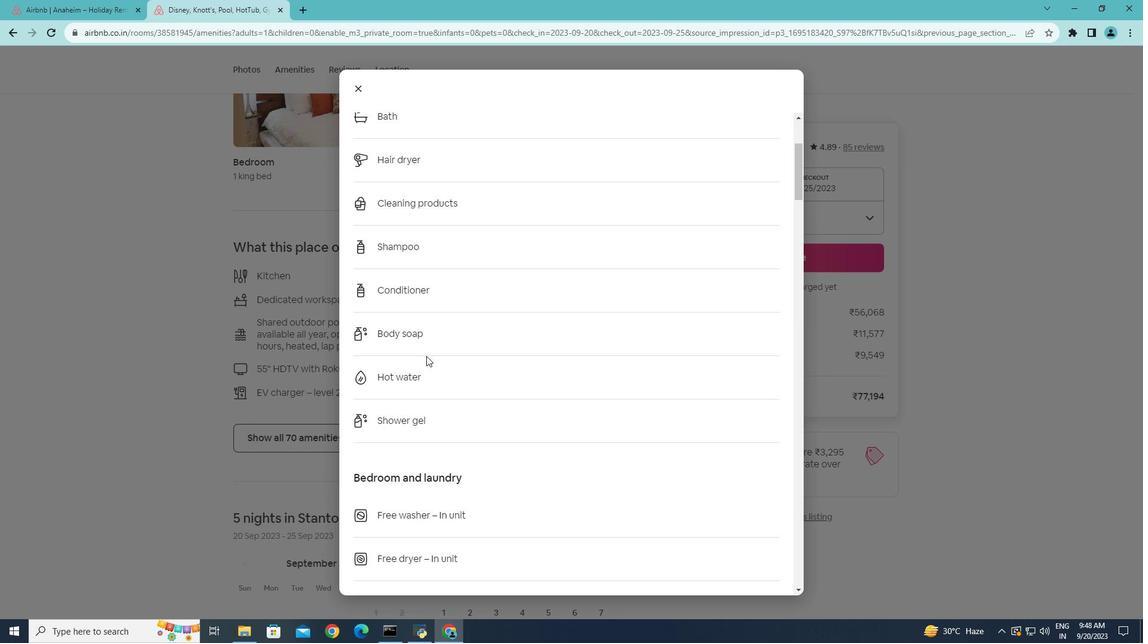 
Action: Mouse scrolled (447, 376) with delta (0, 0)
Screenshot: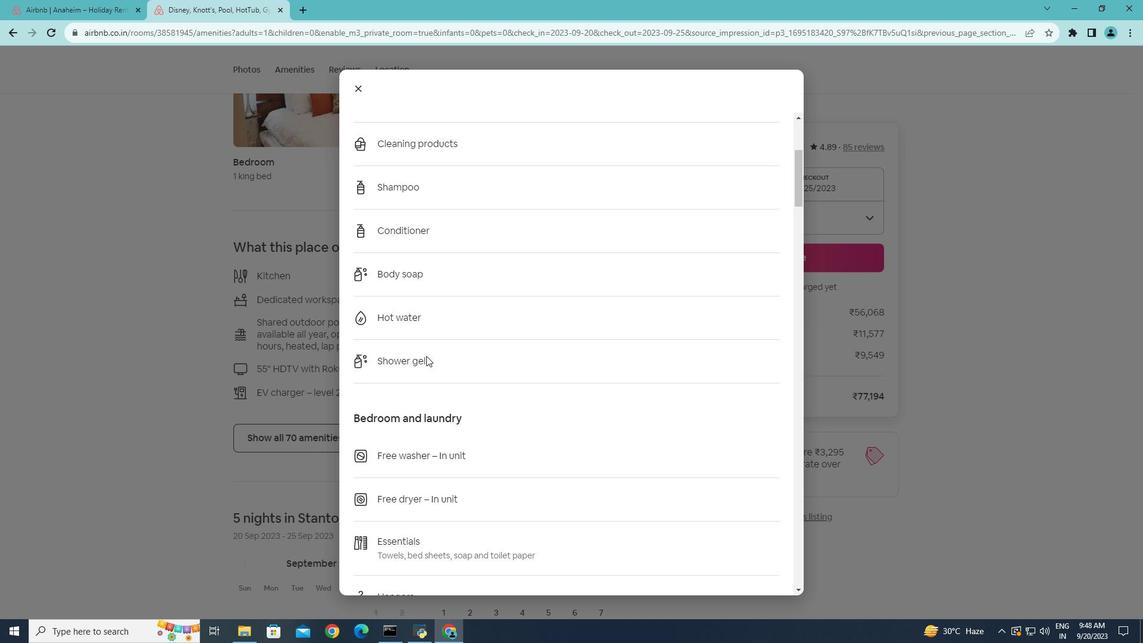 
Action: Mouse scrolled (447, 376) with delta (0, 0)
Screenshot: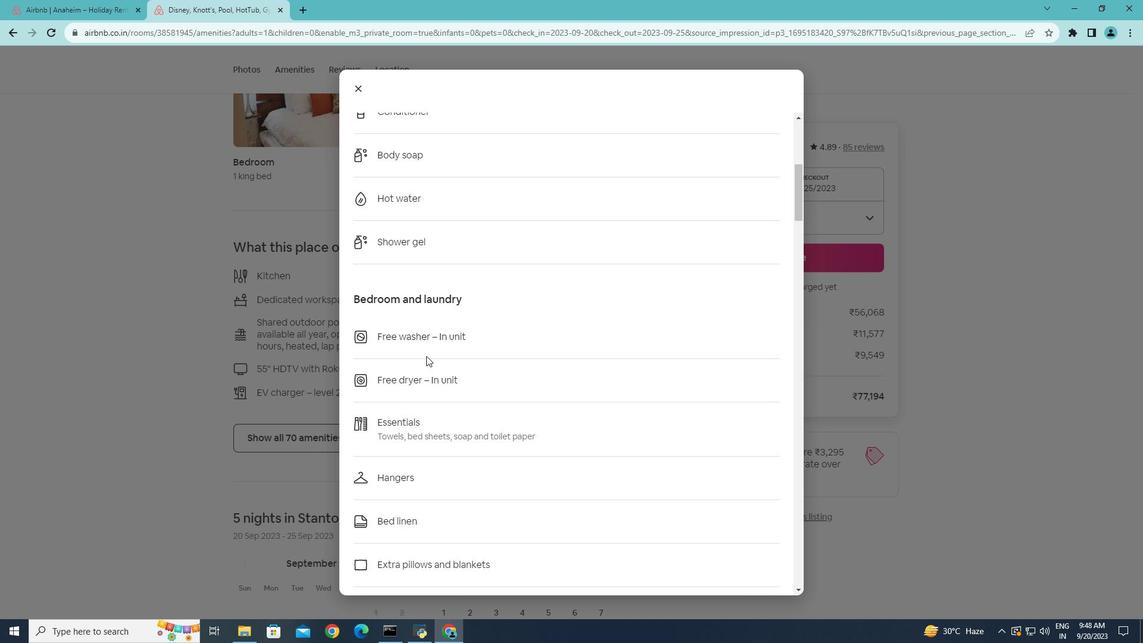 
Action: Mouse scrolled (447, 376) with delta (0, 0)
Screenshot: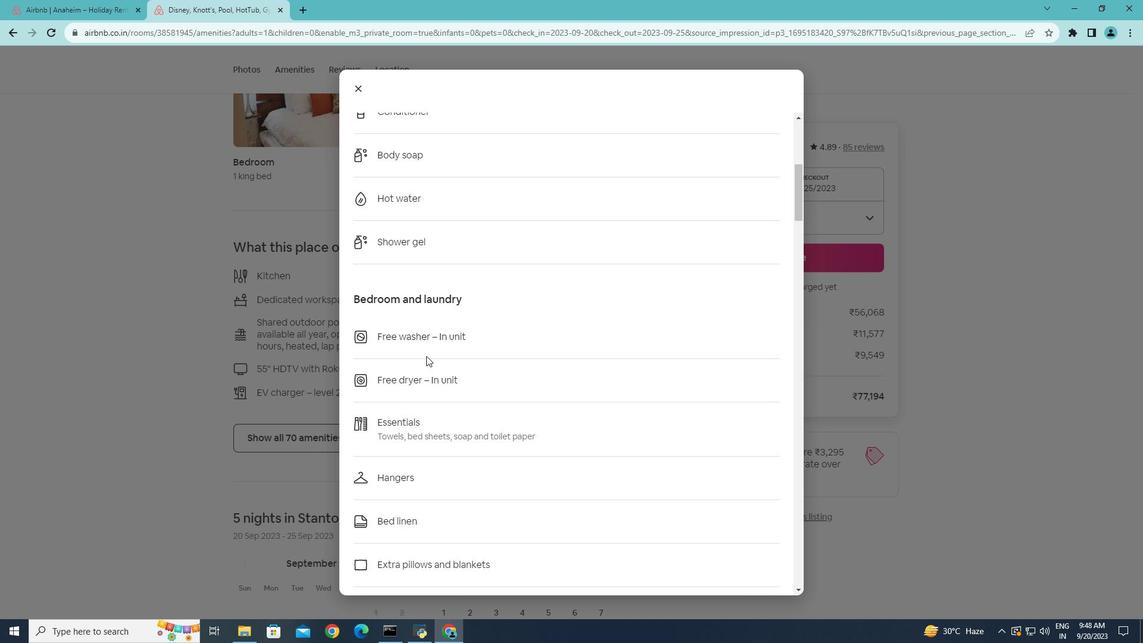 
Action: Mouse scrolled (447, 376) with delta (0, 0)
Screenshot: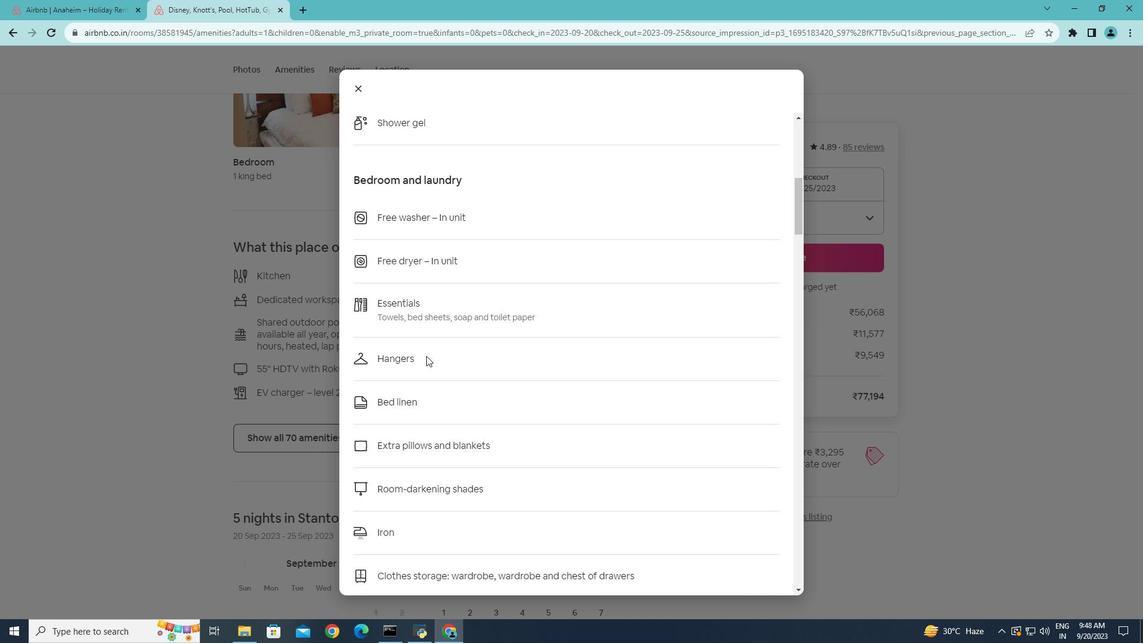 
Action: Mouse scrolled (447, 376) with delta (0, 0)
Screenshot: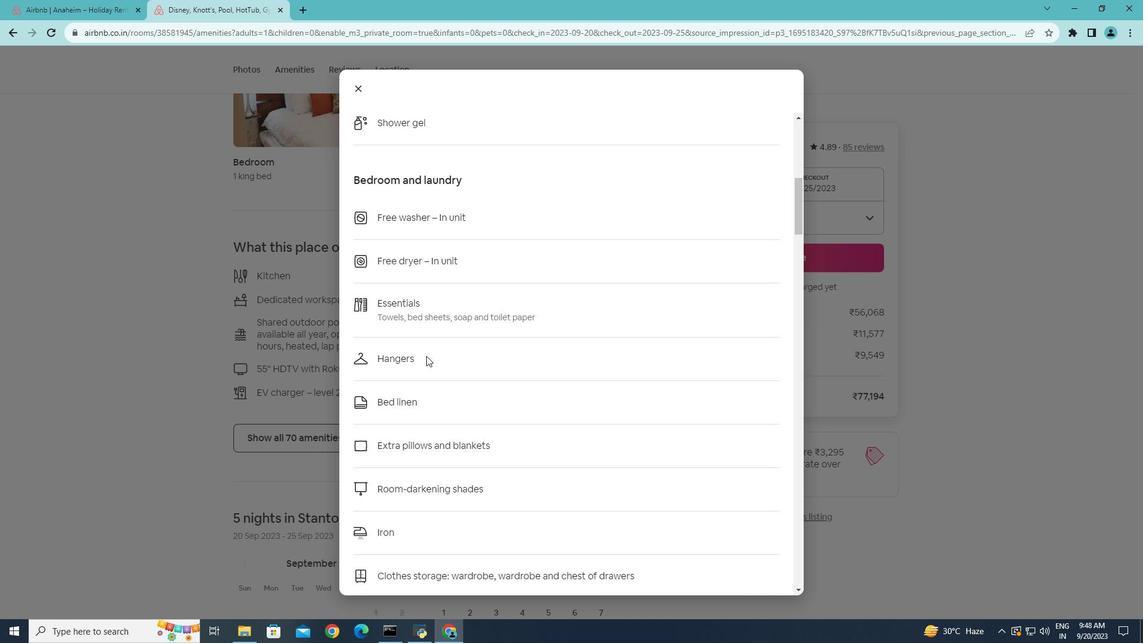 
Action: Mouse scrolled (447, 376) with delta (0, 0)
Screenshot: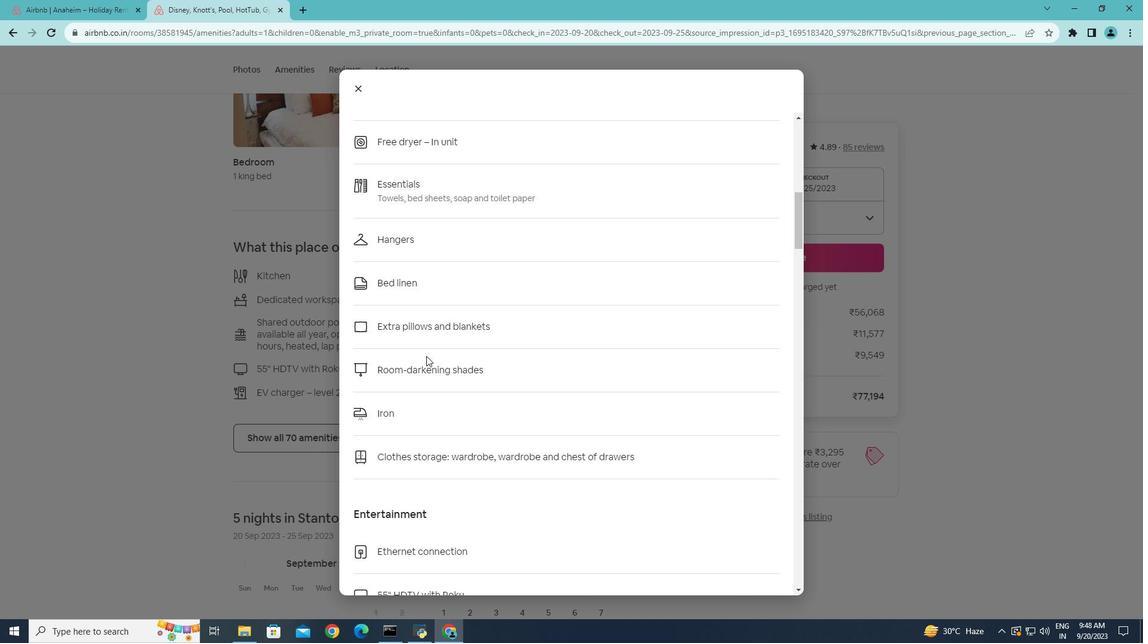 
Action: Mouse scrolled (447, 376) with delta (0, 0)
Screenshot: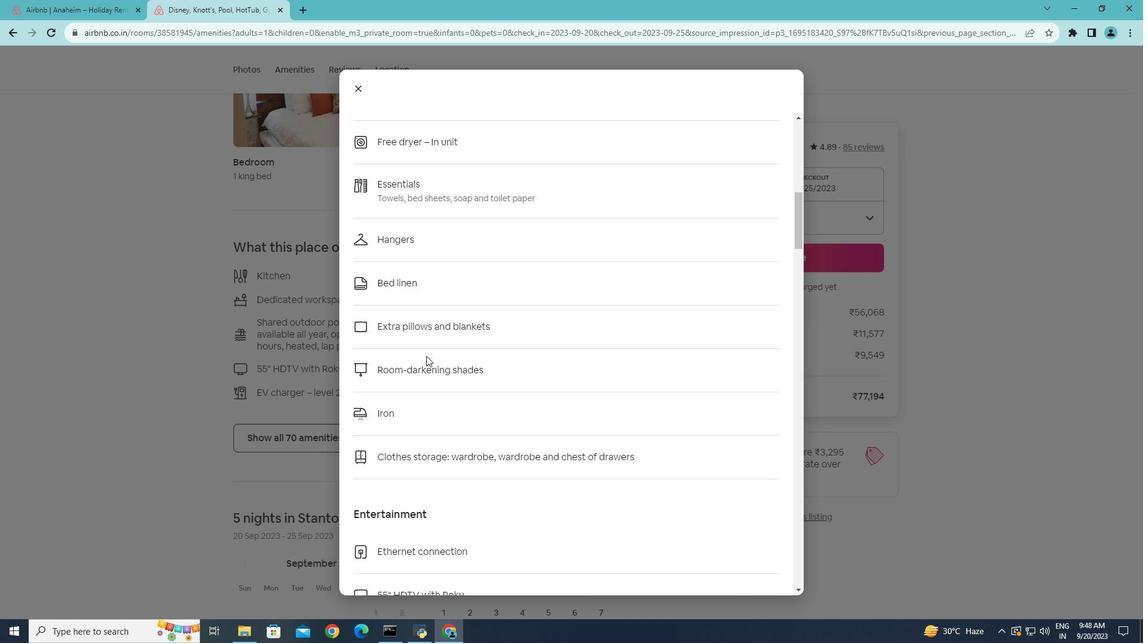 
Action: Mouse scrolled (447, 376) with delta (0, 0)
Screenshot: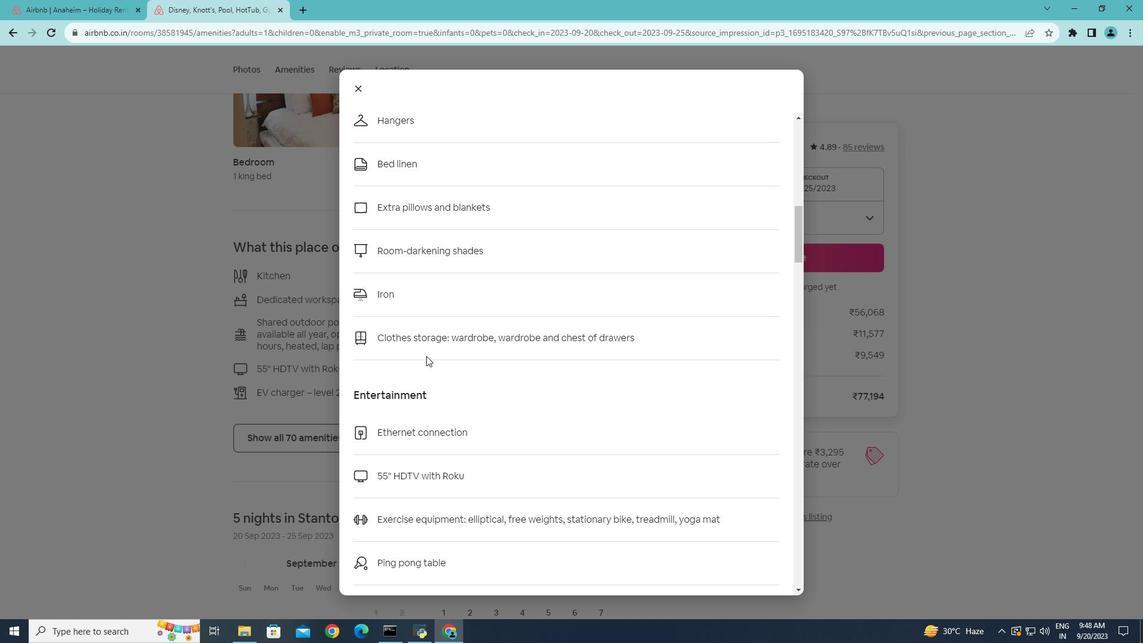 
Action: Mouse scrolled (447, 376) with delta (0, 0)
Screenshot: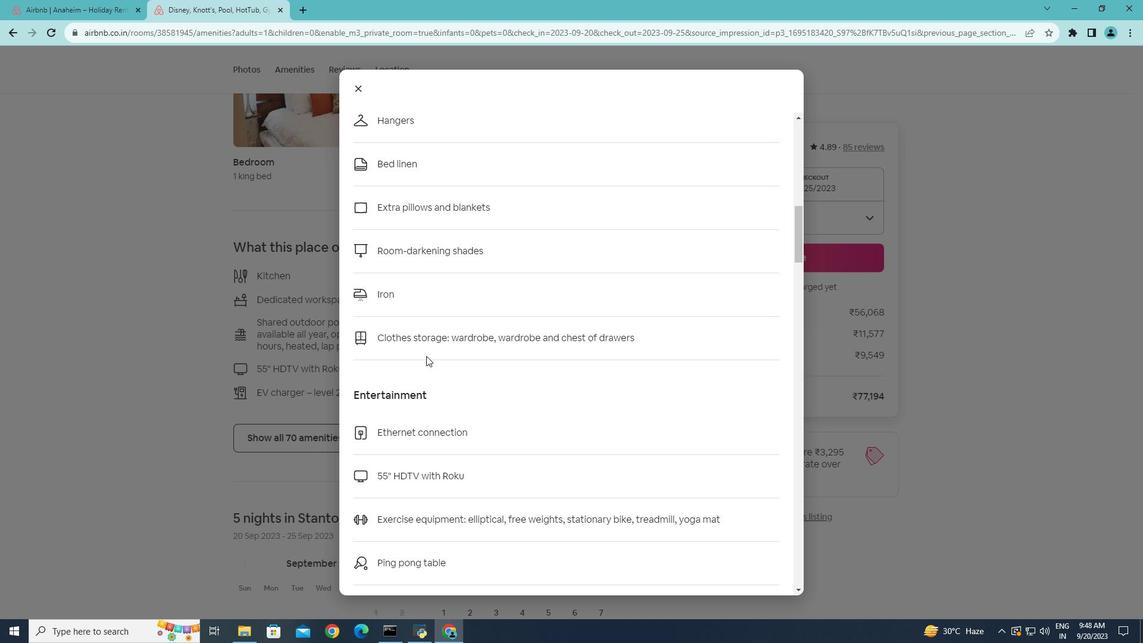 
Action: Mouse scrolled (447, 376) with delta (0, 0)
Screenshot: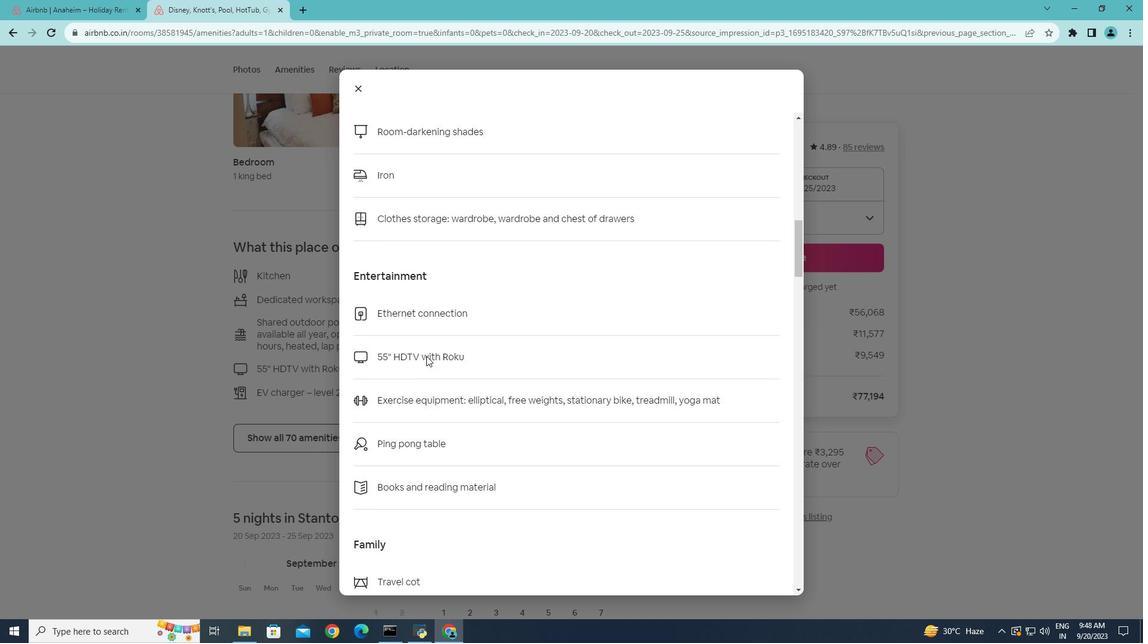 
Action: Mouse scrolled (447, 376) with delta (0, 0)
Screenshot: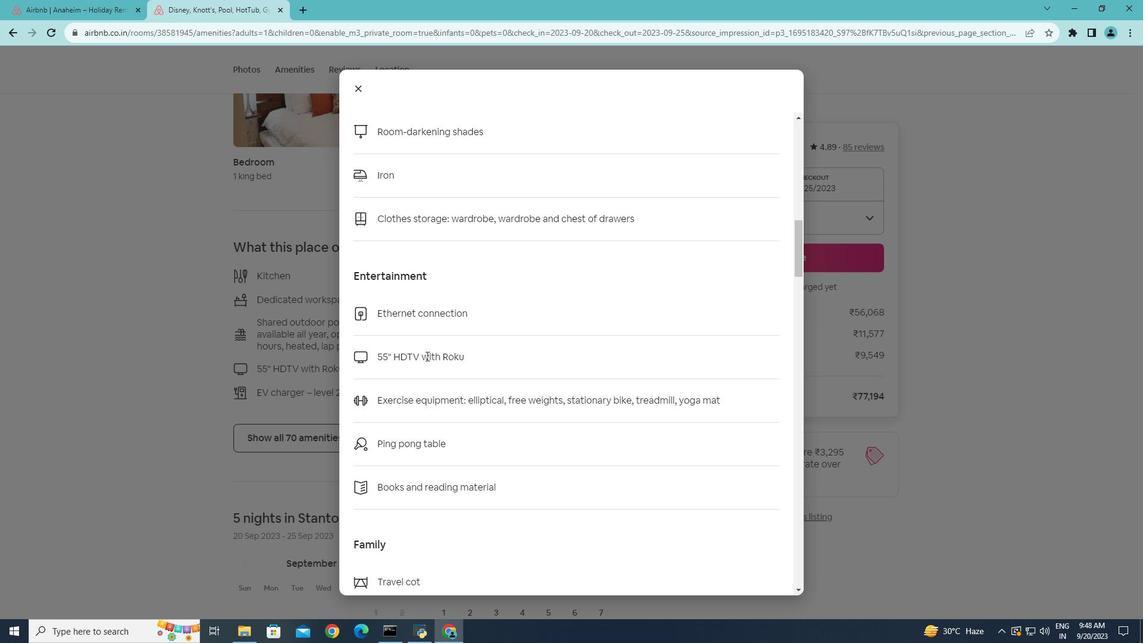 
Action: Mouse scrolled (447, 376) with delta (0, 0)
Screenshot: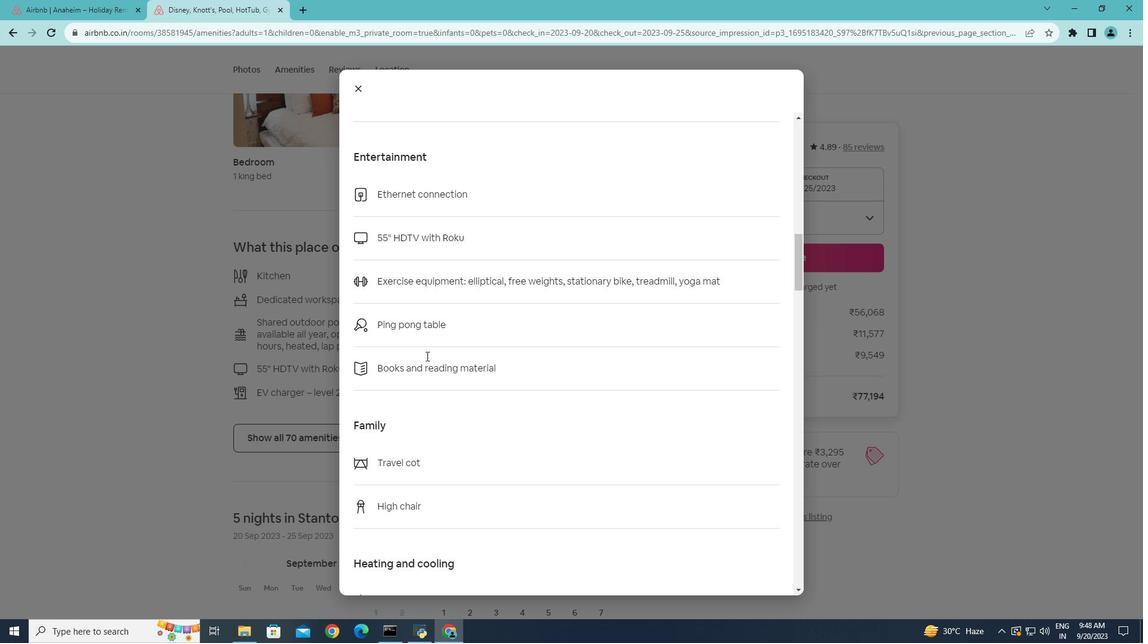 
Action: Mouse scrolled (447, 376) with delta (0, 0)
Screenshot: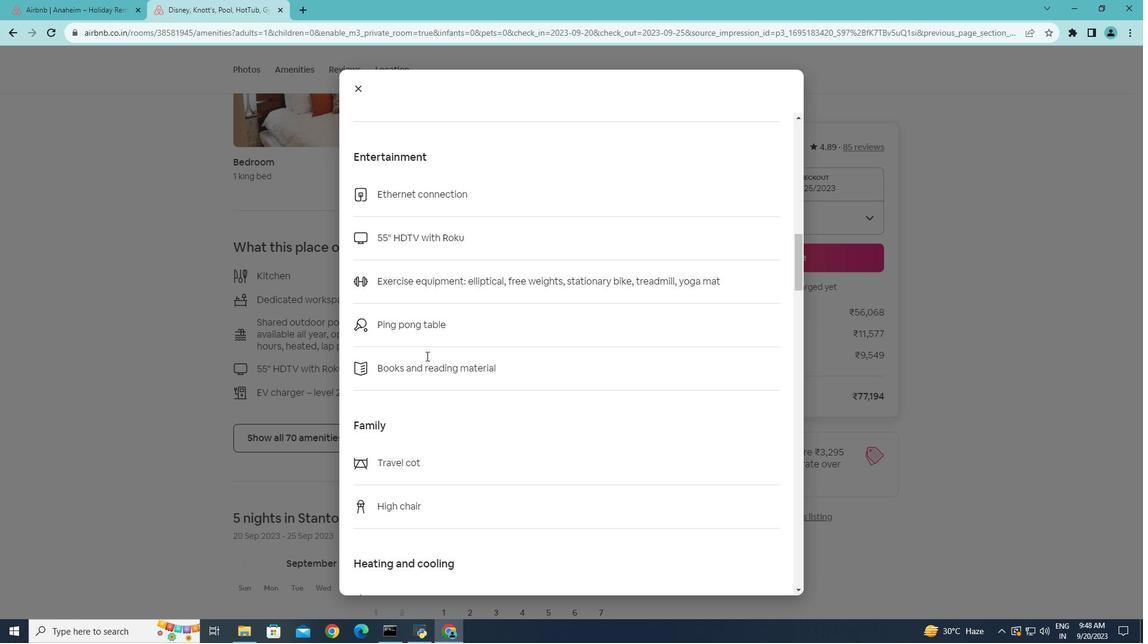 
Action: Mouse scrolled (447, 376) with delta (0, 0)
Screenshot: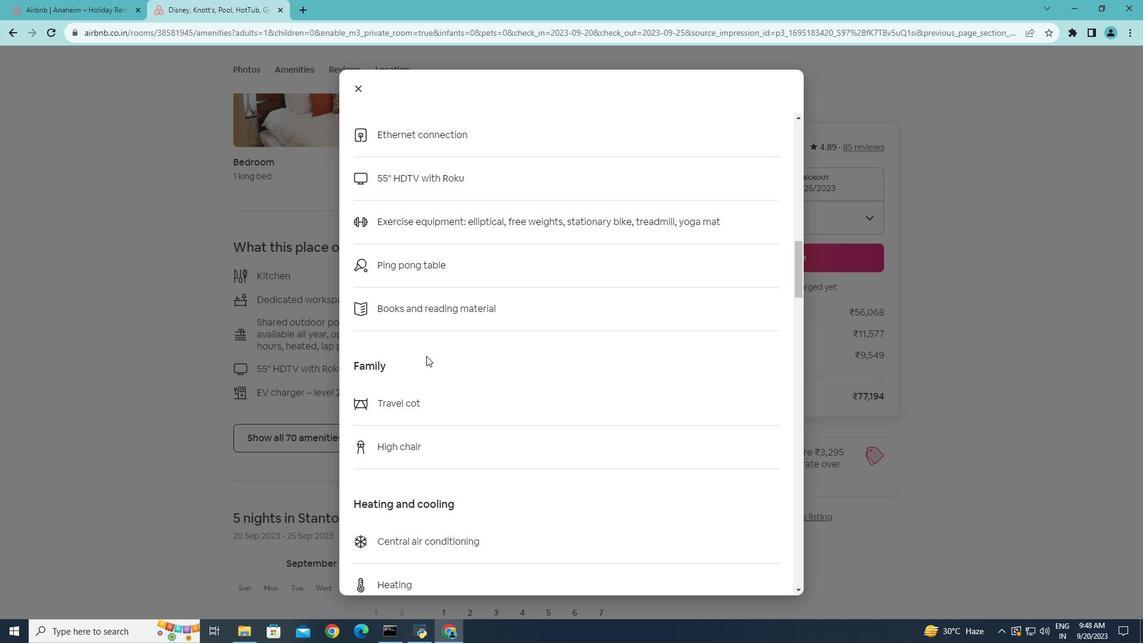 
Action: Mouse scrolled (447, 376) with delta (0, 0)
Screenshot: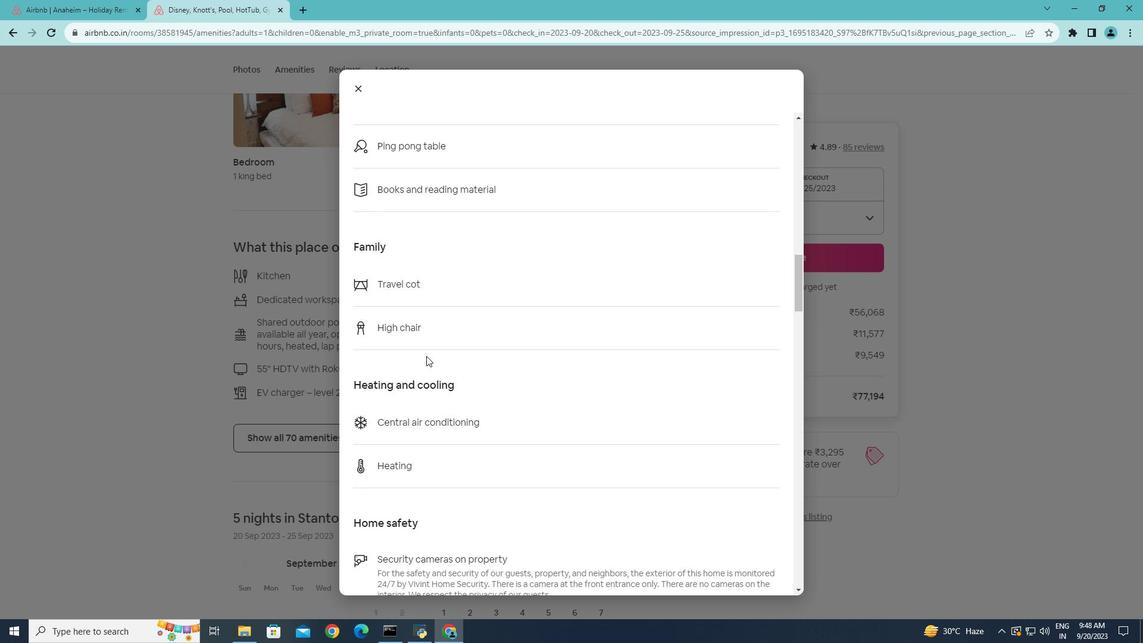 
Action: Mouse scrolled (447, 376) with delta (0, 0)
Screenshot: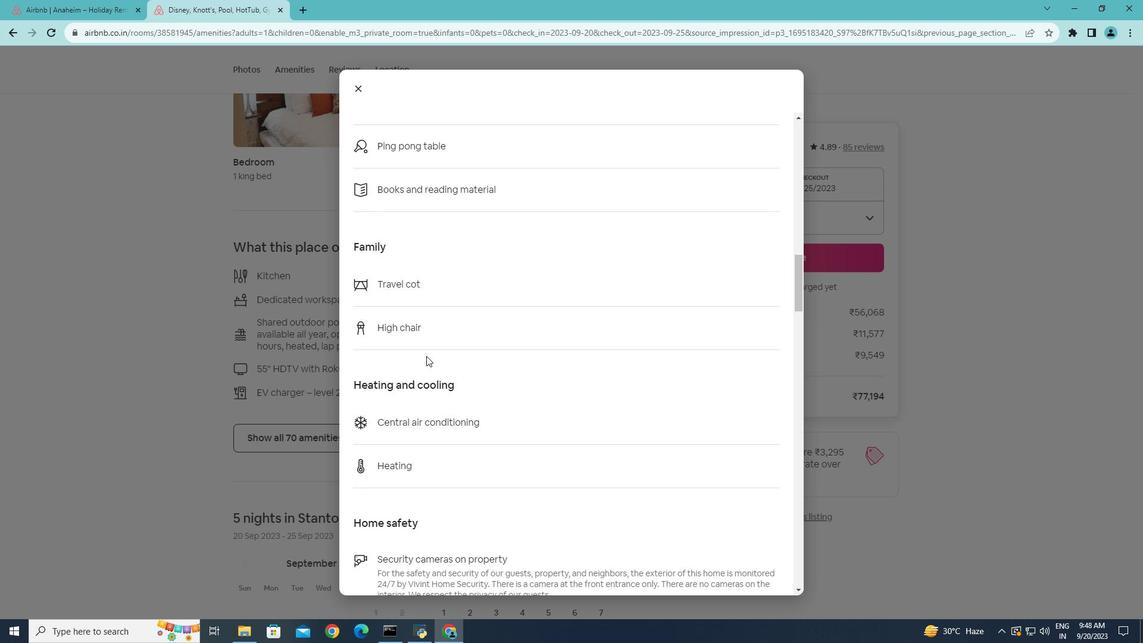 
Action: Mouse scrolled (447, 376) with delta (0, 0)
Screenshot: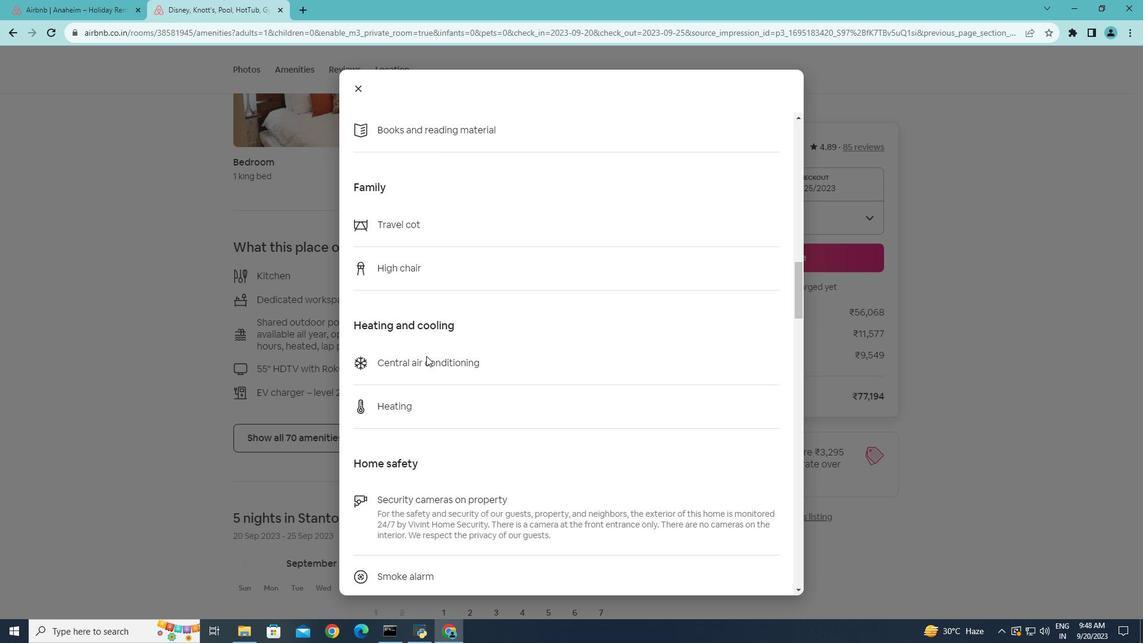 
Action: Mouse scrolled (447, 376) with delta (0, 0)
Screenshot: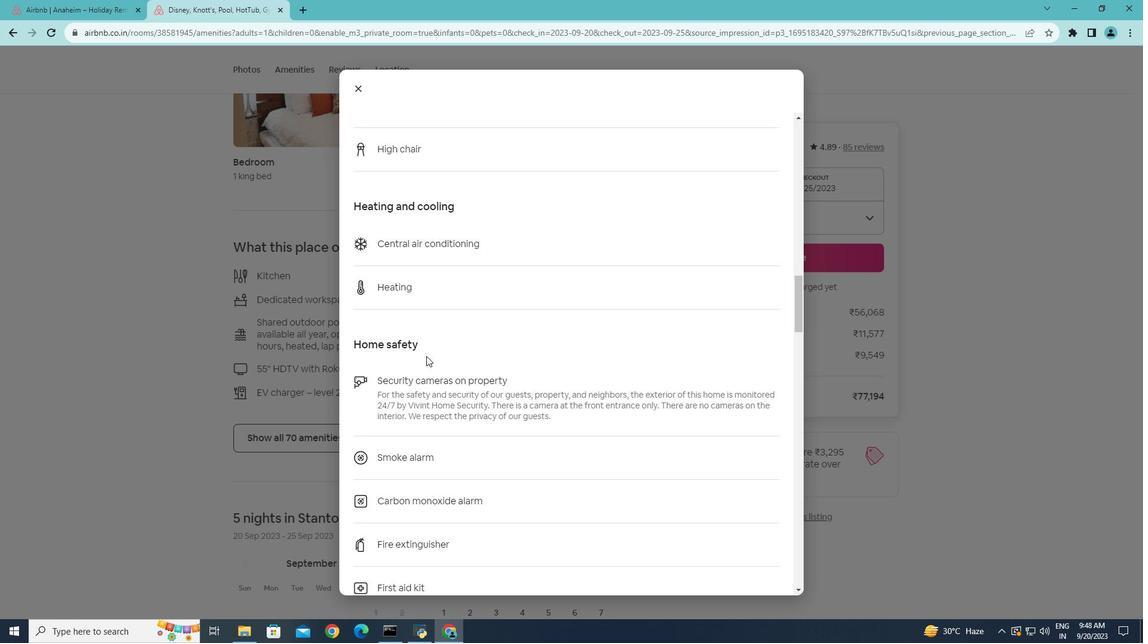 
Action: Mouse scrolled (447, 376) with delta (0, 0)
Screenshot: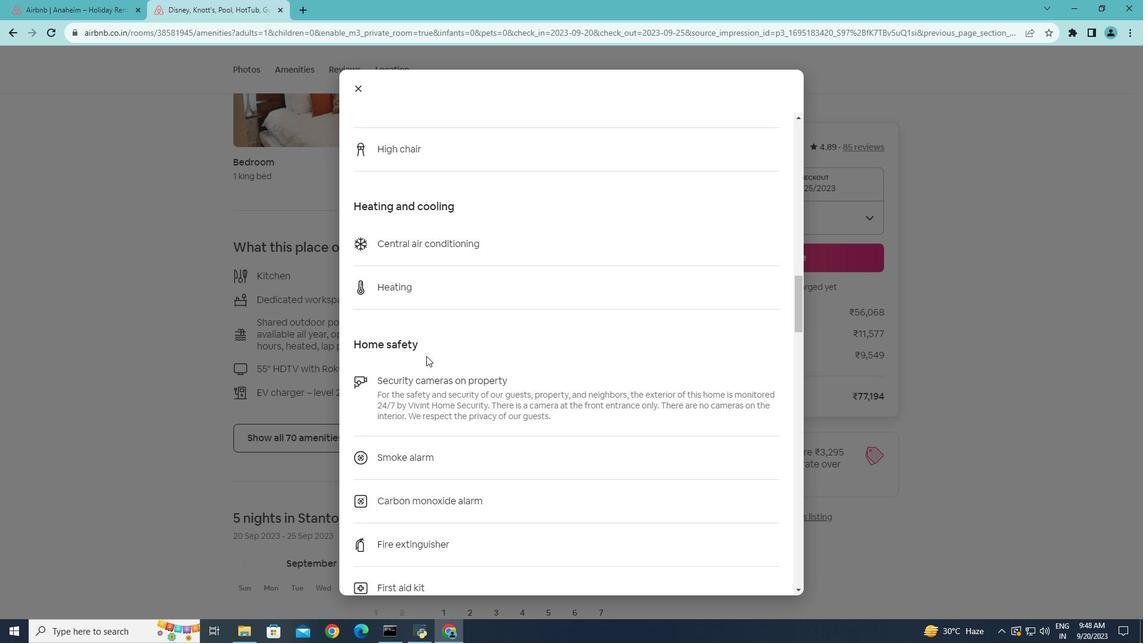 
Action: Mouse scrolled (447, 376) with delta (0, 0)
Screenshot: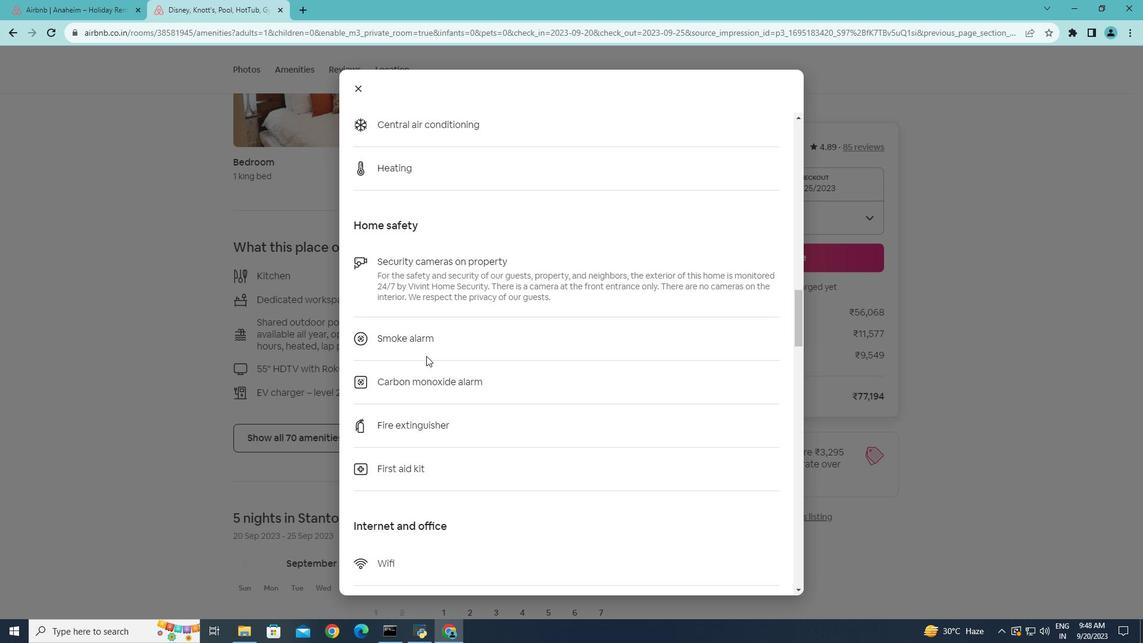 
Action: Mouse scrolled (447, 376) with delta (0, 0)
Screenshot: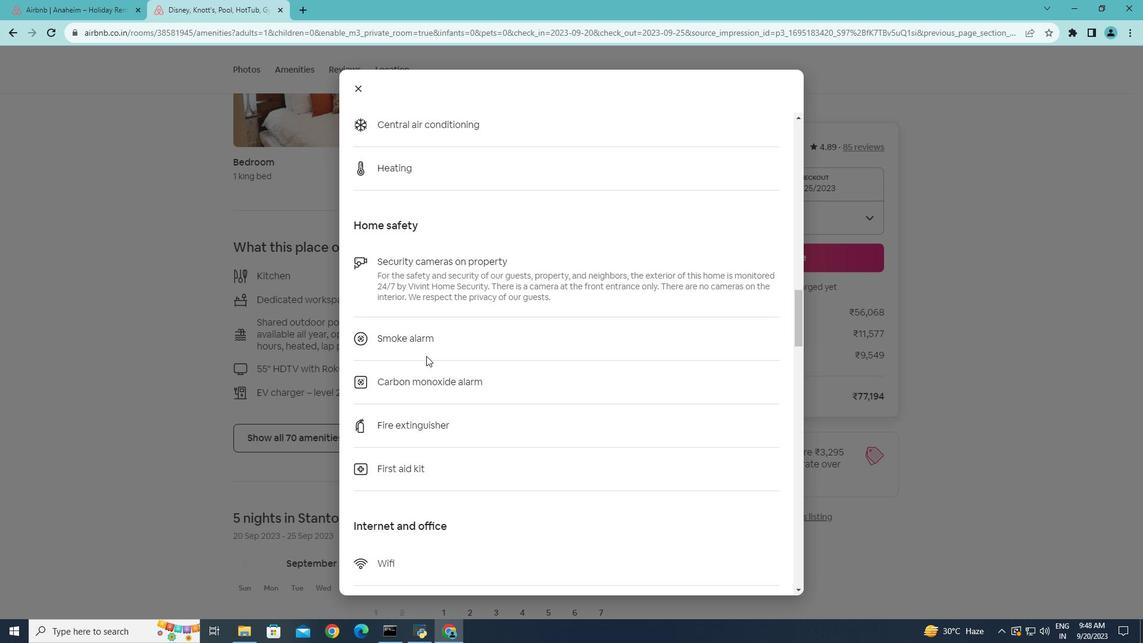 
Action: Mouse scrolled (447, 376) with delta (0, 0)
Screenshot: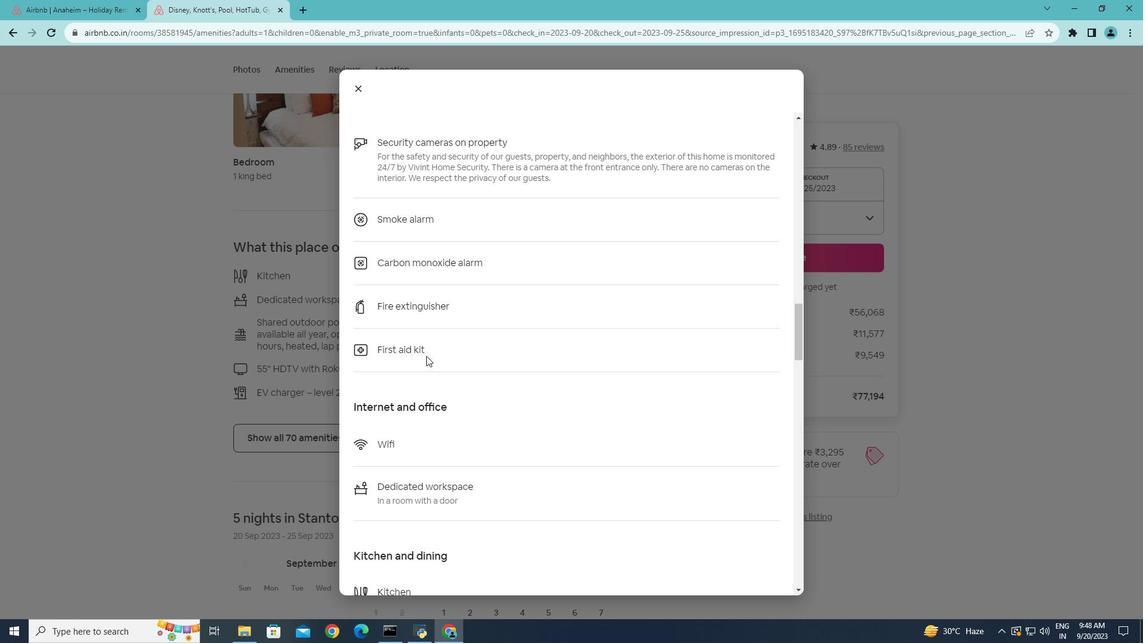
Action: Mouse scrolled (447, 376) with delta (0, 0)
Screenshot: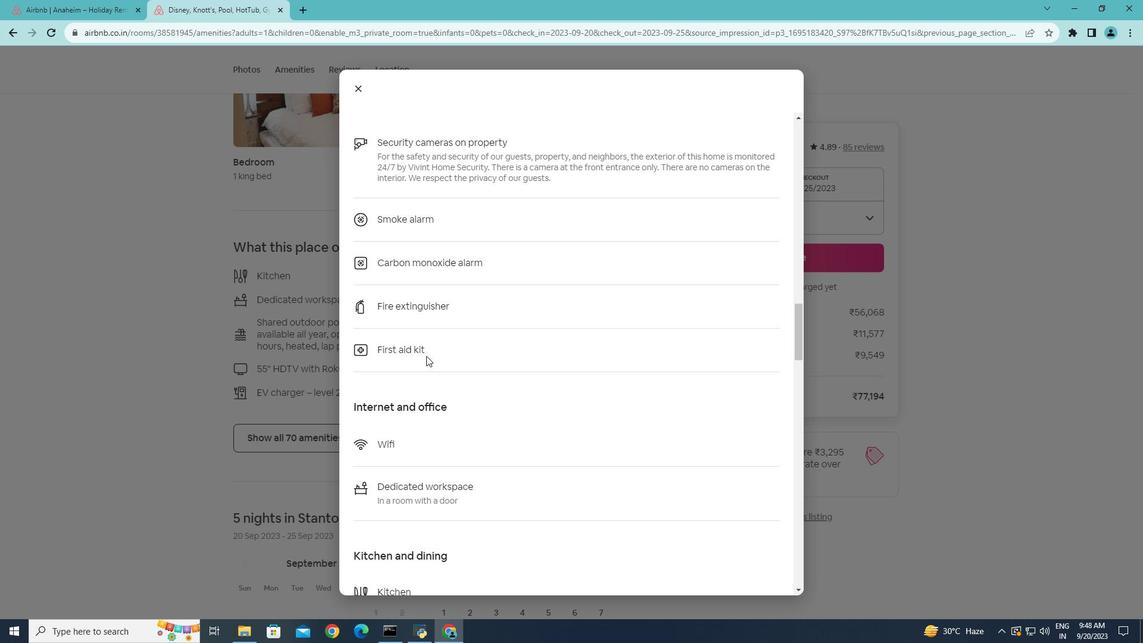 
Action: Mouse scrolled (447, 376) with delta (0, 0)
Screenshot: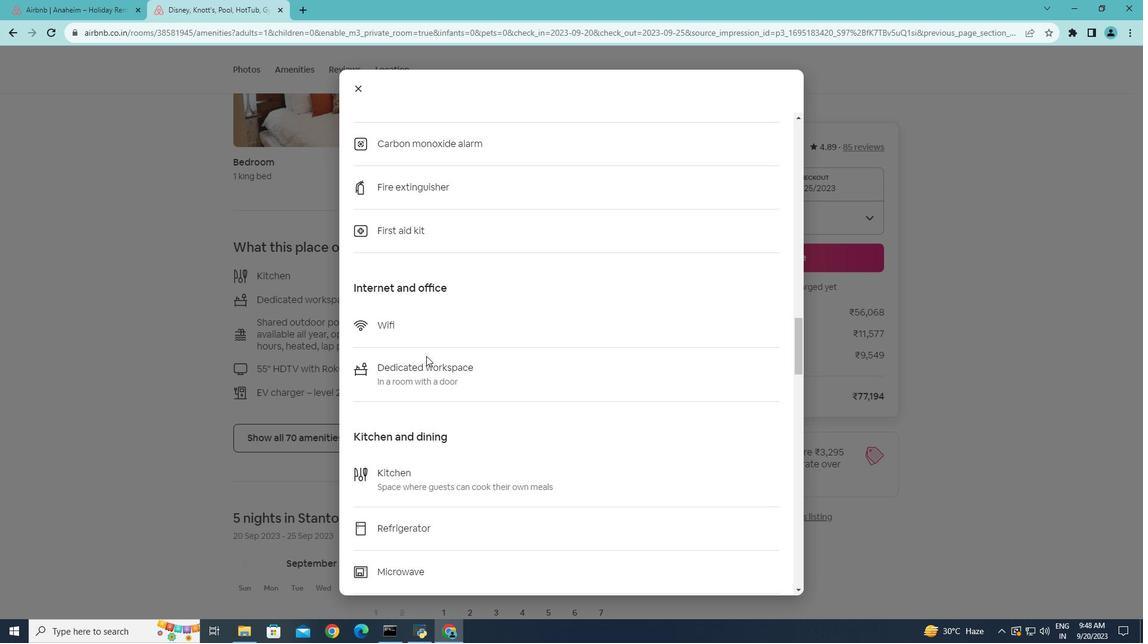 
Action: Mouse scrolled (447, 376) with delta (0, 0)
Screenshot: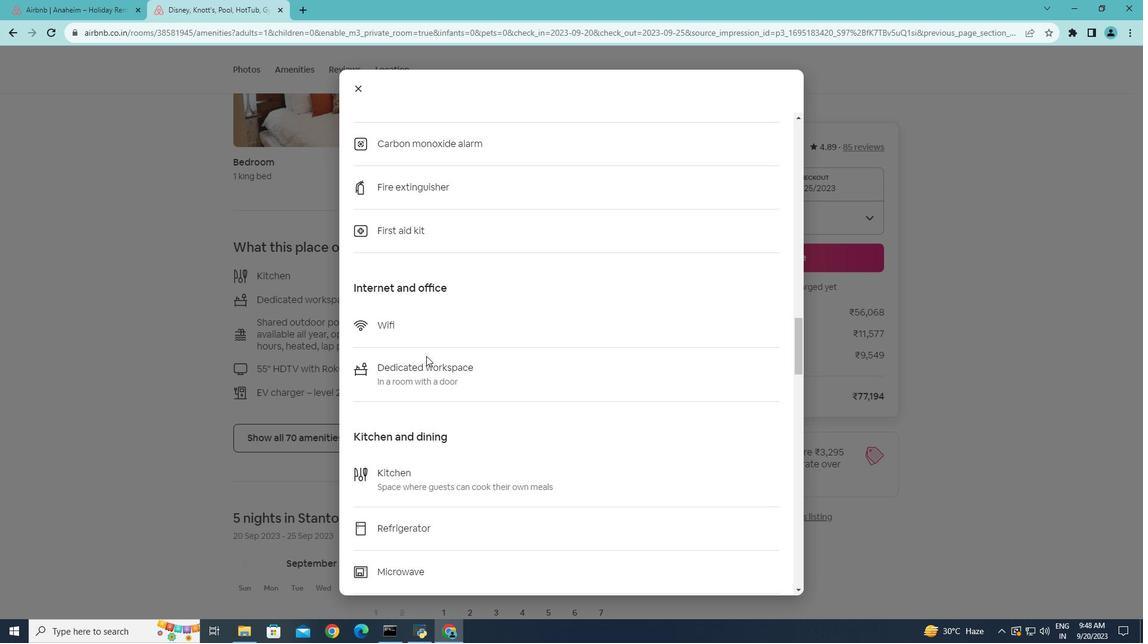 
Action: Mouse moved to (447, 375)
Screenshot: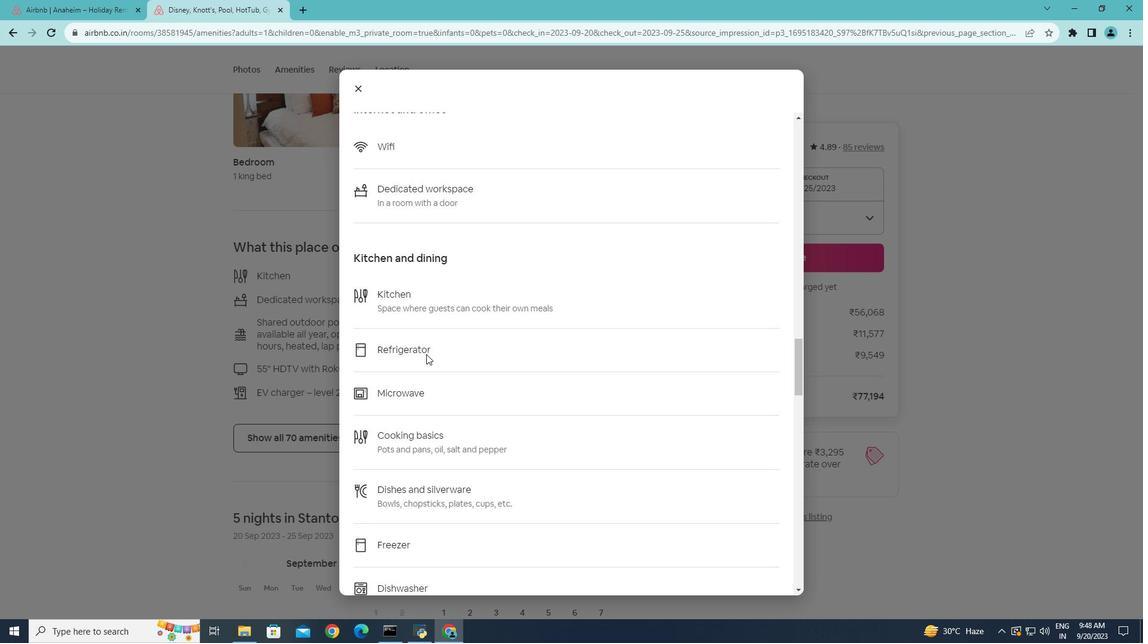 
Action: Mouse scrolled (447, 374) with delta (0, 0)
Screenshot: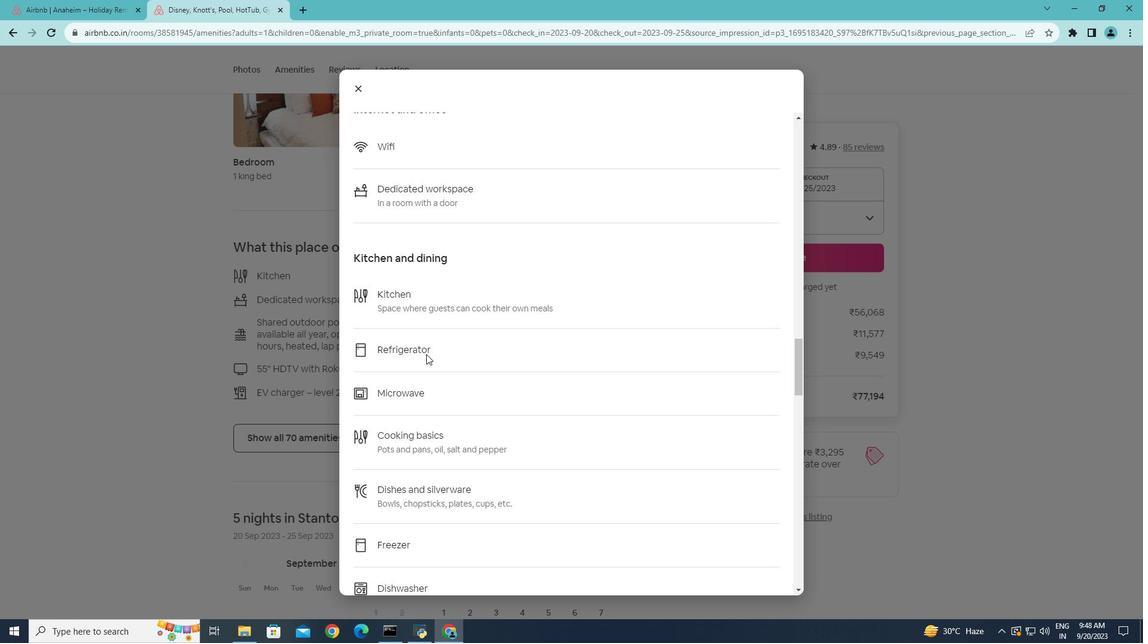
Action: Mouse scrolled (447, 374) with delta (0, 0)
Screenshot: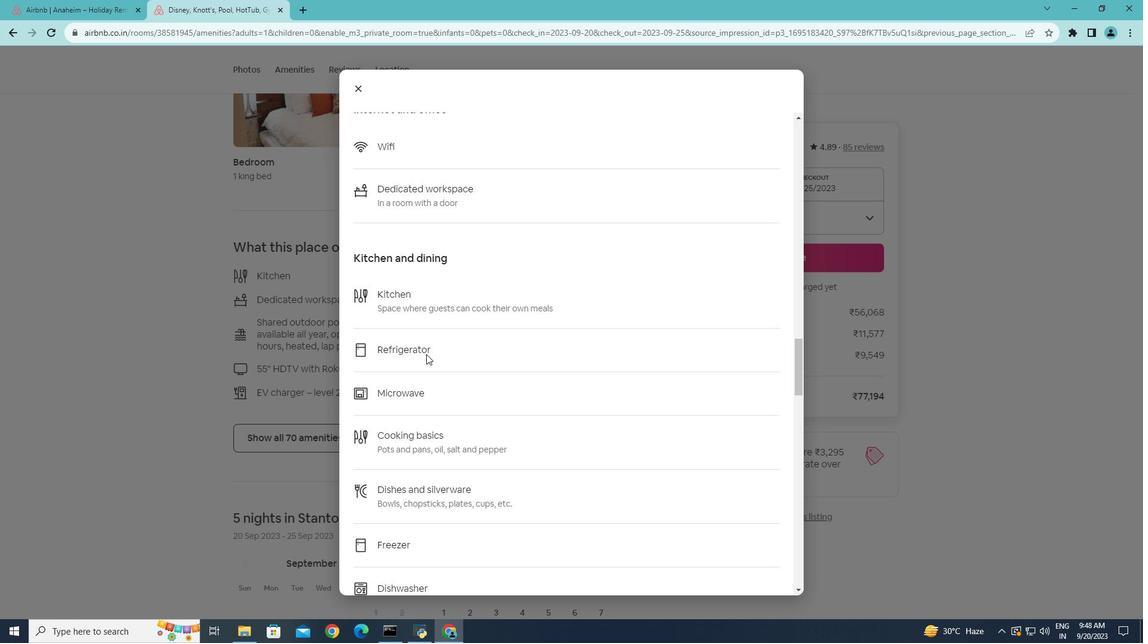 
Action: Mouse scrolled (447, 374) with delta (0, 0)
Screenshot: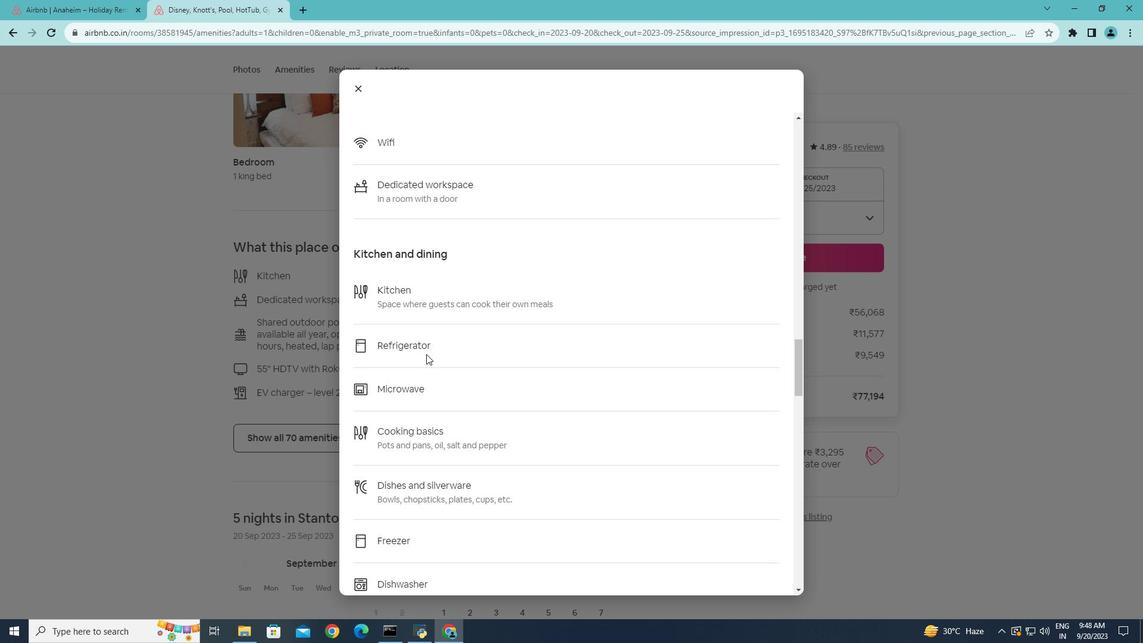 
Action: Mouse scrolled (447, 374) with delta (0, 0)
Screenshot: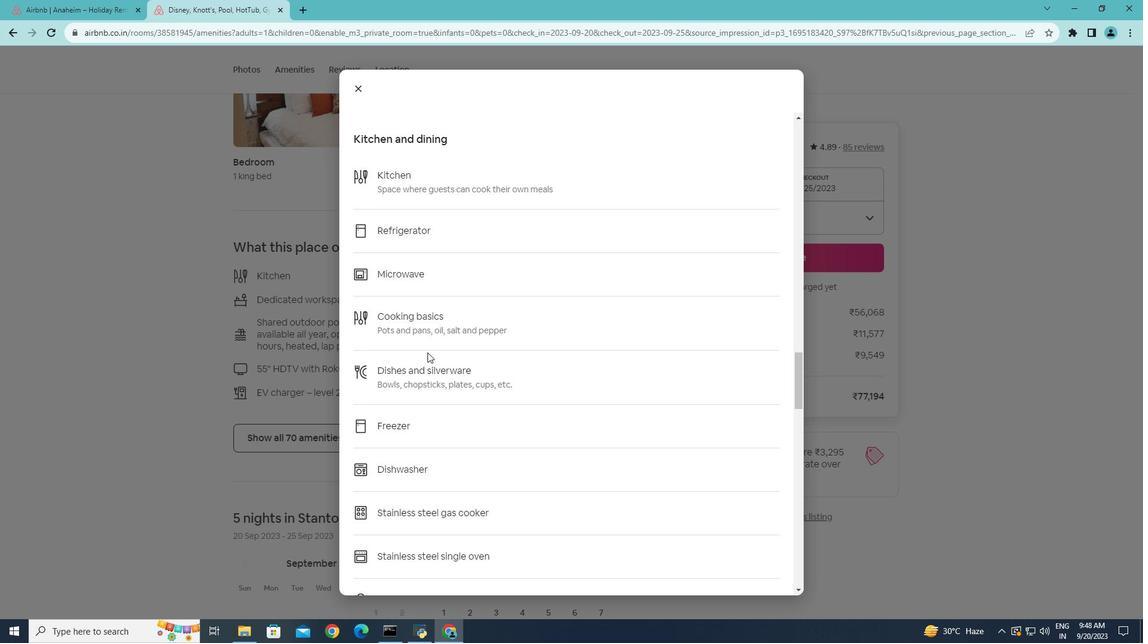 
Action: Mouse scrolled (447, 374) with delta (0, 0)
Screenshot: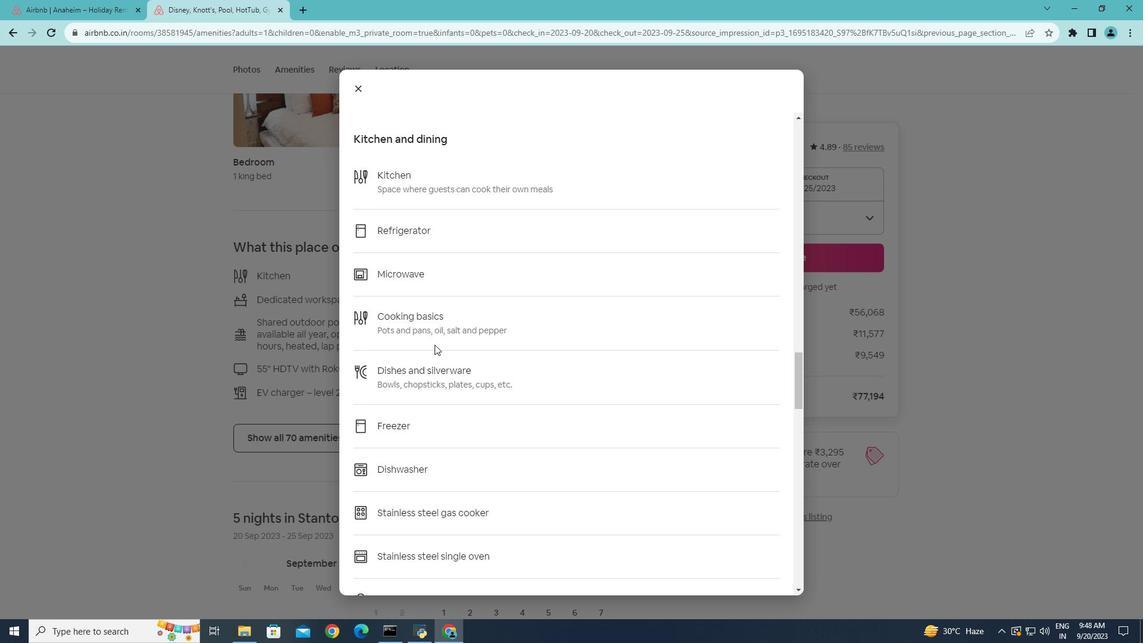 
Action: Mouse moved to (501, 353)
Screenshot: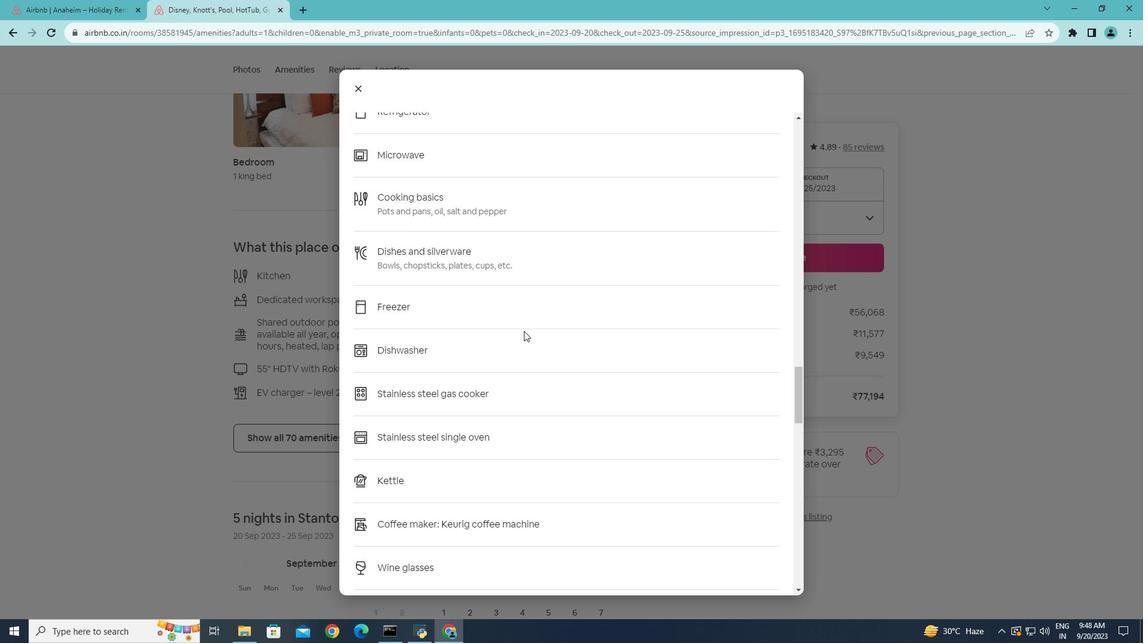 
Action: Mouse scrolled (501, 352) with delta (0, 0)
Screenshot: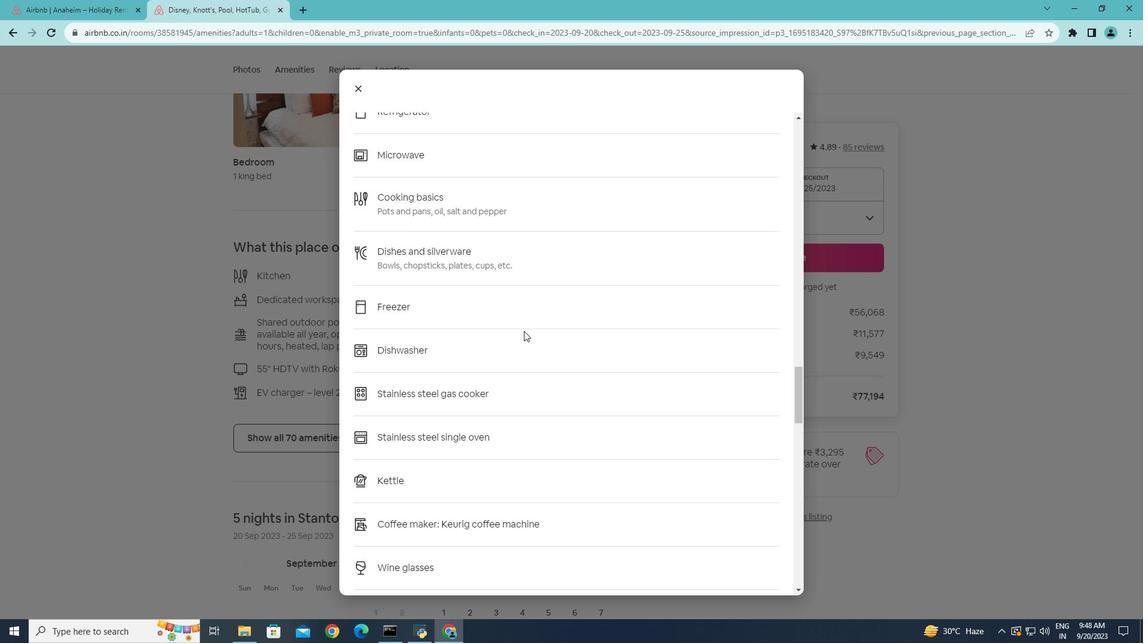 
Action: Mouse scrolled (501, 352) with delta (0, 0)
Screenshot: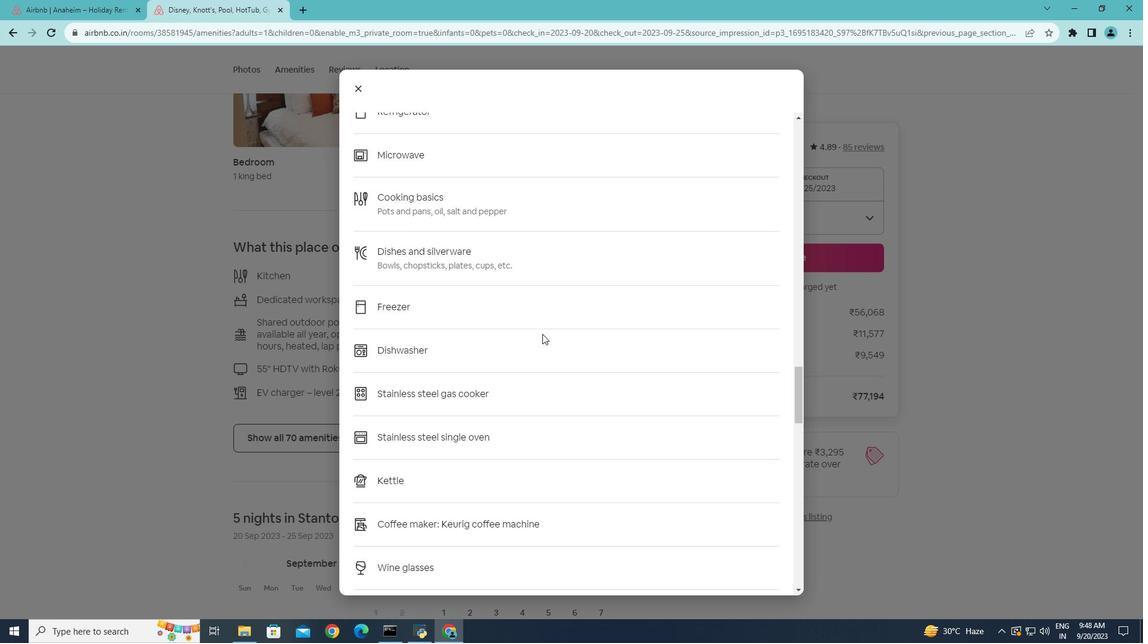 
Action: Mouse moved to (569, 357)
Screenshot: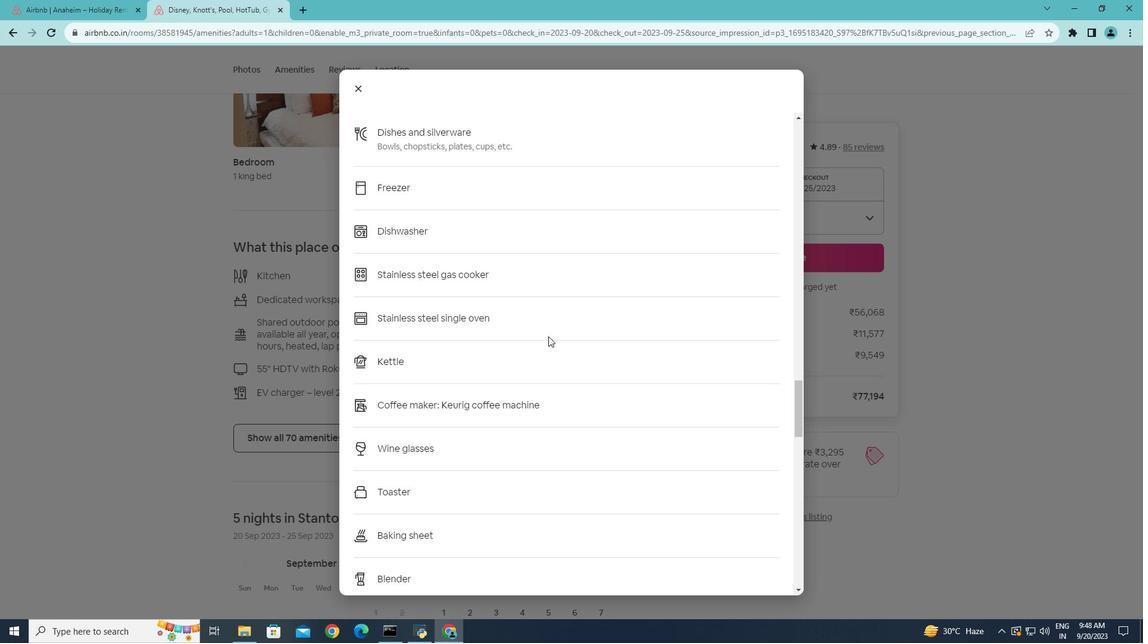 
Action: Mouse scrolled (569, 356) with delta (0, 0)
Screenshot: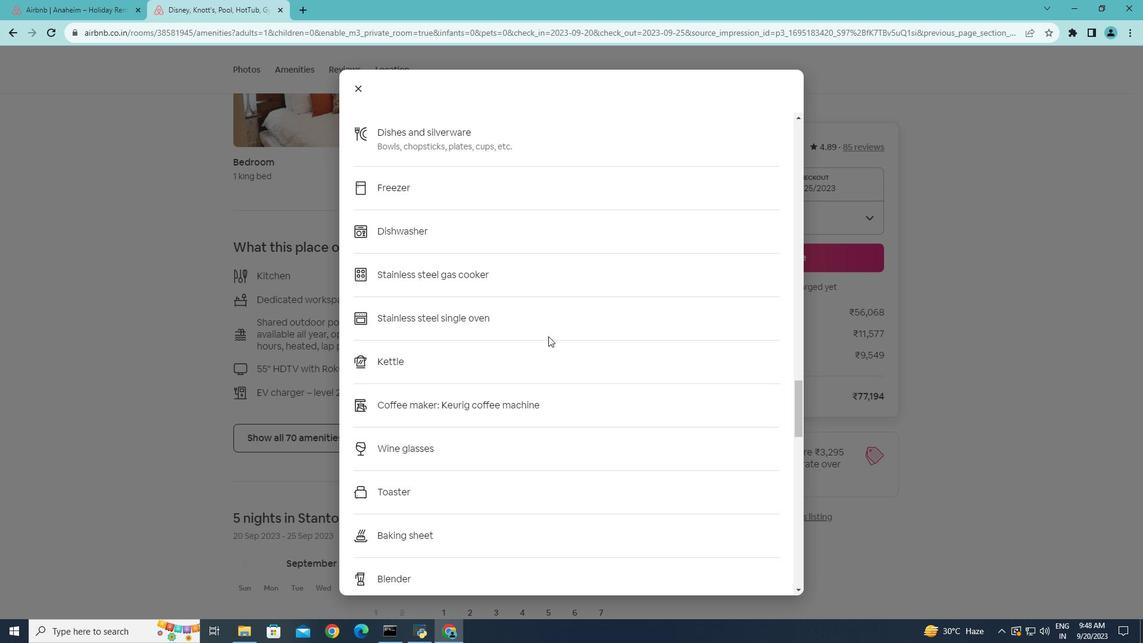 
Action: Mouse scrolled (569, 356) with delta (0, 0)
Screenshot: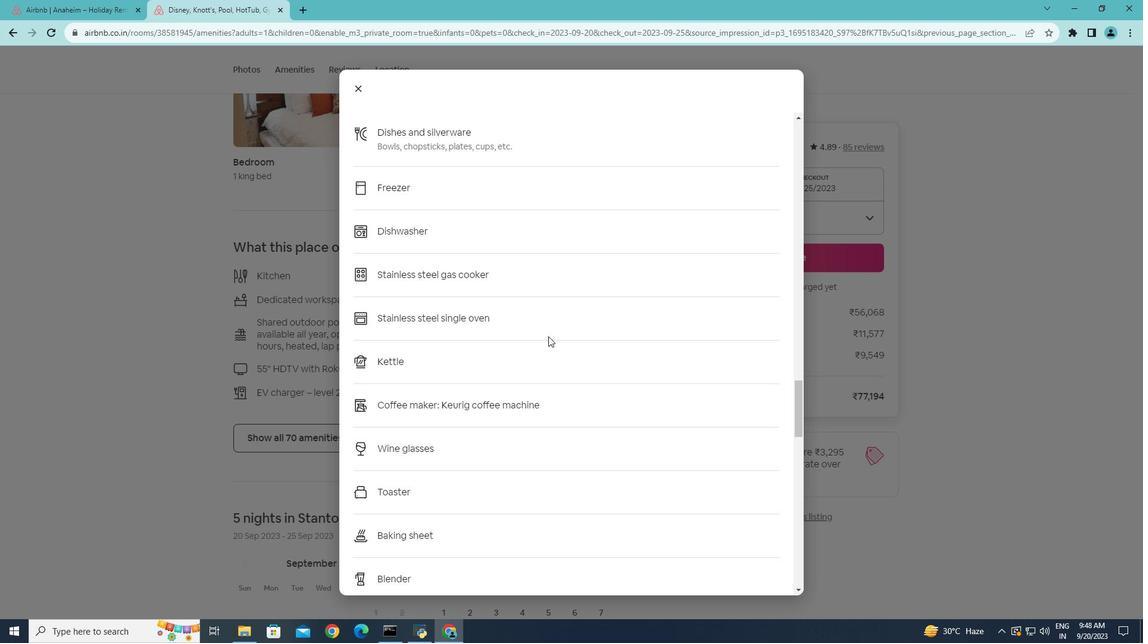 
Action: Mouse scrolled (569, 356) with delta (0, 0)
Screenshot: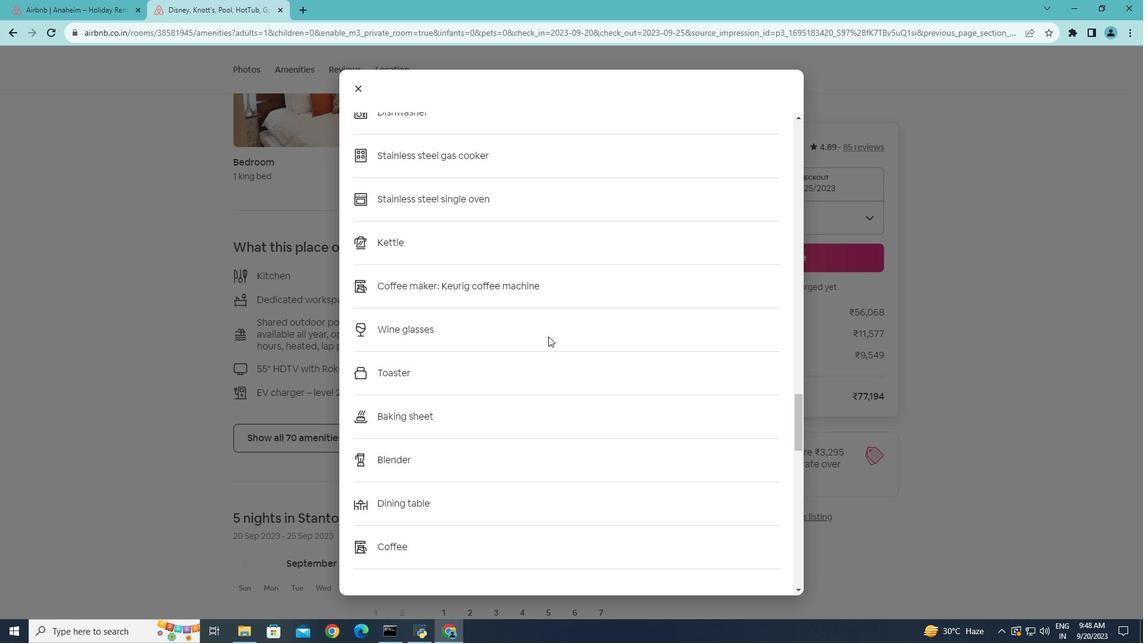 
Action: Mouse scrolled (569, 356) with delta (0, 0)
Screenshot: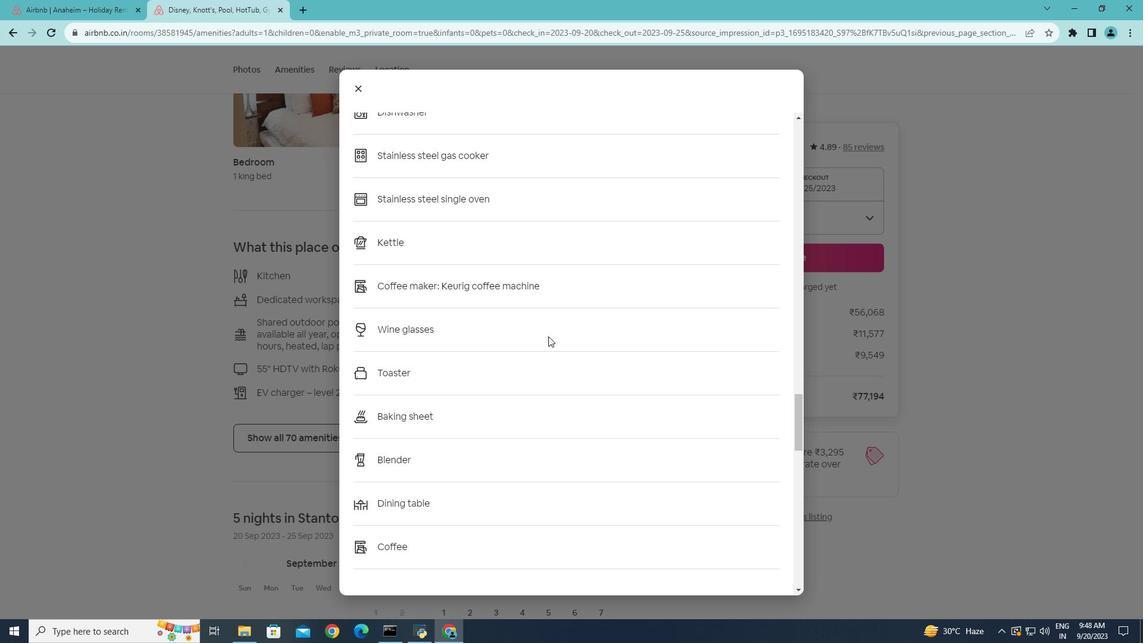 
Action: Mouse moved to (568, 358)
Screenshot: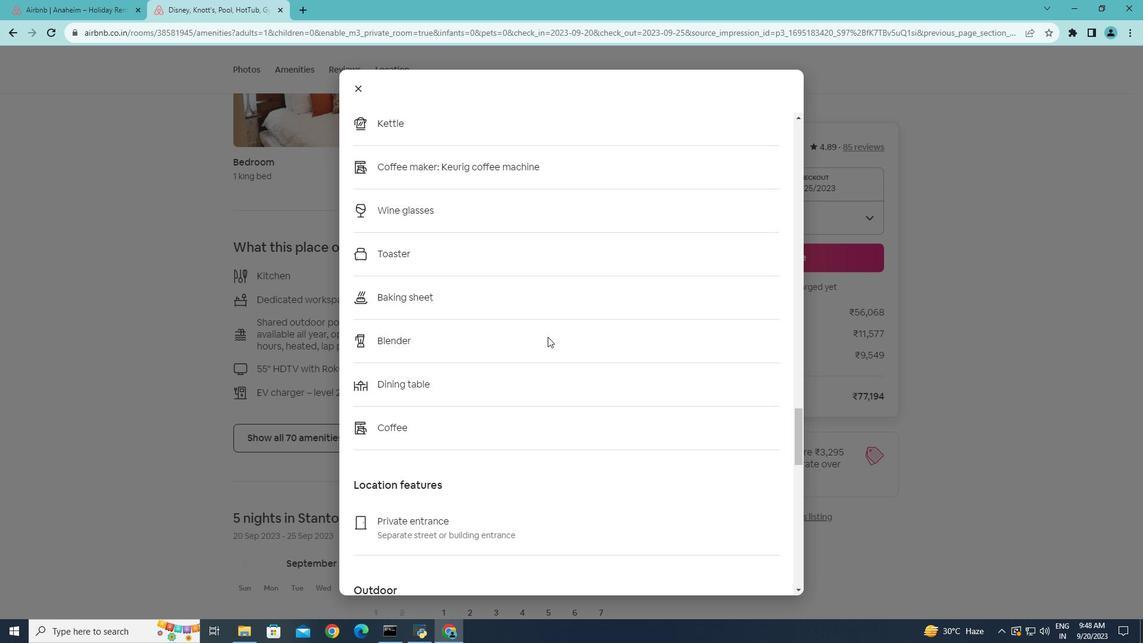 
Action: Mouse scrolled (568, 357) with delta (0, 0)
Screenshot: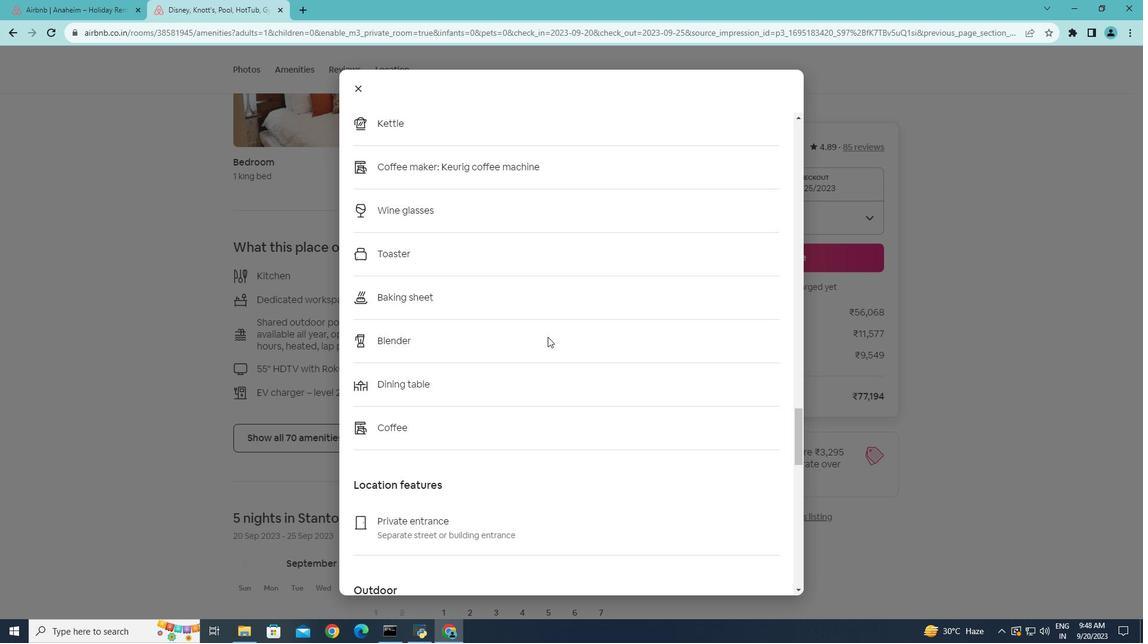 
Action: Mouse scrolled (568, 357) with delta (0, 0)
Screenshot: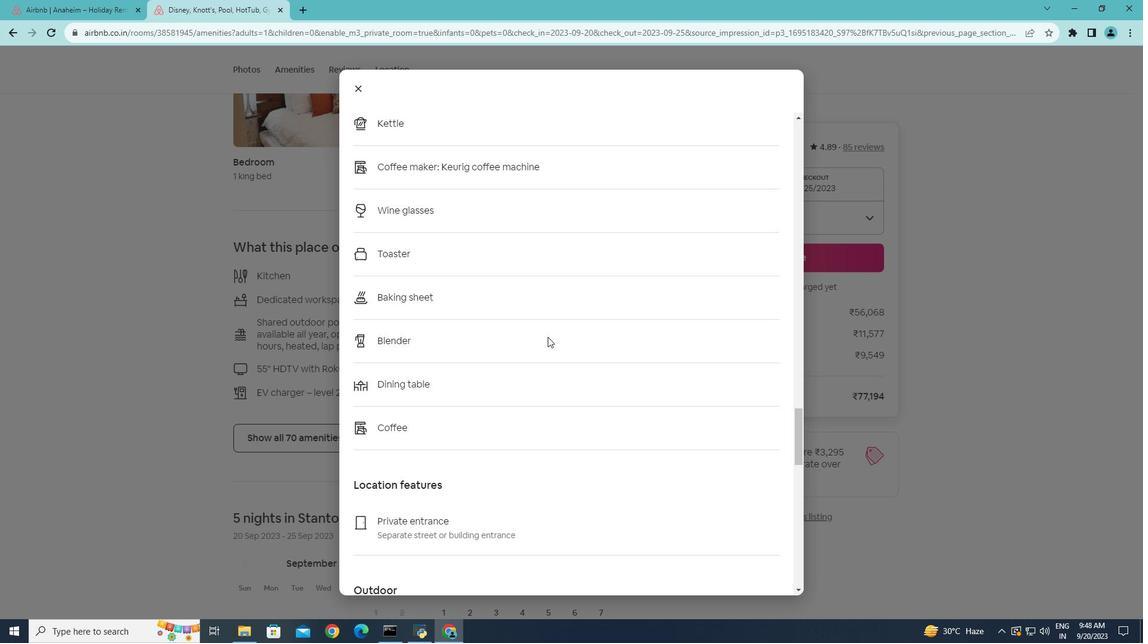 
Action: Mouse scrolled (568, 357) with delta (0, 0)
Screenshot: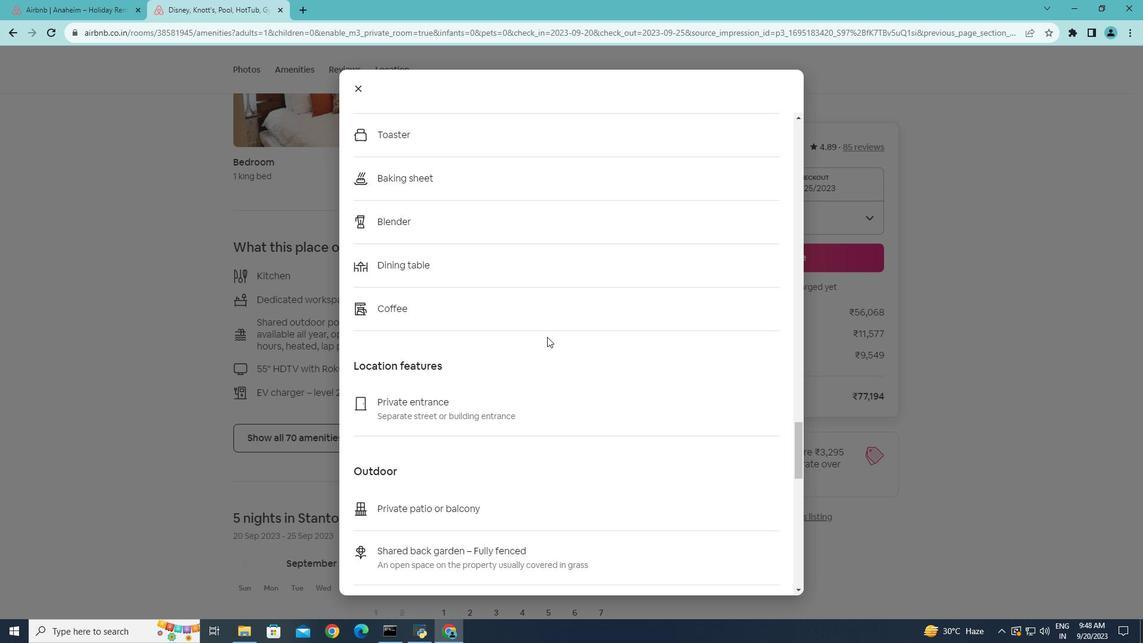 
Action: Mouse scrolled (568, 357) with delta (0, 0)
Screenshot: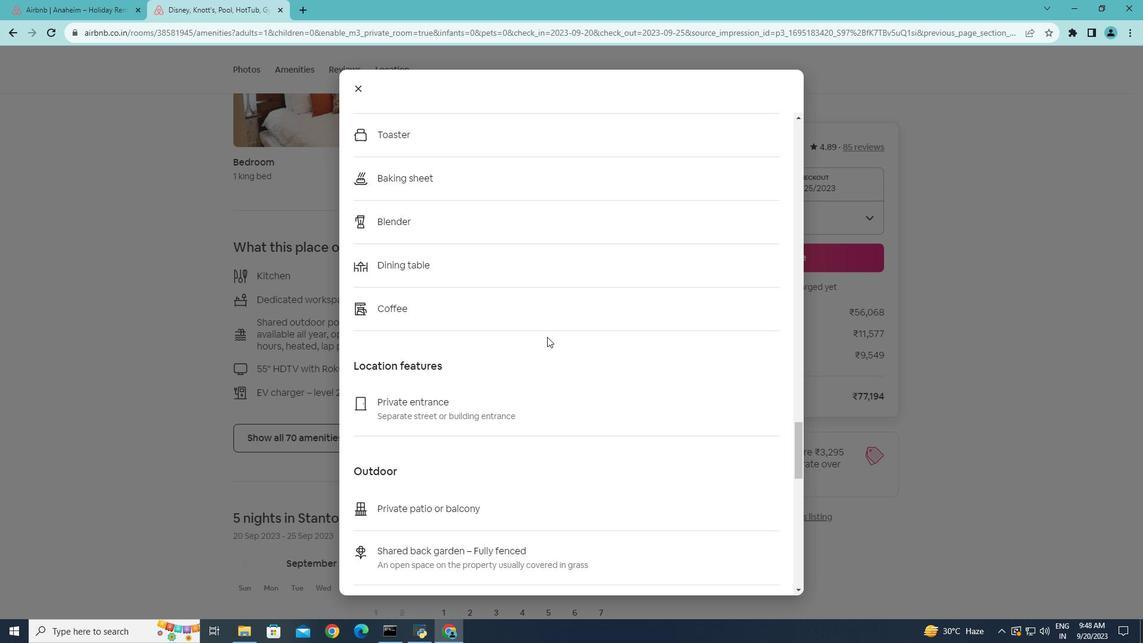 
Action: Mouse moved to (568, 358)
Screenshot: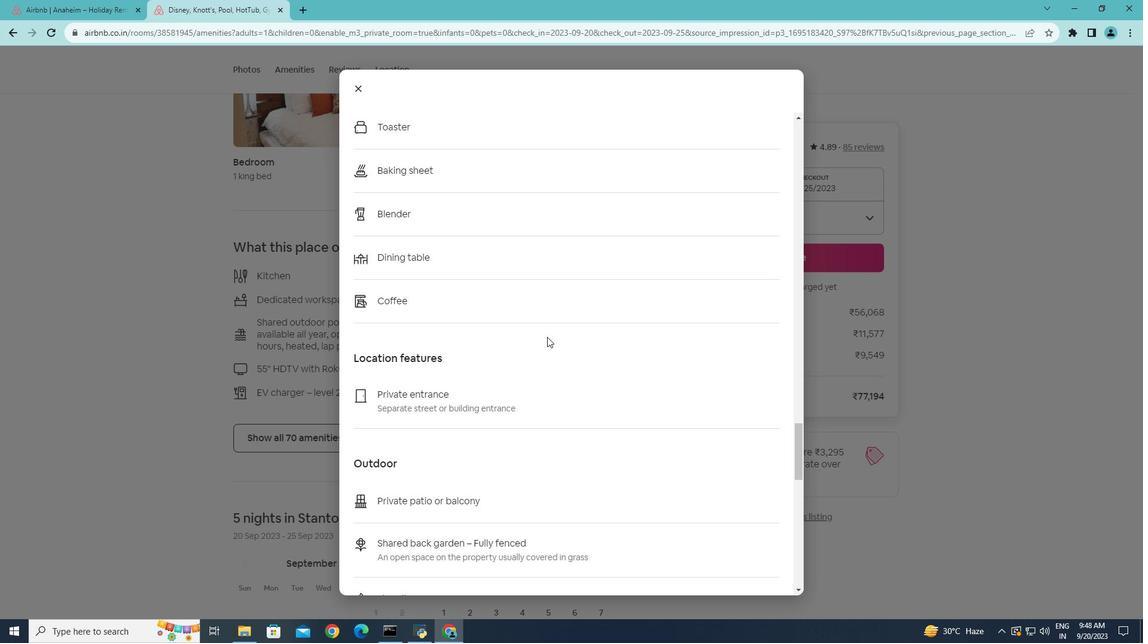 
Action: Mouse scrolled (568, 357) with delta (0, 0)
Screenshot: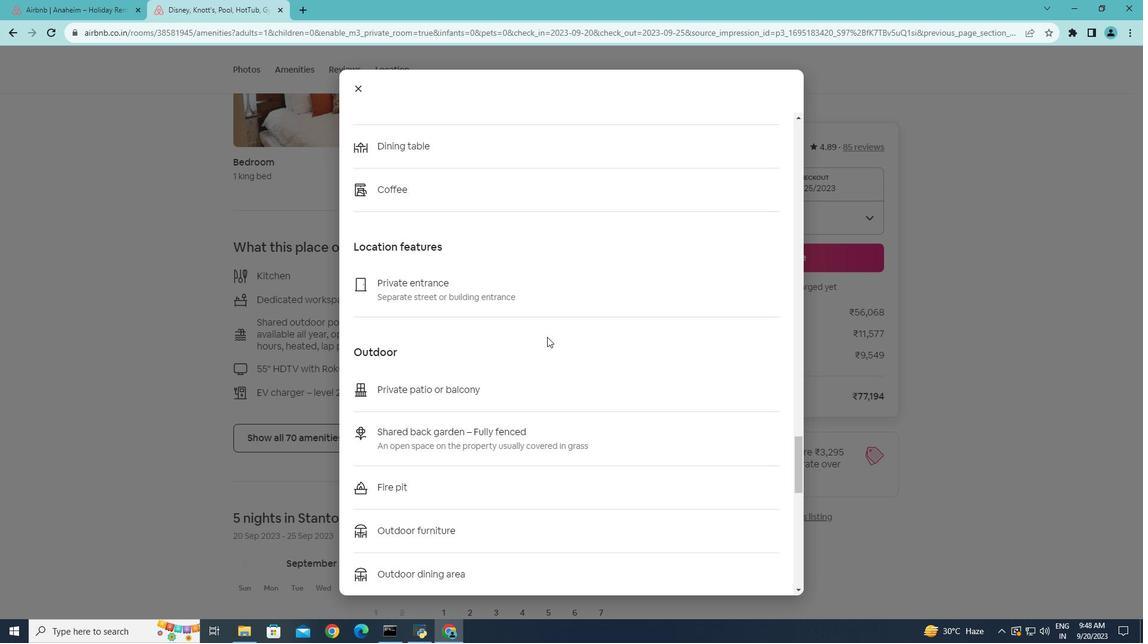 
Action: Mouse scrolled (568, 357) with delta (0, 0)
Screenshot: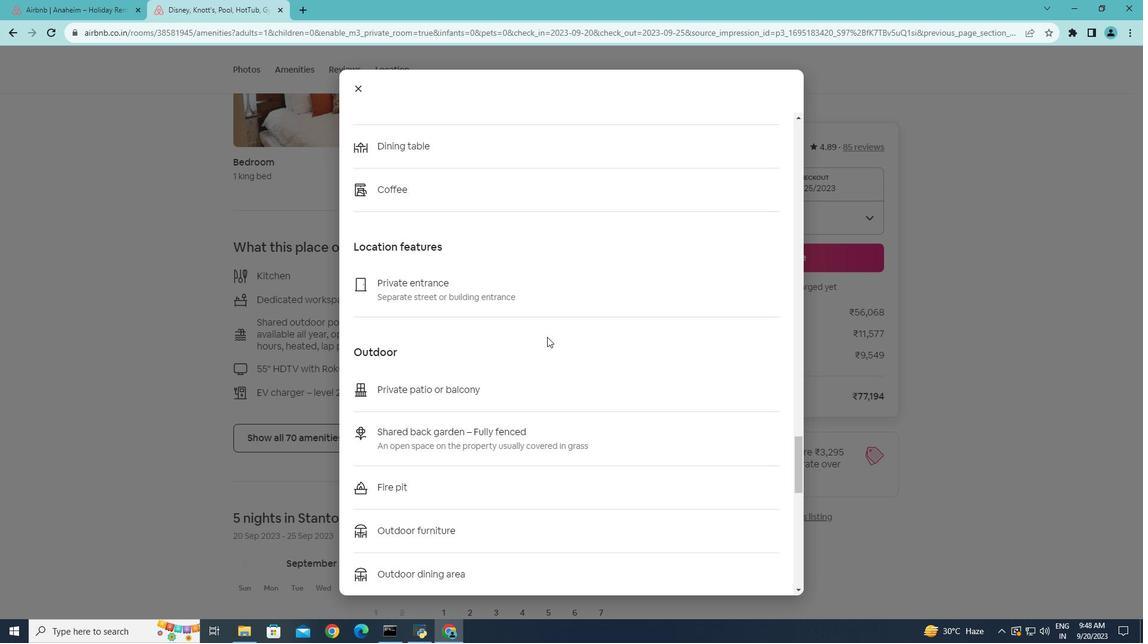 
Action: Mouse moved to (568, 358)
Screenshot: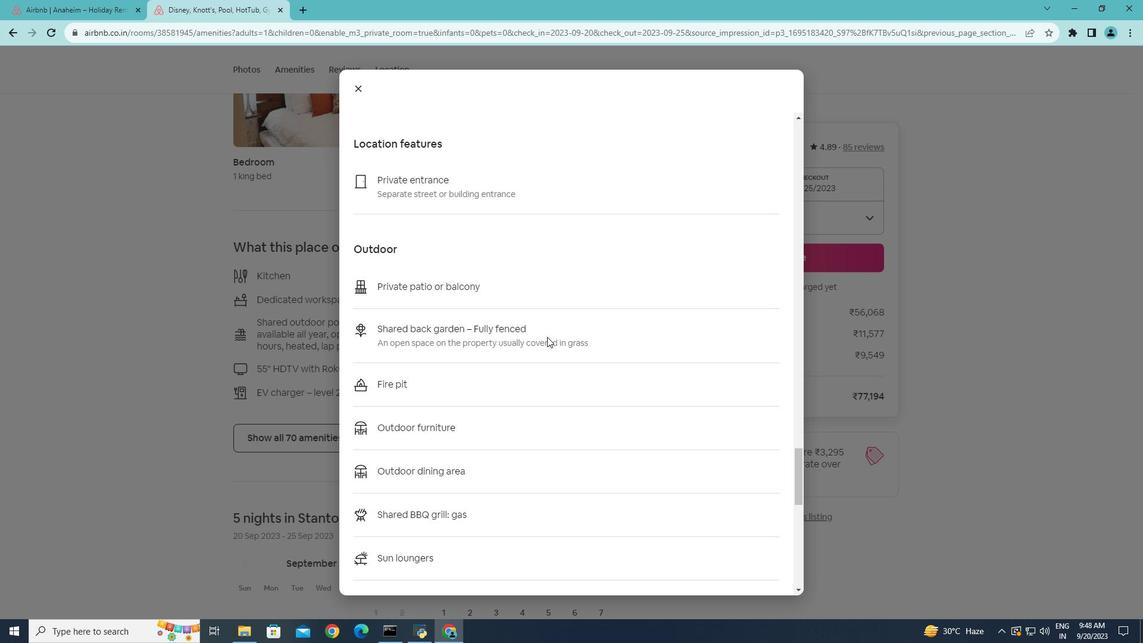 
Action: Mouse scrolled (568, 357) with delta (0, 0)
Screenshot: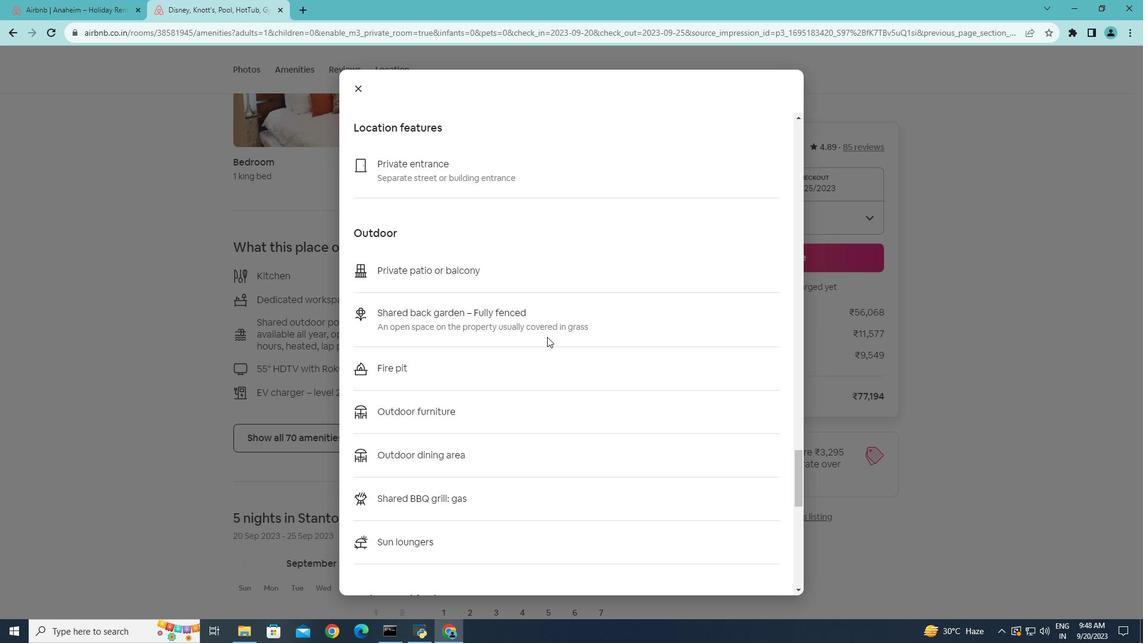 
Action: Mouse scrolled (568, 357) with delta (0, 0)
Screenshot: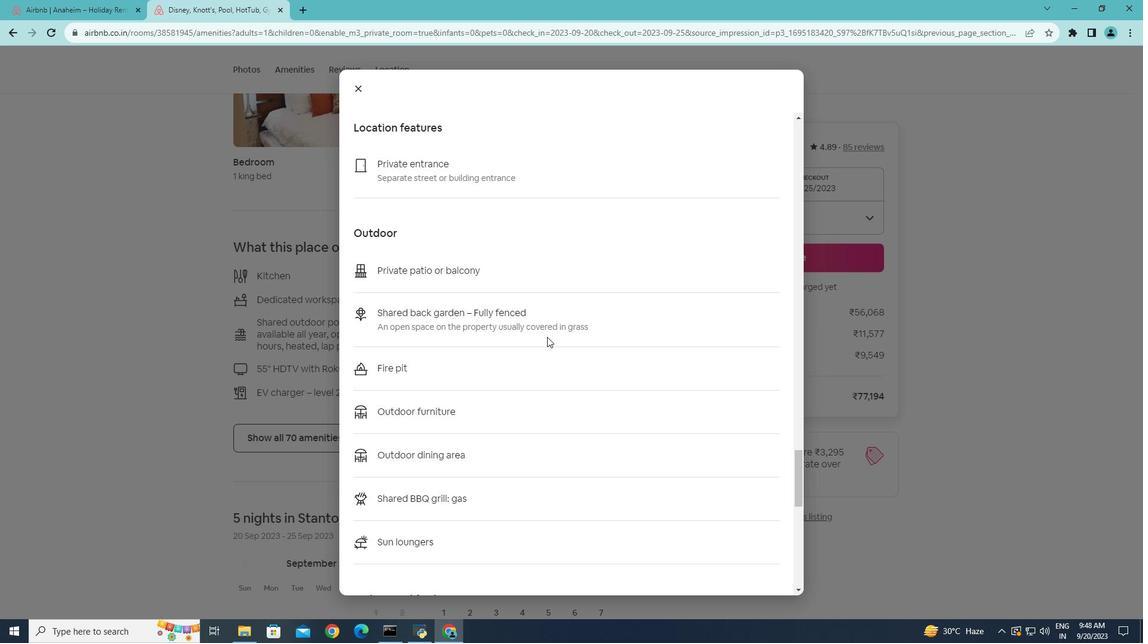 
Action: Mouse scrolled (568, 357) with delta (0, 0)
Screenshot: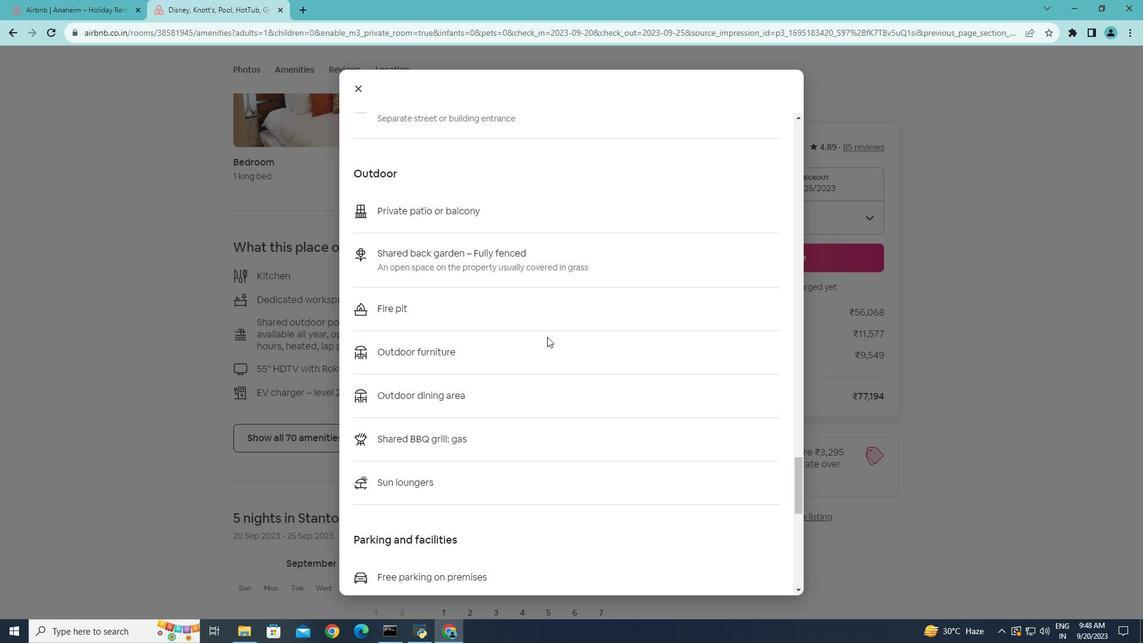 
Action: Mouse scrolled (568, 357) with delta (0, 0)
Screenshot: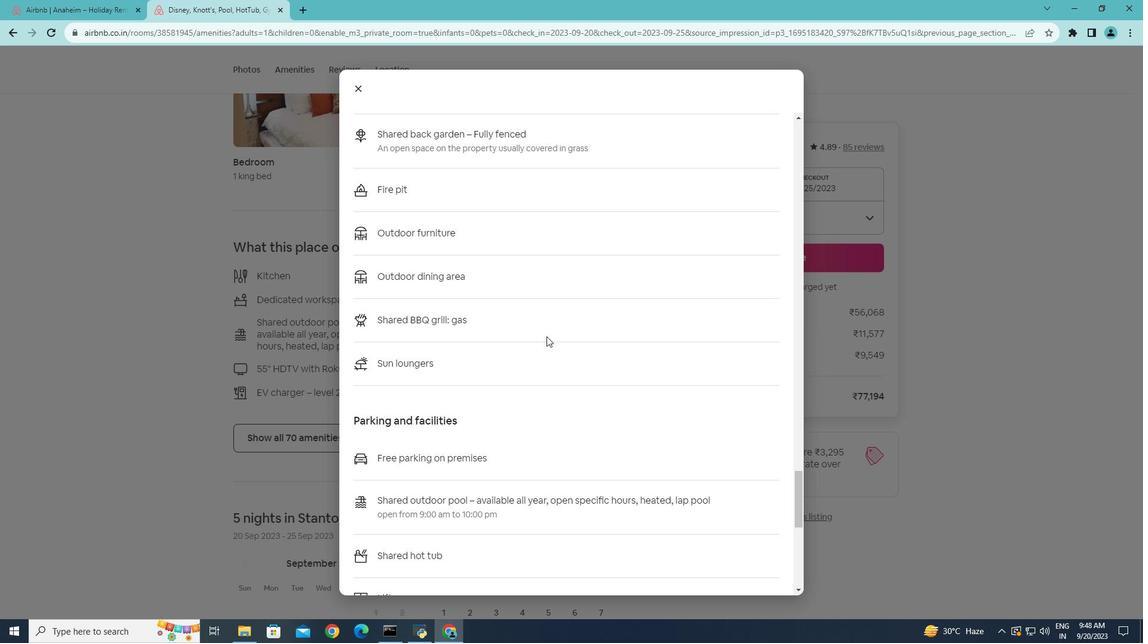 
Action: Mouse scrolled (568, 357) with delta (0, 0)
Screenshot: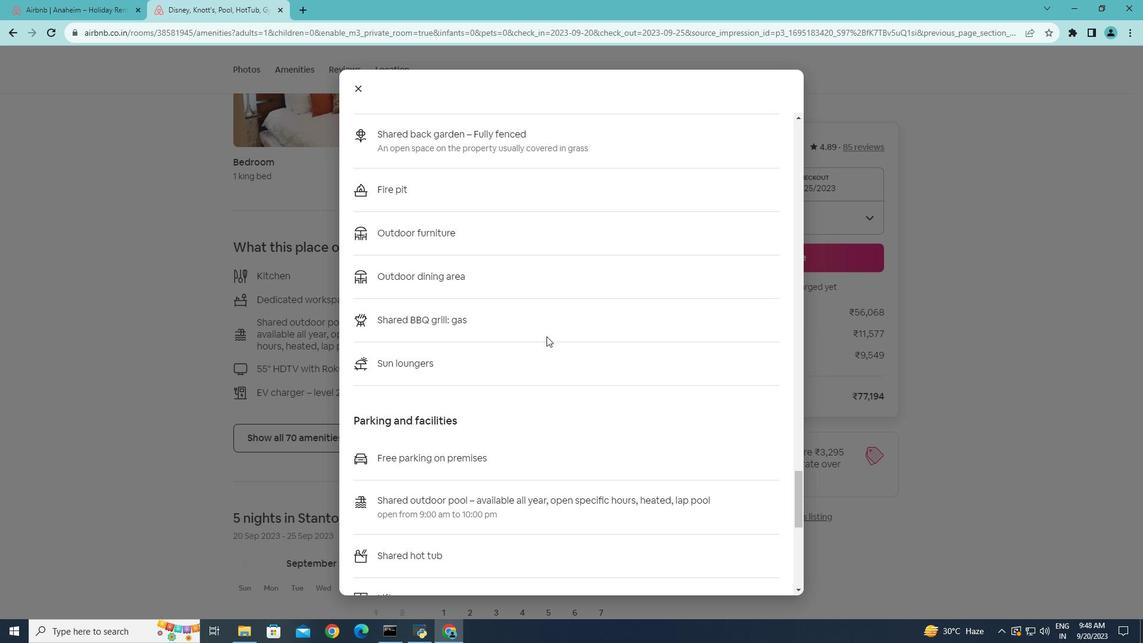 
Action: Mouse moved to (567, 357)
Screenshot: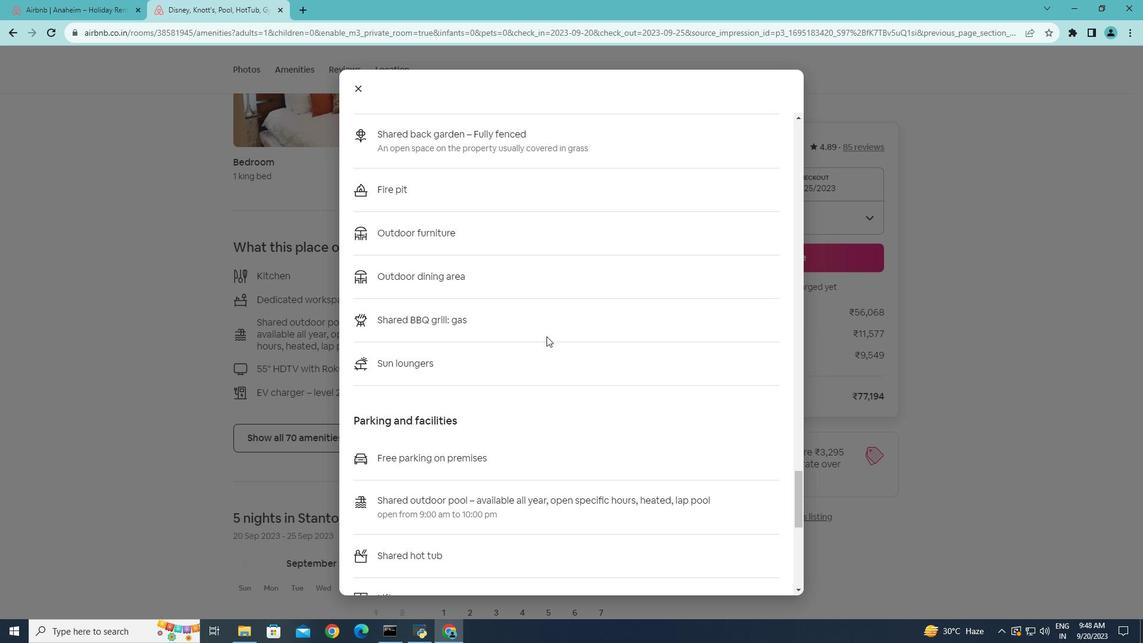 
Action: Mouse scrolled (567, 356) with delta (0, 0)
Screenshot: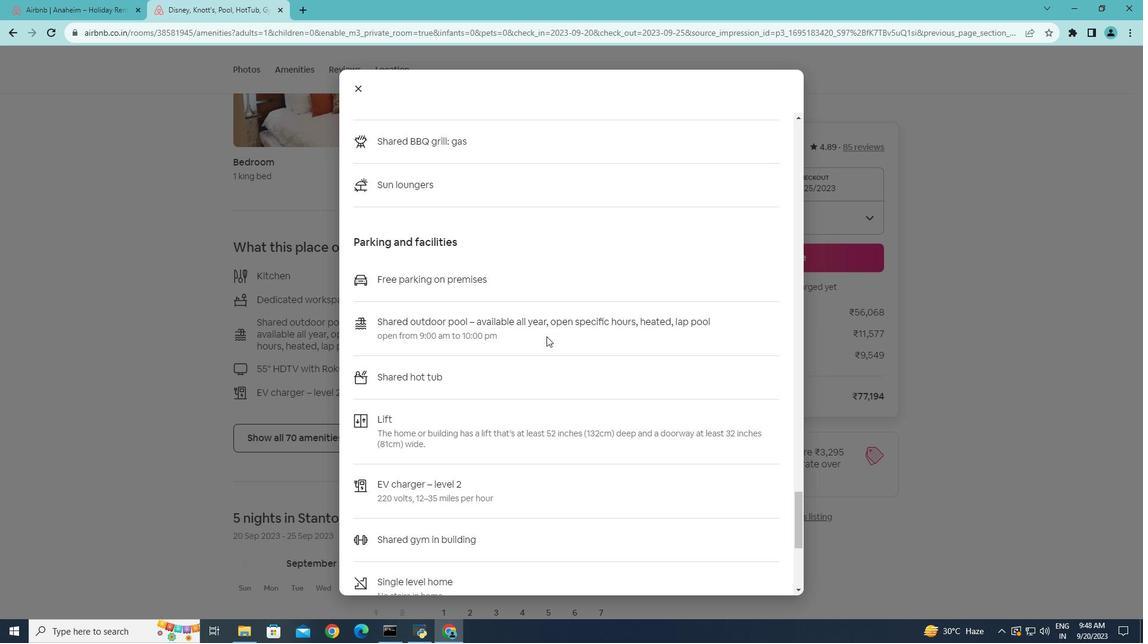 
Action: Mouse scrolled (567, 356) with delta (0, 0)
Screenshot: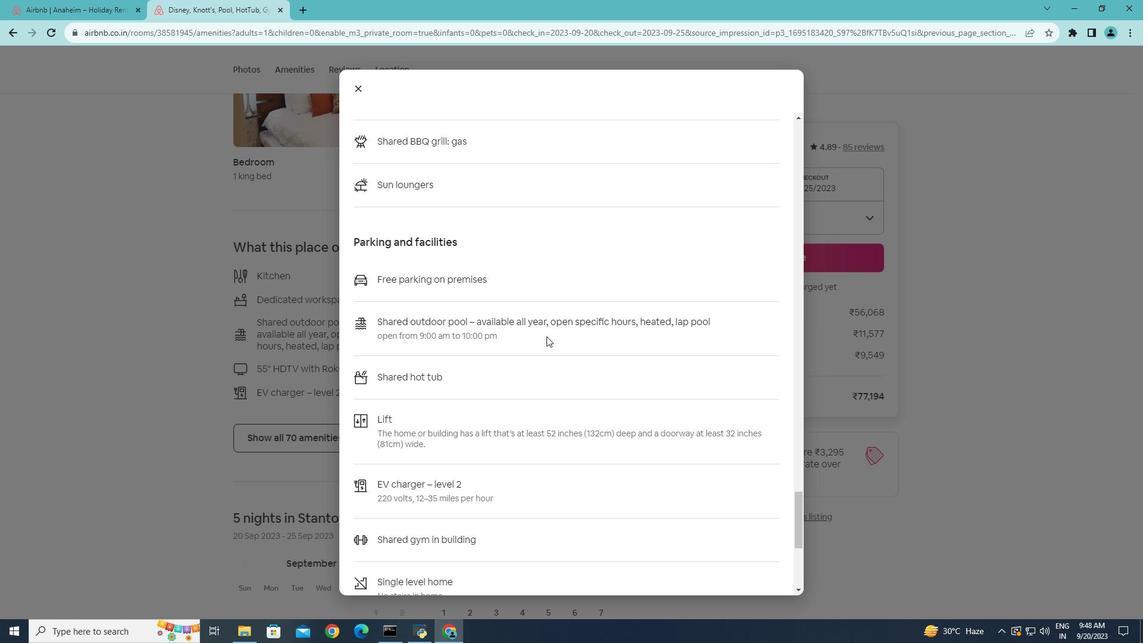 
Action: Mouse scrolled (567, 356) with delta (0, 0)
Screenshot: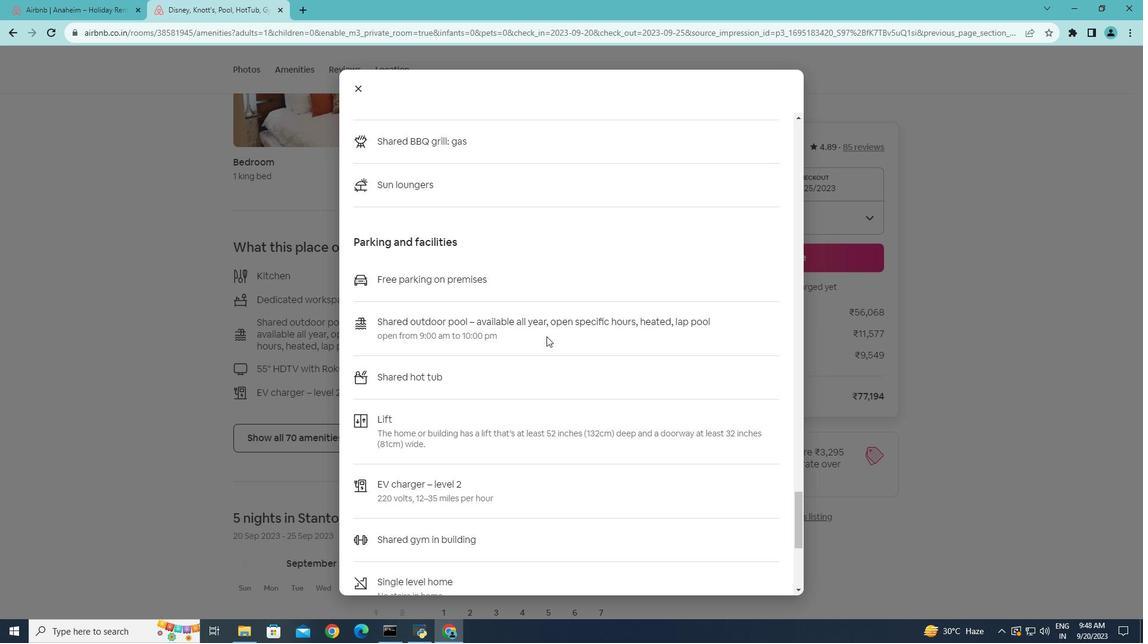 
Action: Mouse scrolled (567, 356) with delta (0, 0)
Screenshot: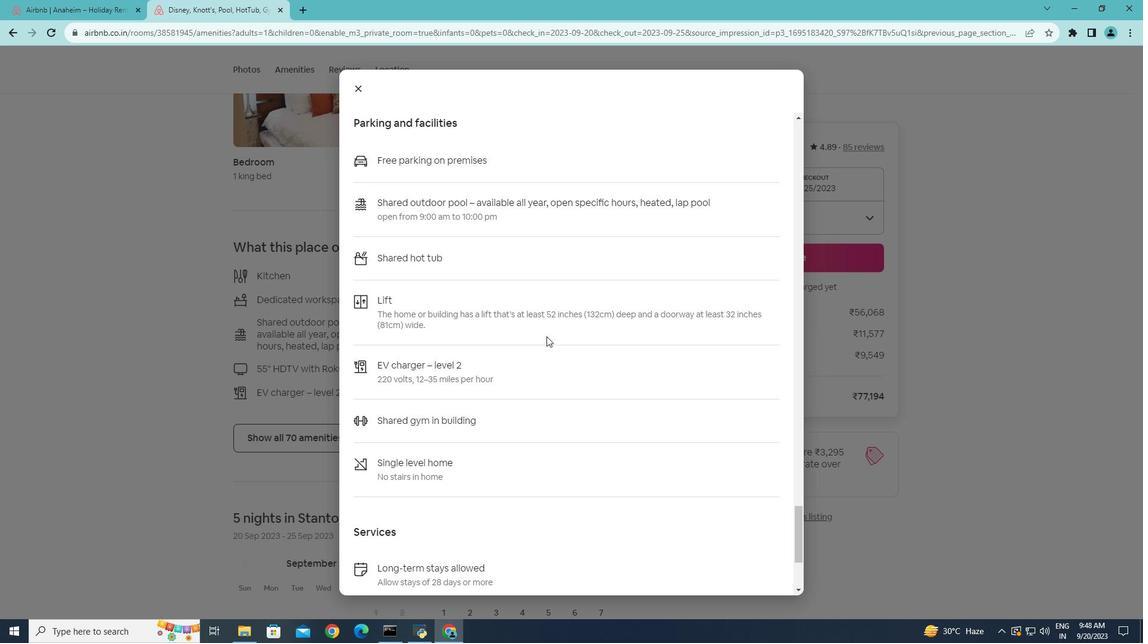 
Action: Mouse scrolled (567, 356) with delta (0, 0)
Screenshot: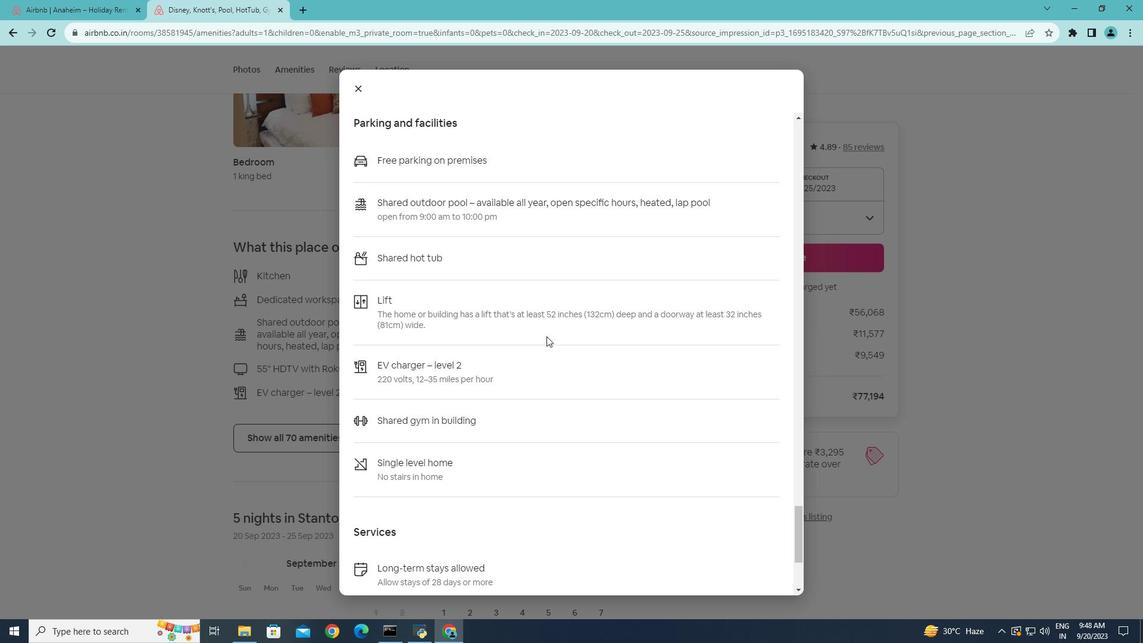 
Action: Mouse scrolled (567, 356) with delta (0, 0)
Screenshot: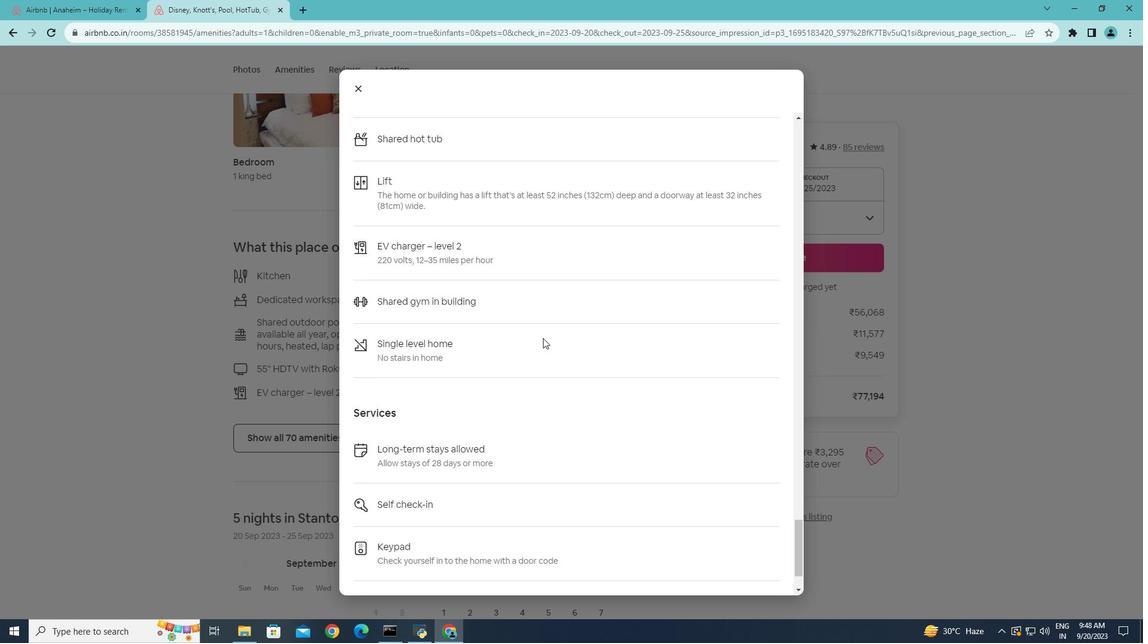 
Action: Mouse scrolled (567, 356) with delta (0, 0)
Screenshot: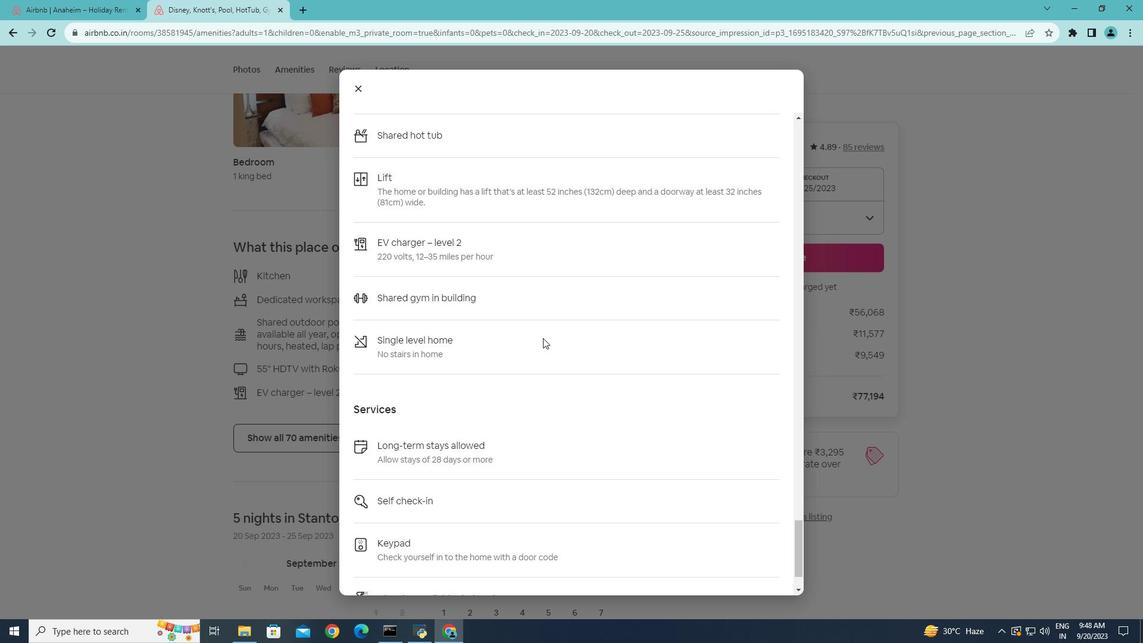 
Action: Mouse moved to (564, 359)
Screenshot: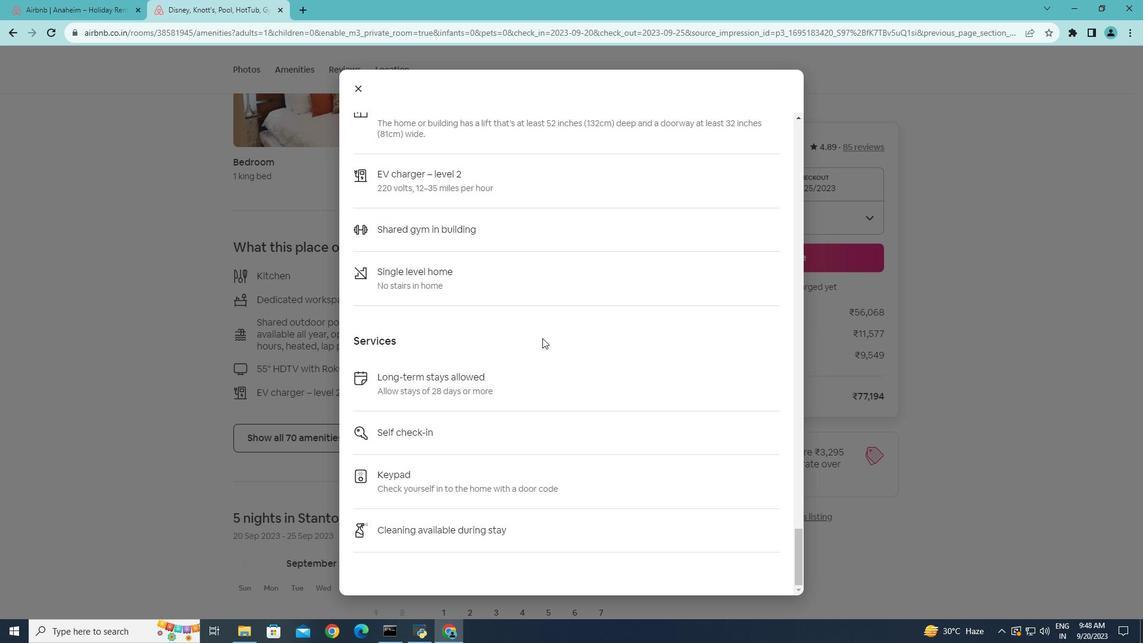 
Action: Mouse scrolled (564, 358) with delta (0, 0)
Screenshot: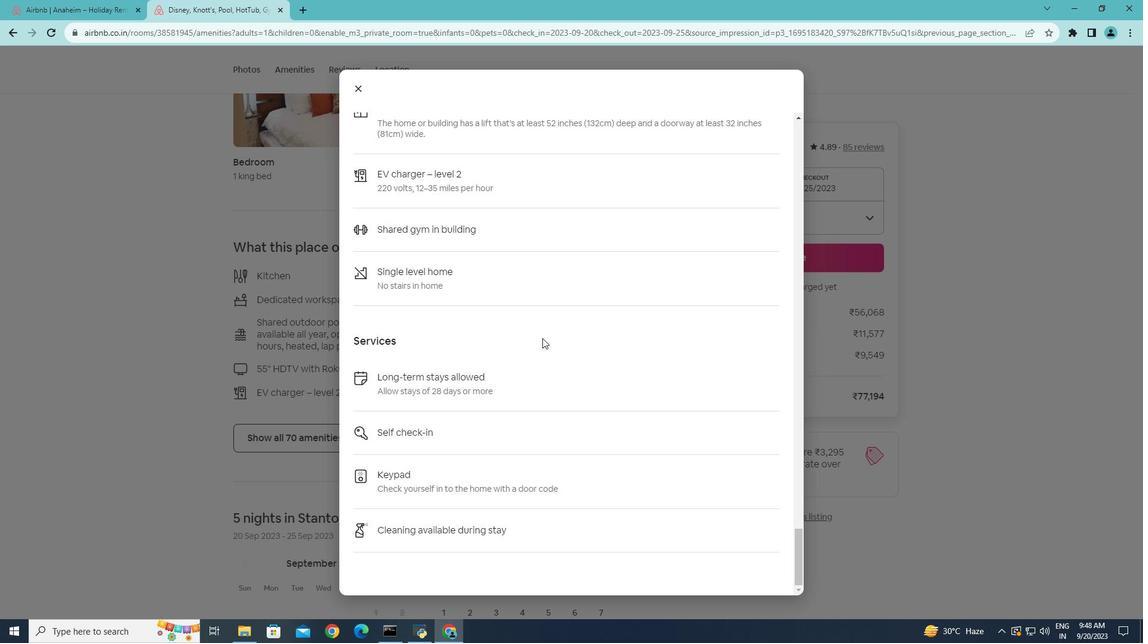 
Action: Mouse scrolled (564, 358) with delta (0, 0)
Screenshot: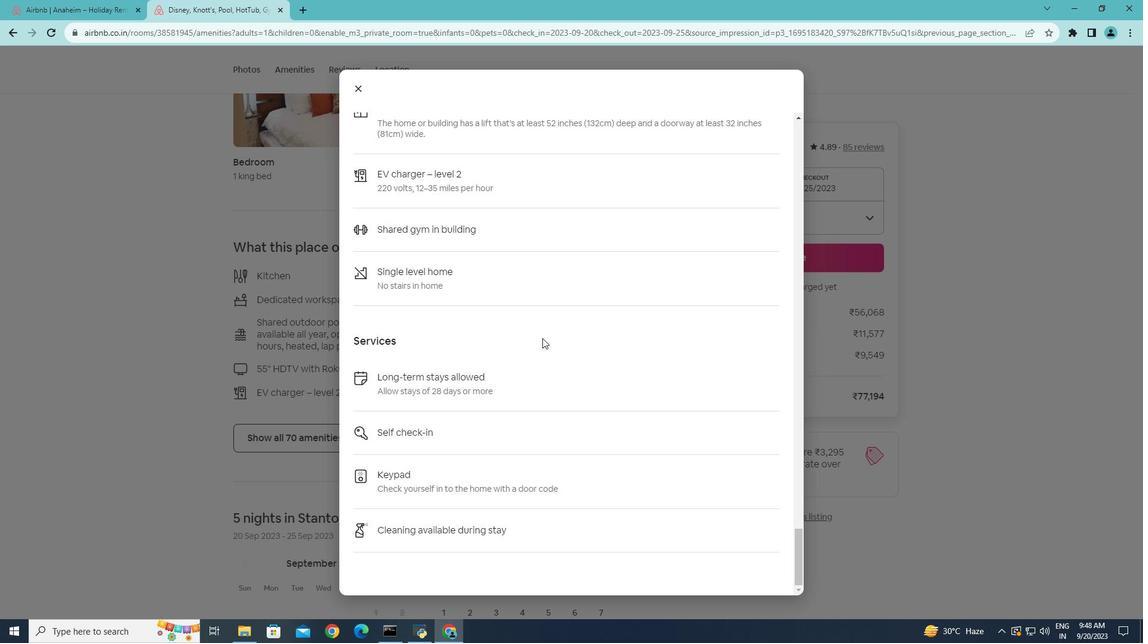 
Action: Mouse moved to (563, 359)
Screenshot: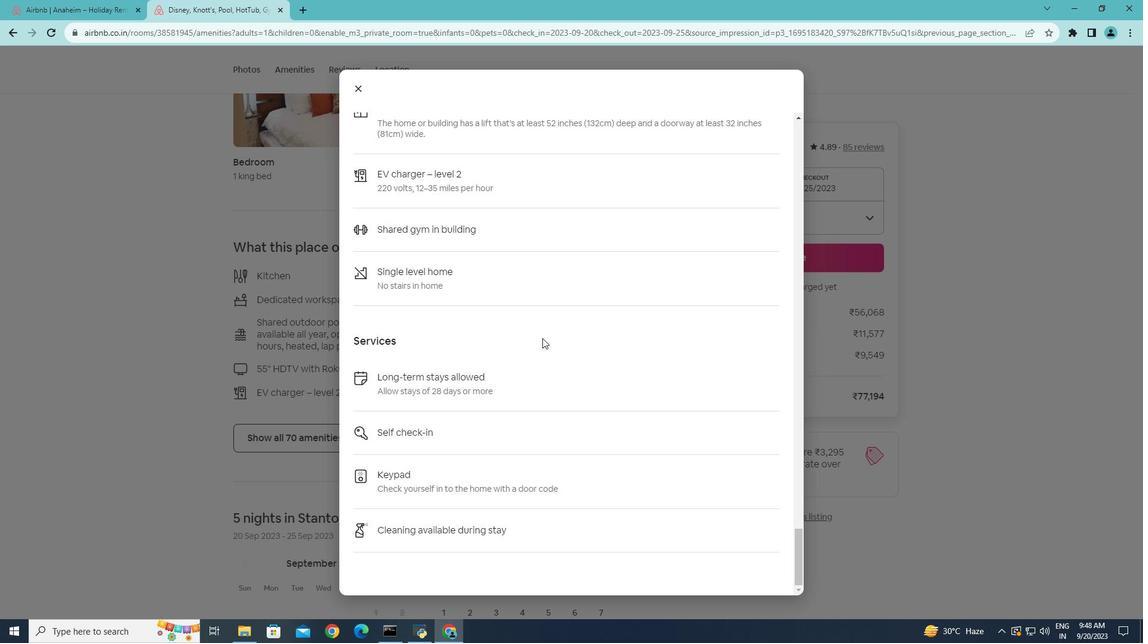
Action: Mouse scrolled (563, 358) with delta (0, 0)
Screenshot: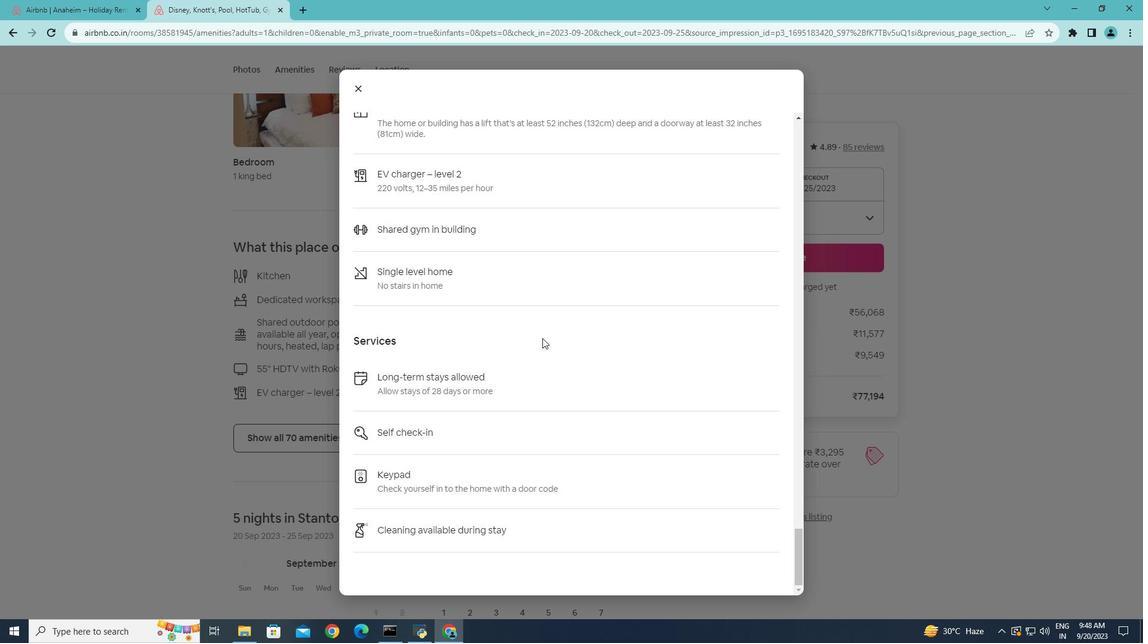 
Action: Mouse scrolled (563, 358) with delta (0, 0)
Screenshot: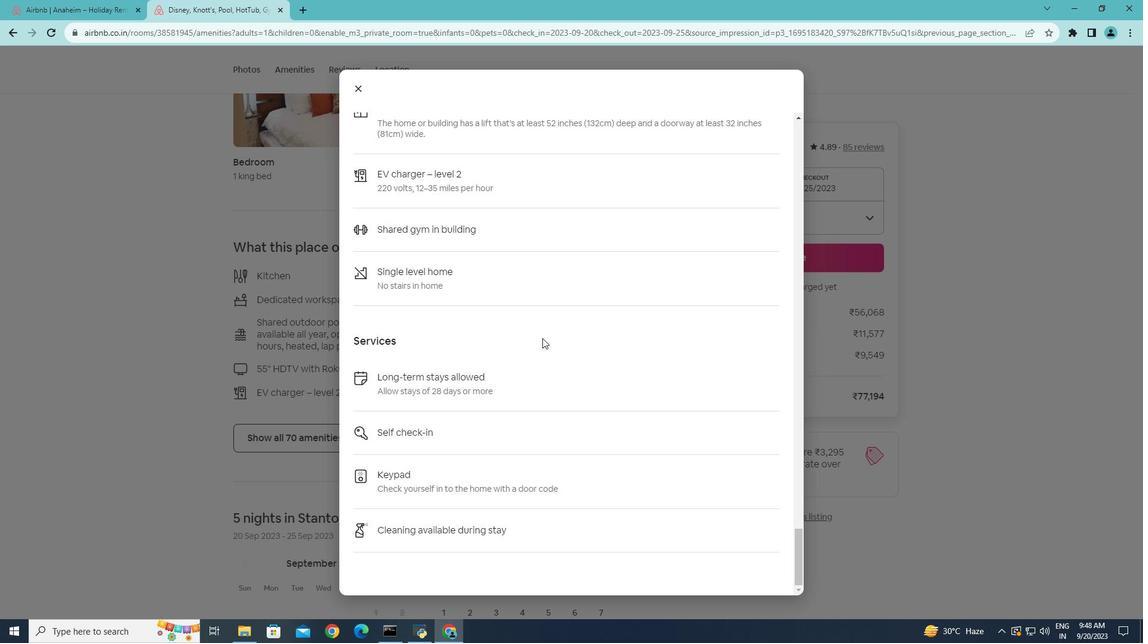 
Action: Mouse scrolled (563, 358) with delta (0, 0)
